 Task: 6. Company Research: Reference :- Research companies you are interested in working for using the LinkedIn company pages. Follow the company pages to stay updated on their latest news, events, and job opportunities. Engage with the companys content by liking, commenting, or sharing relevant posts.
Action: Mouse moved to (346, 66)
Screenshot: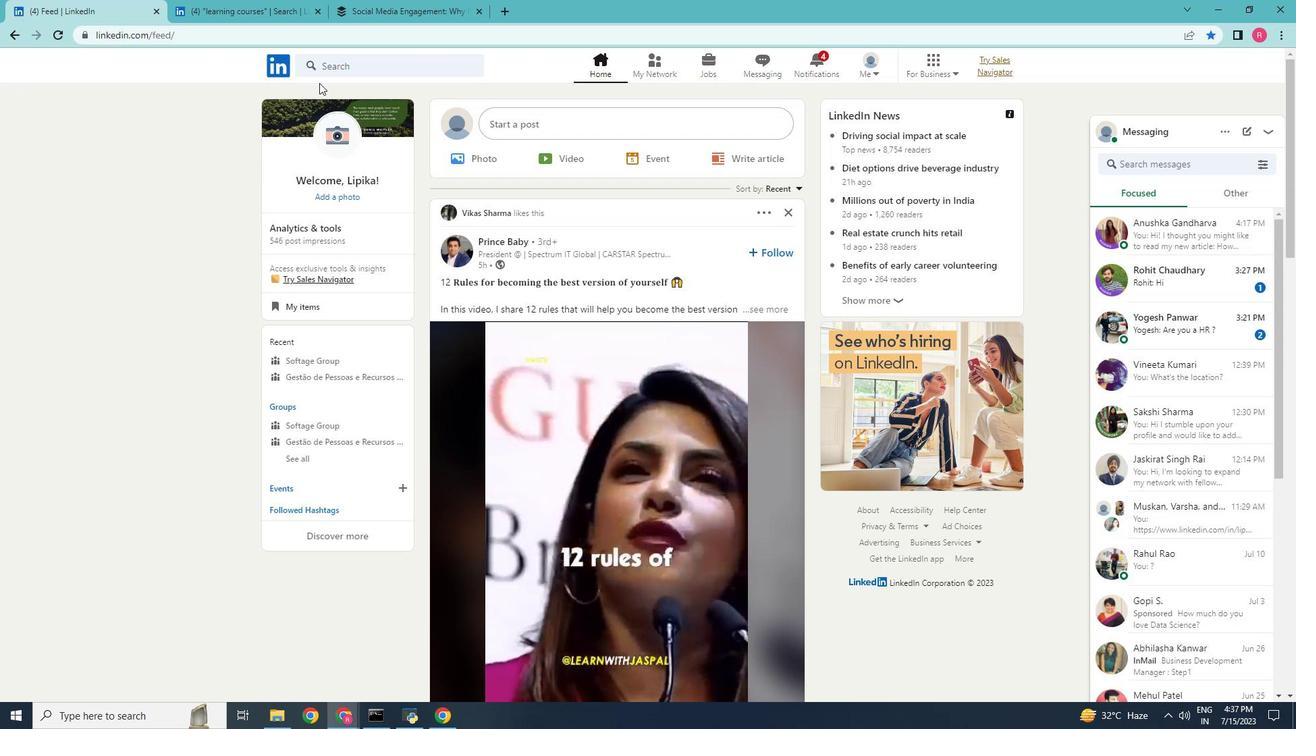 
Action: Mouse pressed left at (346, 66)
Screenshot: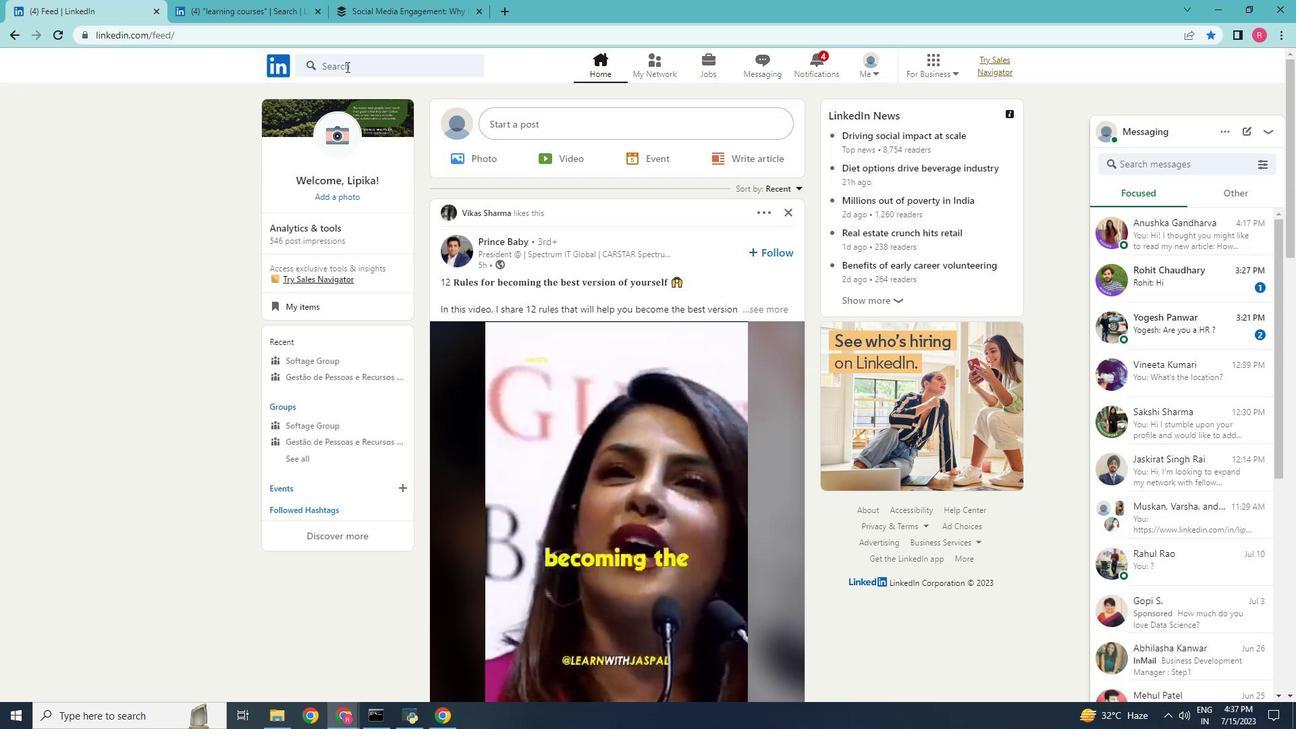 
Action: Key pressed softage
Screenshot: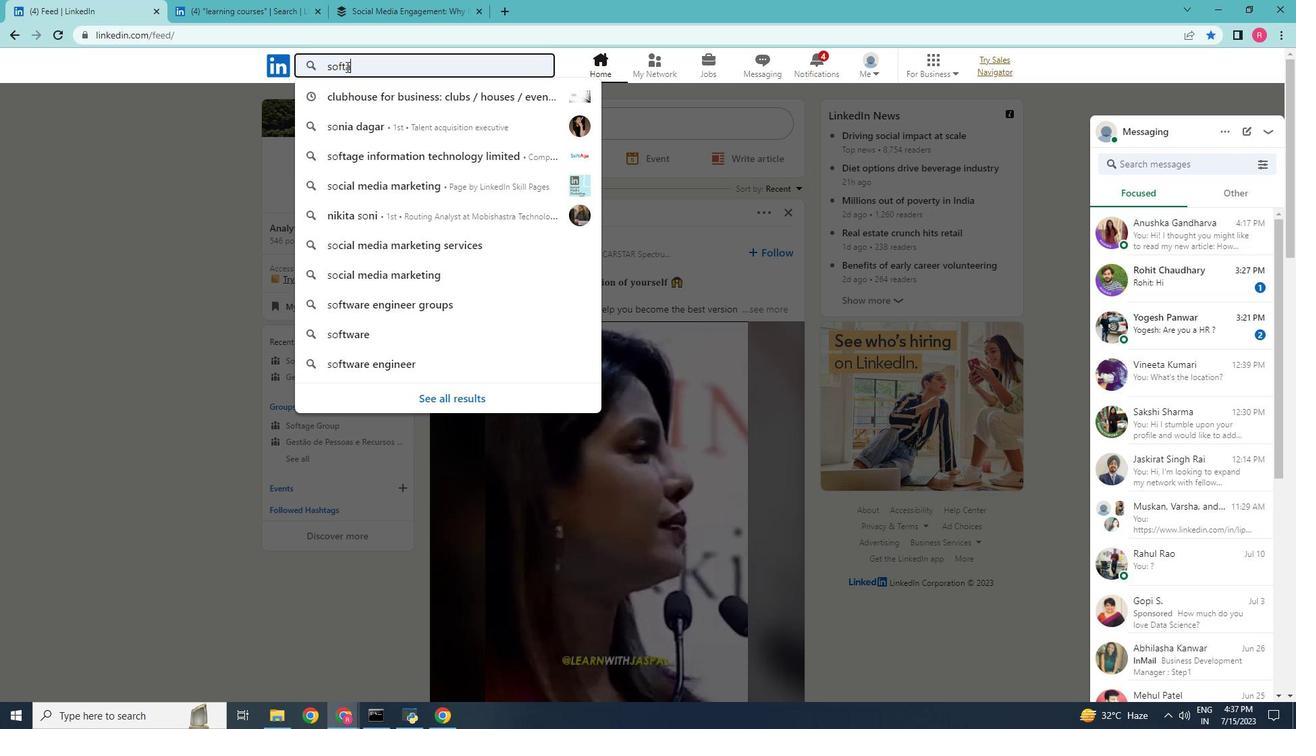 
Action: Mouse moved to (406, 174)
Screenshot: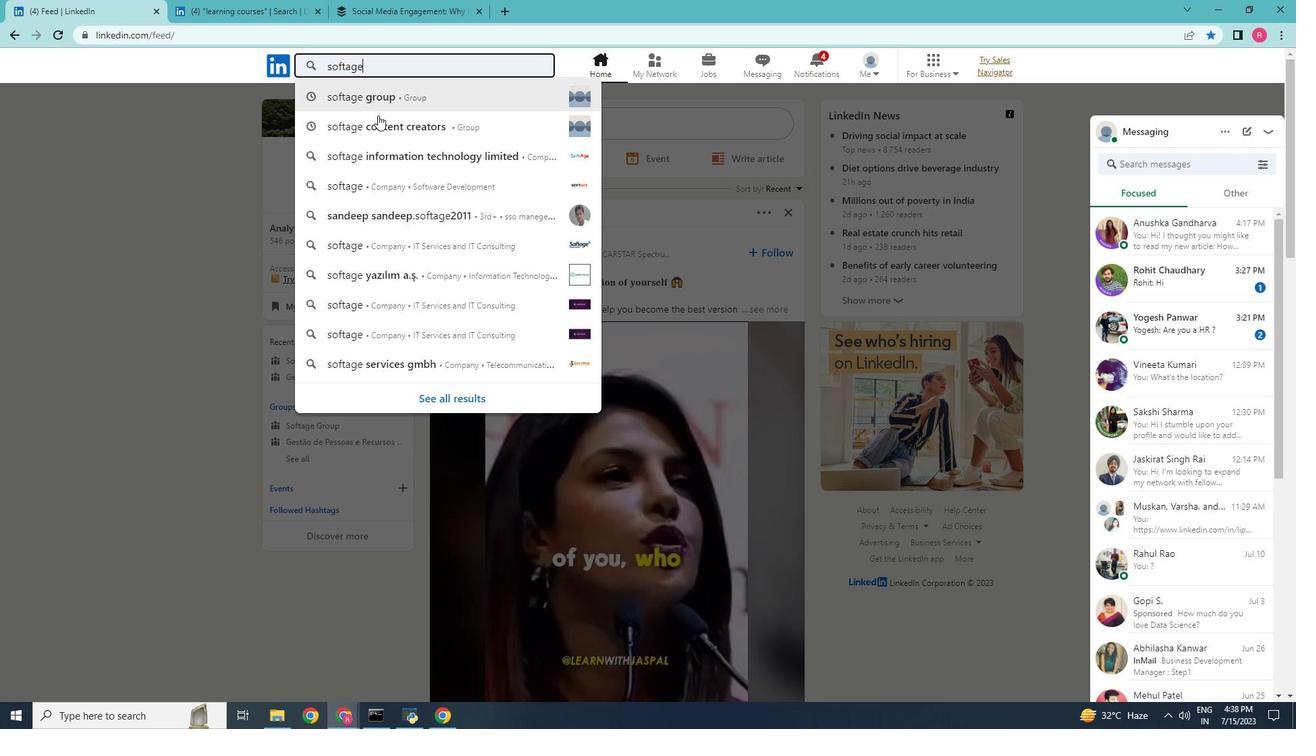 
Action: Mouse pressed left at (406, 174)
Screenshot: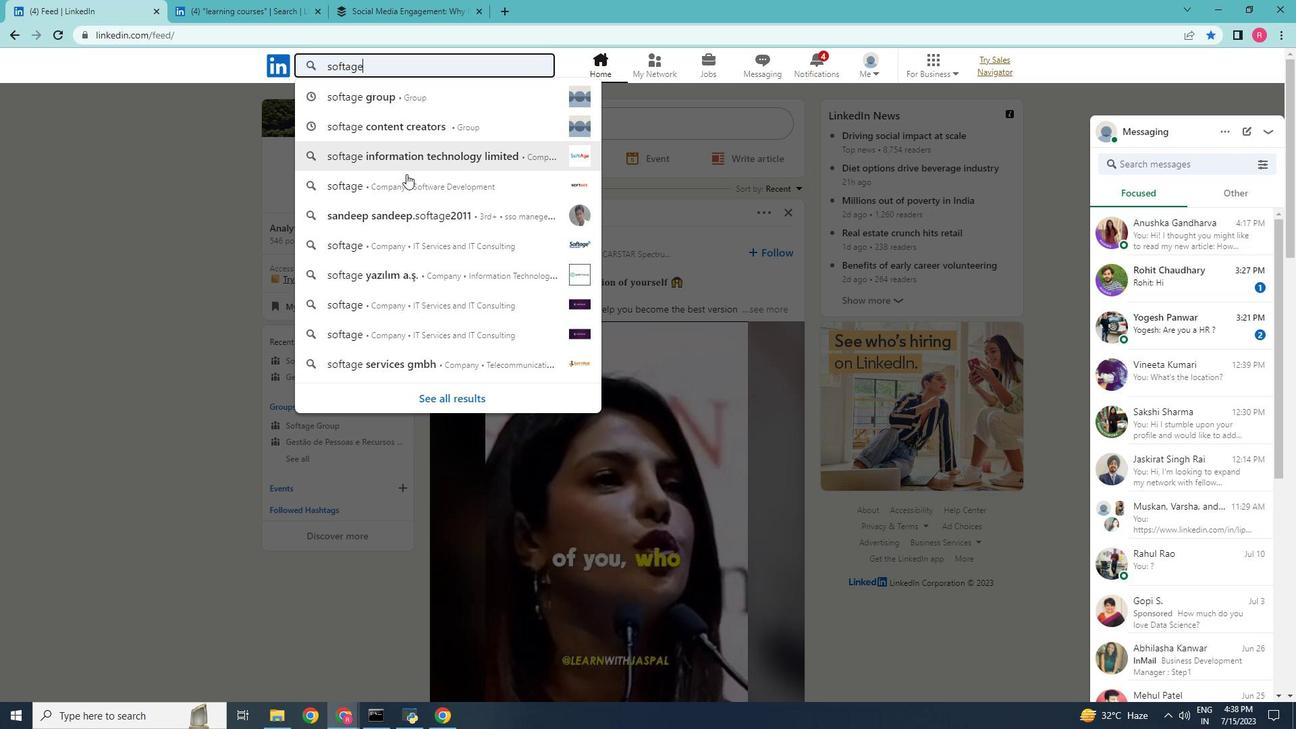 
Action: Mouse moved to (378, 68)
Screenshot: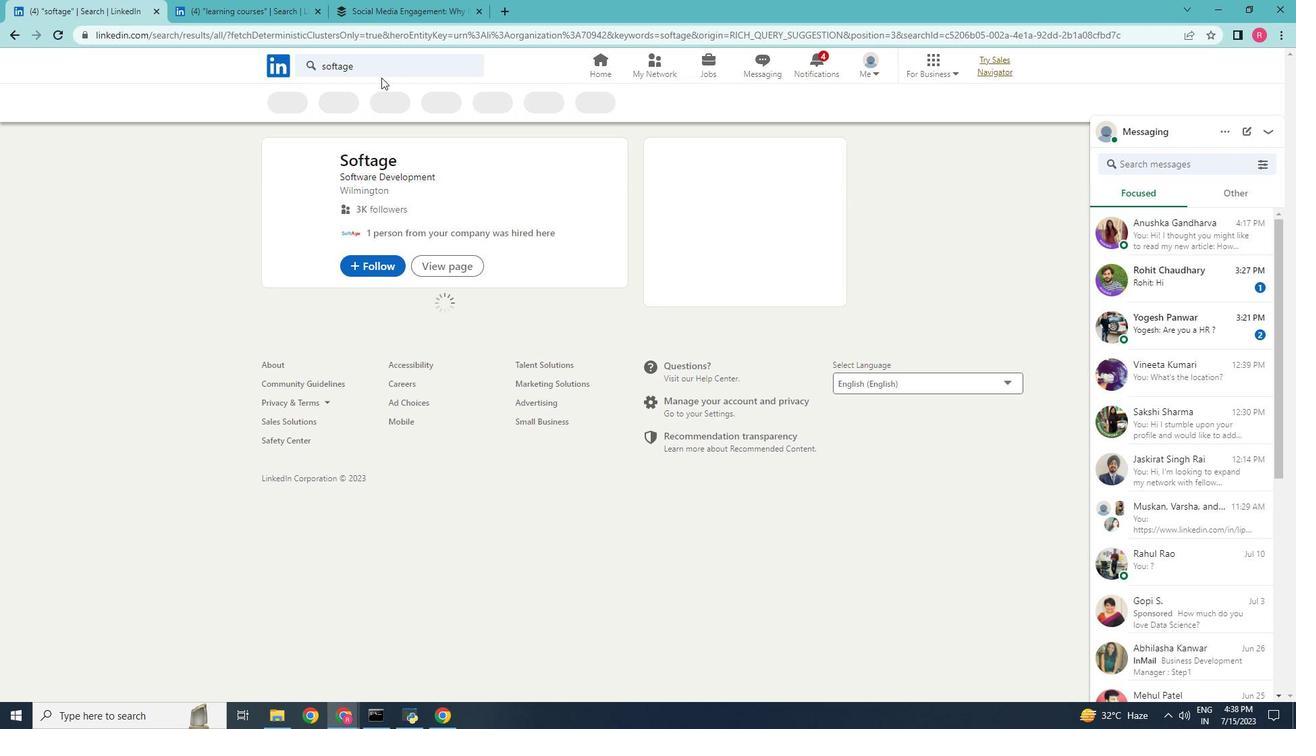 
Action: Mouse pressed left at (378, 68)
Screenshot: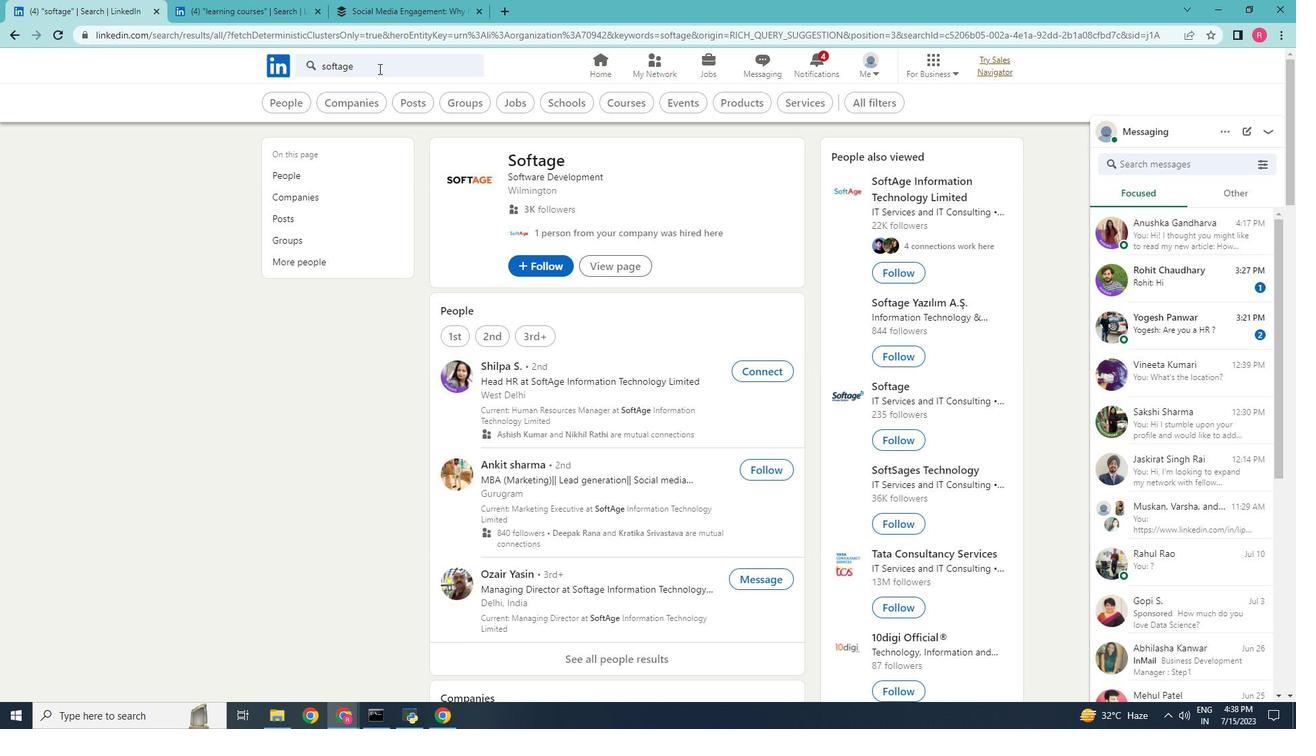 
Action: Mouse moved to (422, 147)
Screenshot: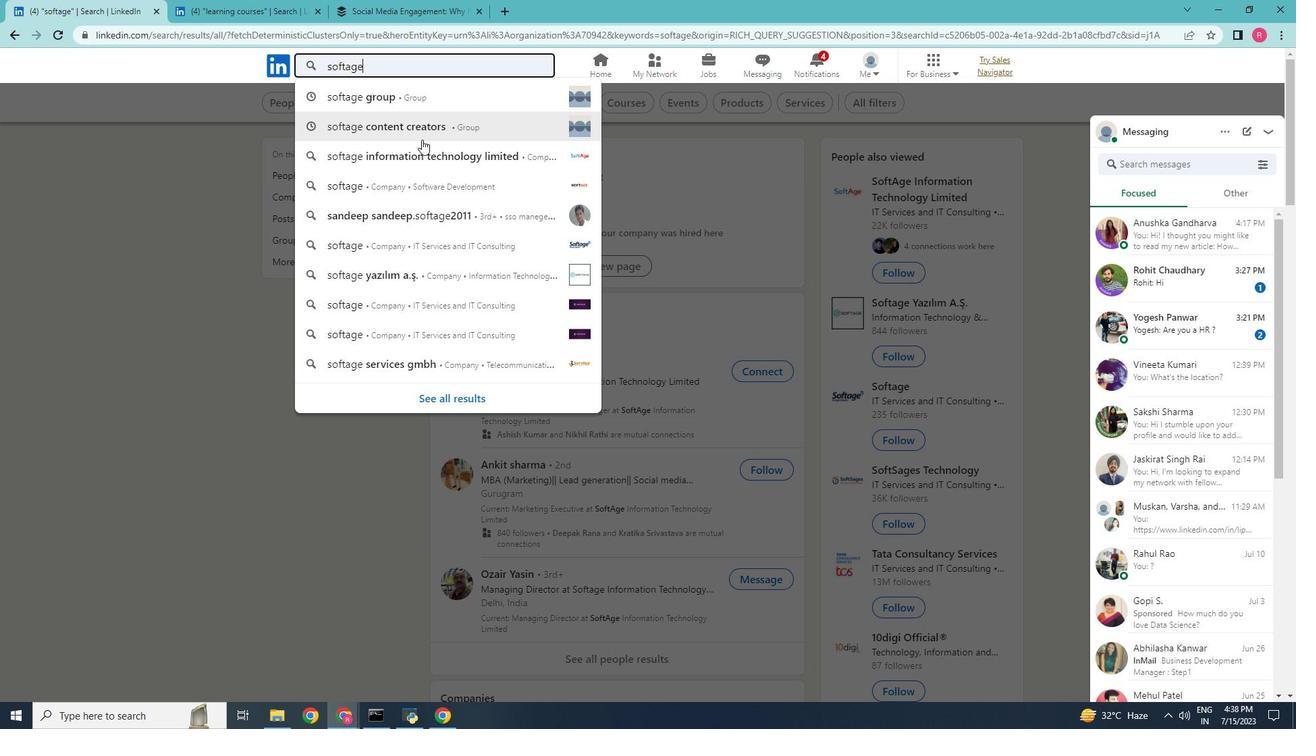
Action: Mouse pressed left at (422, 147)
Screenshot: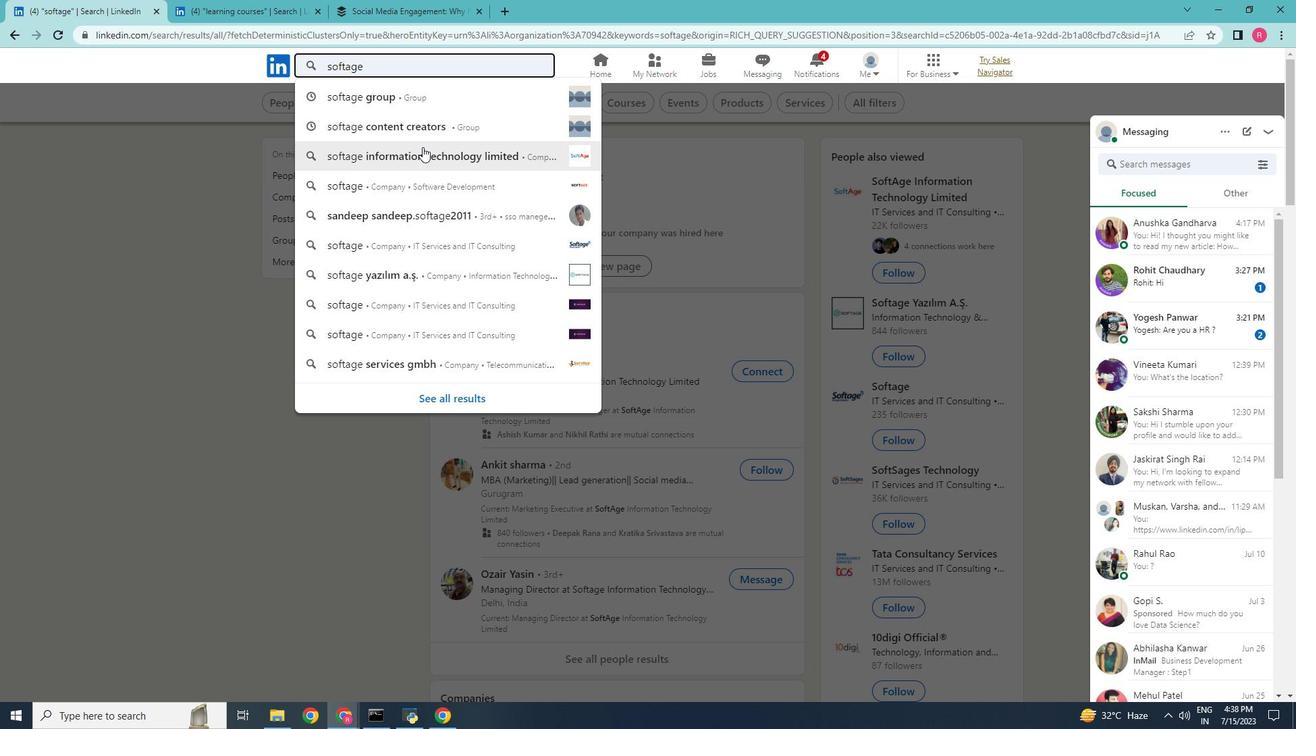 
Action: Mouse moved to (540, 290)
Screenshot: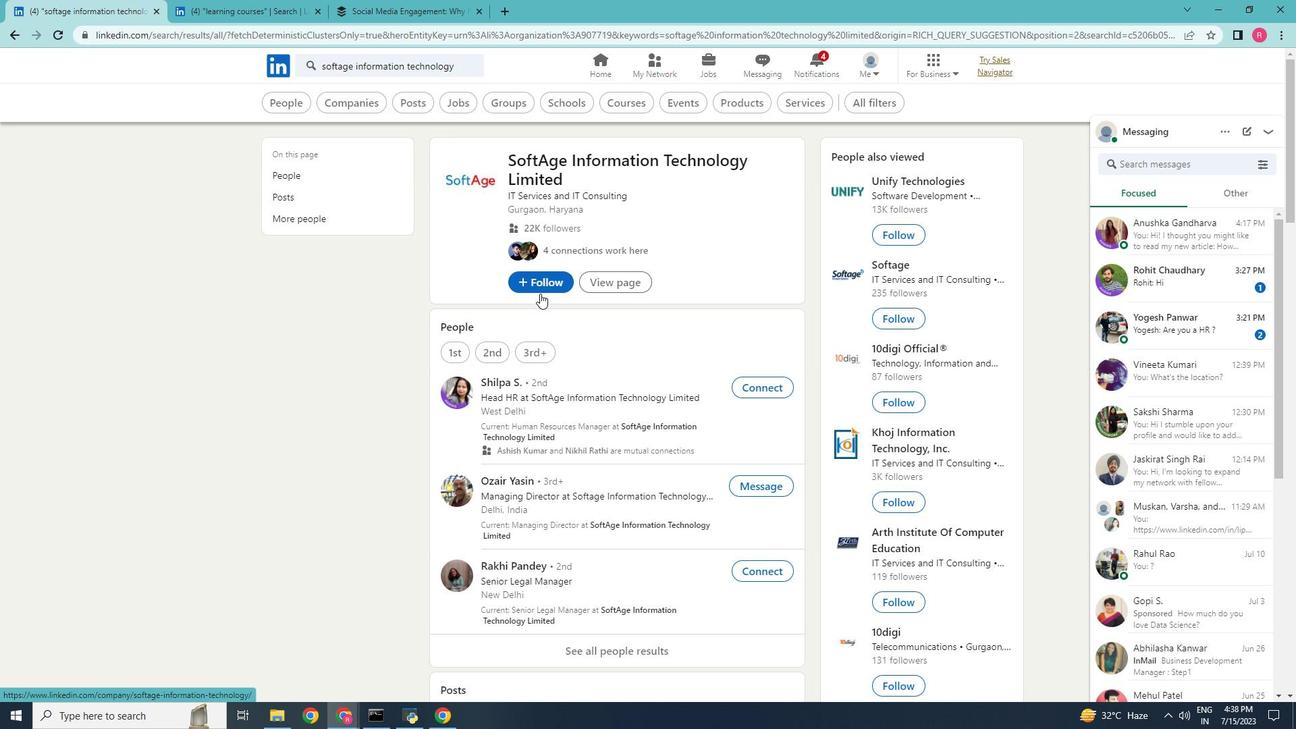 
Action: Mouse pressed left at (540, 290)
Screenshot: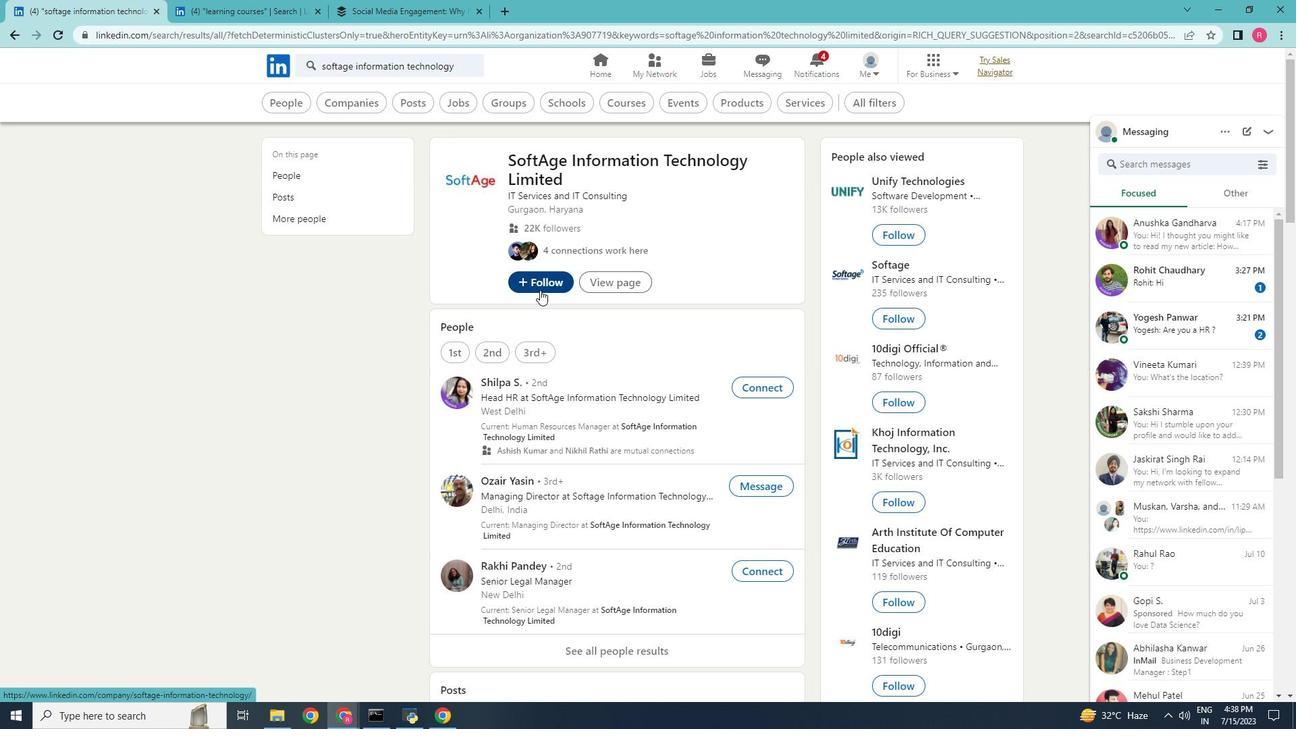 
Action: Mouse moved to (568, 172)
Screenshot: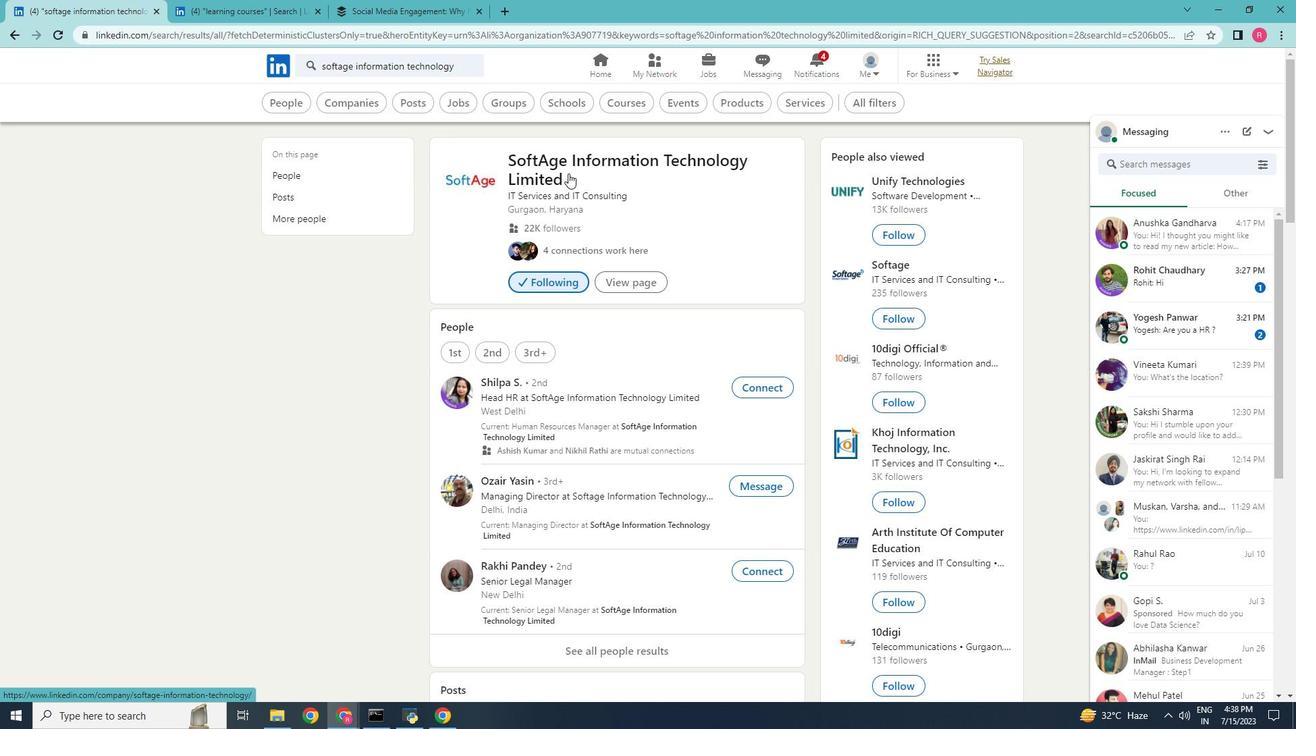 
Action: Mouse pressed left at (568, 172)
Screenshot: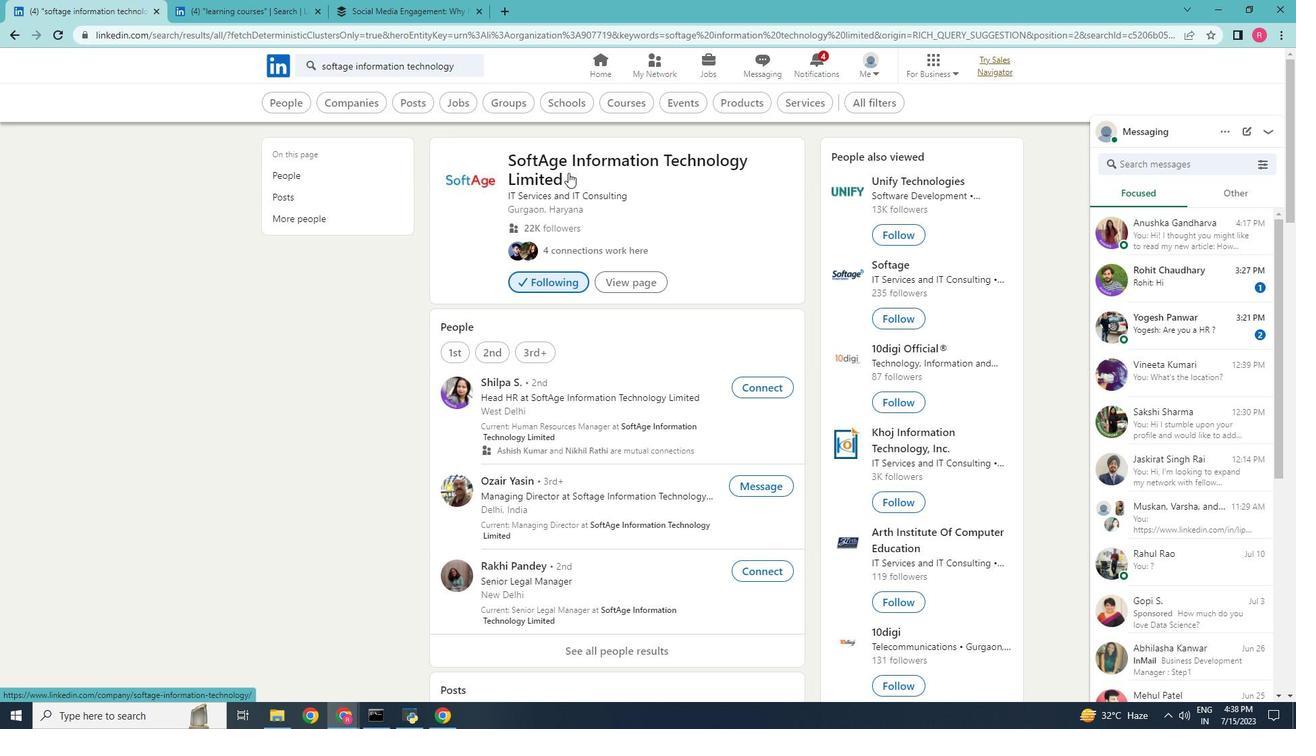 
Action: Mouse moved to (552, 167)
Screenshot: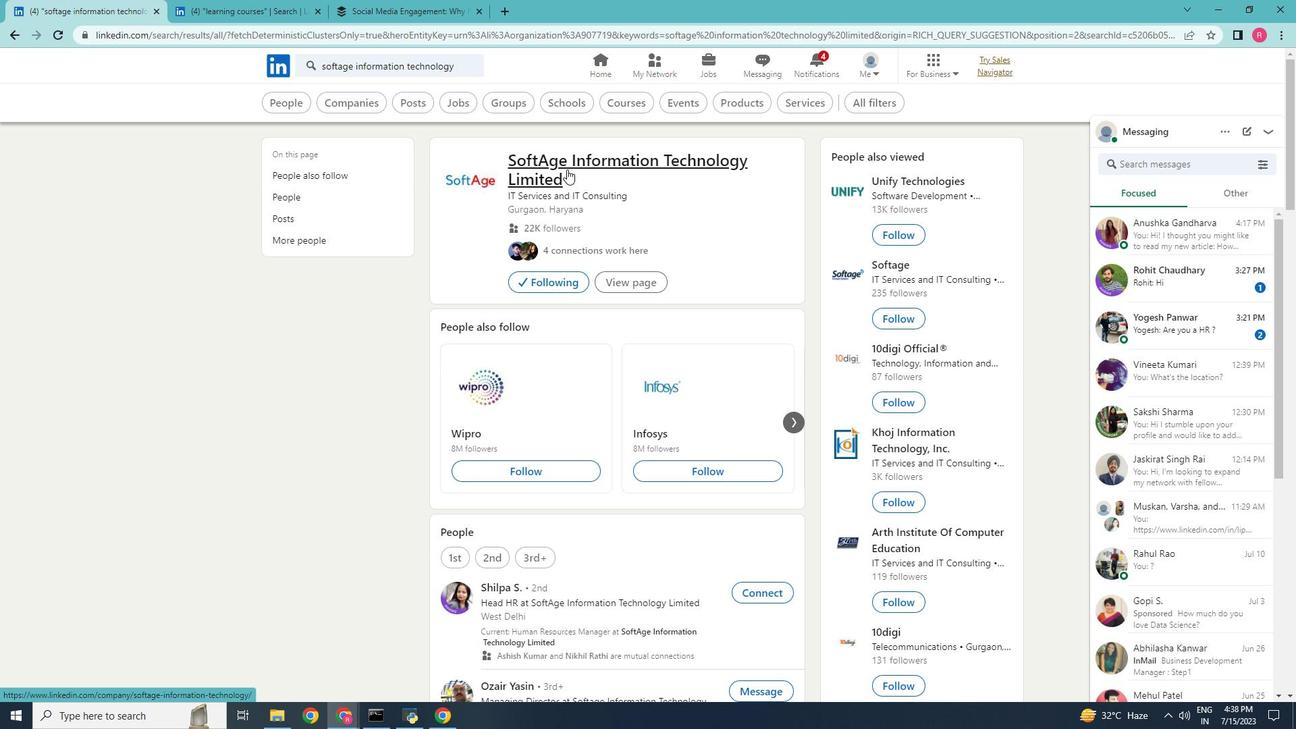 
Action: Mouse pressed left at (552, 167)
Screenshot: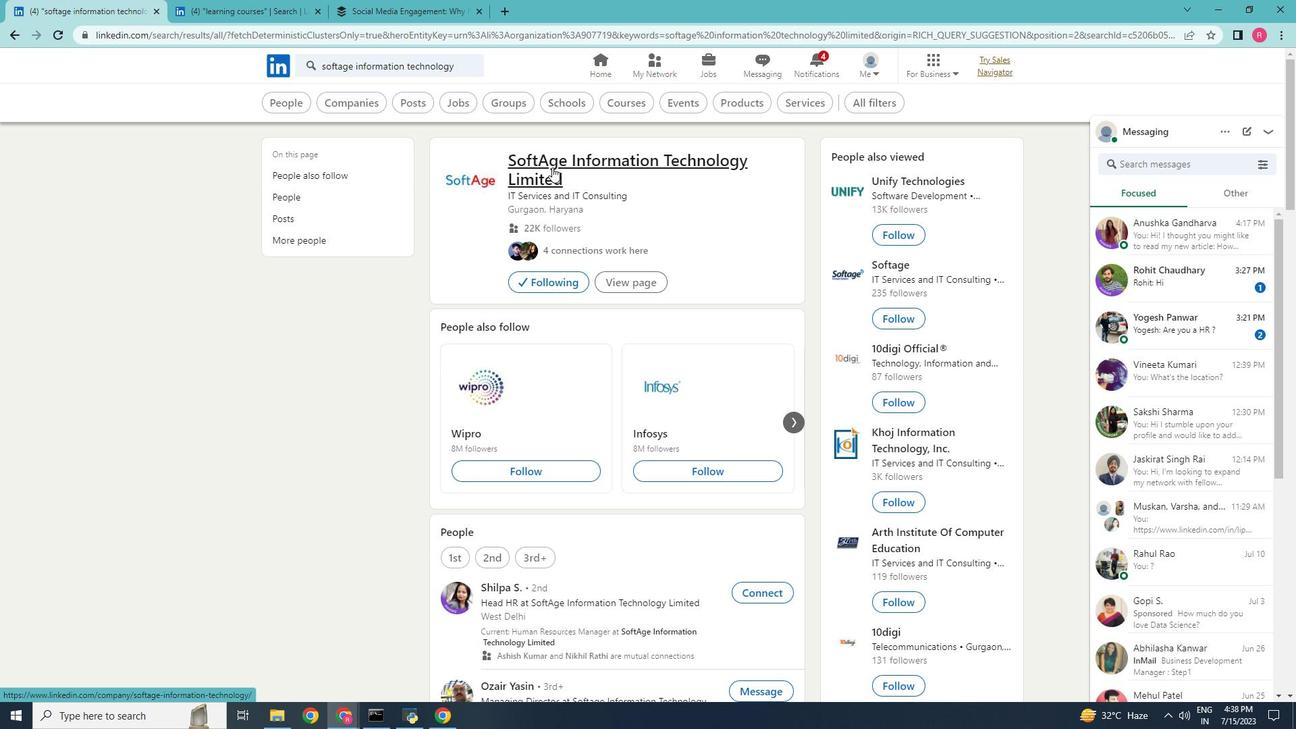 
Action: Mouse moved to (356, 313)
Screenshot: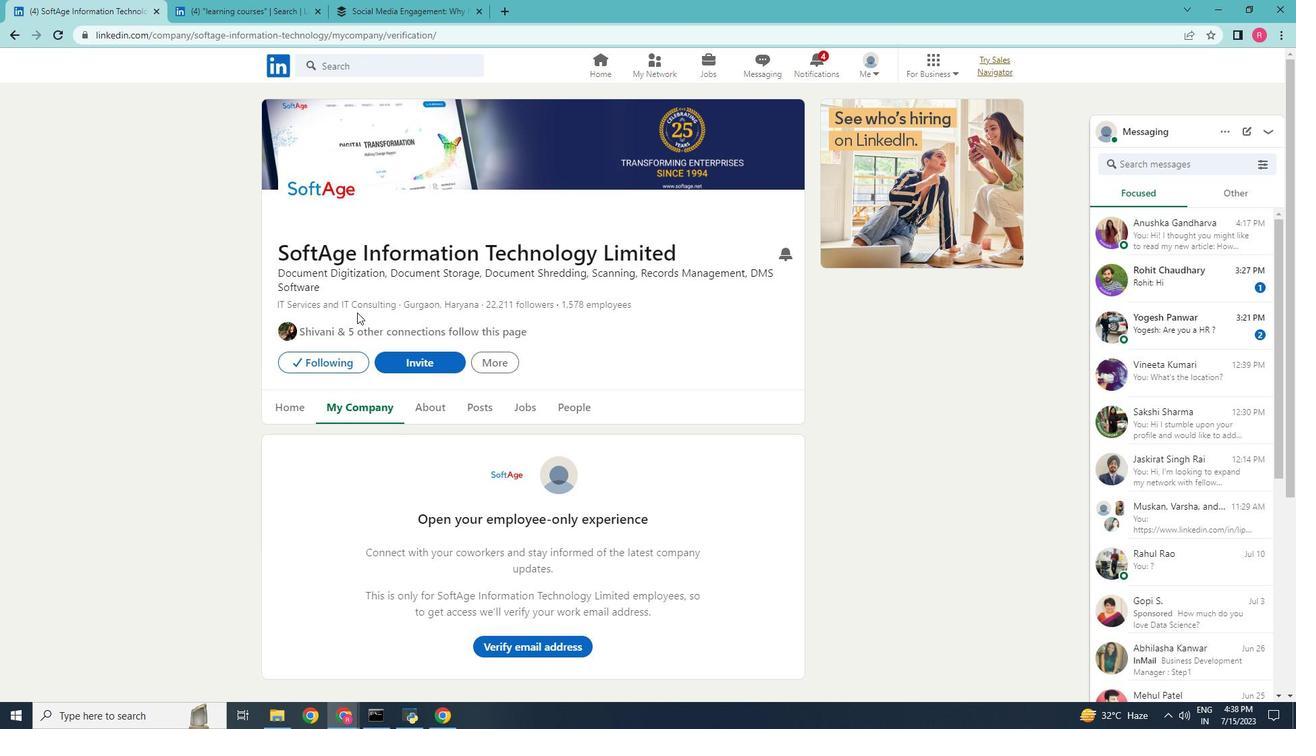 
Action: Mouse scrolled (356, 312) with delta (0, 0)
Screenshot: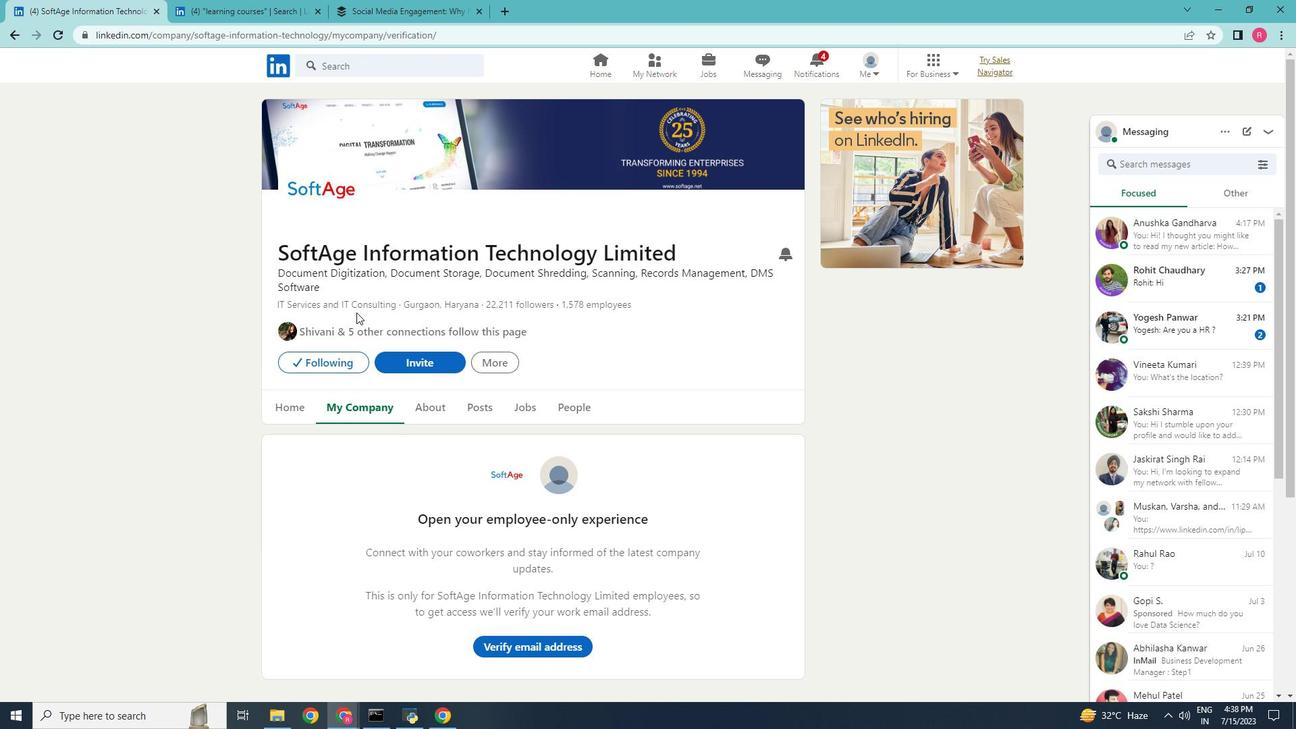 
Action: Mouse moved to (299, 349)
Screenshot: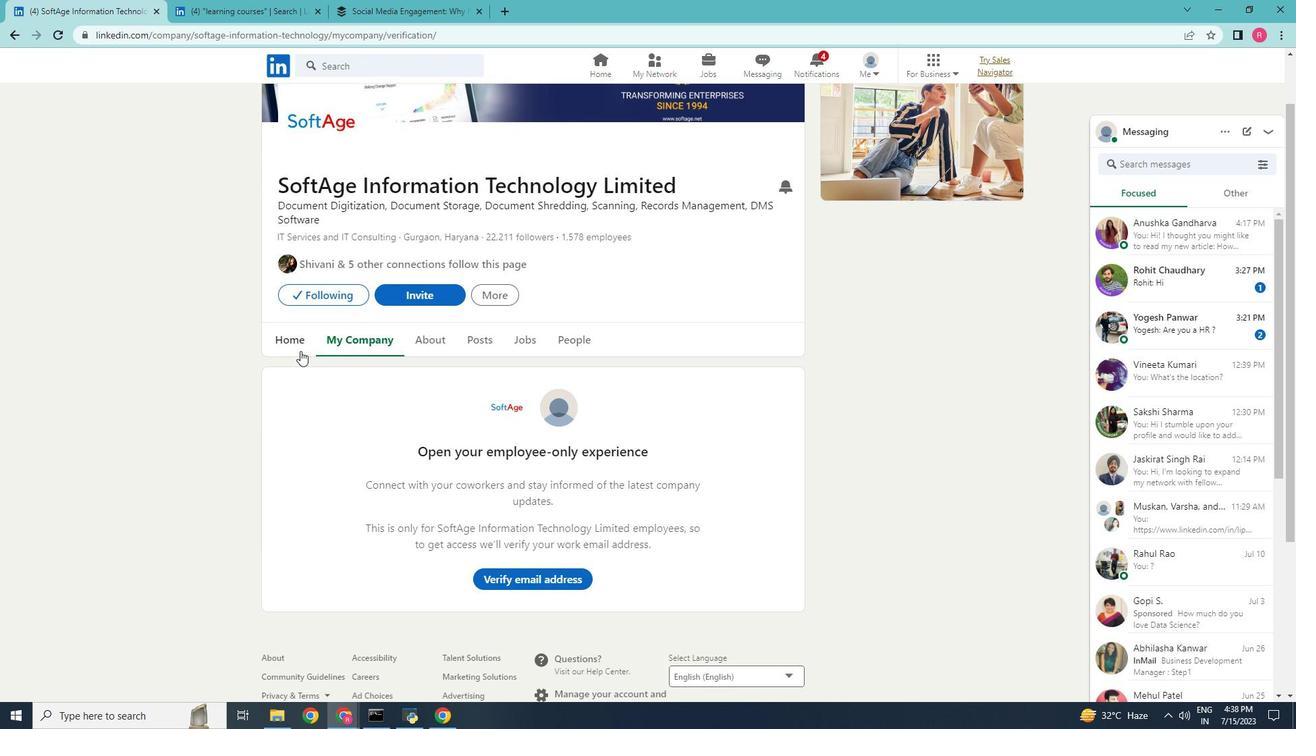 
Action: Mouse pressed left at (299, 349)
Screenshot: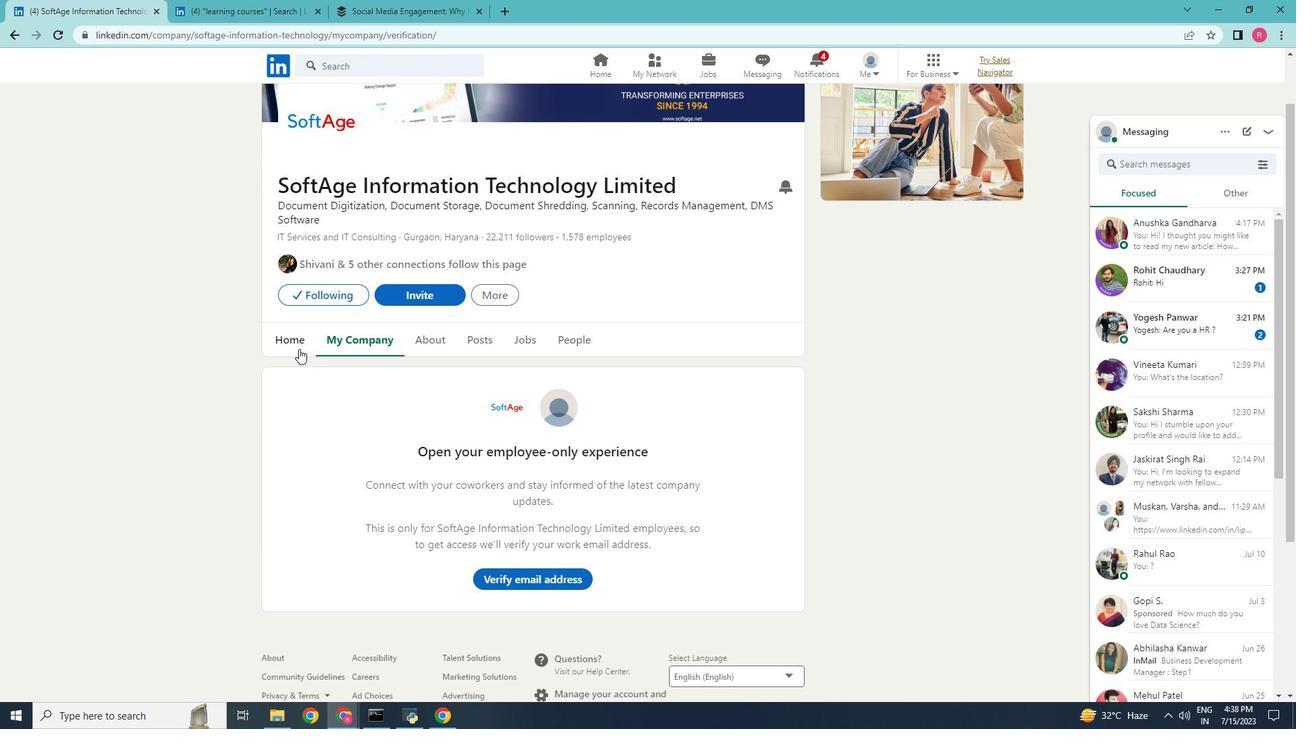 
Action: Mouse moved to (322, 345)
Screenshot: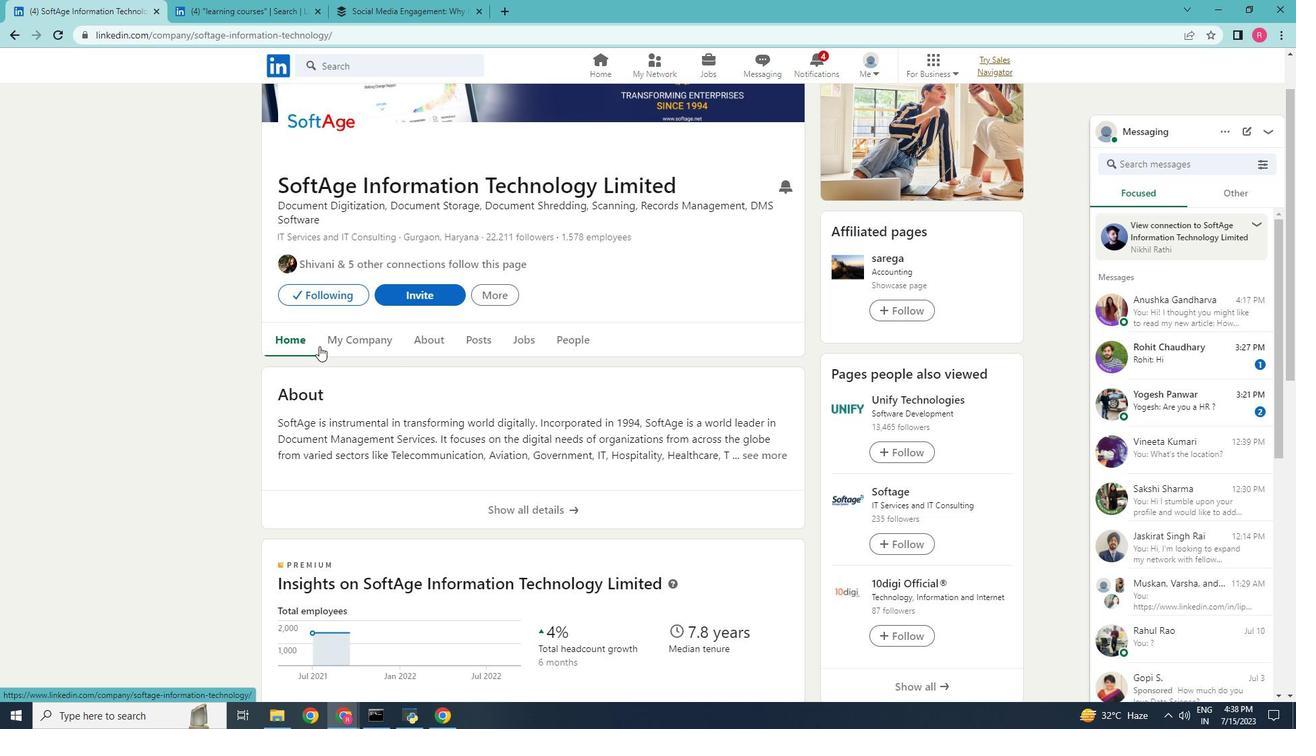 
Action: Mouse scrolled (322, 346) with delta (0, 0)
Screenshot: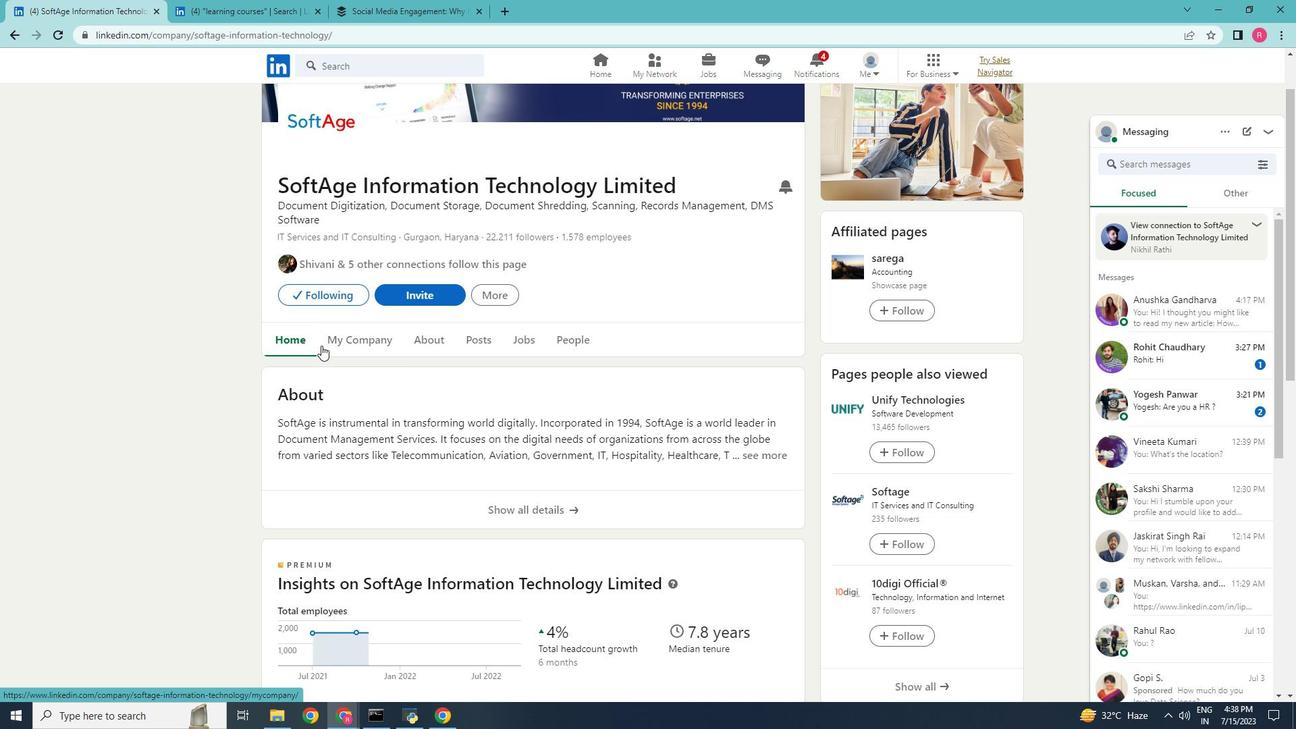 
Action: Mouse moved to (430, 388)
Screenshot: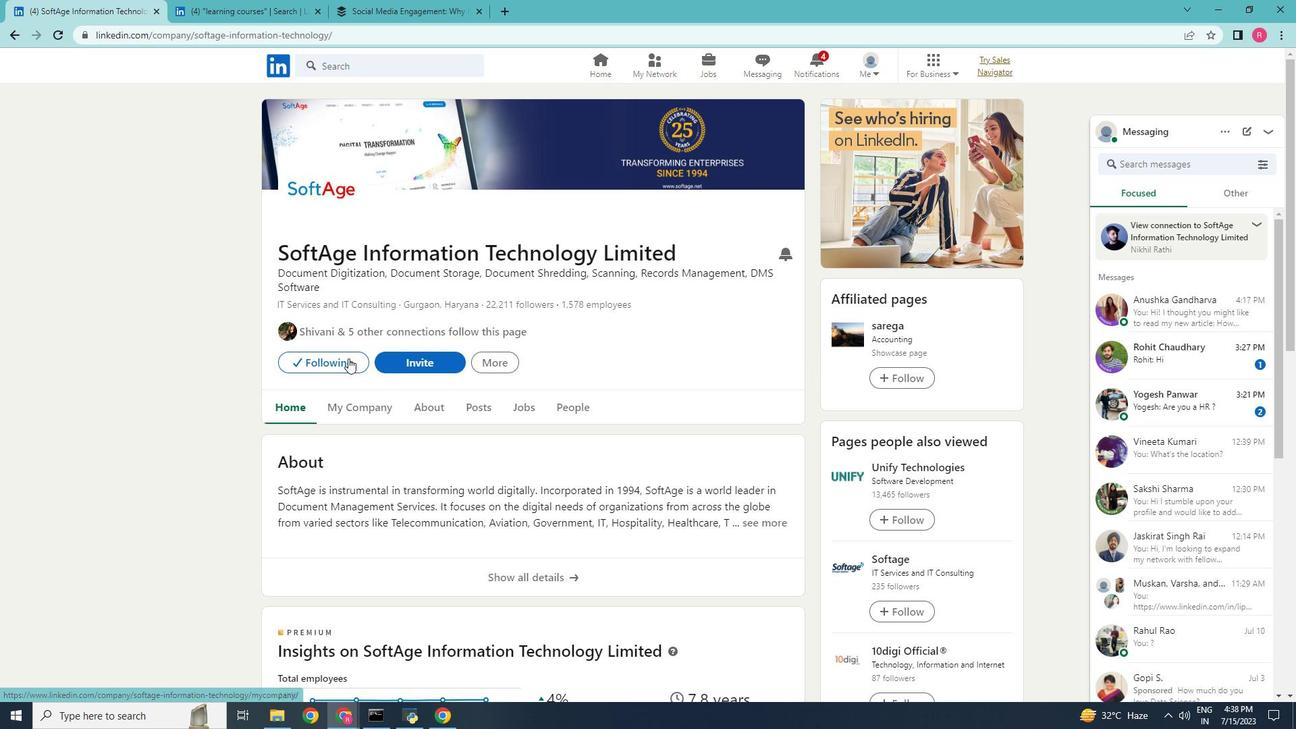
Action: Mouse scrolled (430, 388) with delta (0, 0)
Screenshot: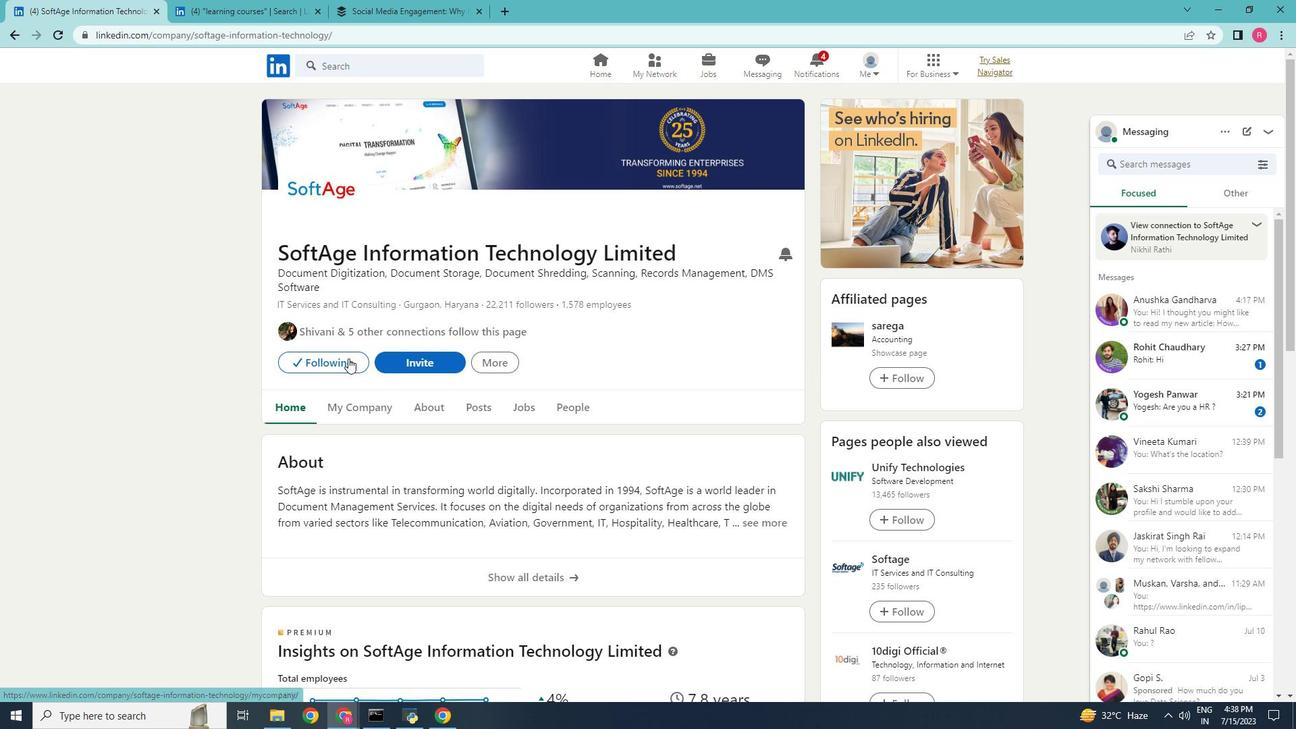 
Action: Mouse moved to (431, 390)
Screenshot: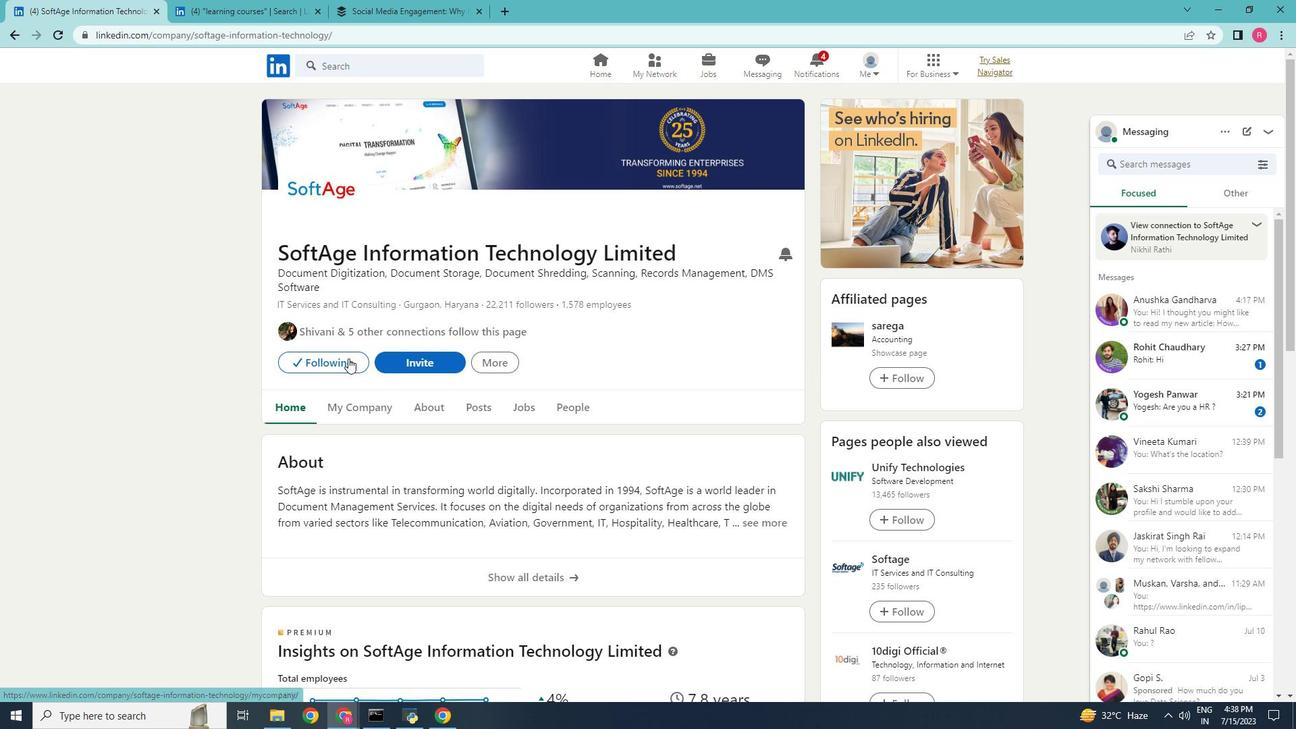 
Action: Mouse scrolled (431, 389) with delta (0, 0)
Screenshot: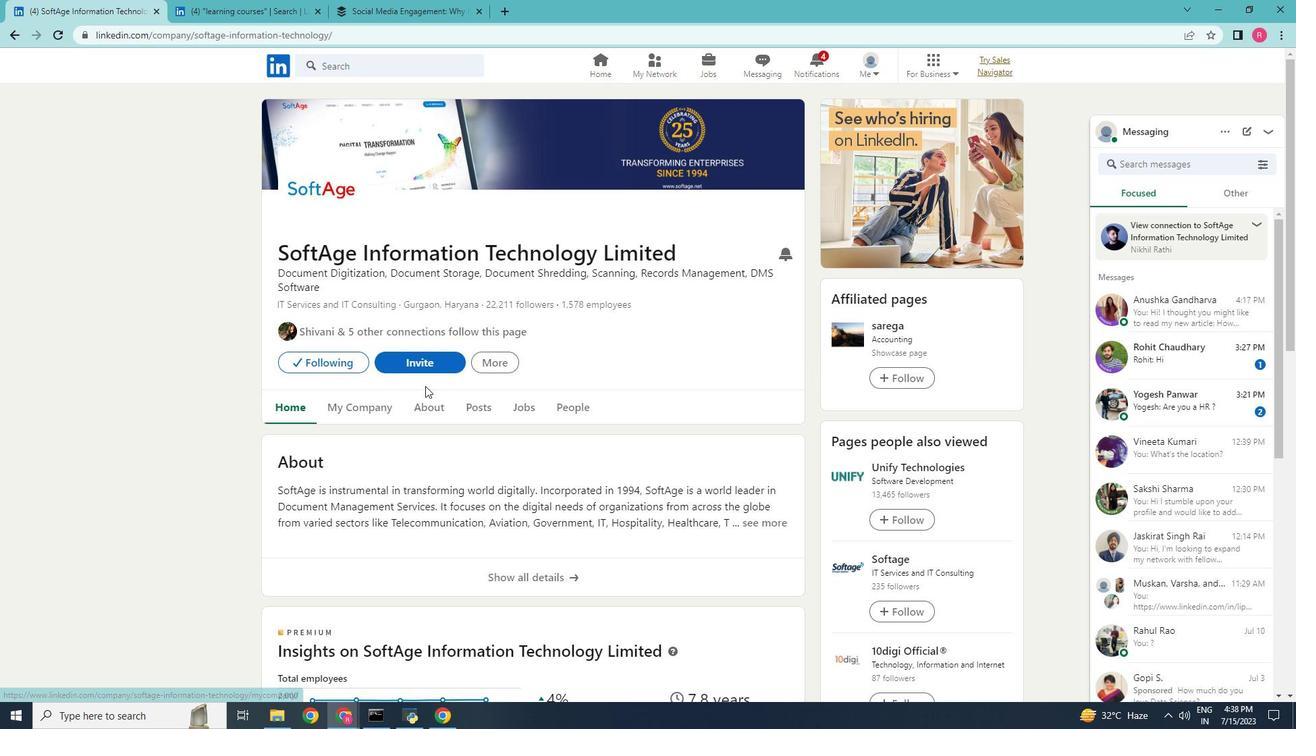 
Action: Mouse scrolled (431, 389) with delta (0, 0)
Screenshot: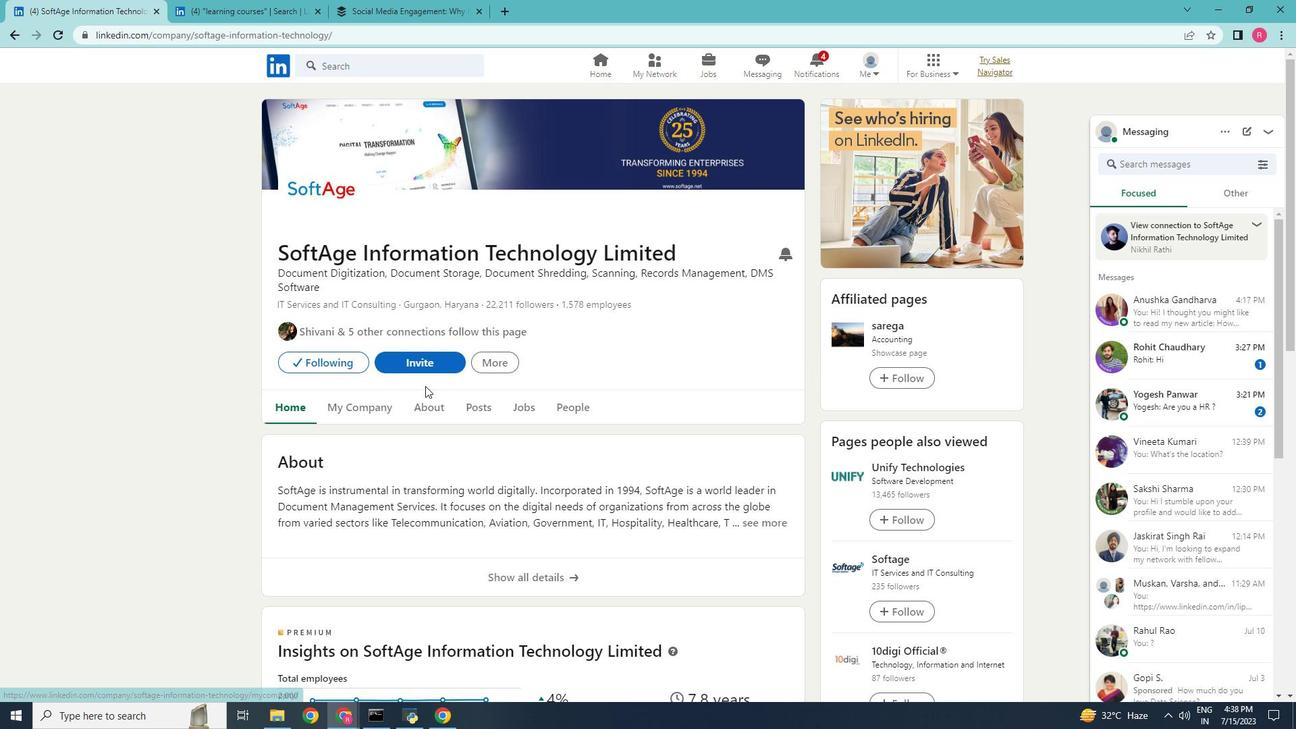 
Action: Mouse moved to (536, 380)
Screenshot: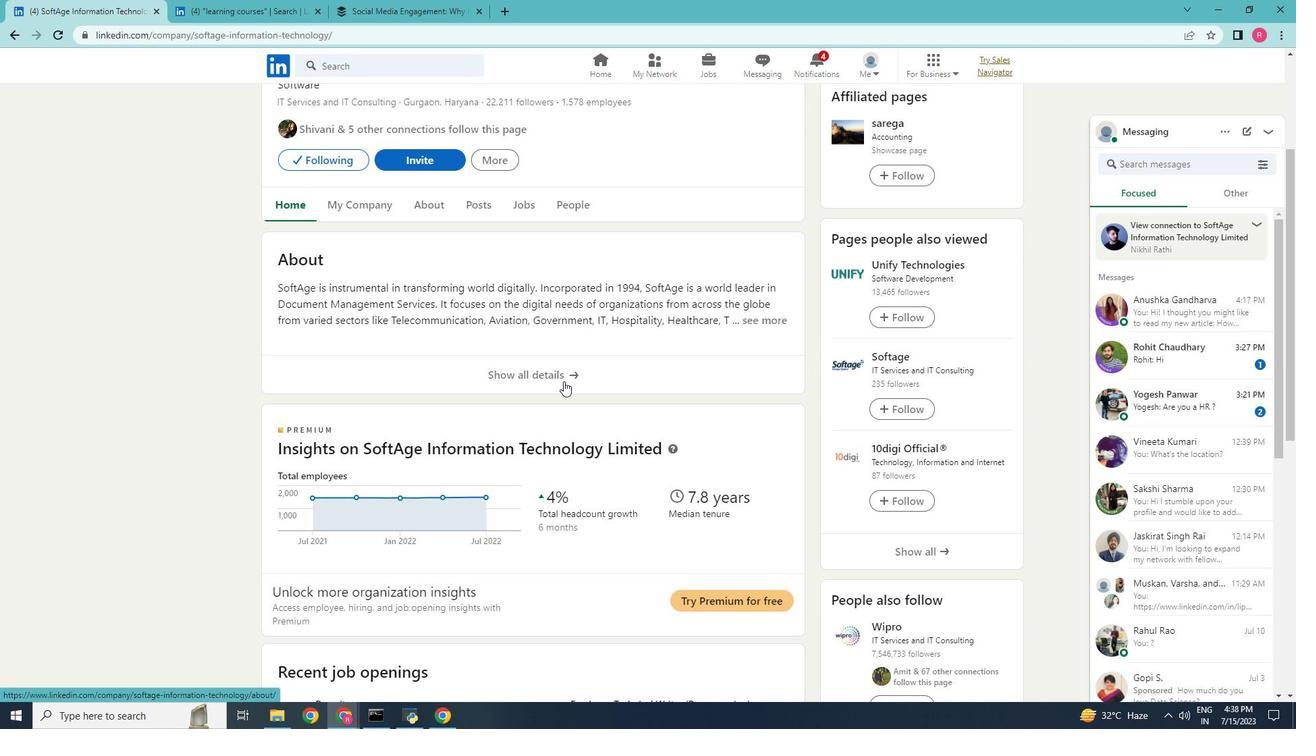 
Action: Mouse pressed left at (536, 380)
Screenshot: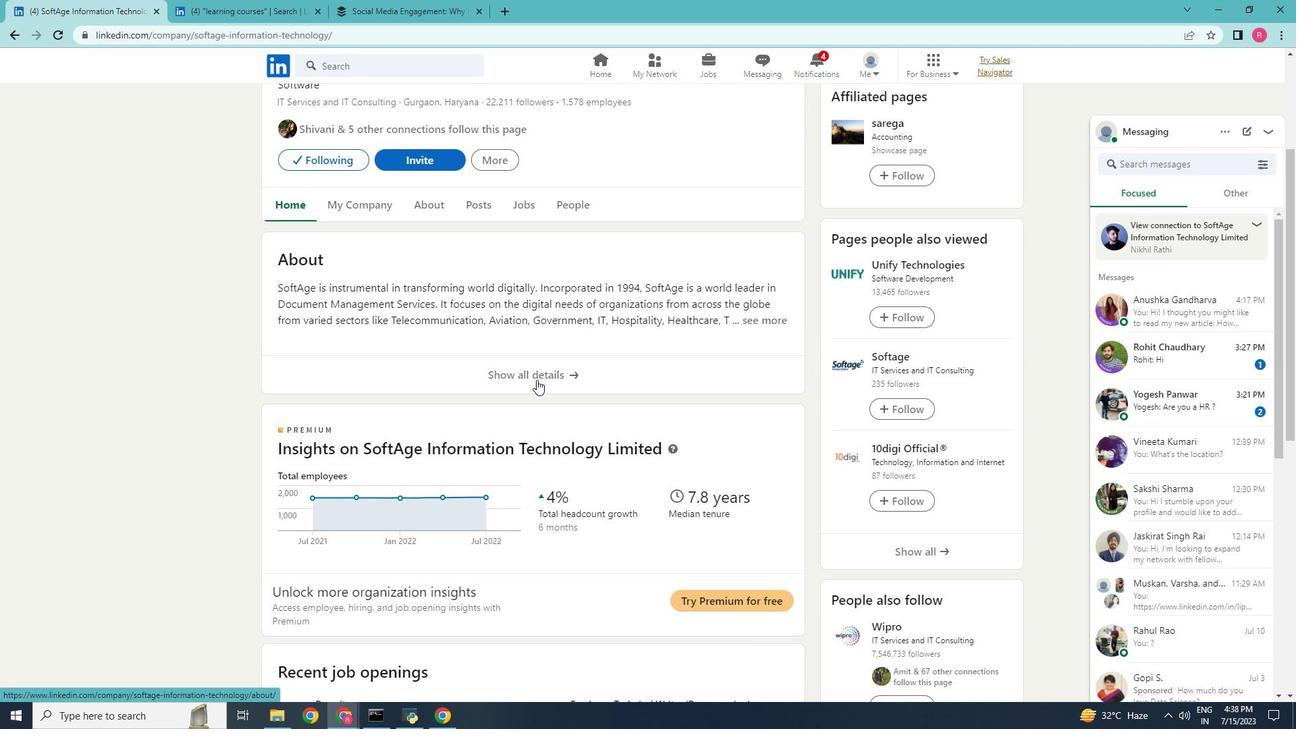 
Action: Mouse scrolled (536, 379) with delta (0, 0)
Screenshot: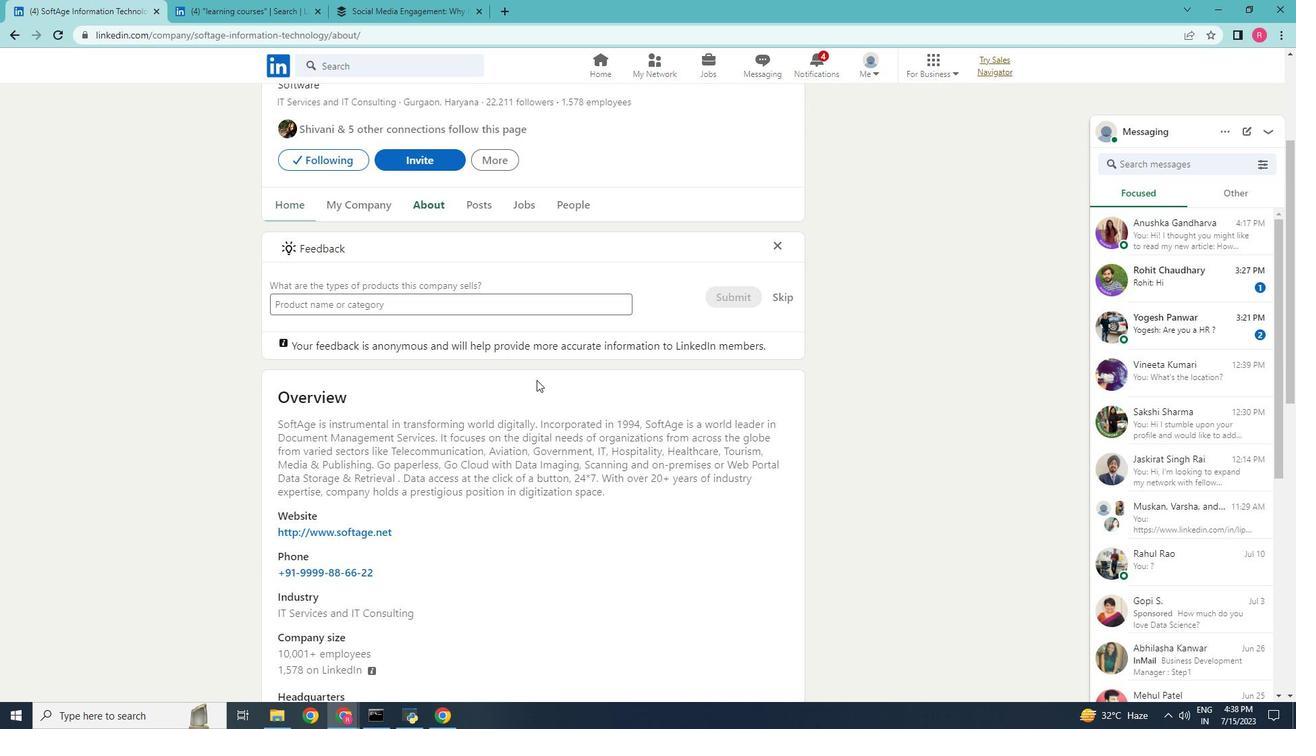 
Action: Mouse scrolled (536, 379) with delta (0, 0)
Screenshot: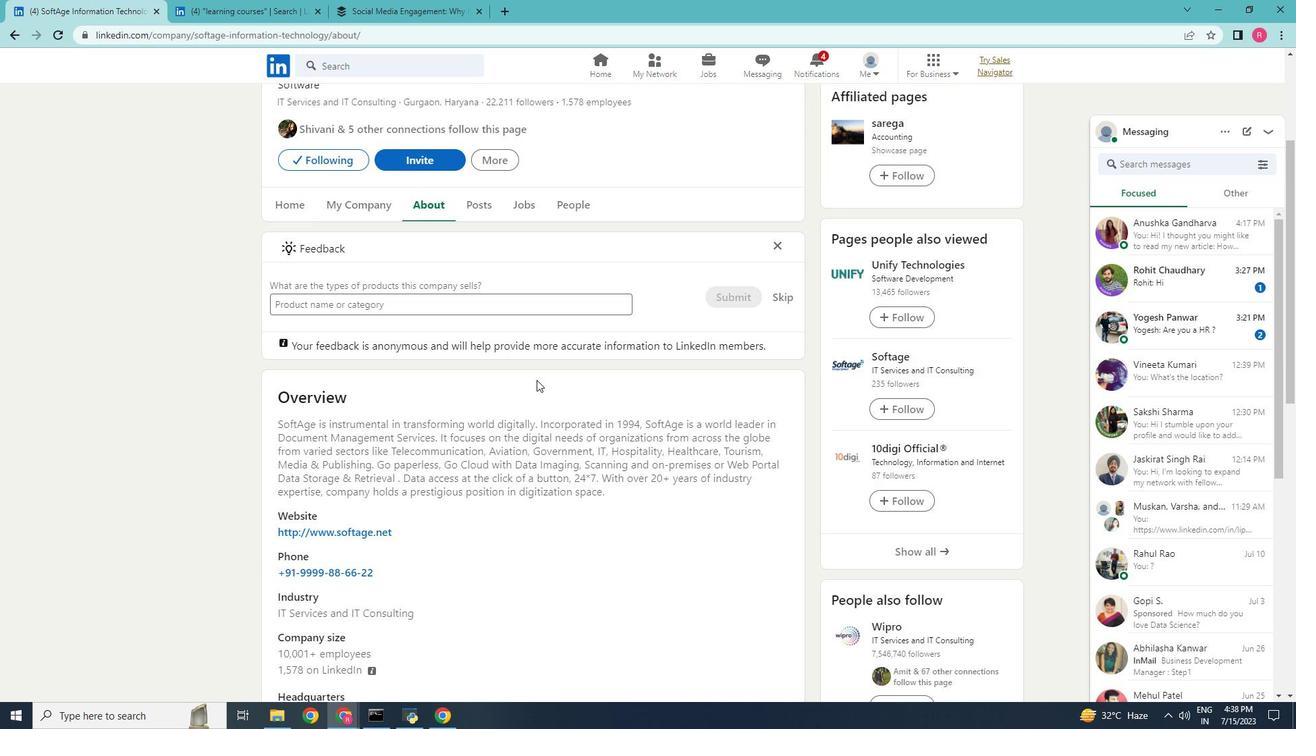 
Action: Mouse scrolled (536, 379) with delta (0, 0)
Screenshot: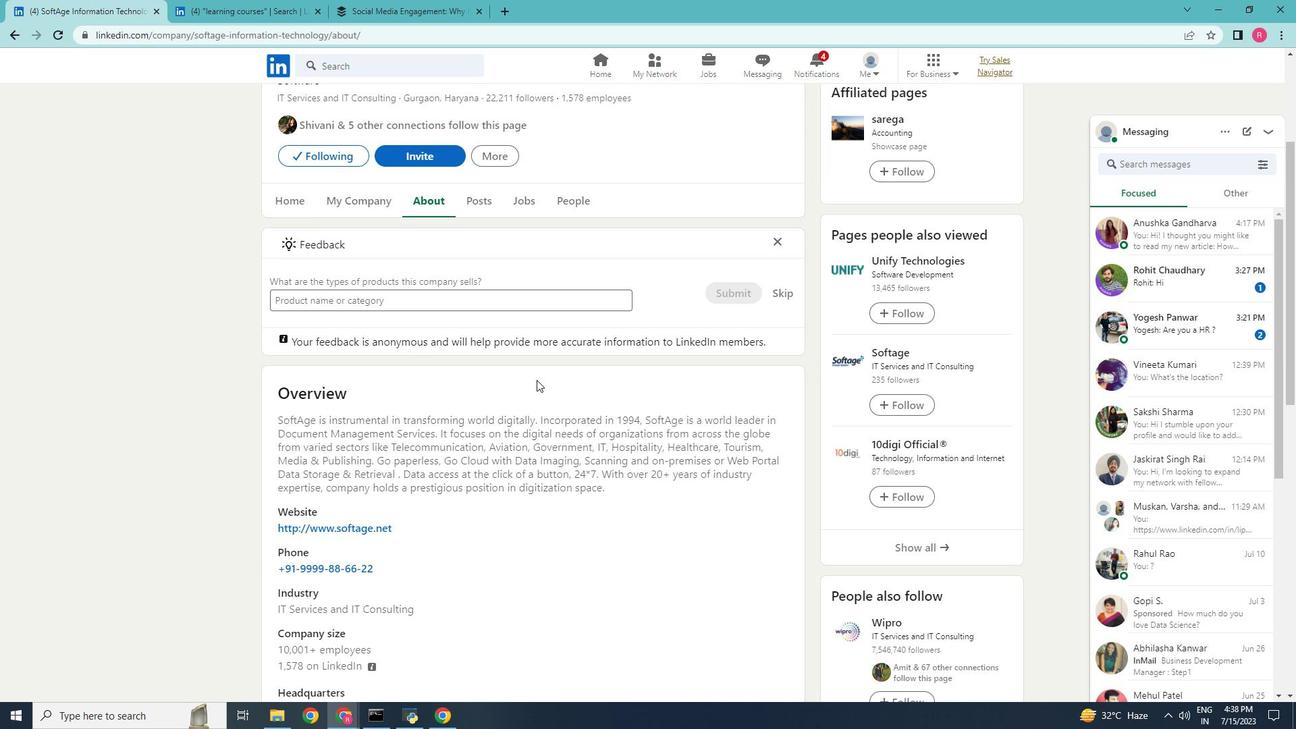 
Action: Mouse scrolled (536, 379) with delta (0, 0)
Screenshot: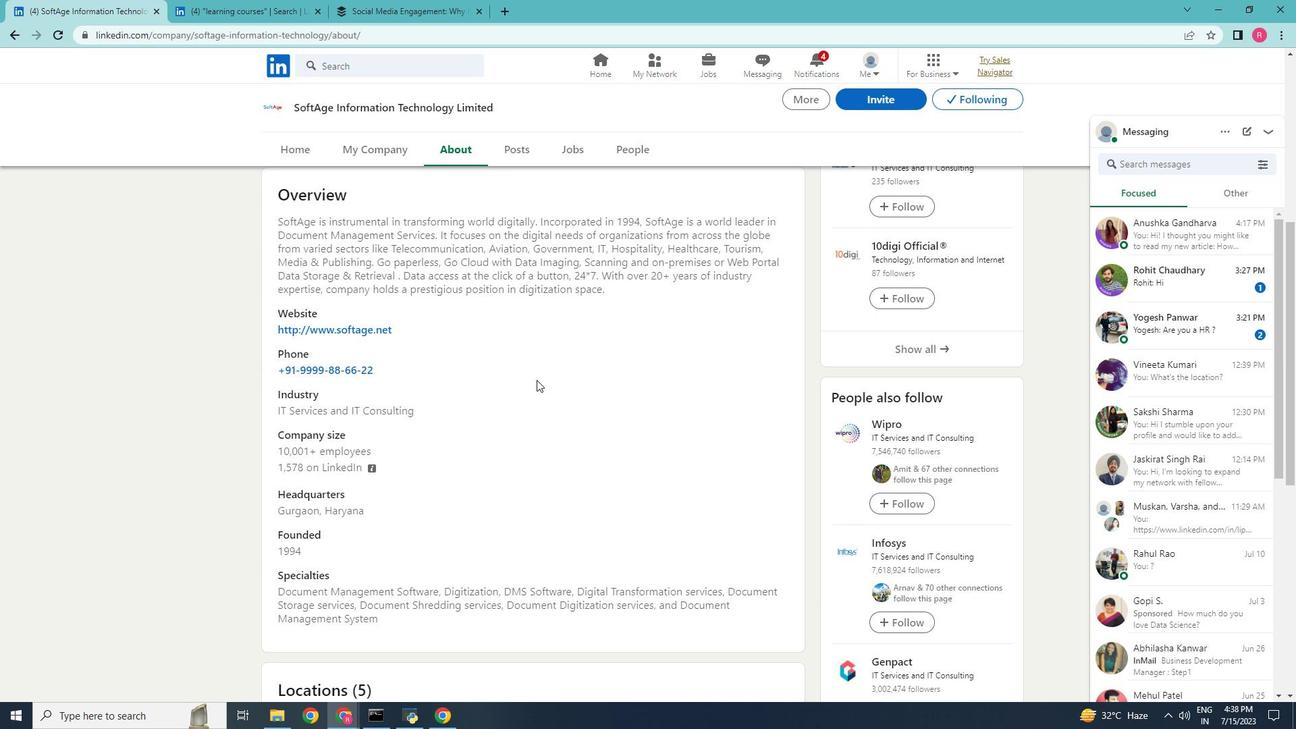 
Action: Mouse scrolled (536, 379) with delta (0, 0)
Screenshot: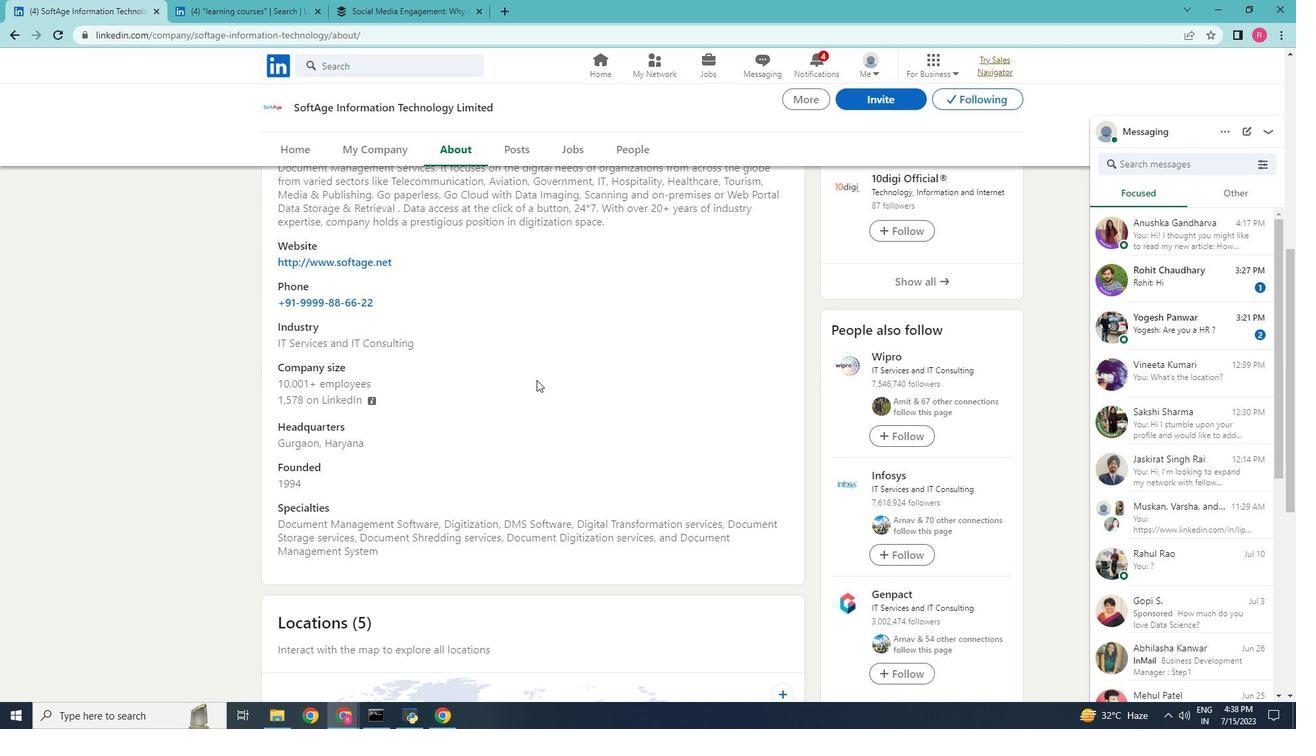 
Action: Mouse scrolled (536, 379) with delta (0, 0)
Screenshot: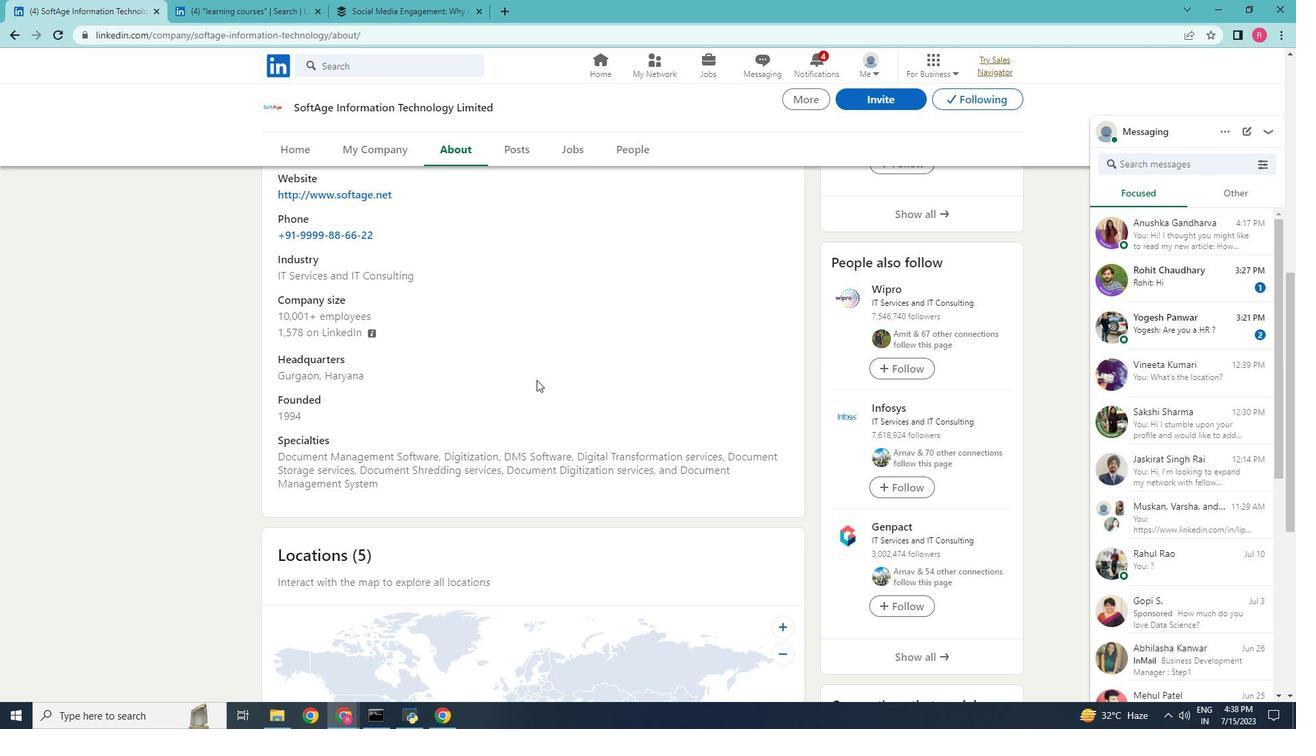 
Action: Mouse scrolled (536, 379) with delta (0, 0)
Screenshot: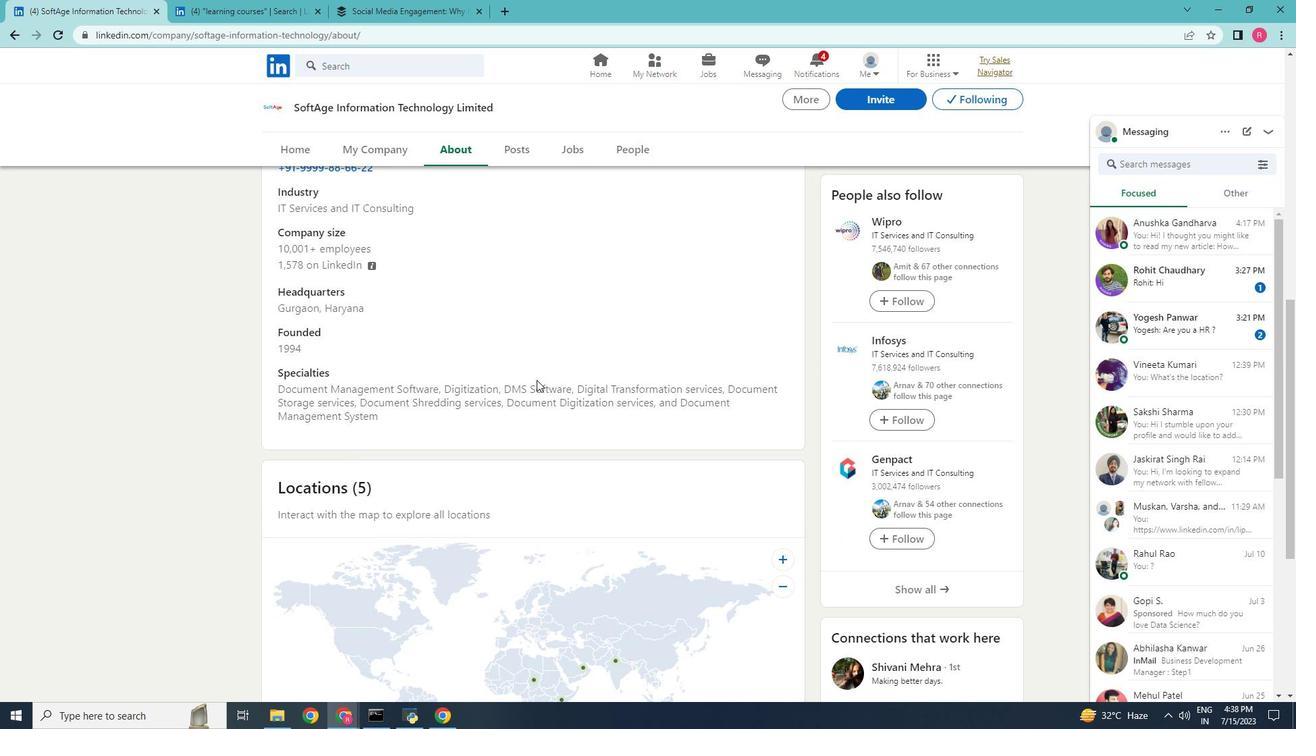 
Action: Mouse scrolled (536, 379) with delta (0, 0)
Screenshot: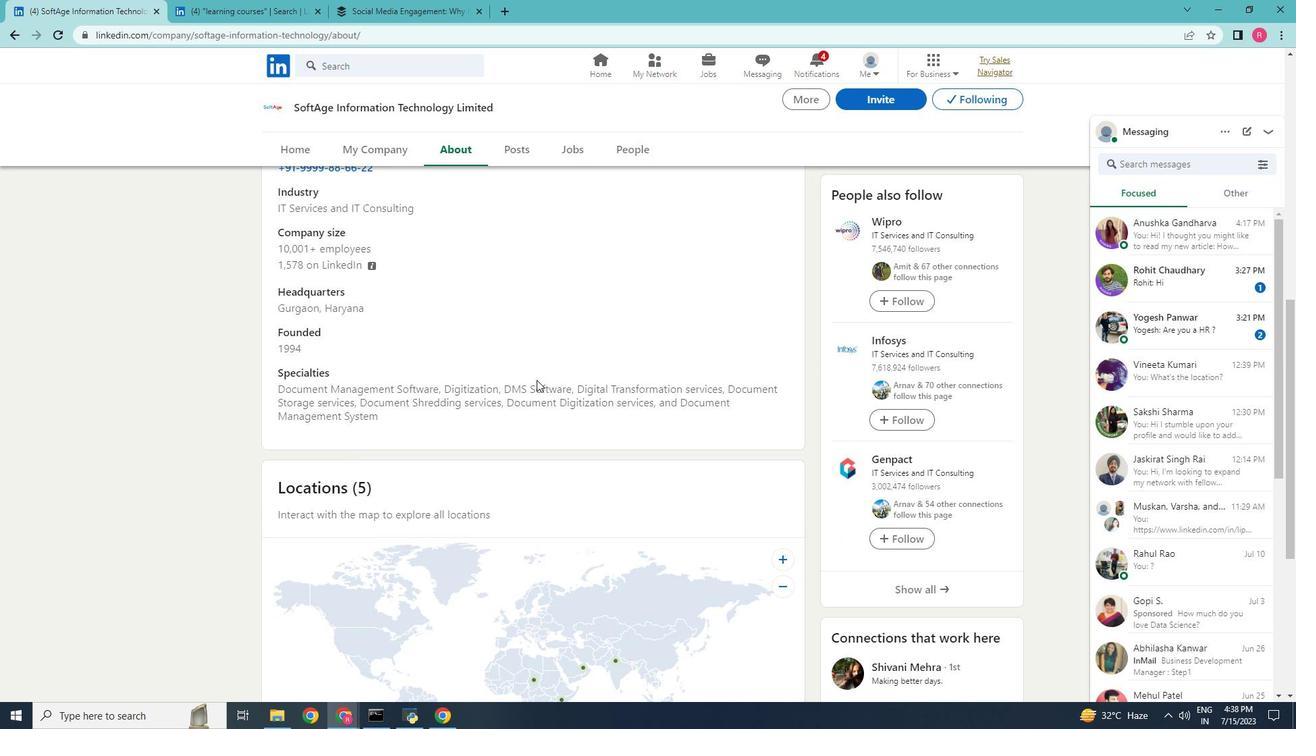
Action: Mouse scrolled (536, 379) with delta (0, 0)
Screenshot: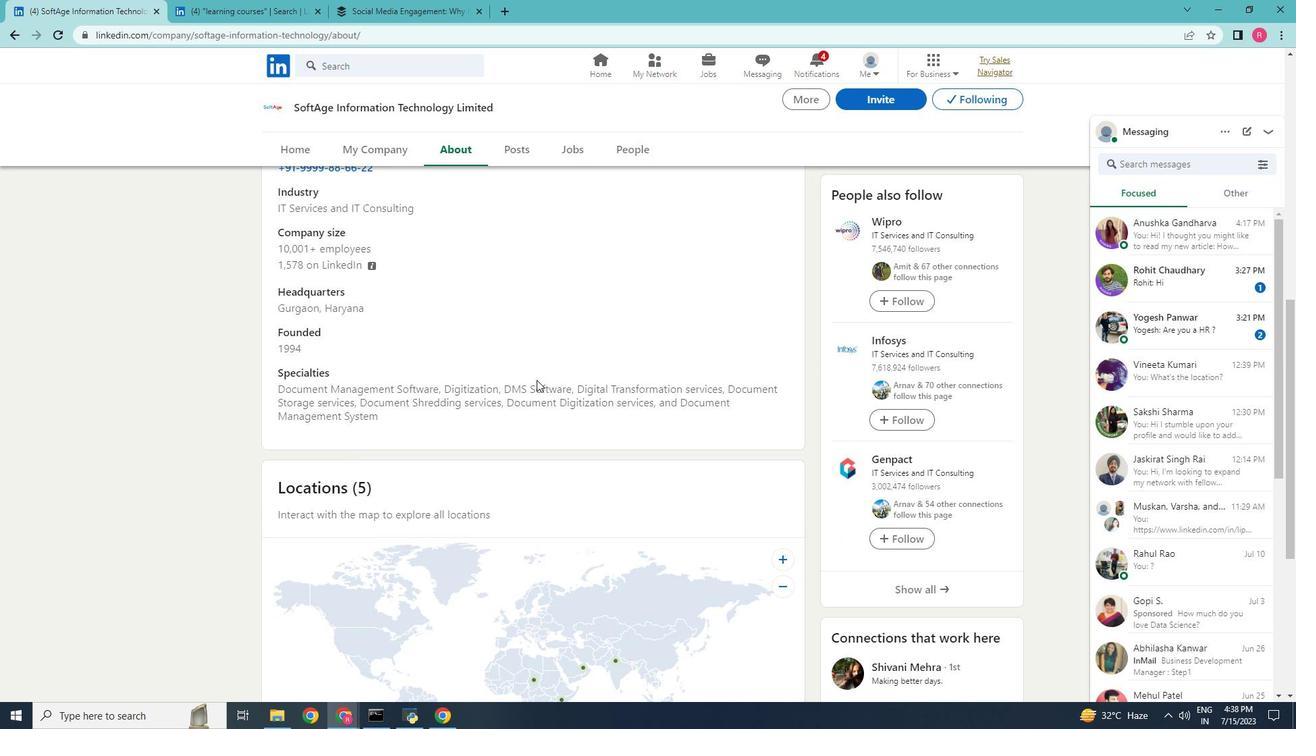 
Action: Mouse scrolled (536, 379) with delta (0, 0)
Screenshot: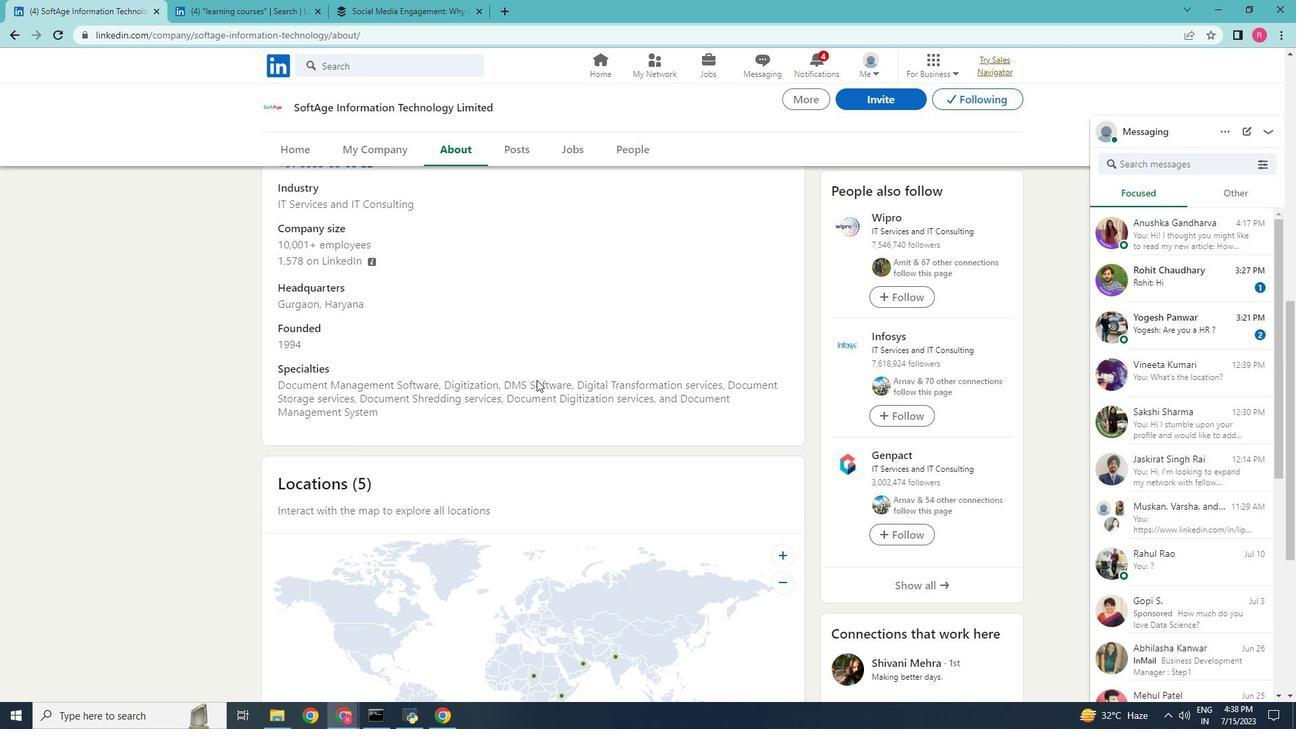 
Action: Mouse scrolled (536, 379) with delta (0, 0)
Screenshot: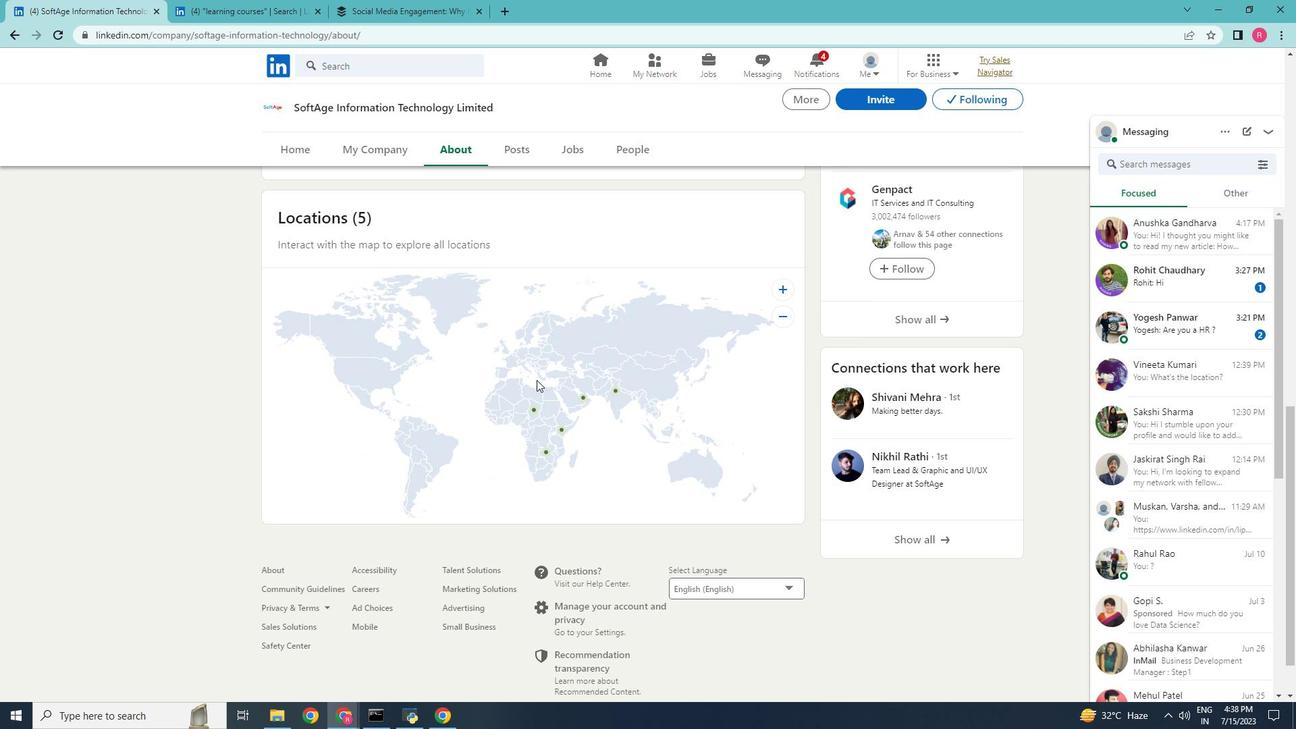 
Action: Mouse scrolled (536, 380) with delta (0, 0)
Screenshot: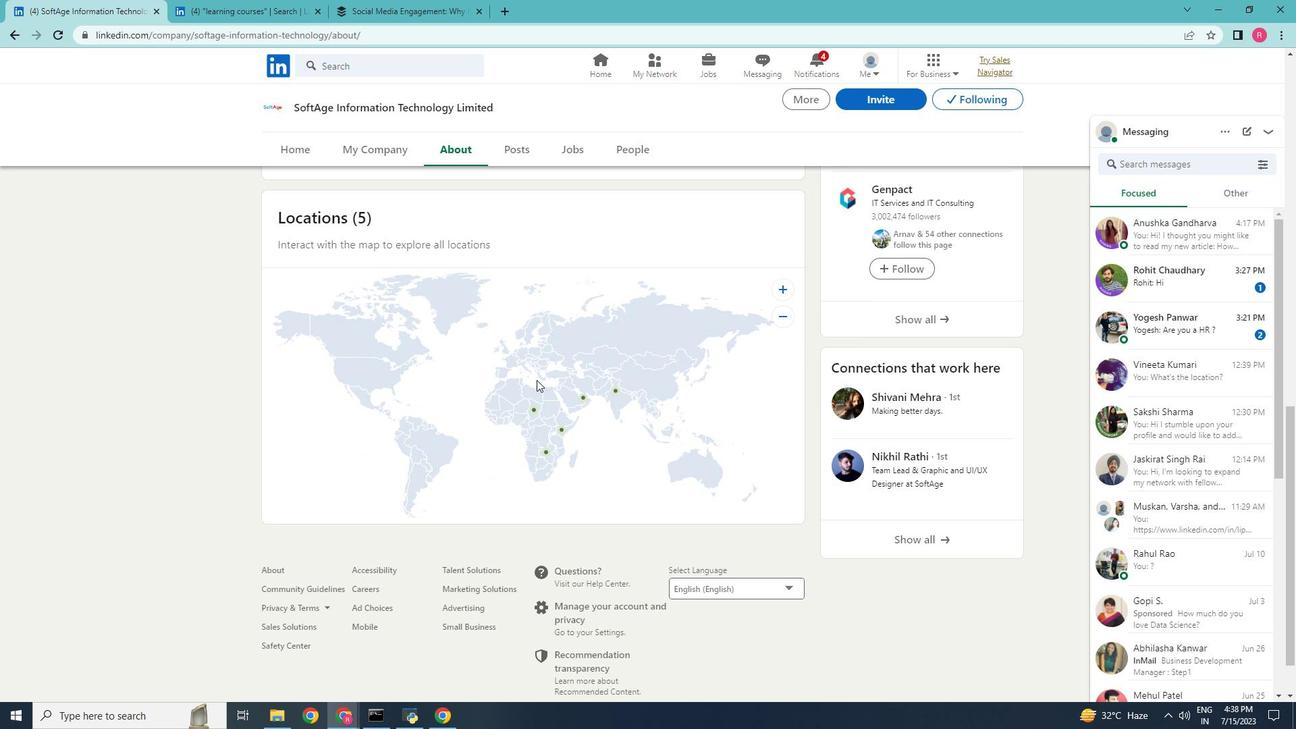 
Action: Mouse scrolled (536, 380) with delta (0, 0)
Screenshot: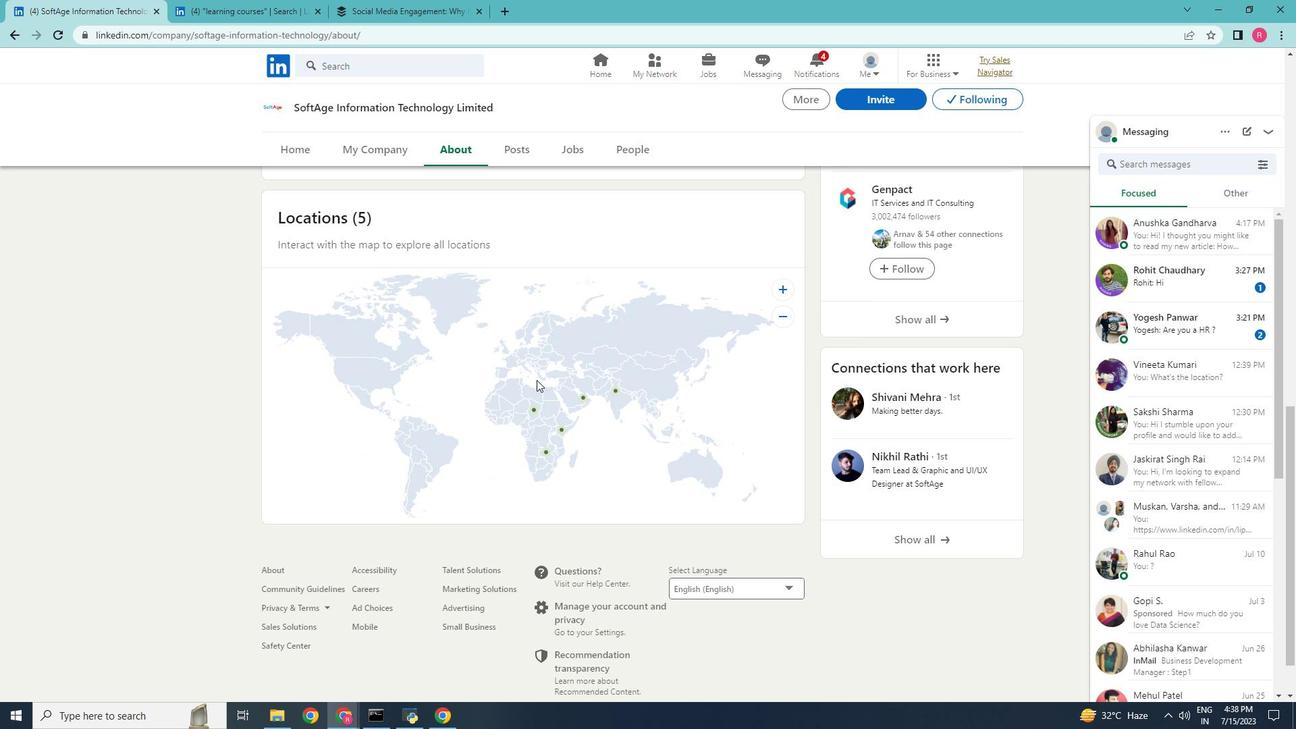 
Action: Mouse scrolled (536, 380) with delta (0, 0)
Screenshot: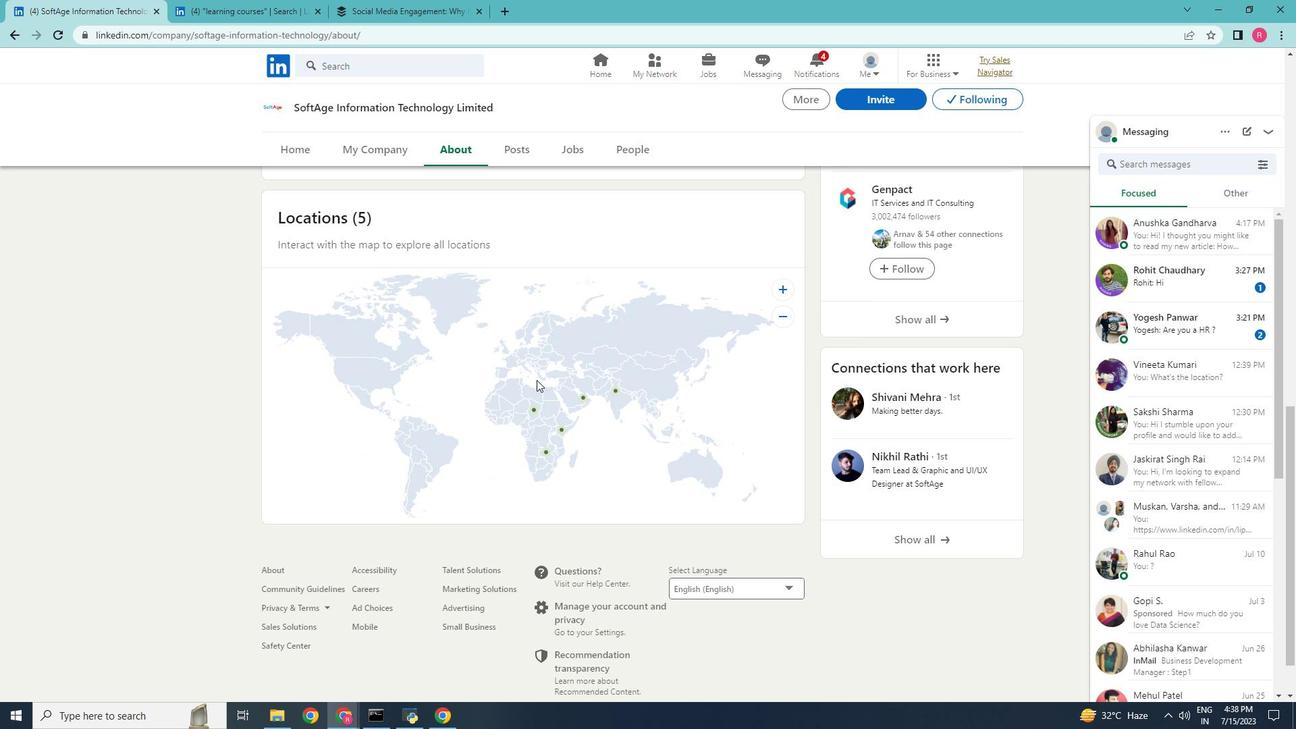 
Action: Mouse scrolled (536, 380) with delta (0, 0)
Screenshot: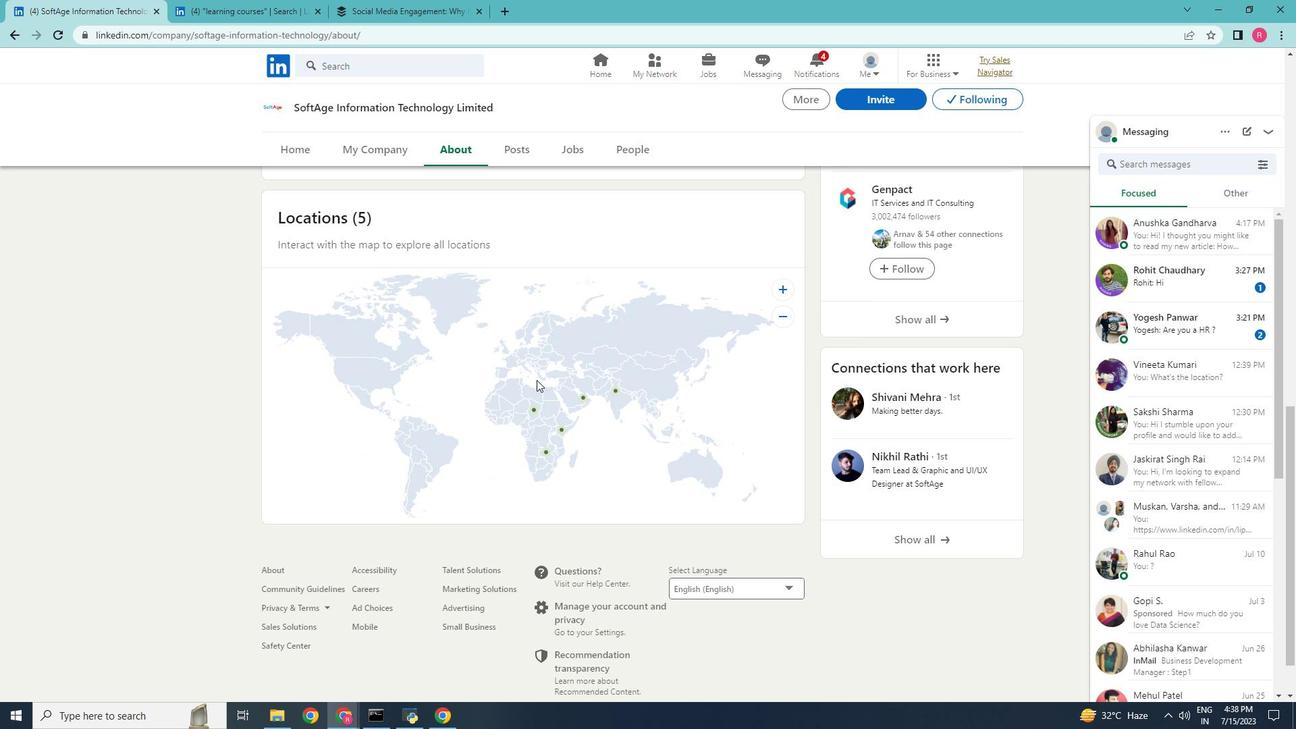 
Action: Mouse scrolled (536, 380) with delta (0, 0)
Screenshot: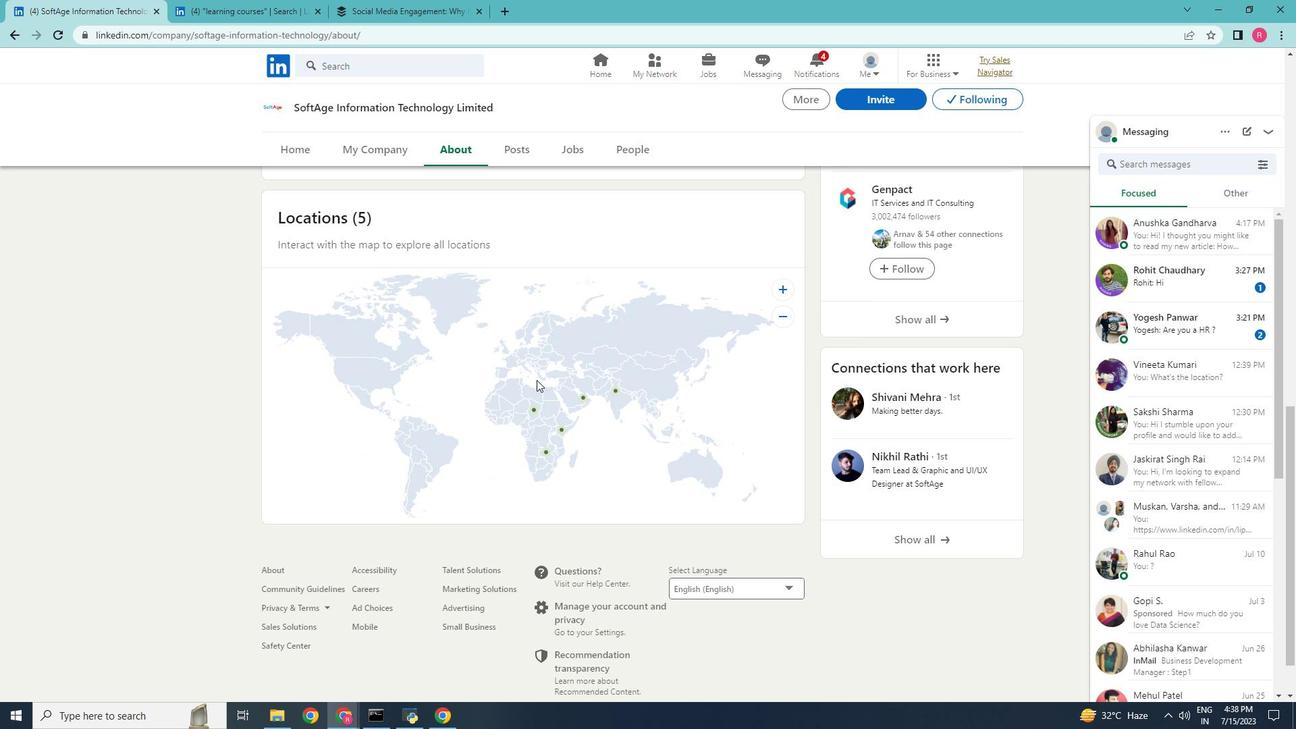 
Action: Mouse scrolled (536, 380) with delta (0, 0)
Screenshot: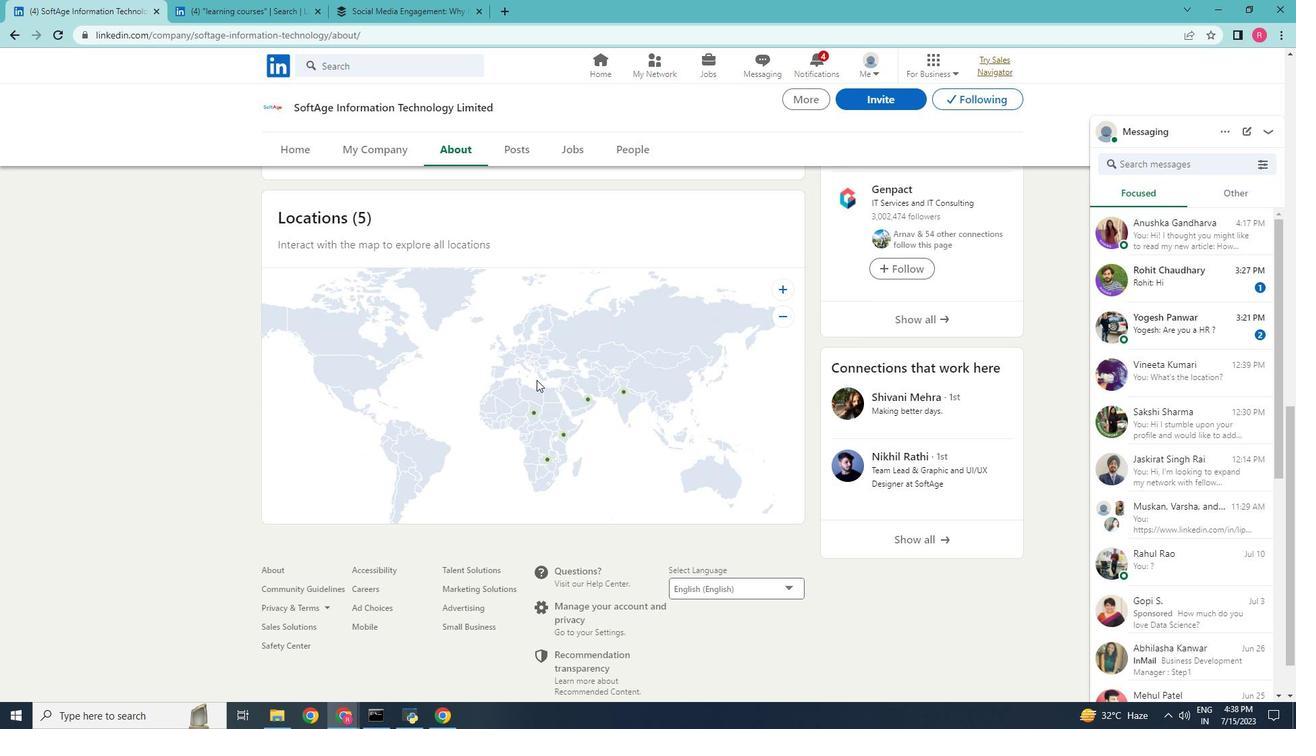 
Action: Mouse scrolled (536, 380) with delta (0, 0)
Screenshot: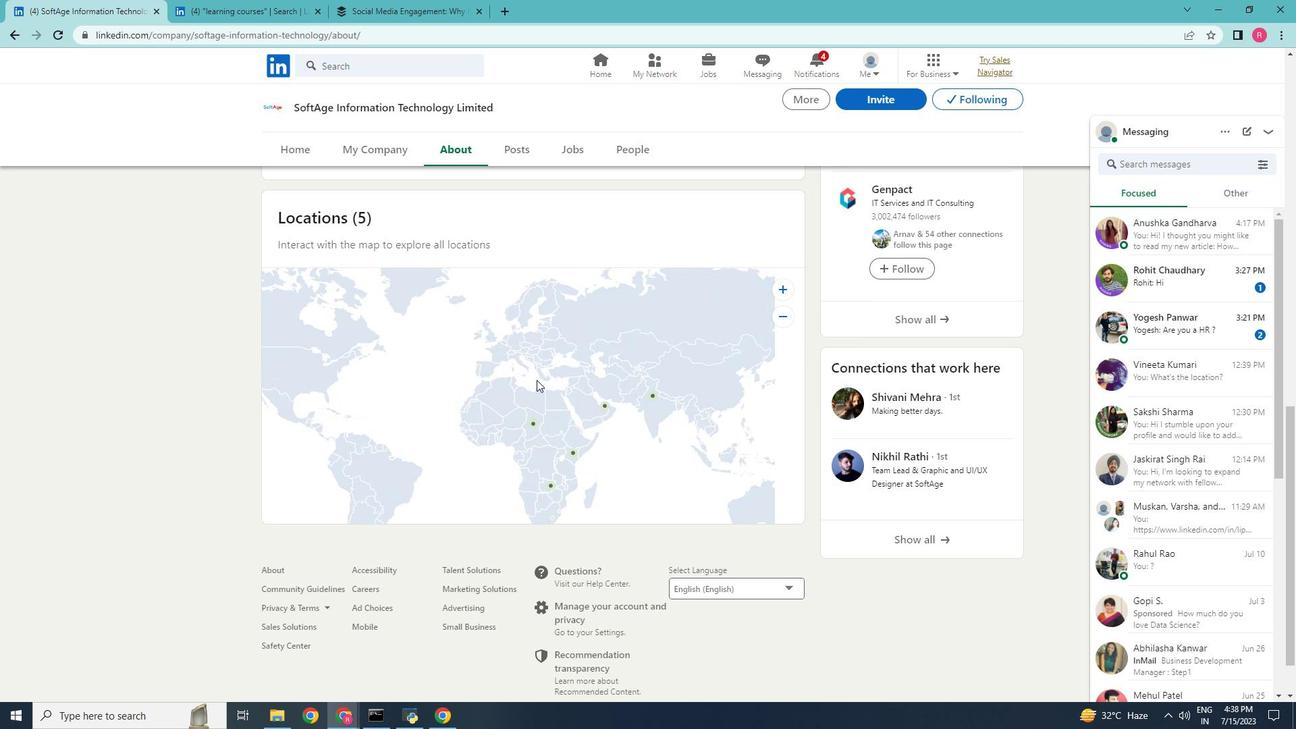 
Action: Mouse scrolled (536, 379) with delta (0, 0)
Screenshot: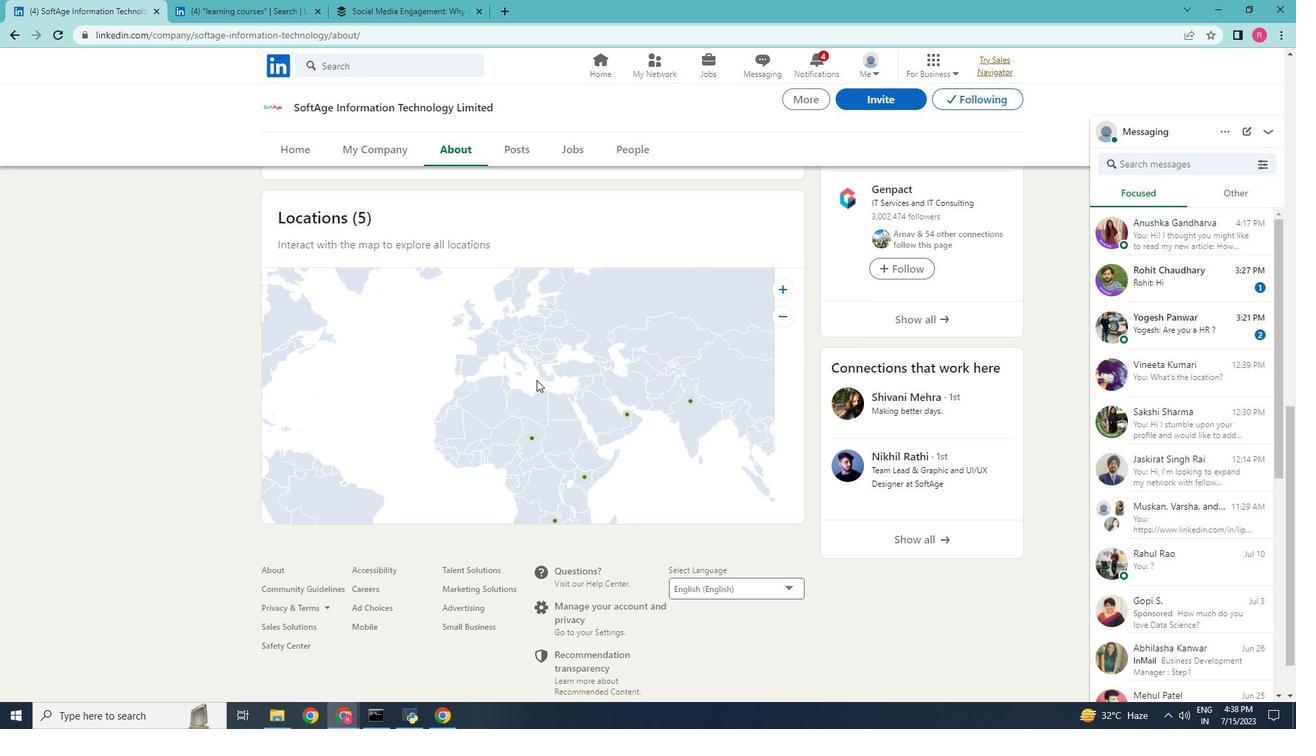 
Action: Mouse scrolled (536, 379) with delta (0, 0)
Screenshot: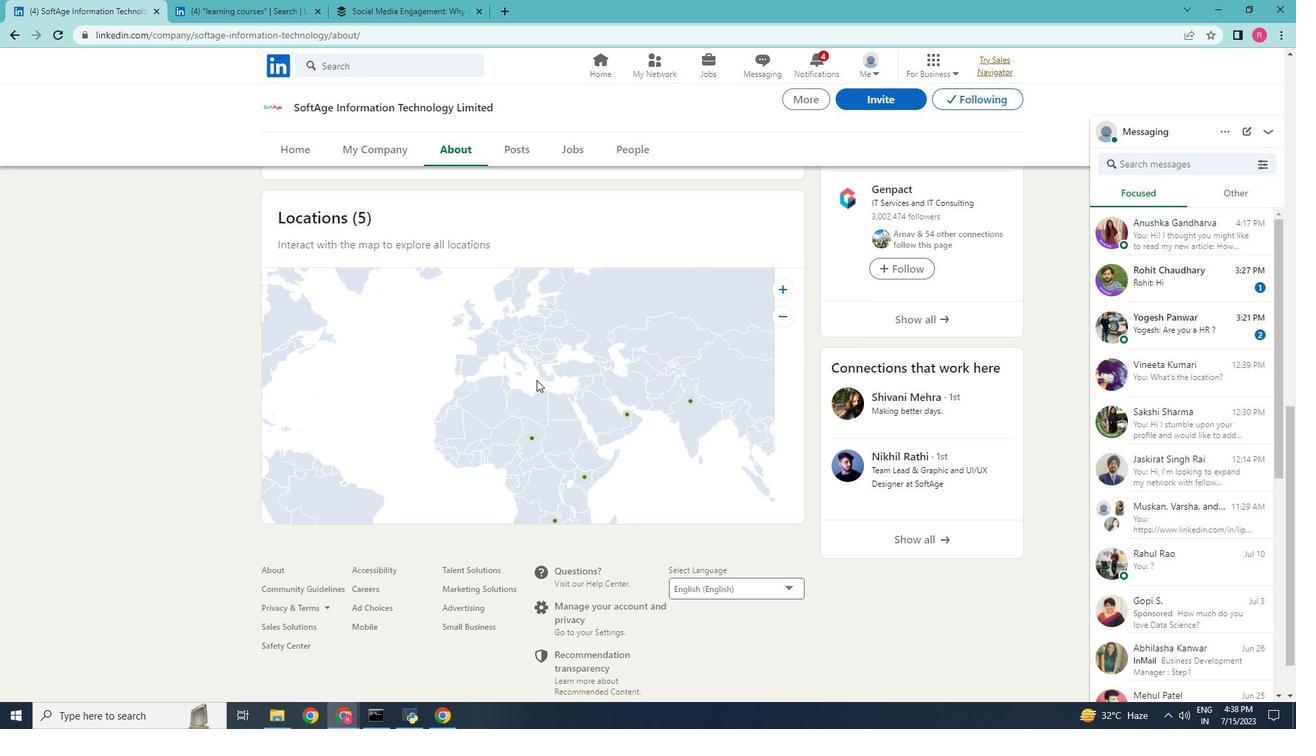 
Action: Mouse scrolled (536, 379) with delta (0, 0)
Screenshot: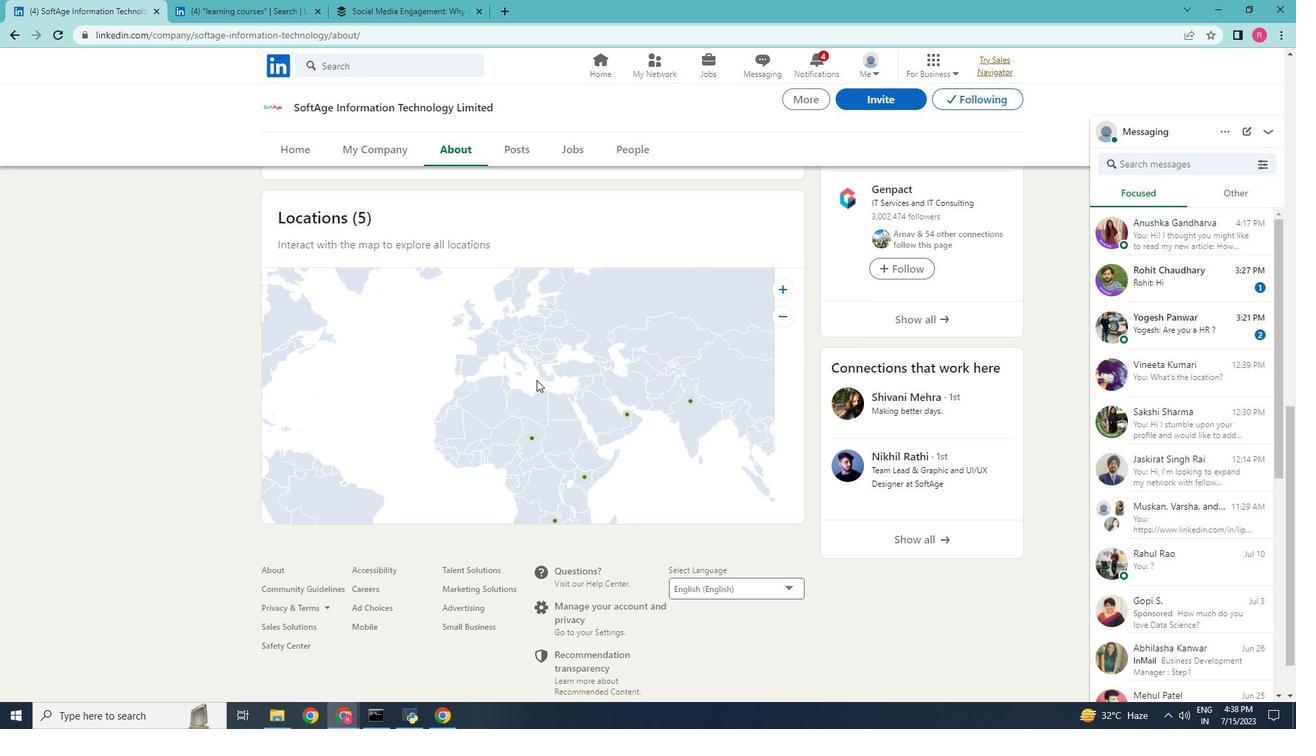 
Action: Mouse scrolled (536, 379) with delta (0, 0)
Screenshot: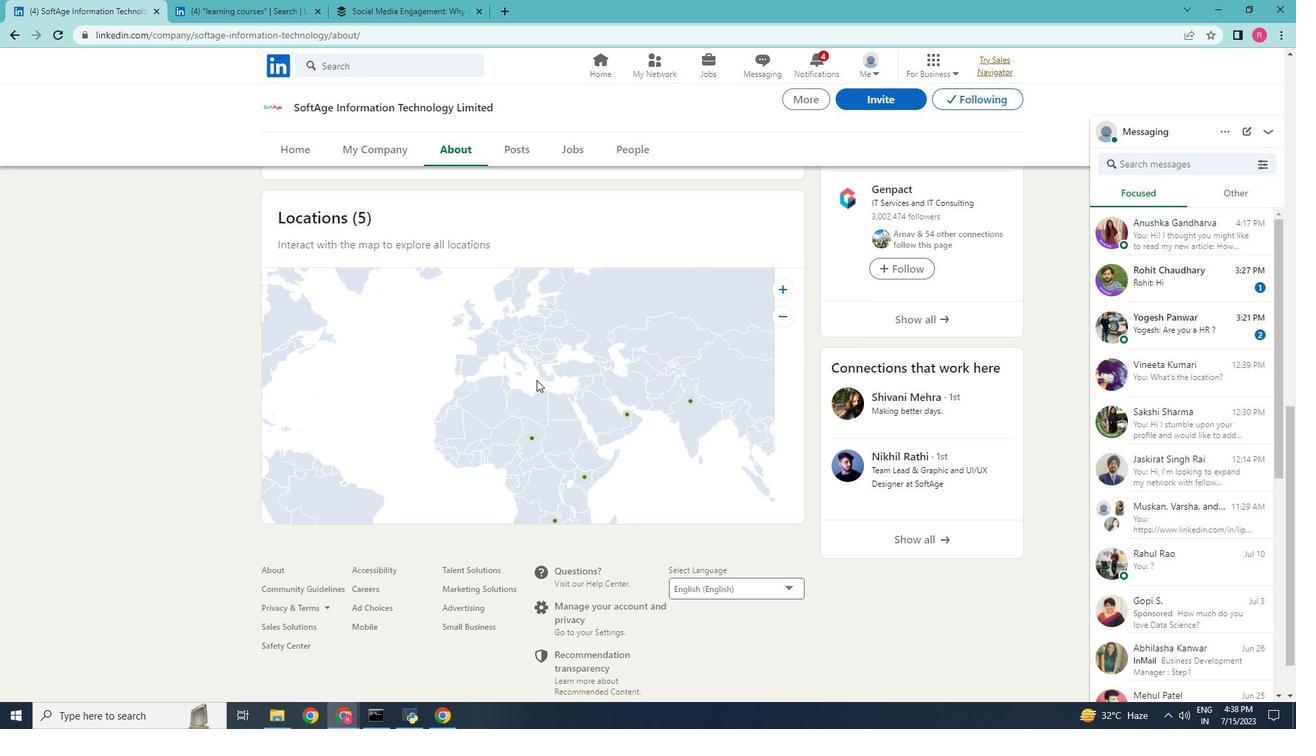 
Action: Mouse scrolled (536, 379) with delta (0, 0)
Screenshot: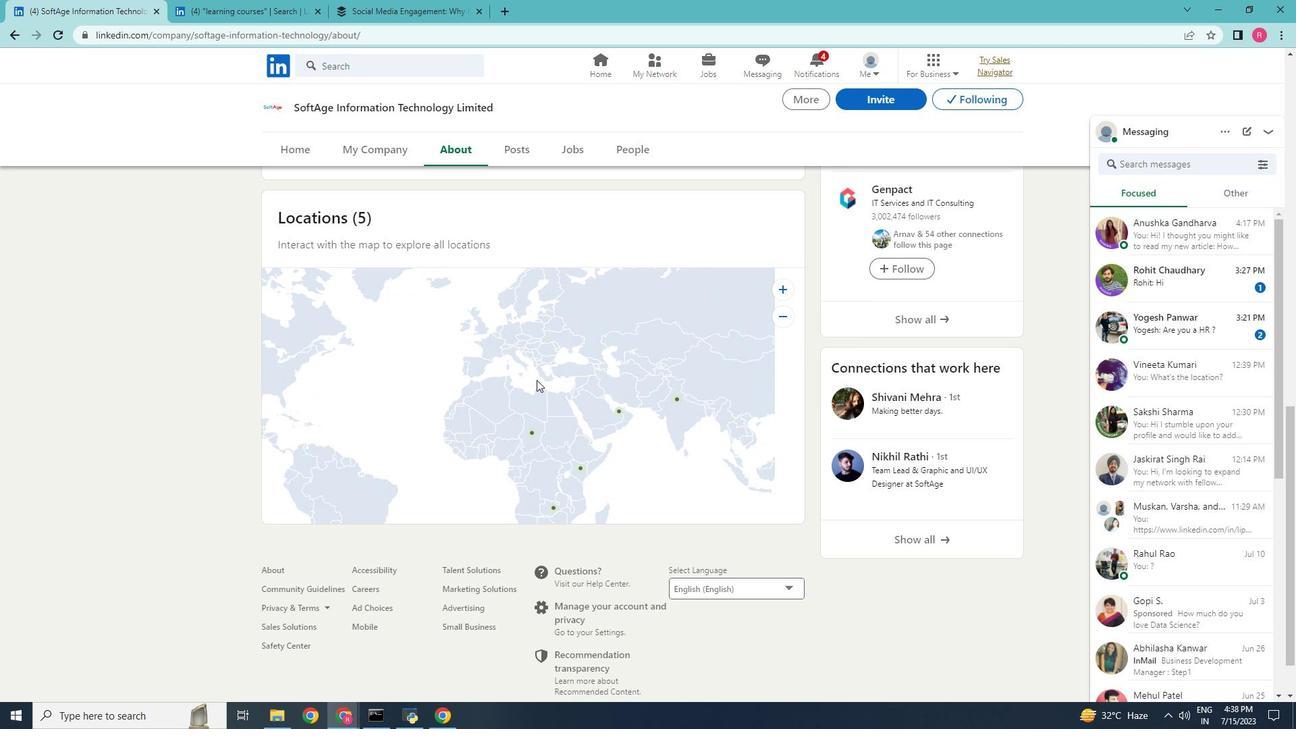 
Action: Mouse moved to (599, 263)
Screenshot: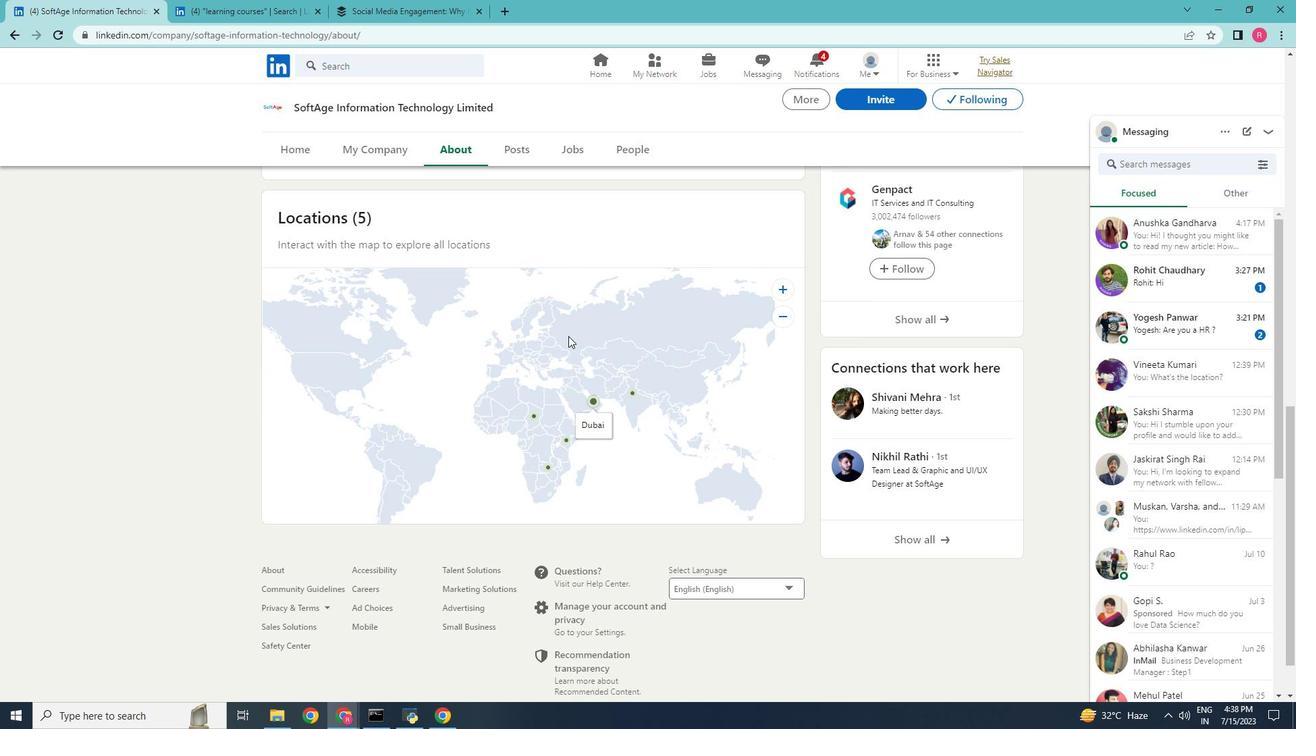 
Action: Mouse scrolled (599, 264) with delta (0, 0)
Screenshot: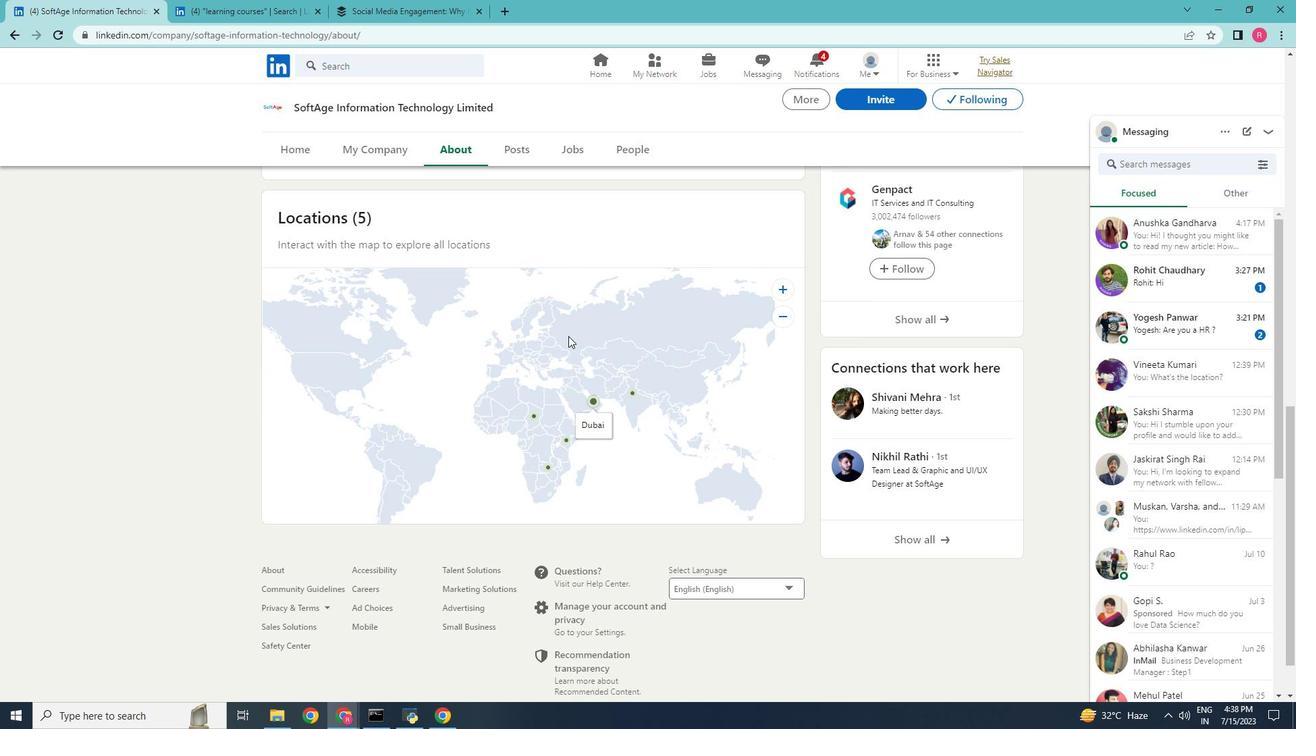 
Action: Mouse moved to (604, 247)
Screenshot: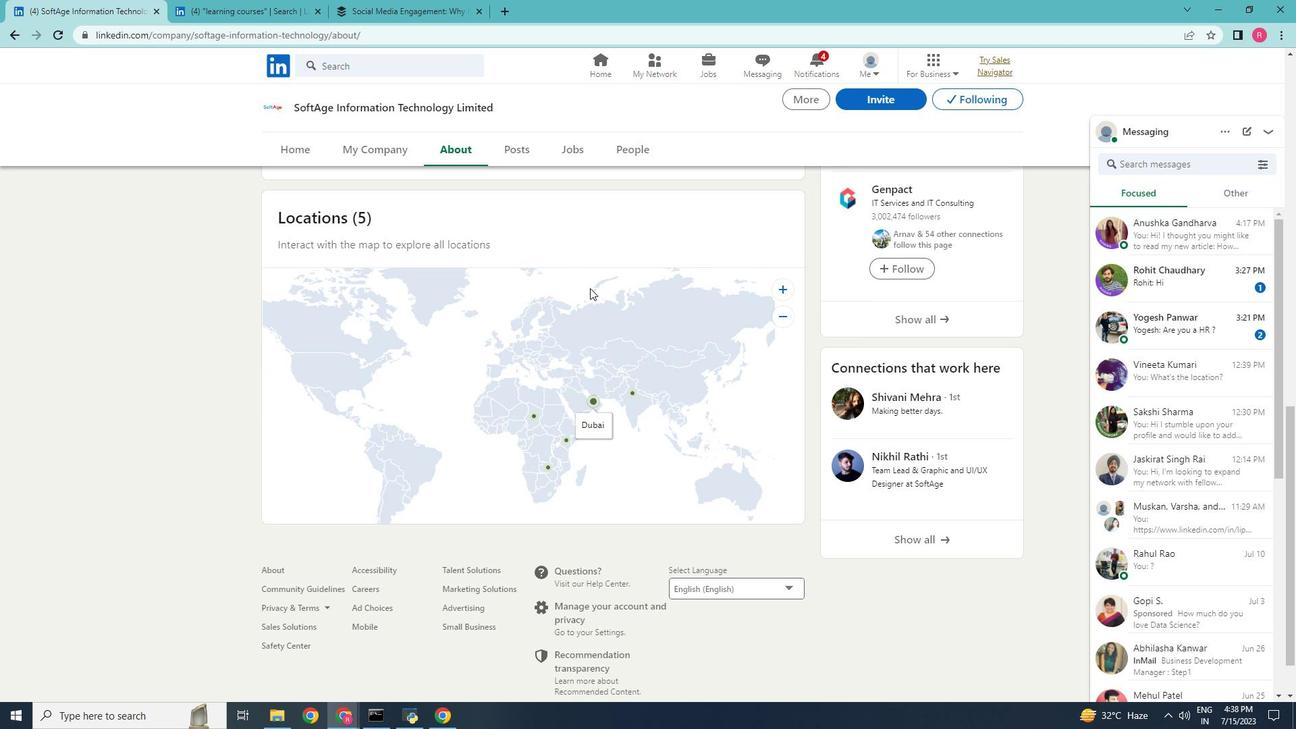 
Action: Mouse scrolled (604, 247) with delta (0, 0)
Screenshot: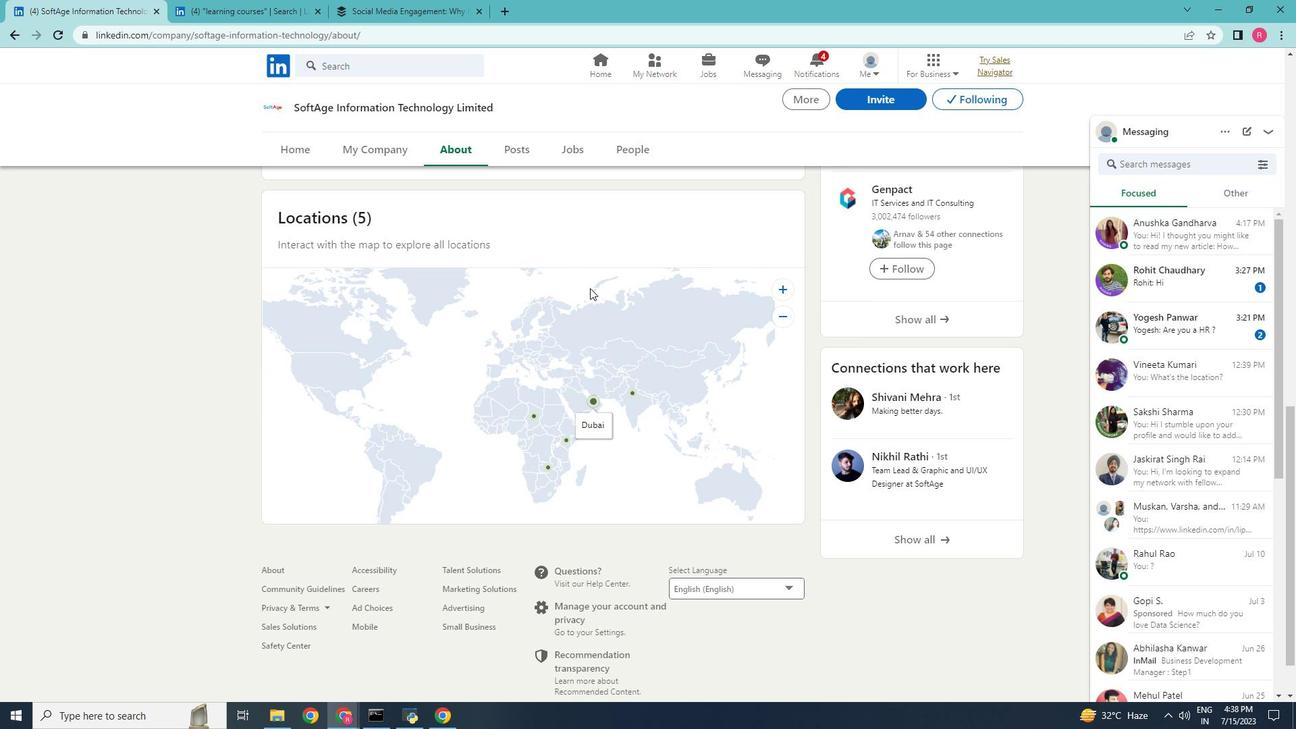 
Action: Mouse moved to (605, 242)
Screenshot: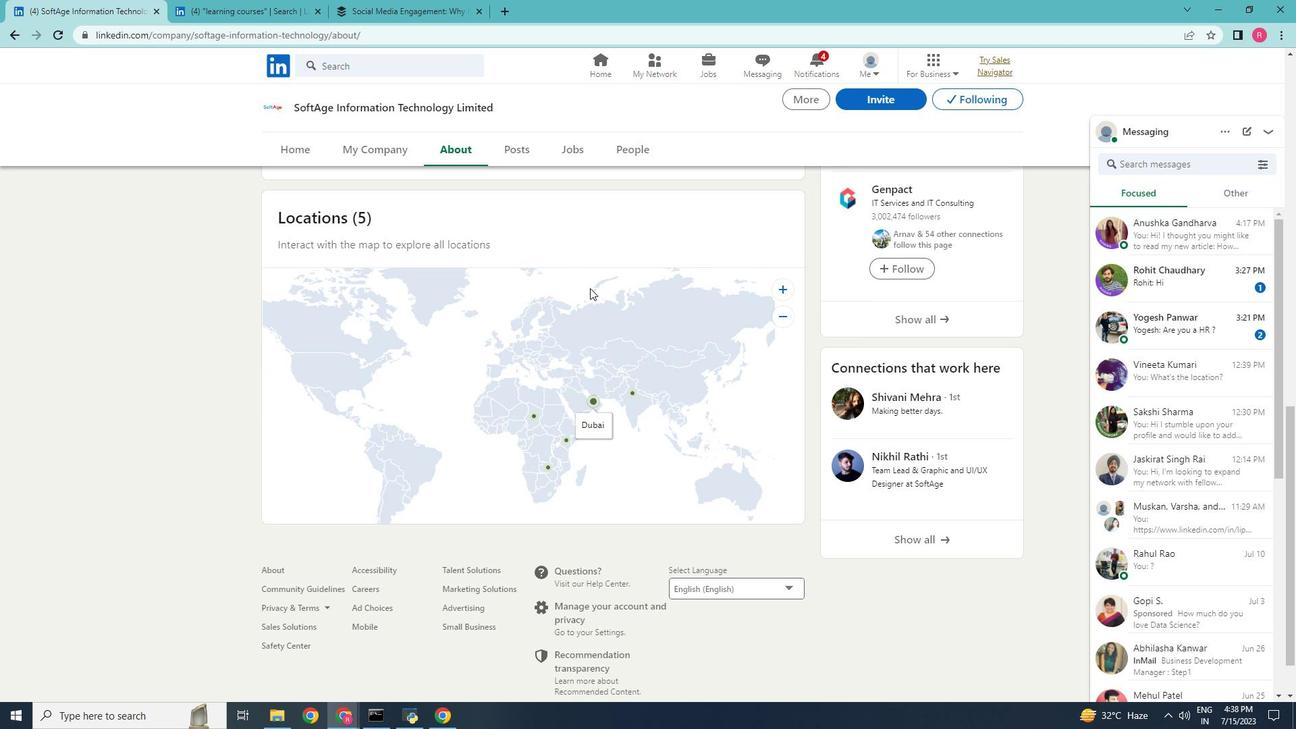 
Action: Mouse scrolled (605, 243) with delta (0, 0)
Screenshot: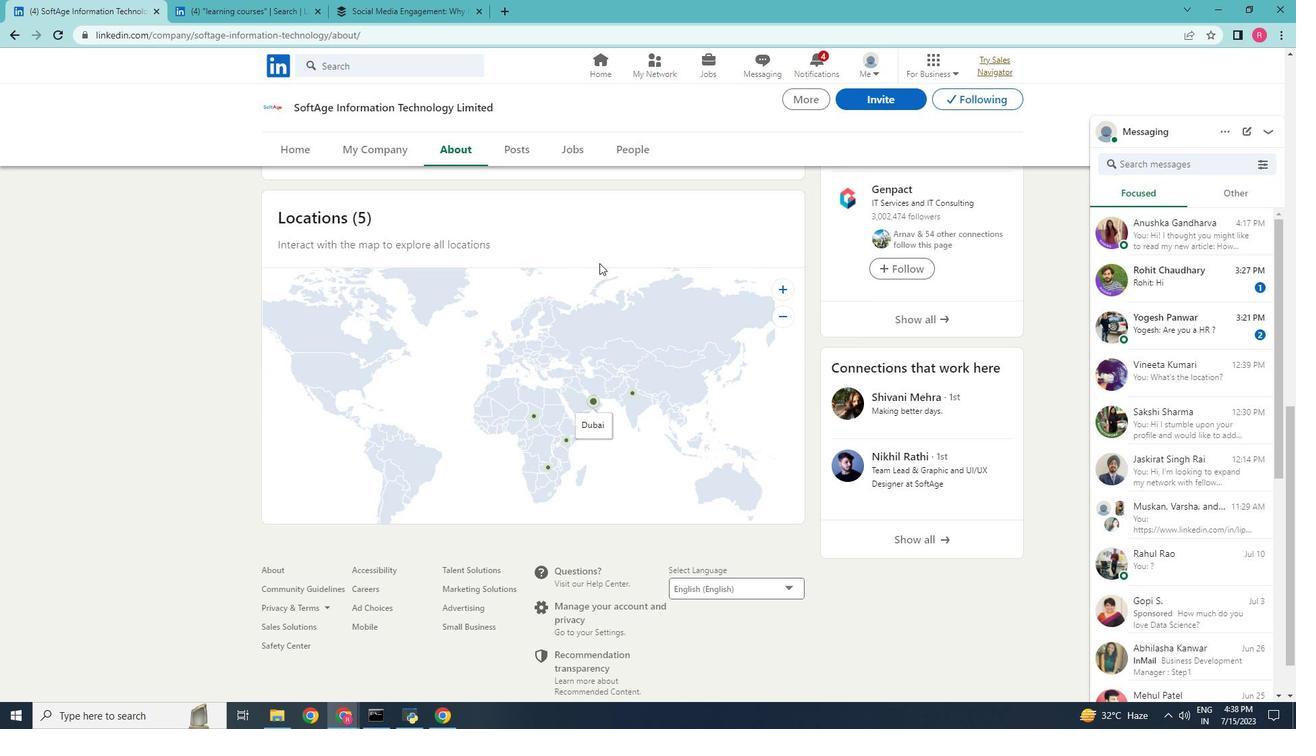 
Action: Mouse moved to (606, 239)
Screenshot: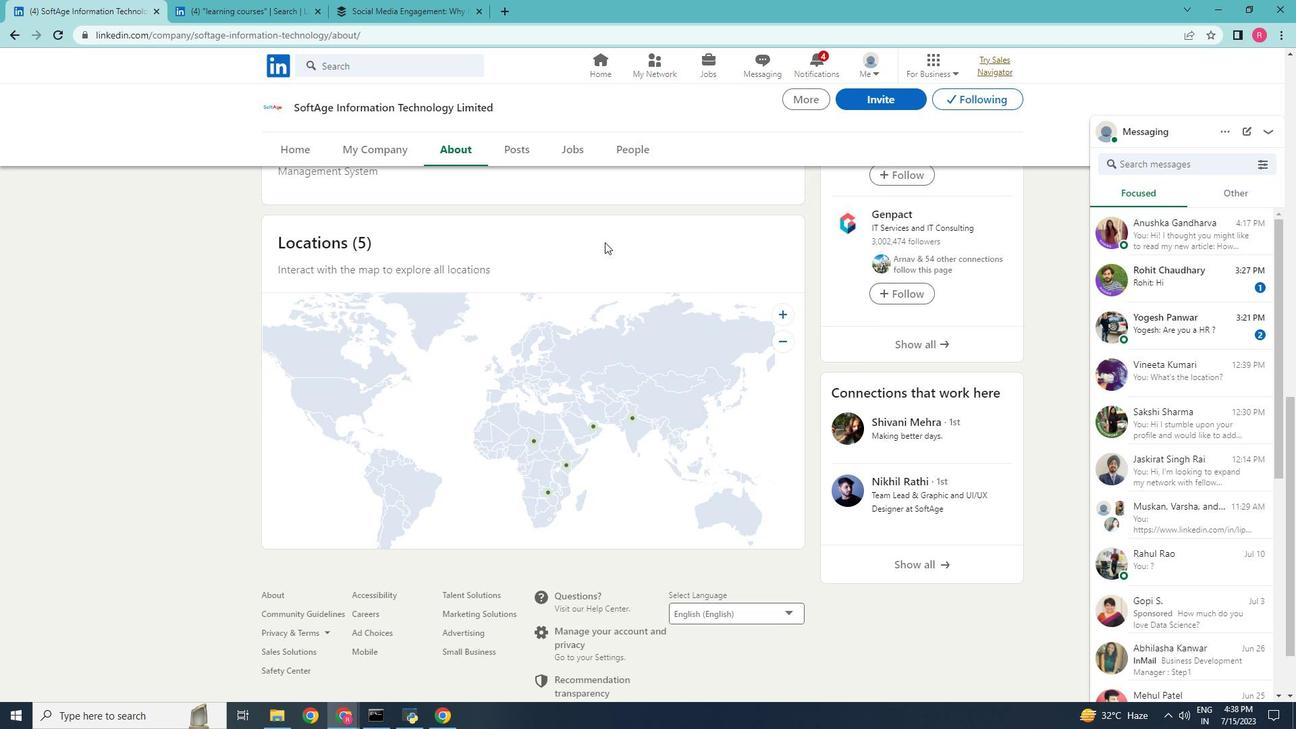 
Action: Mouse scrolled (606, 239) with delta (0, 0)
Screenshot: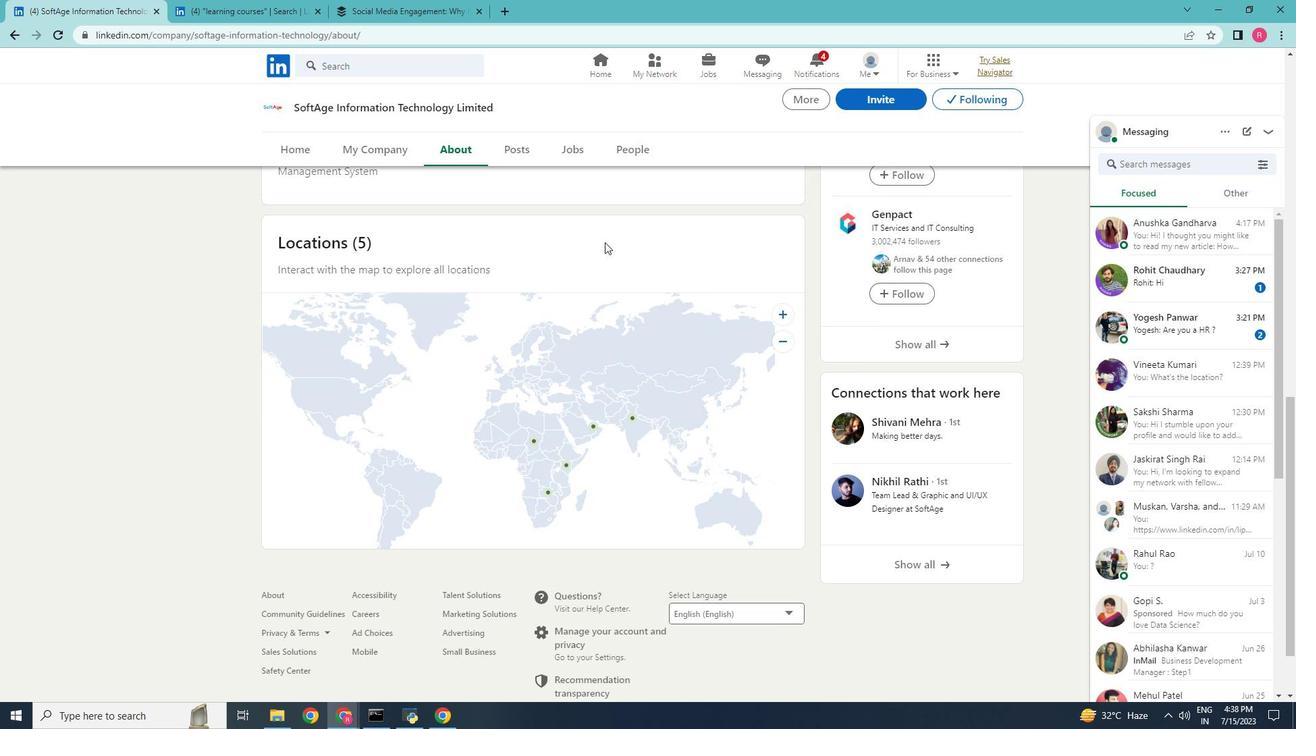 
Action: Mouse scrolled (606, 239) with delta (0, 0)
Screenshot: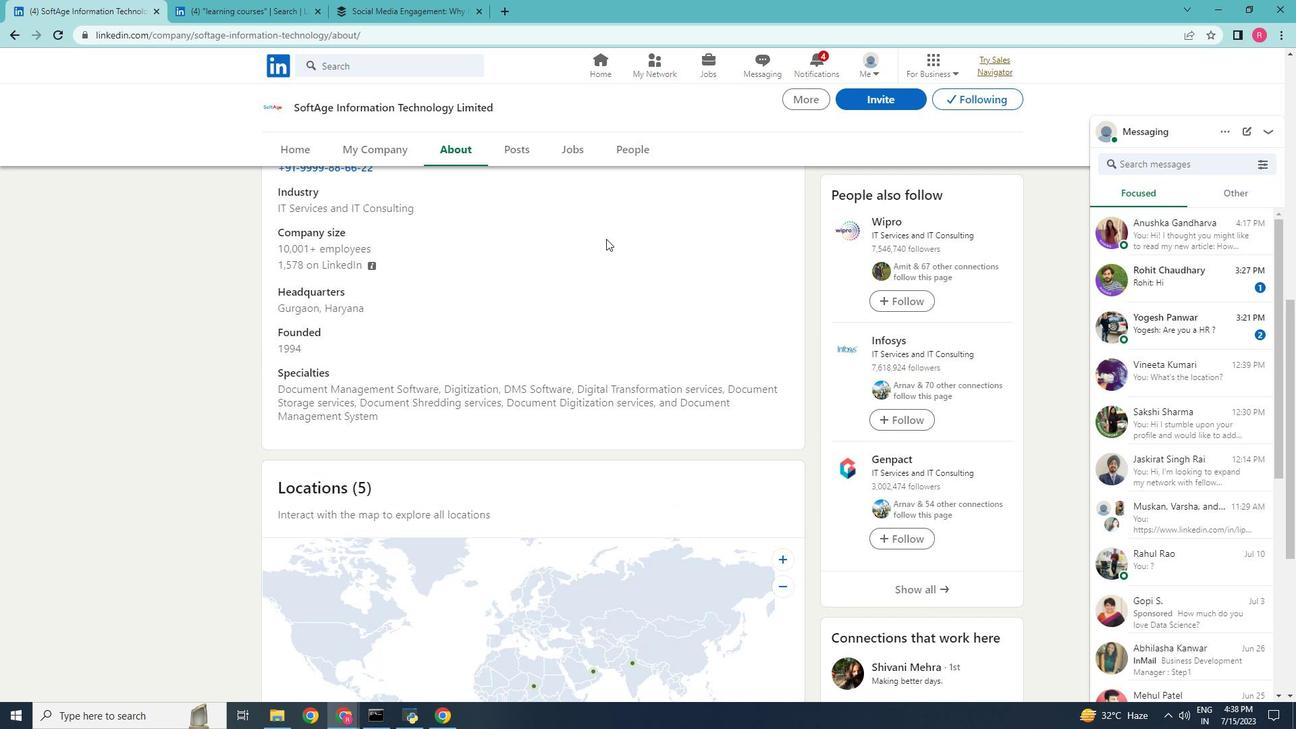 
Action: Mouse scrolled (606, 239) with delta (0, 0)
Screenshot: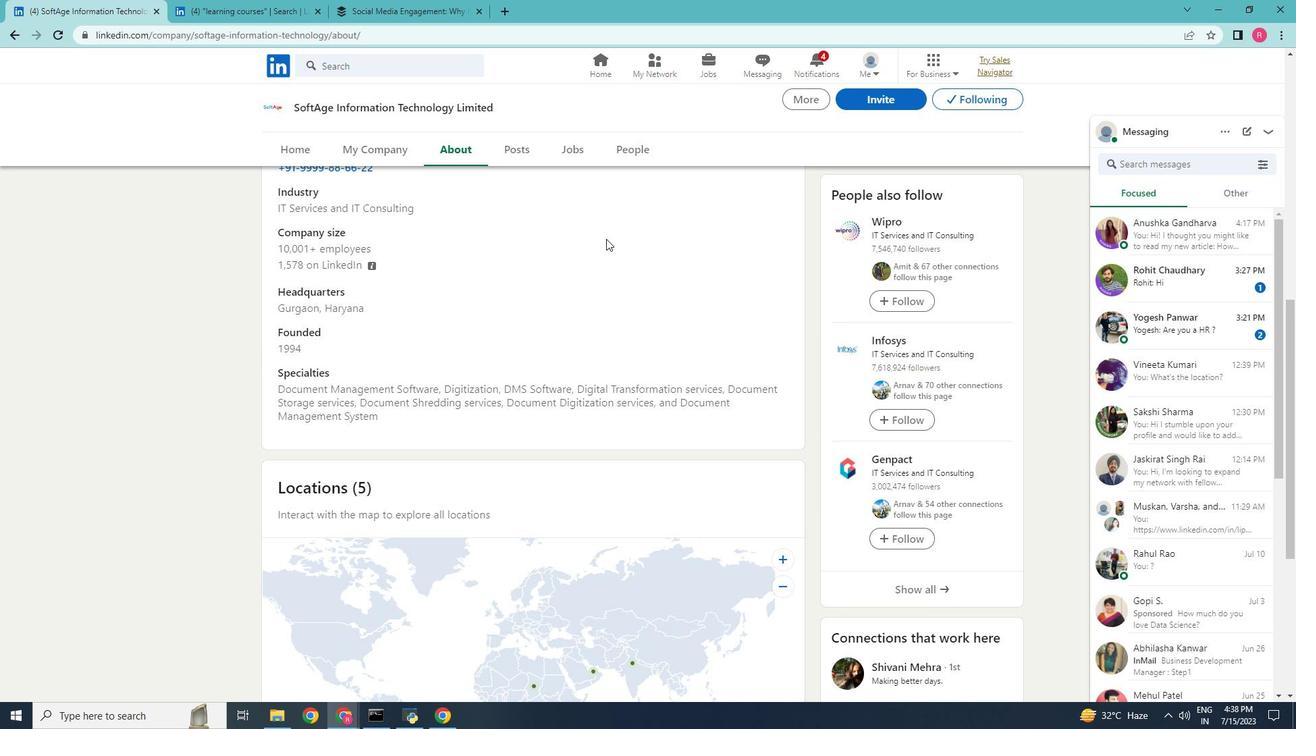 
Action: Mouse moved to (615, 322)
Screenshot: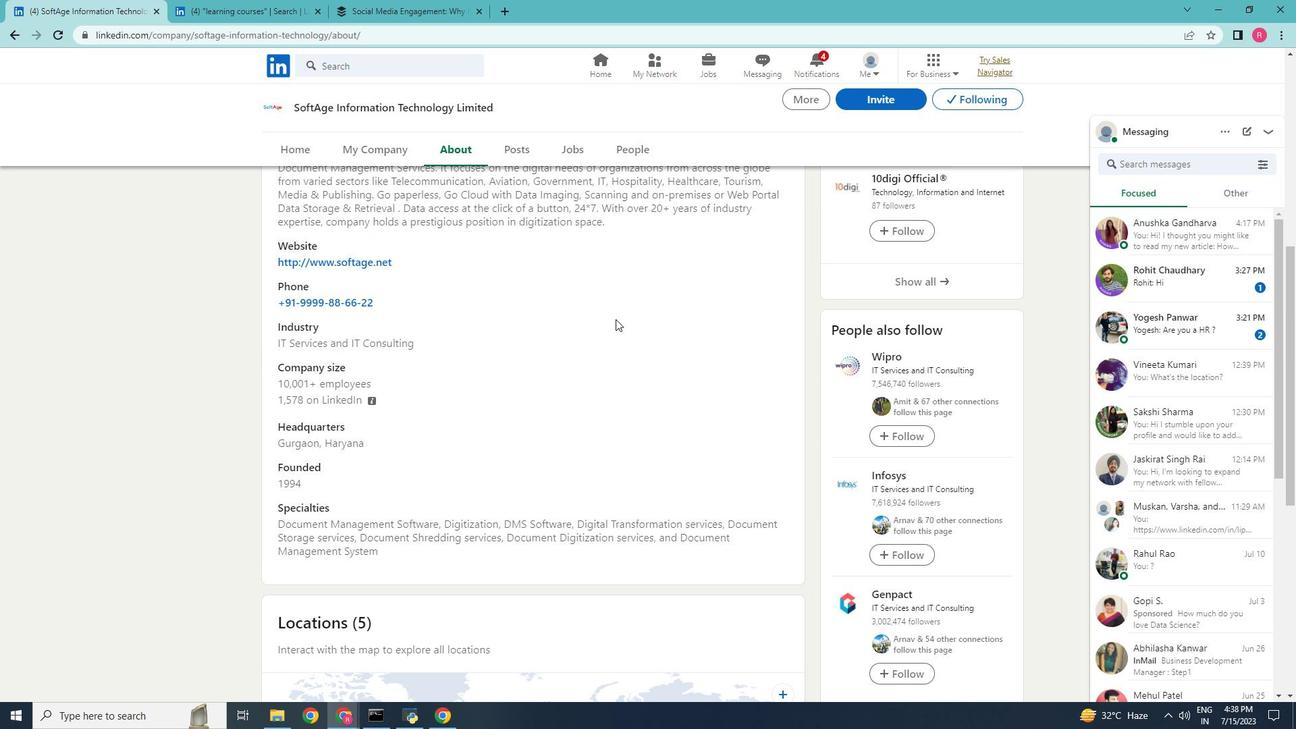 
Action: Mouse scrolled (615, 323) with delta (0, 0)
Screenshot: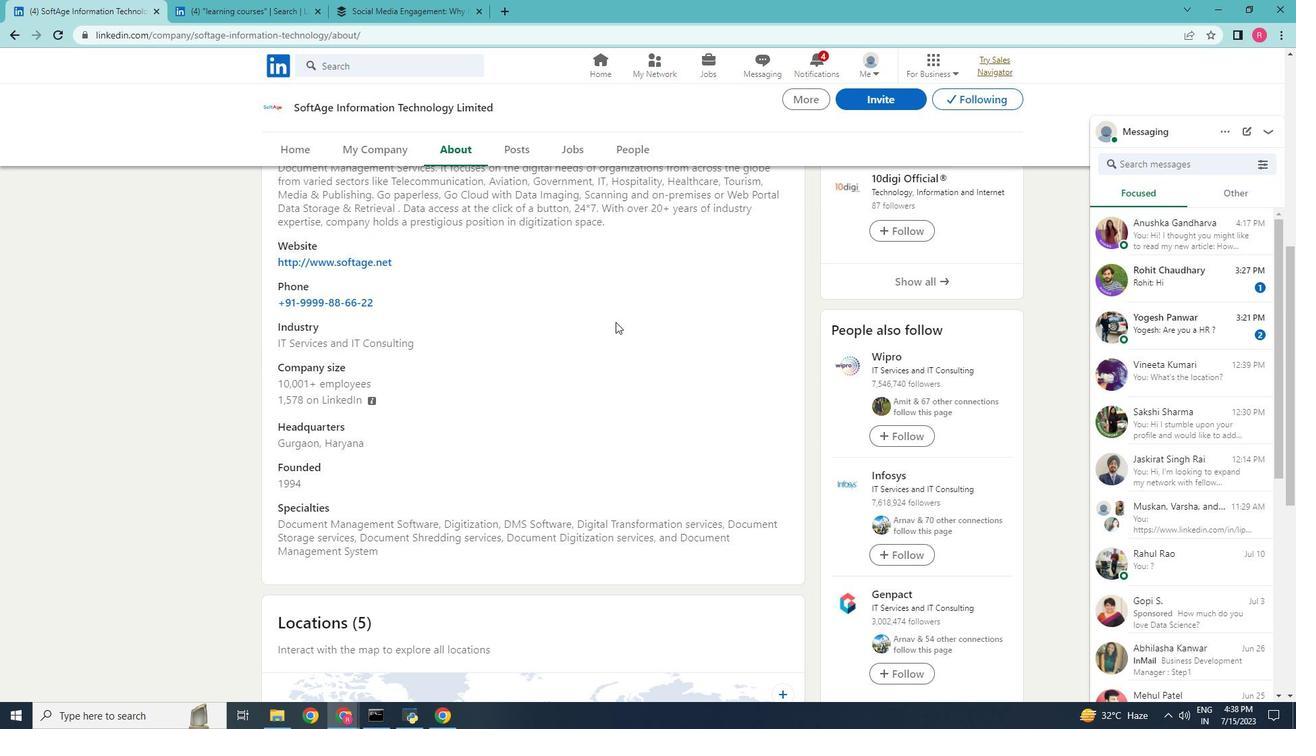 
Action: Mouse scrolled (615, 323) with delta (0, 0)
Screenshot: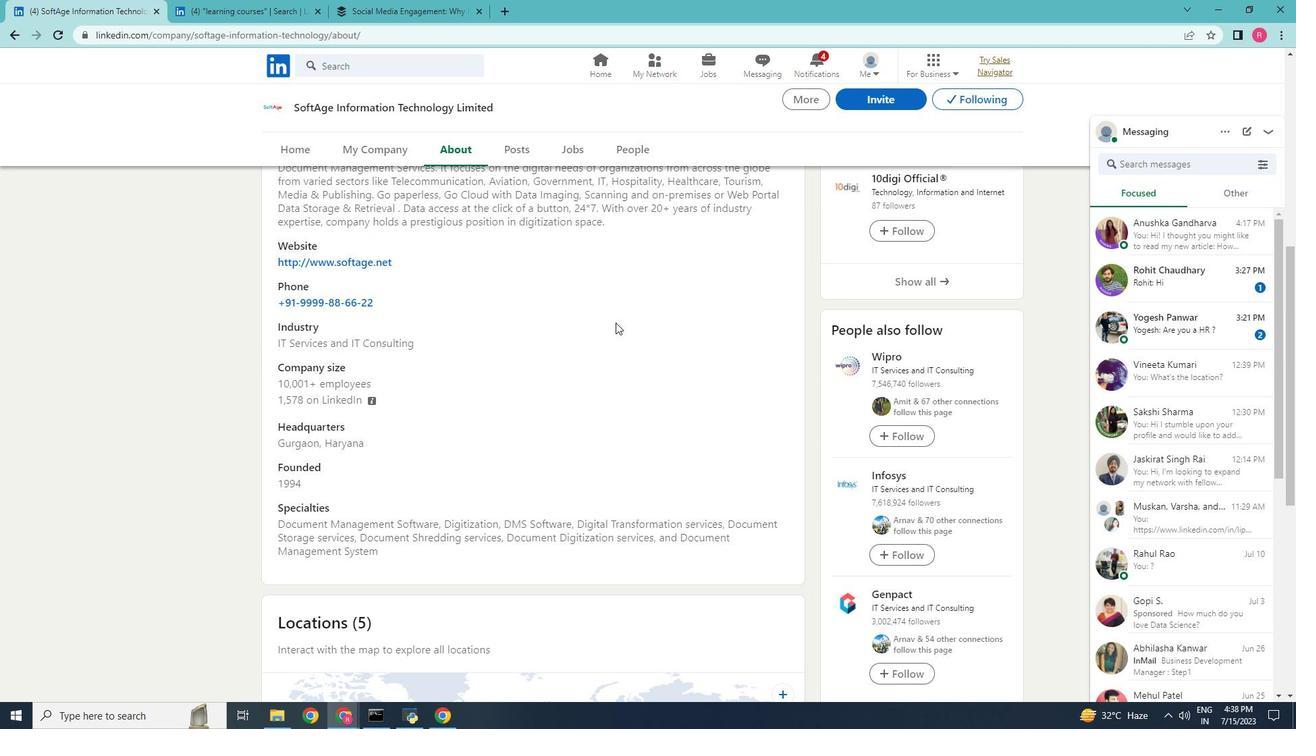
Action: Mouse scrolled (615, 323) with delta (0, 0)
Screenshot: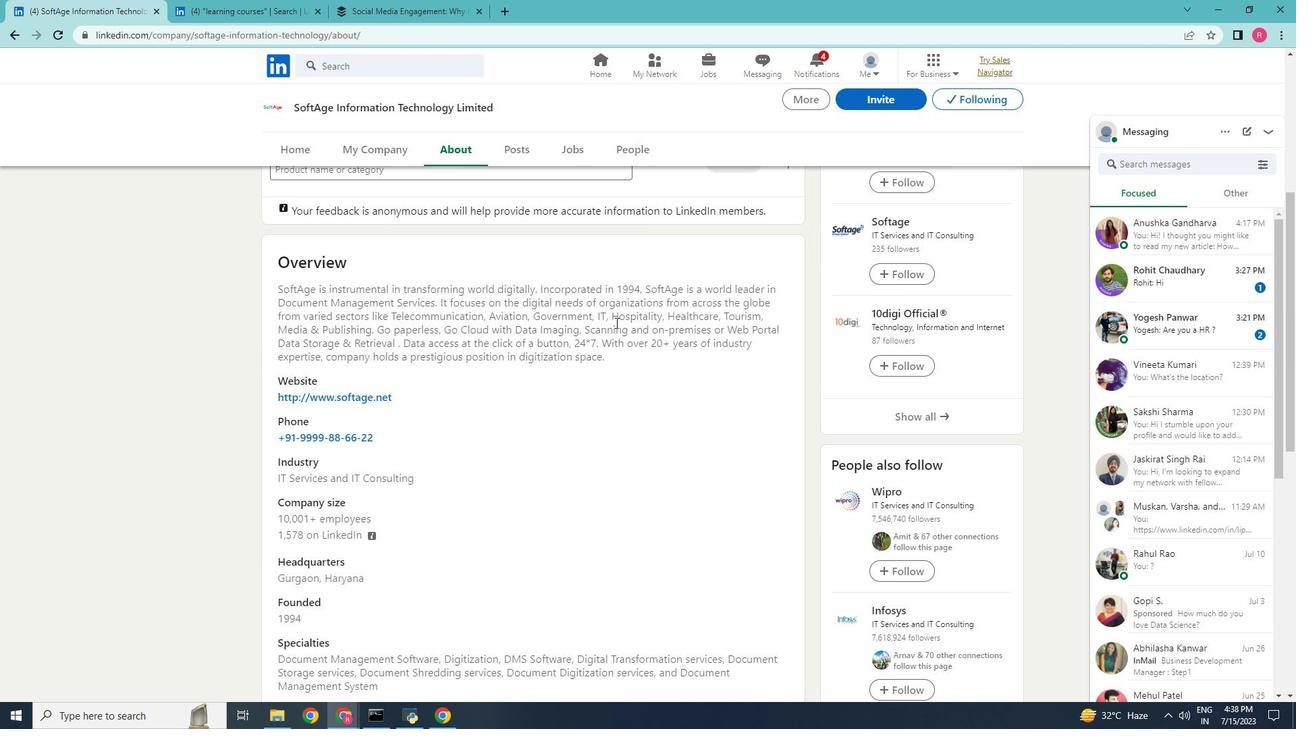 
Action: Mouse scrolled (615, 323) with delta (0, 0)
Screenshot: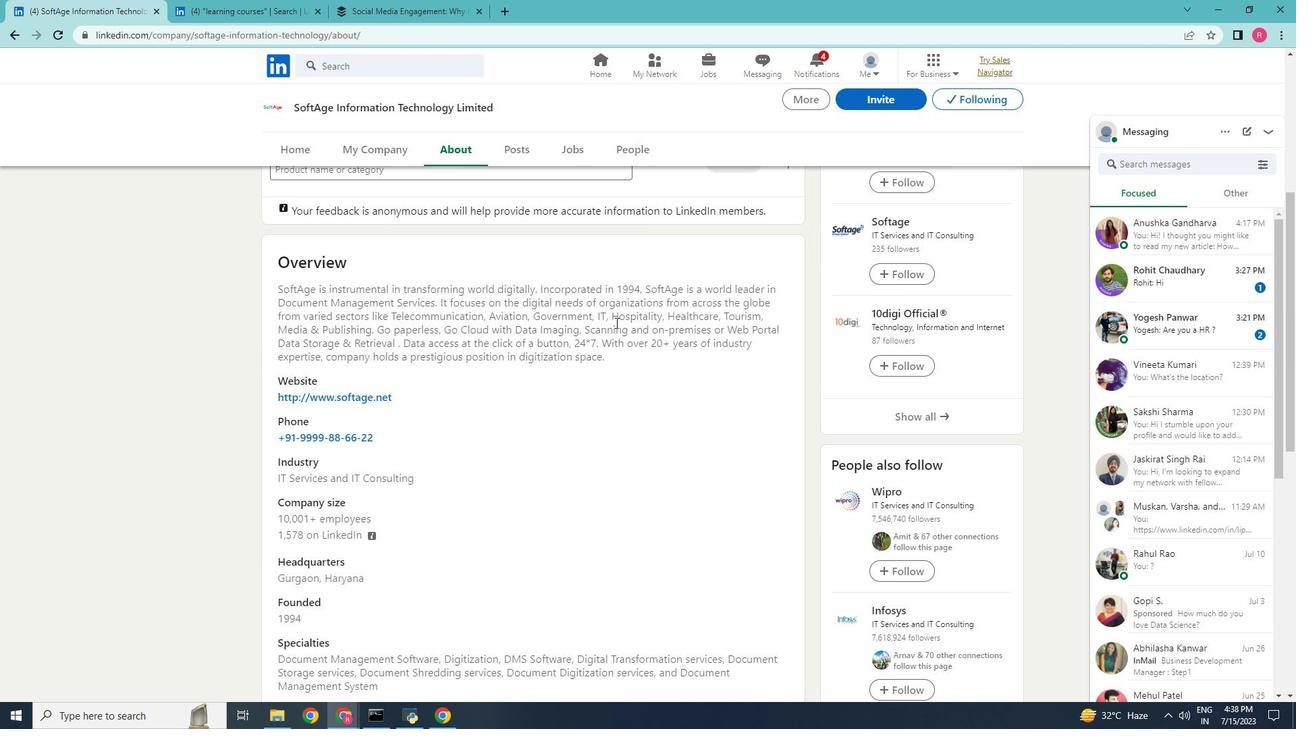 
Action: Mouse scrolled (615, 323) with delta (0, 0)
Screenshot: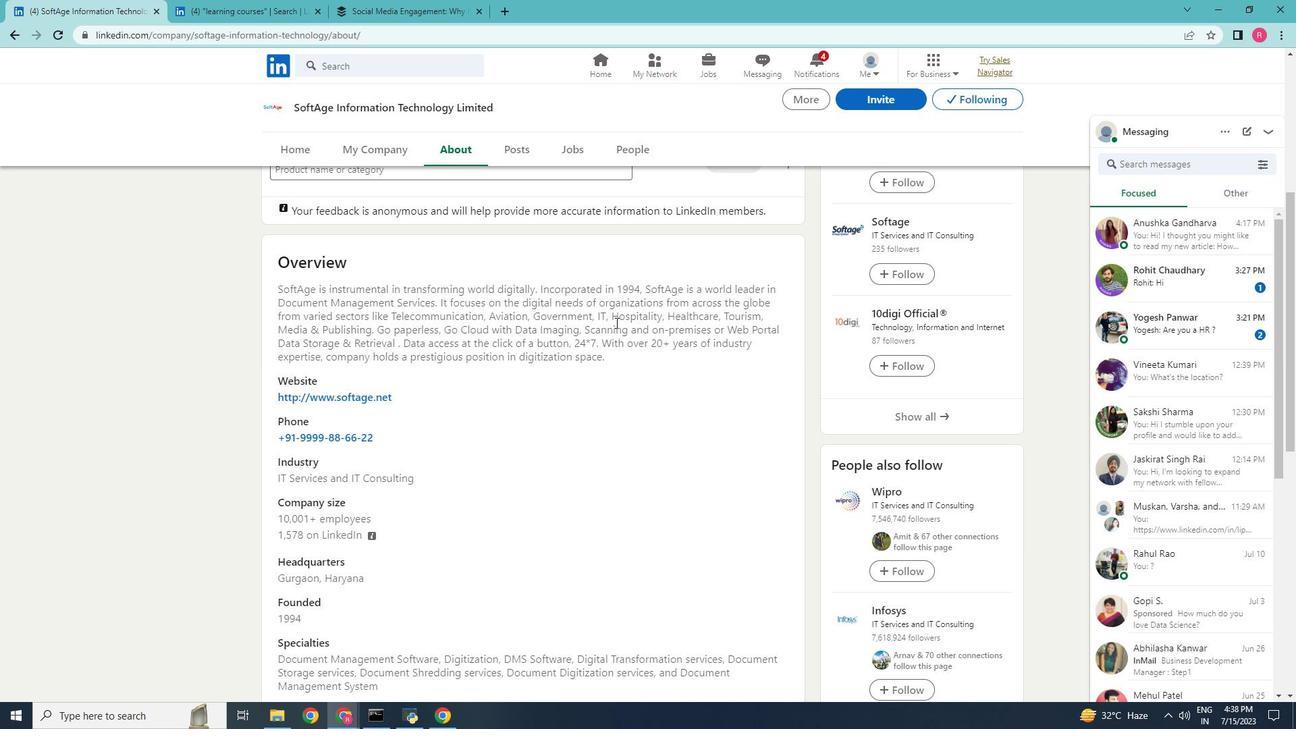 
Action: Mouse moved to (896, 559)
Screenshot: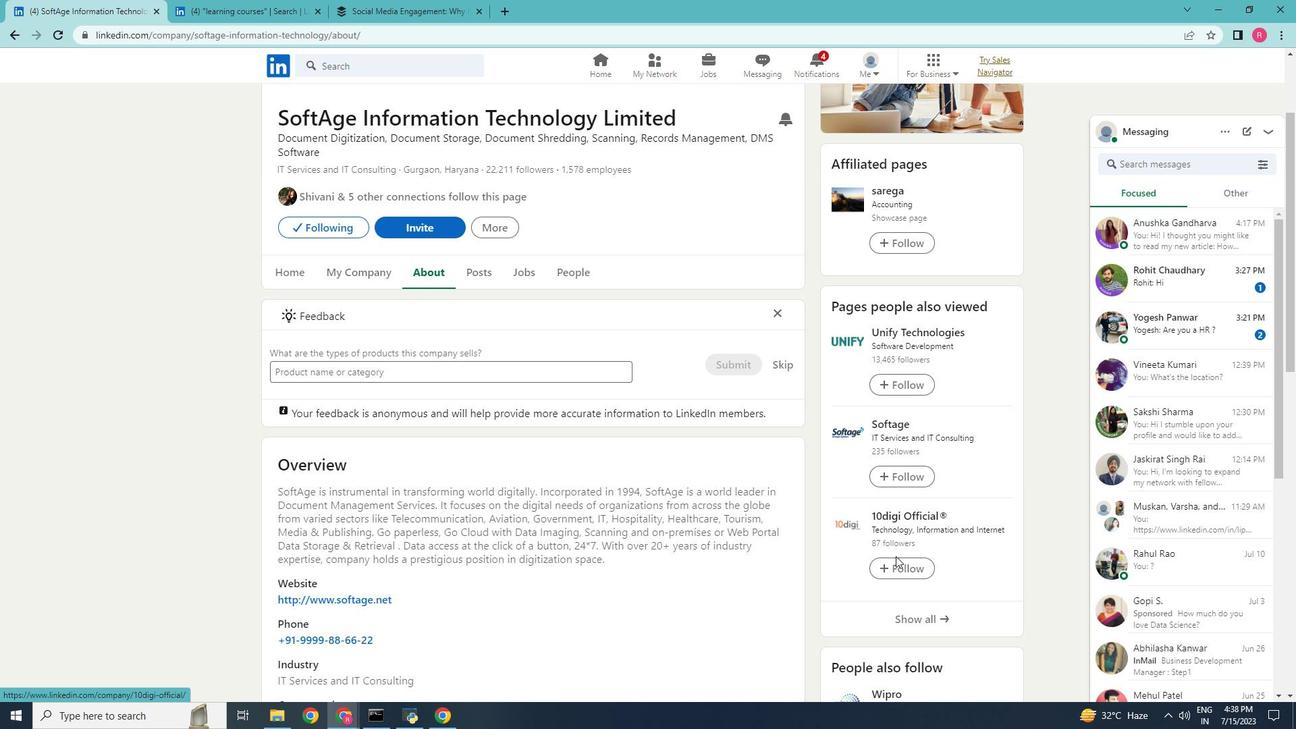 
Action: Mouse pressed left at (896, 559)
Screenshot: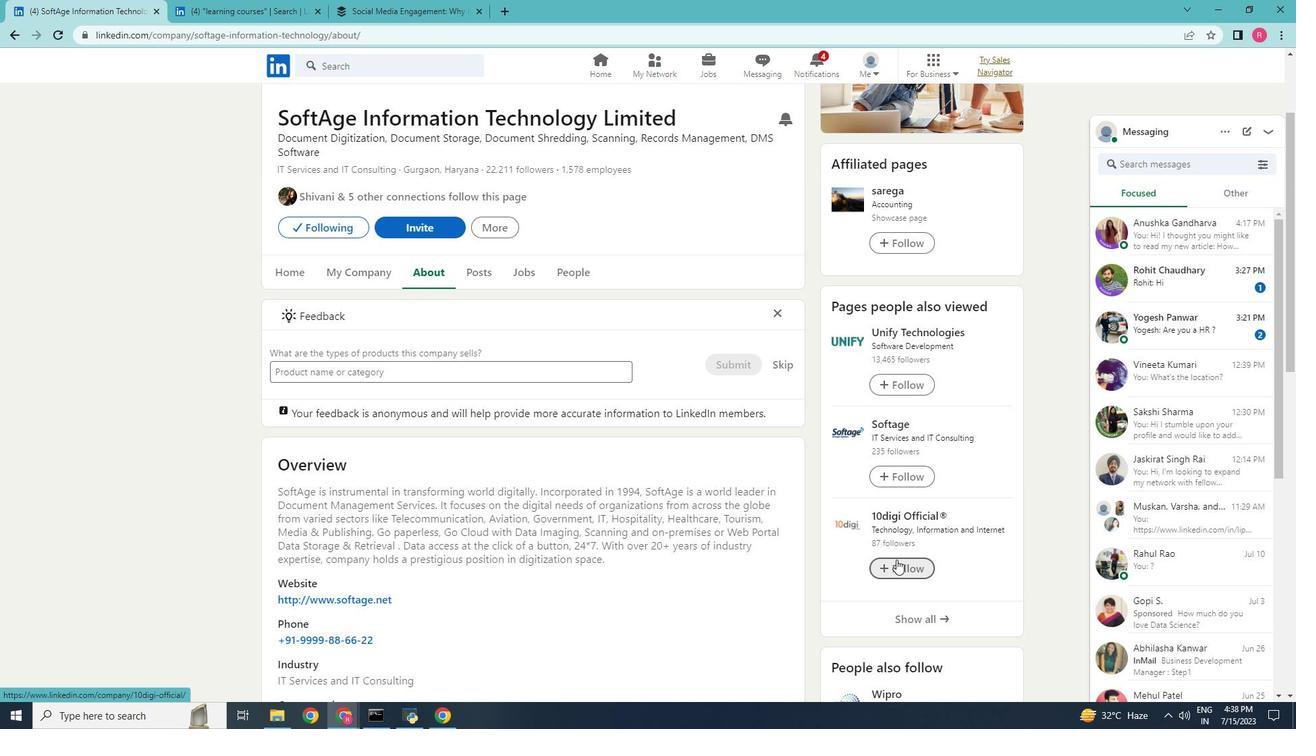 
Action: Mouse moved to (479, 269)
Screenshot: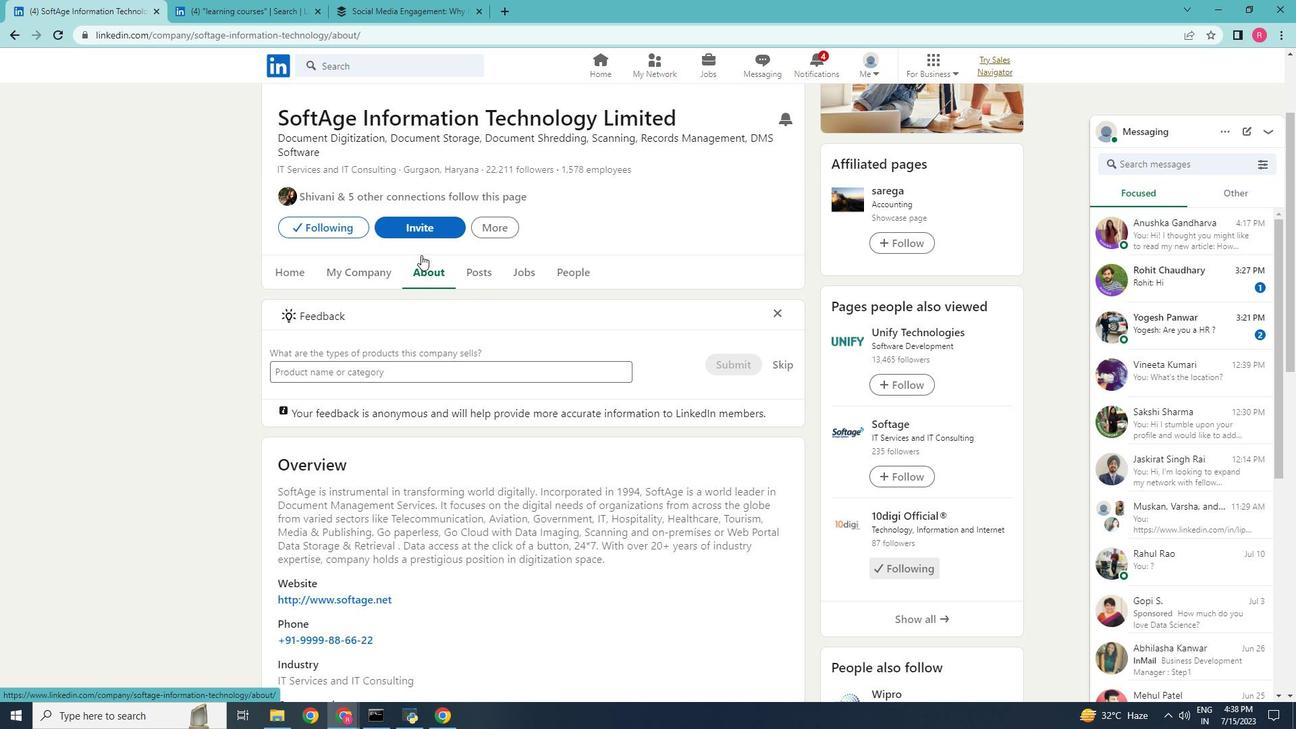 
Action: Mouse pressed left at (479, 269)
Screenshot: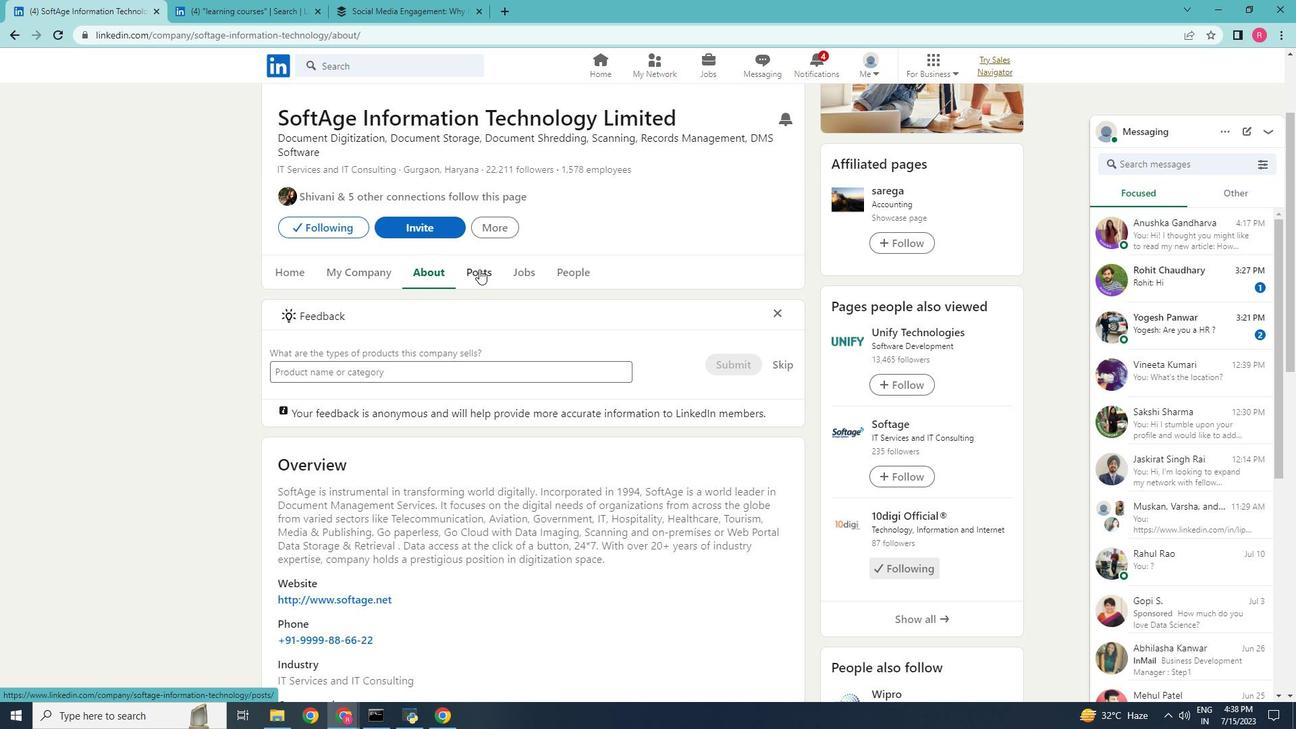 
Action: Mouse moved to (526, 275)
Screenshot: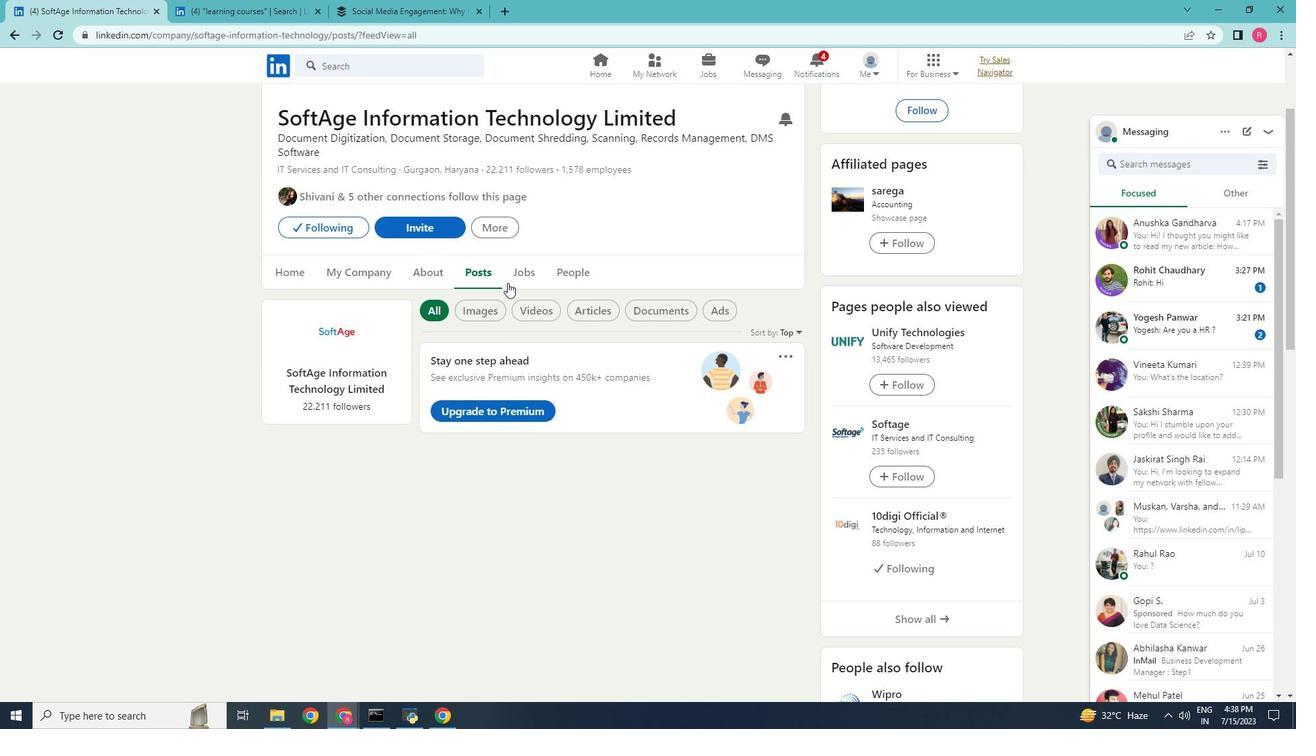 
Action: Mouse pressed left at (526, 275)
Screenshot: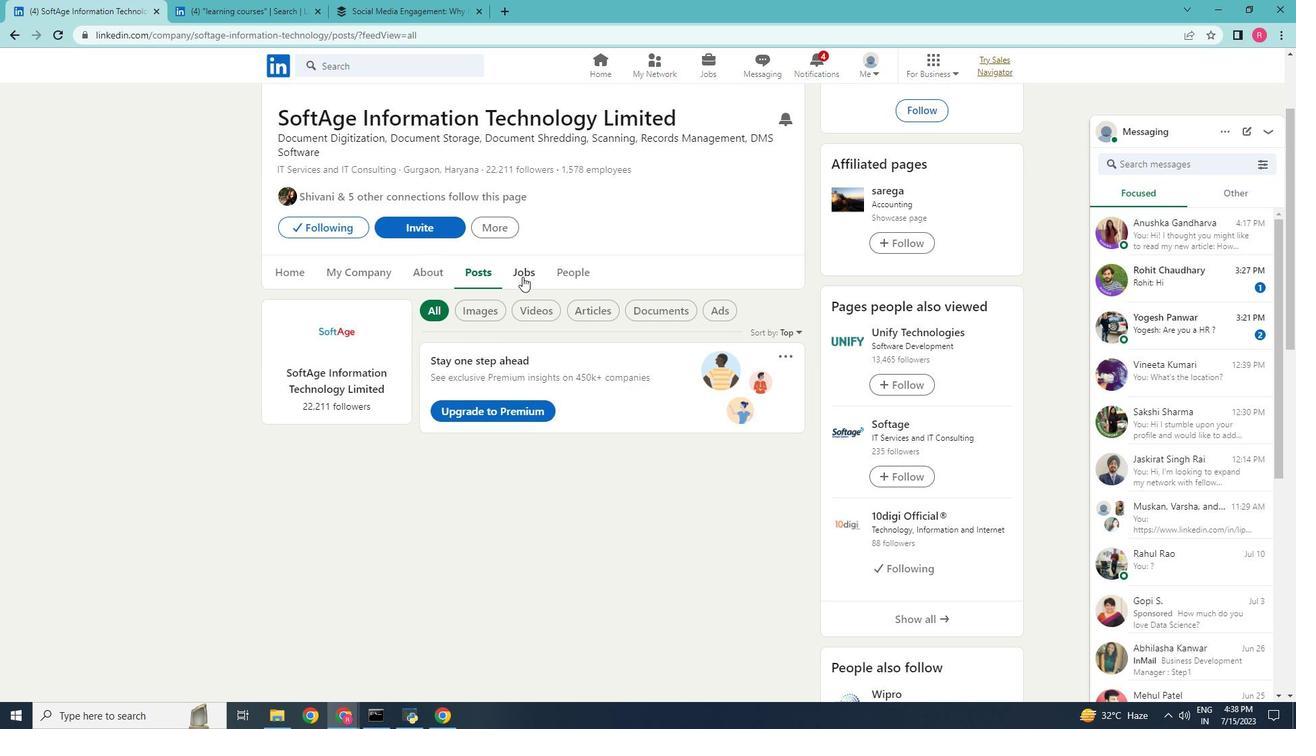 
Action: Mouse moved to (459, 419)
Screenshot: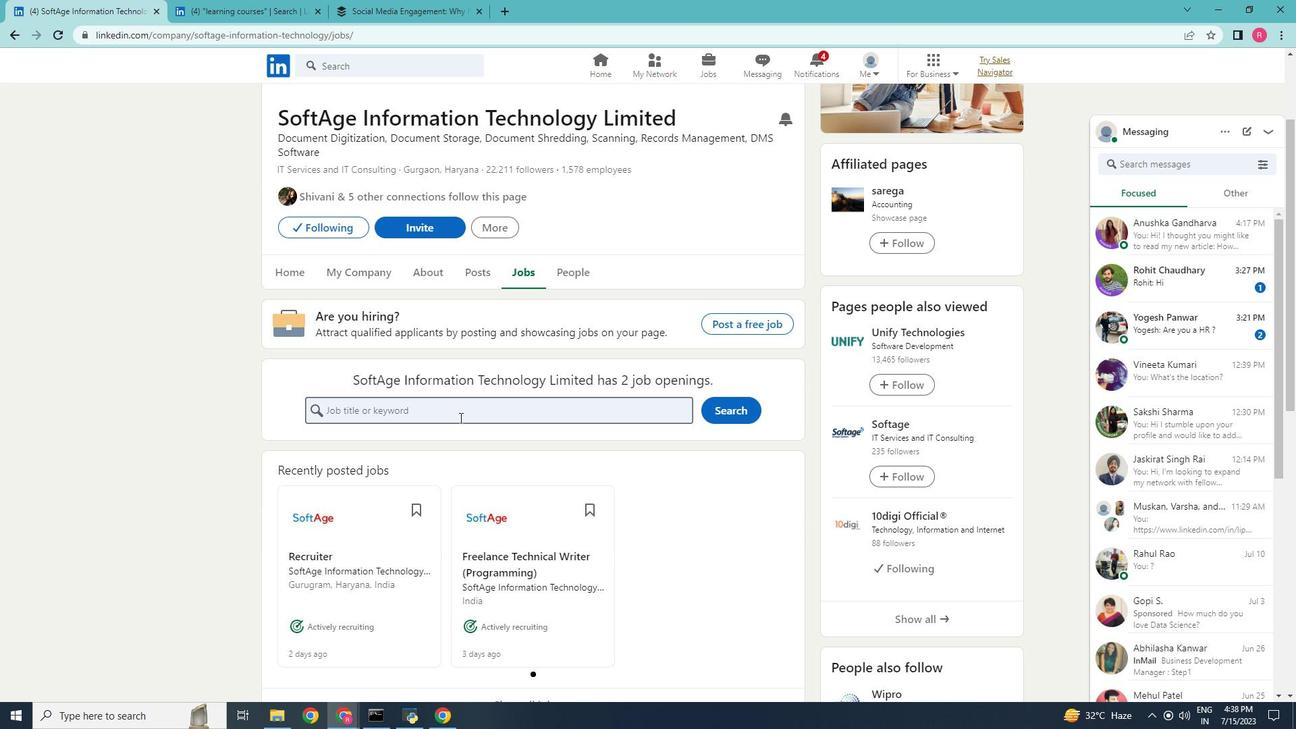 
Action: Mouse scrolled (459, 418) with delta (0, 0)
Screenshot: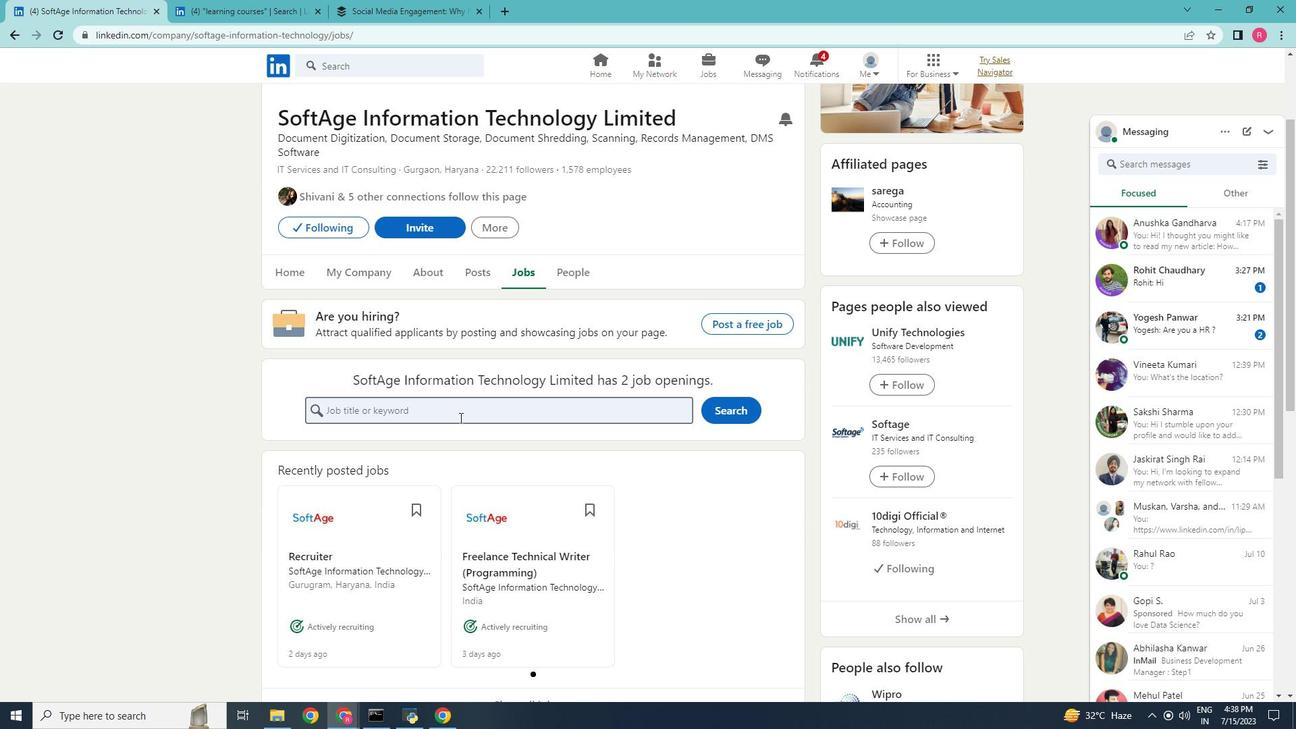 
Action: Mouse moved to (458, 420)
Screenshot: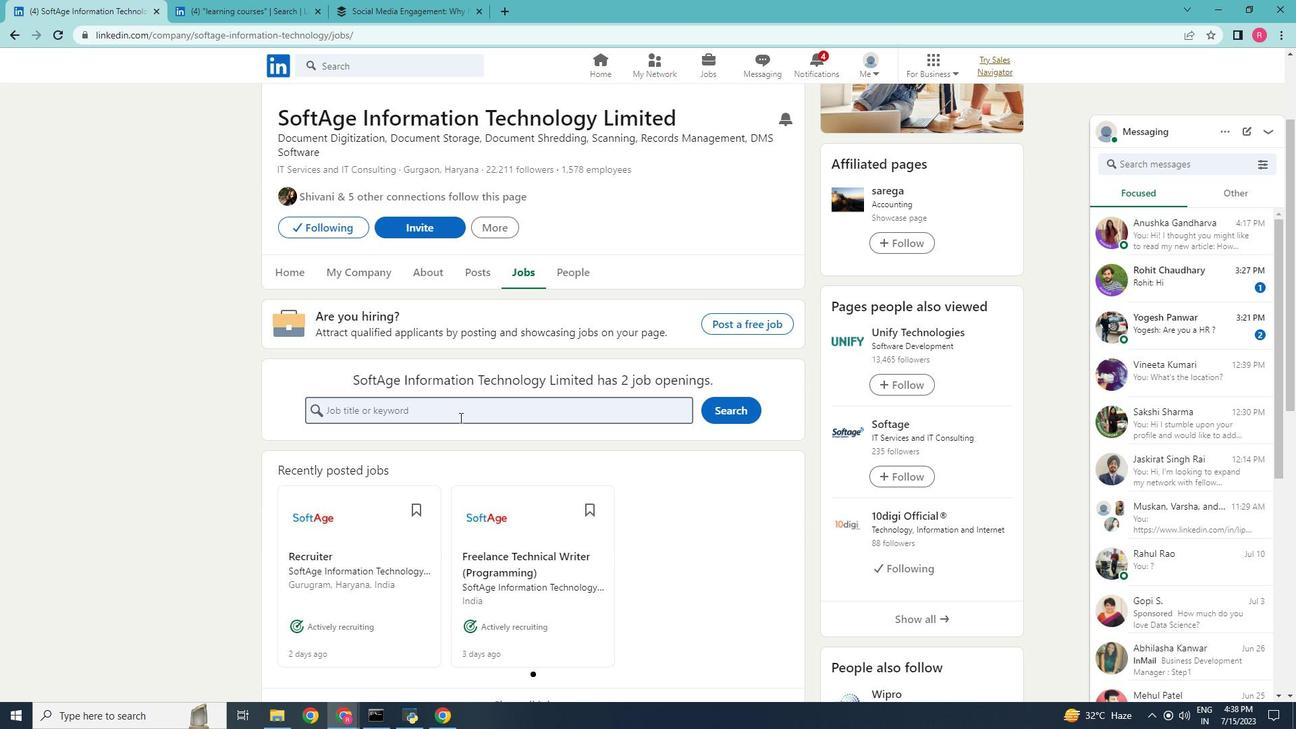 
Action: Mouse scrolled (458, 419) with delta (0, 0)
Screenshot: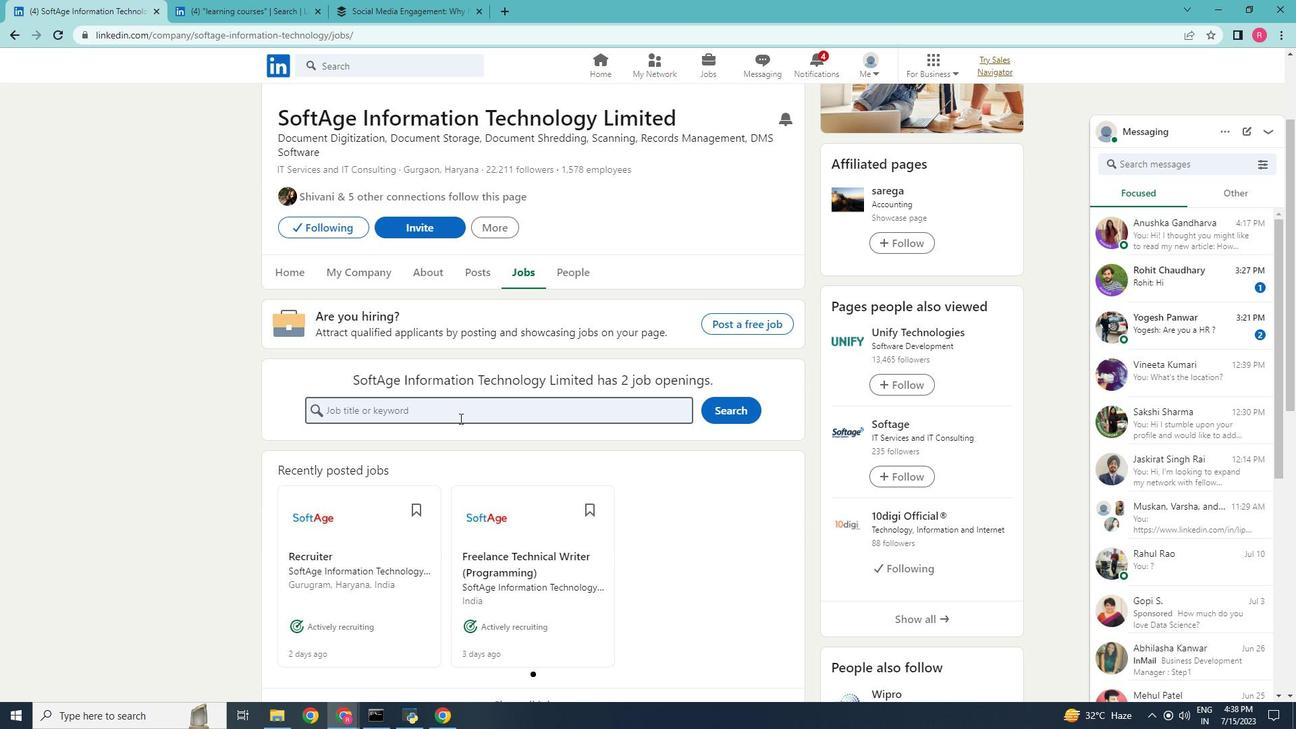 
Action: Mouse moved to (382, 436)
Screenshot: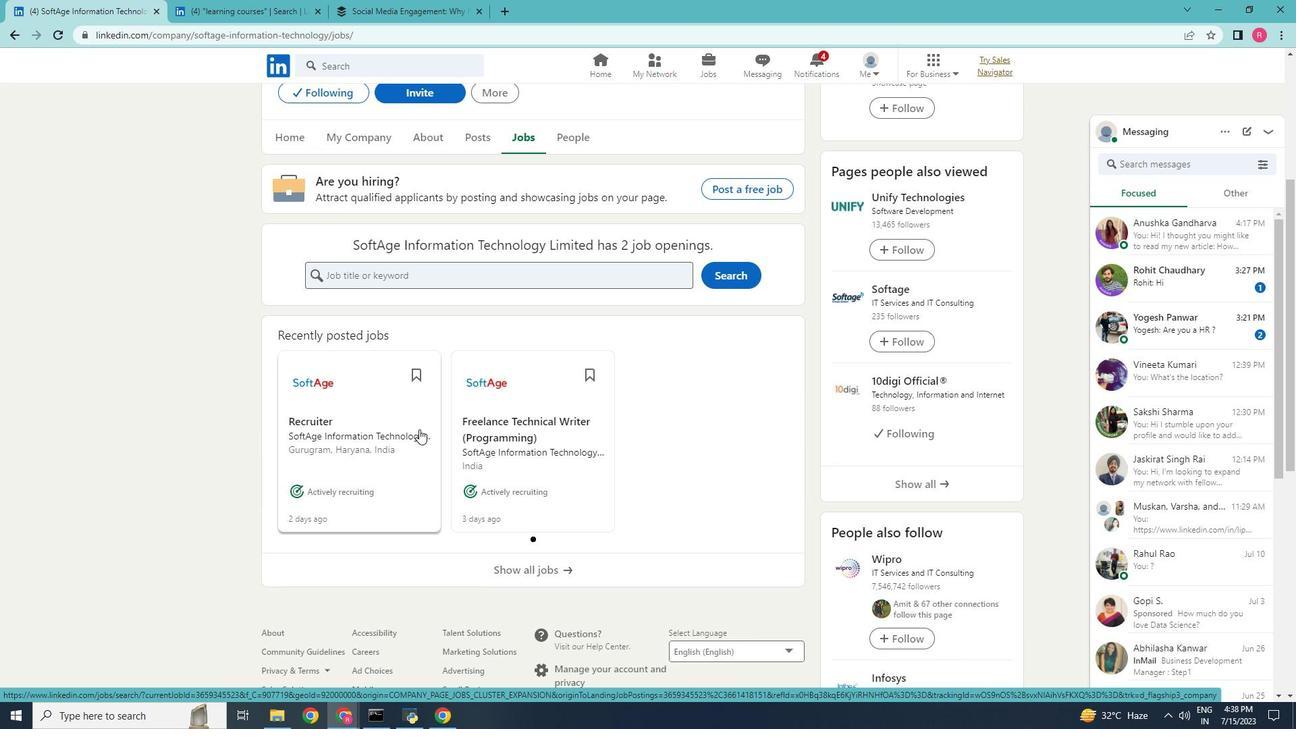 
Action: Mouse pressed left at (382, 436)
Screenshot: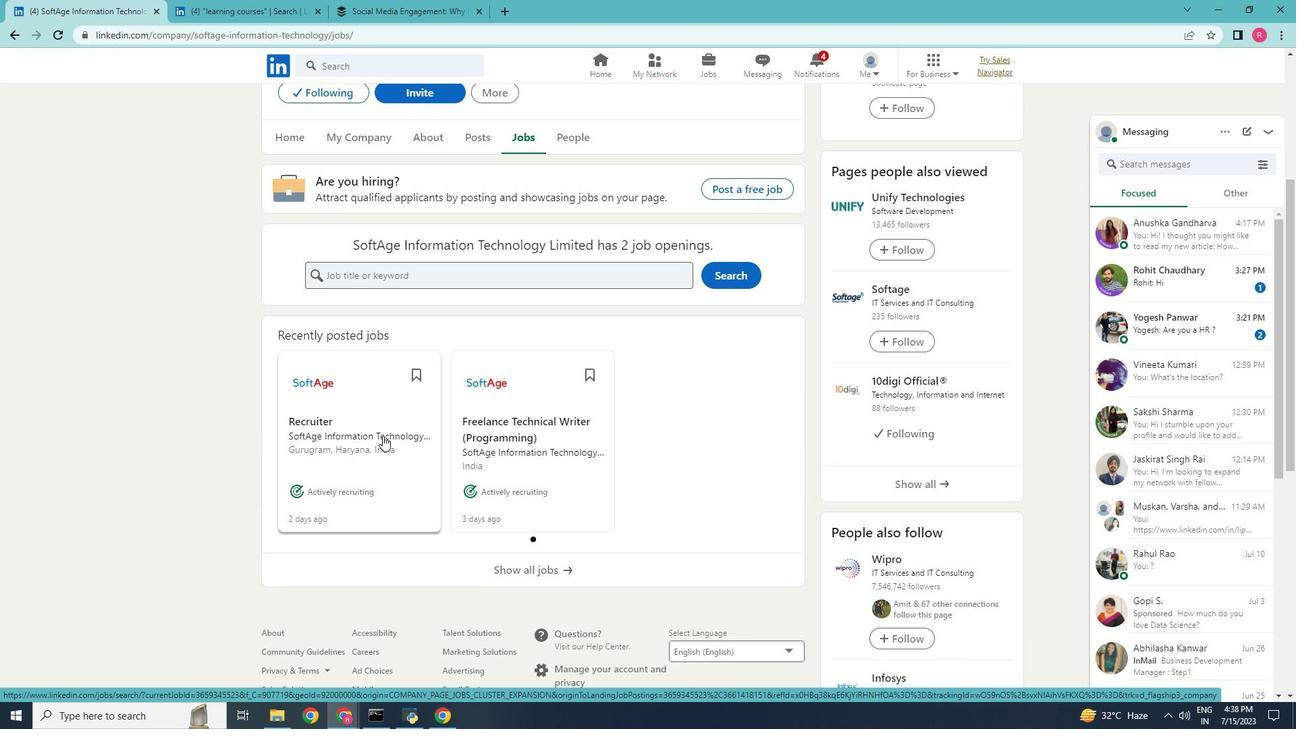 
Action: Mouse moved to (682, 449)
Screenshot: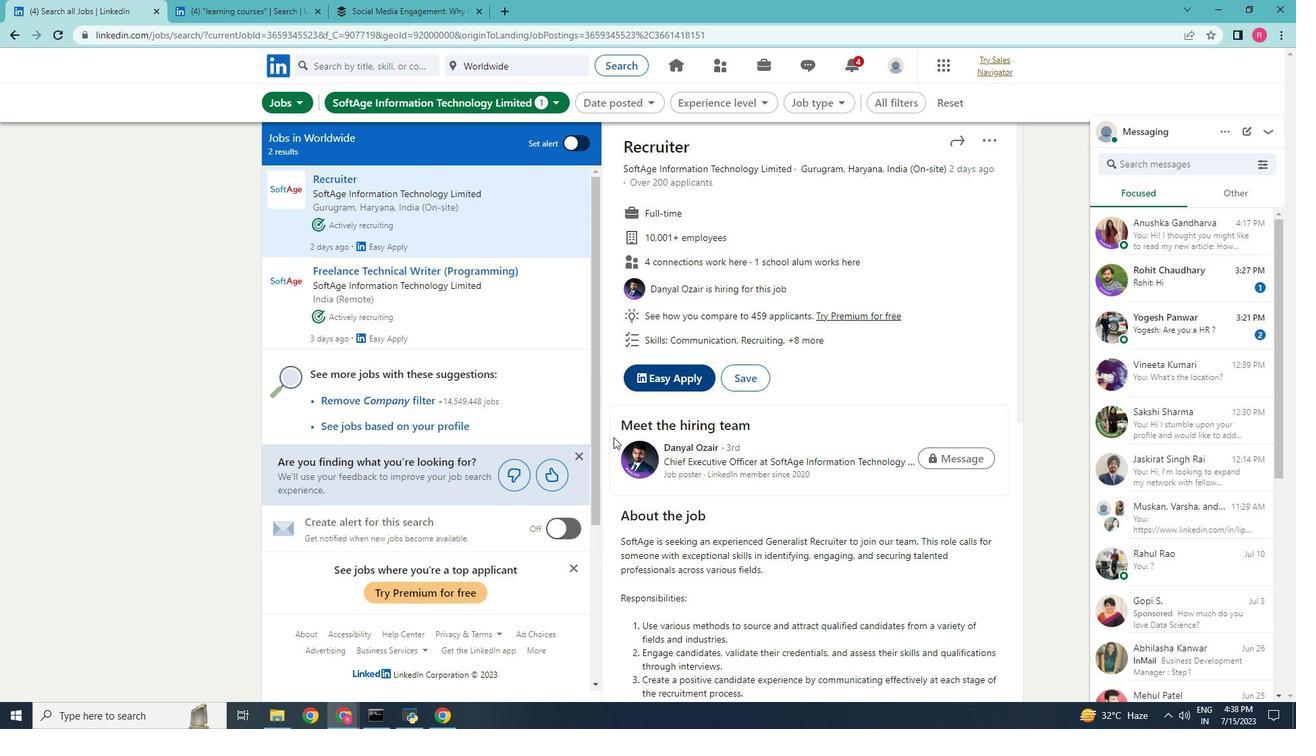 
Action: Mouse scrolled (682, 448) with delta (0, 0)
Screenshot: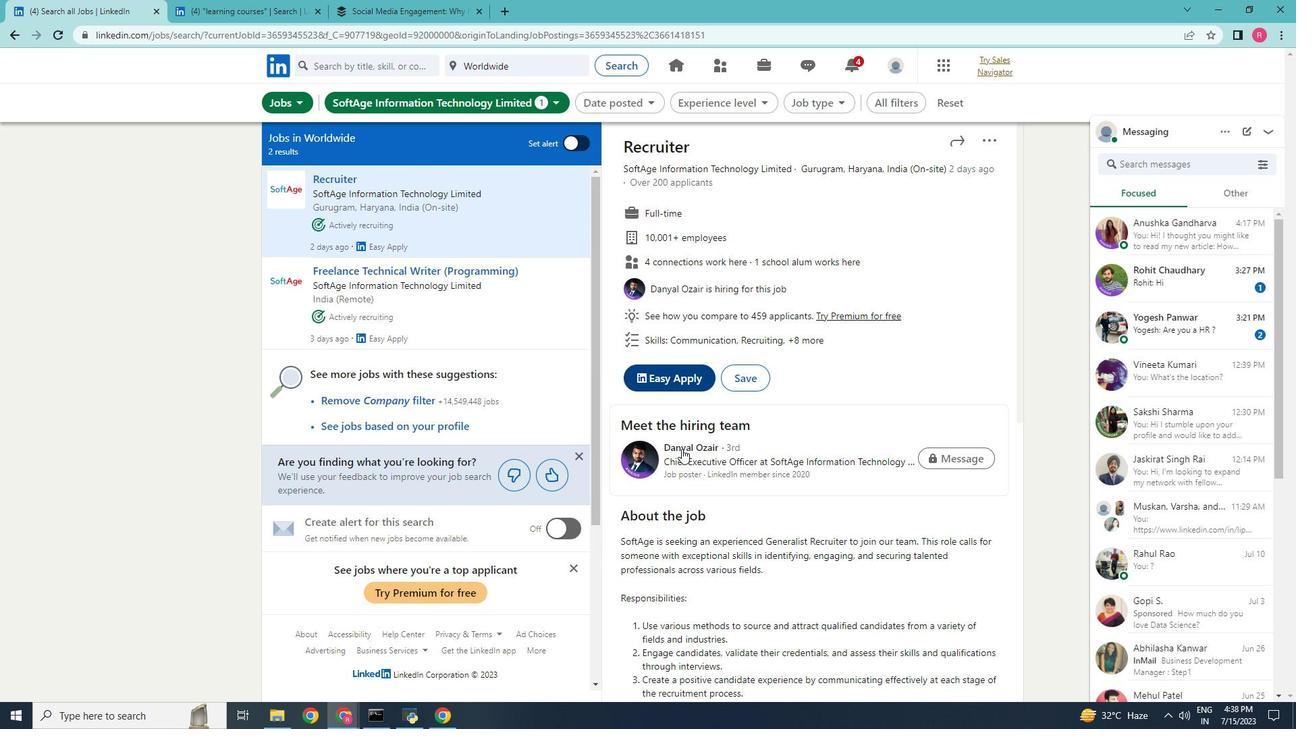 
Action: Mouse scrolled (682, 448) with delta (0, 0)
Screenshot: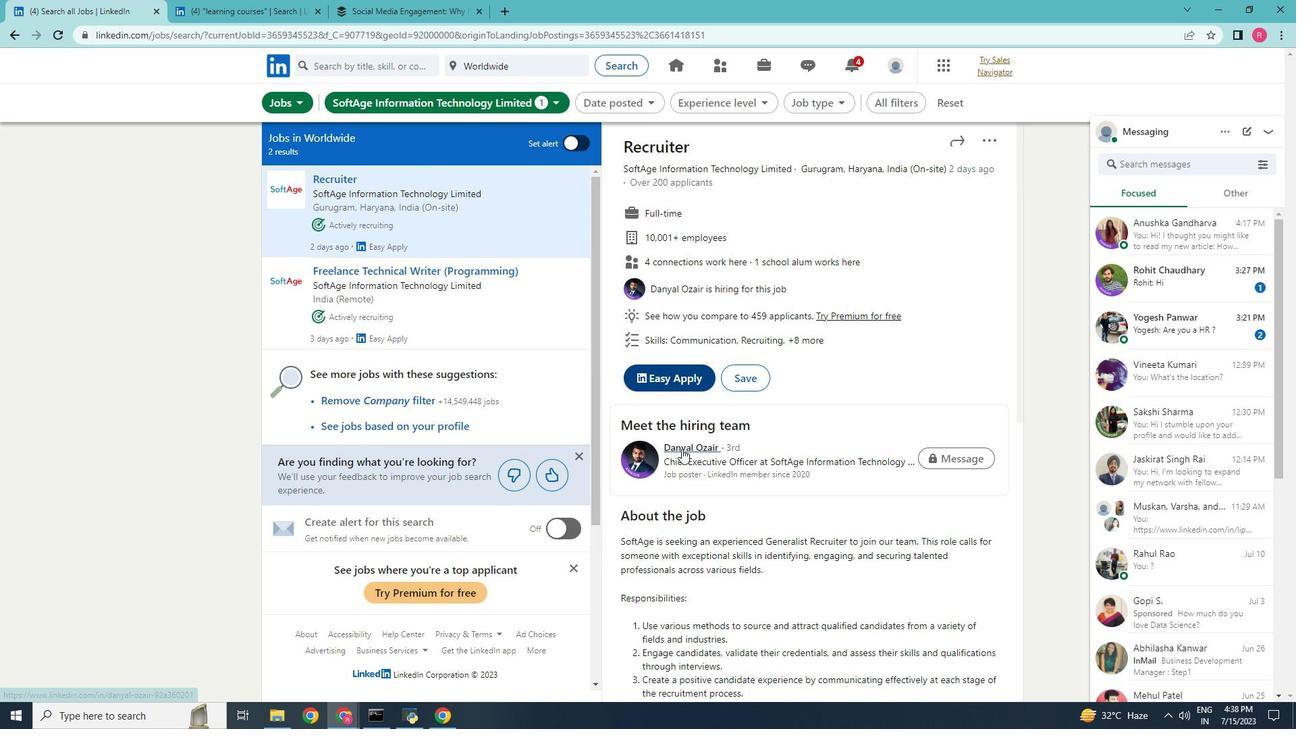 
Action: Mouse scrolled (682, 448) with delta (0, 0)
Screenshot: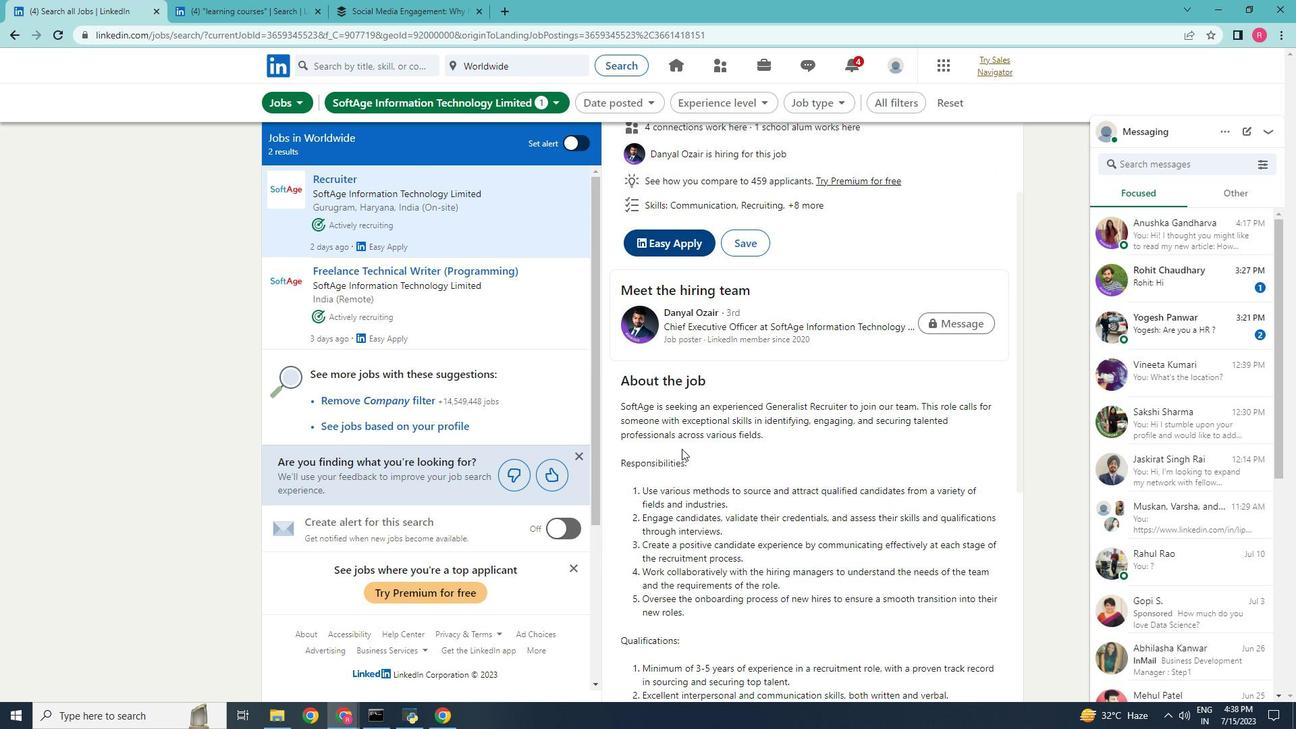 
Action: Mouse scrolled (682, 448) with delta (0, 0)
Screenshot: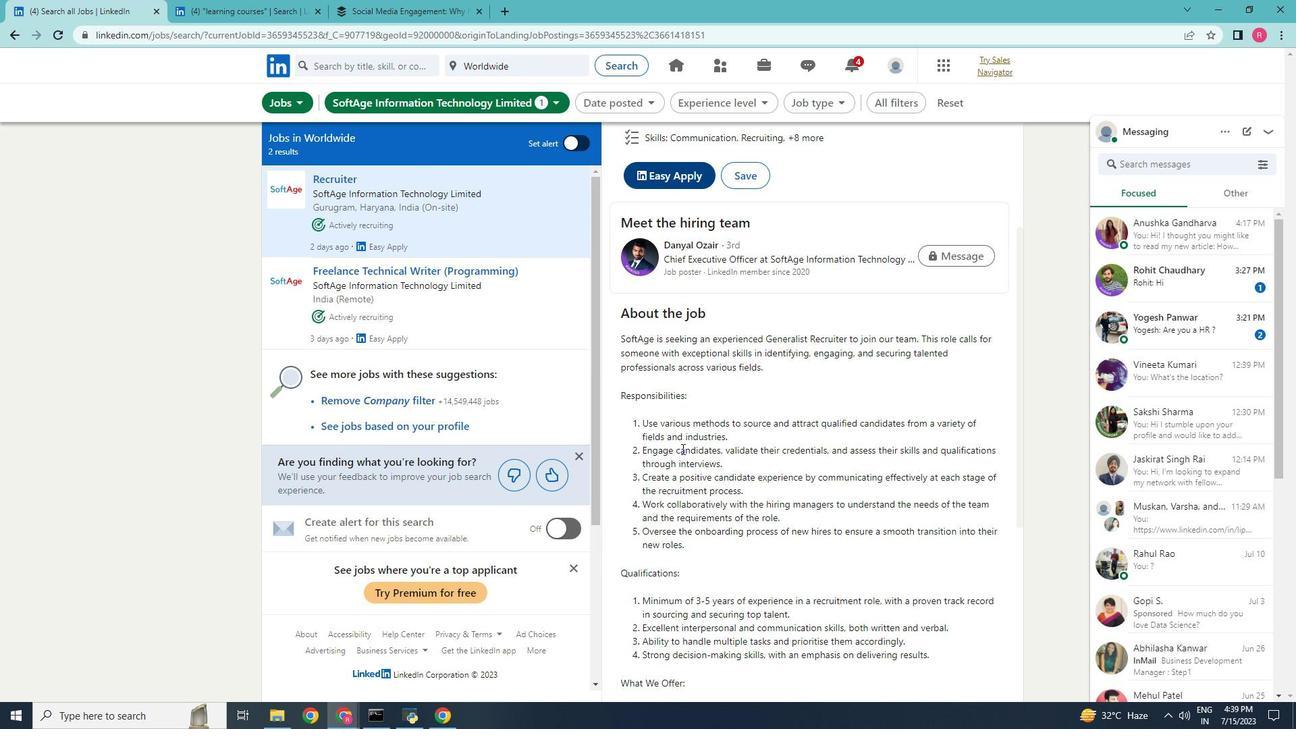 
Action: Mouse moved to (794, 455)
Screenshot: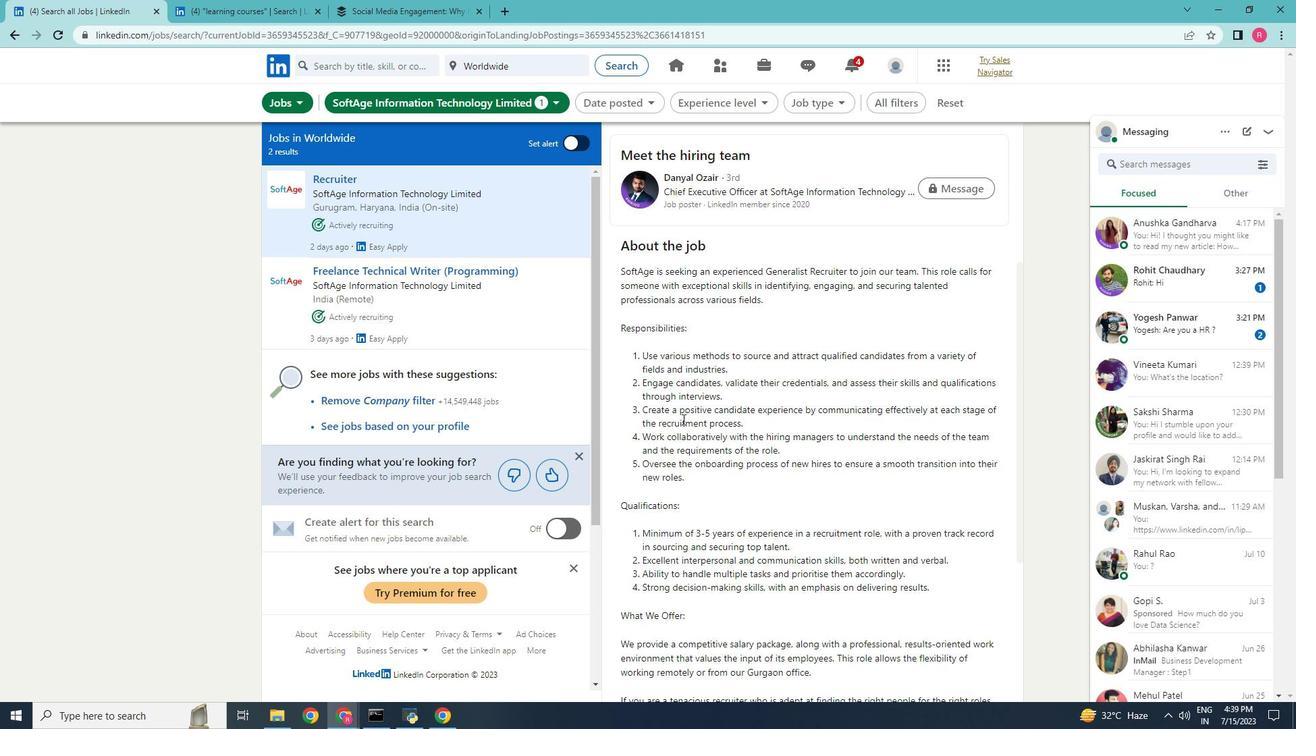 
Action: Mouse scrolled (794, 455) with delta (0, 0)
Screenshot: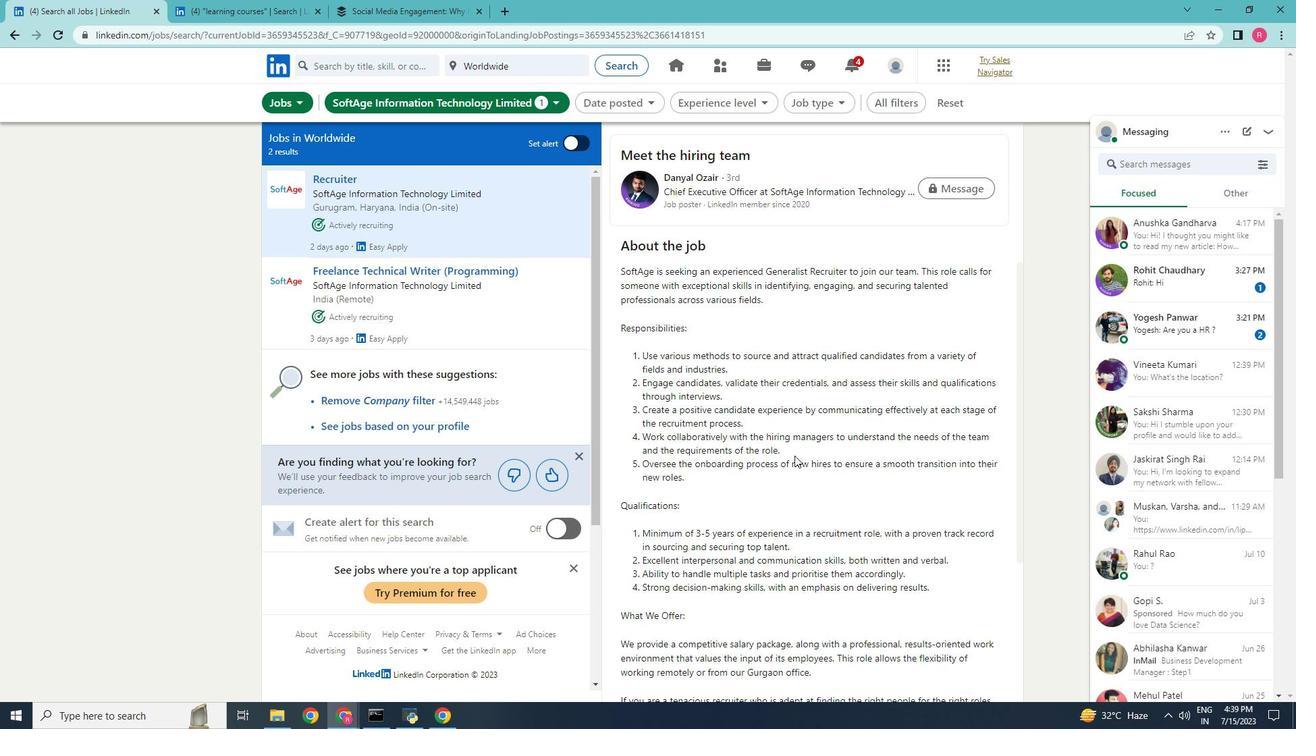
Action: Mouse scrolled (794, 456) with delta (0, 0)
Screenshot: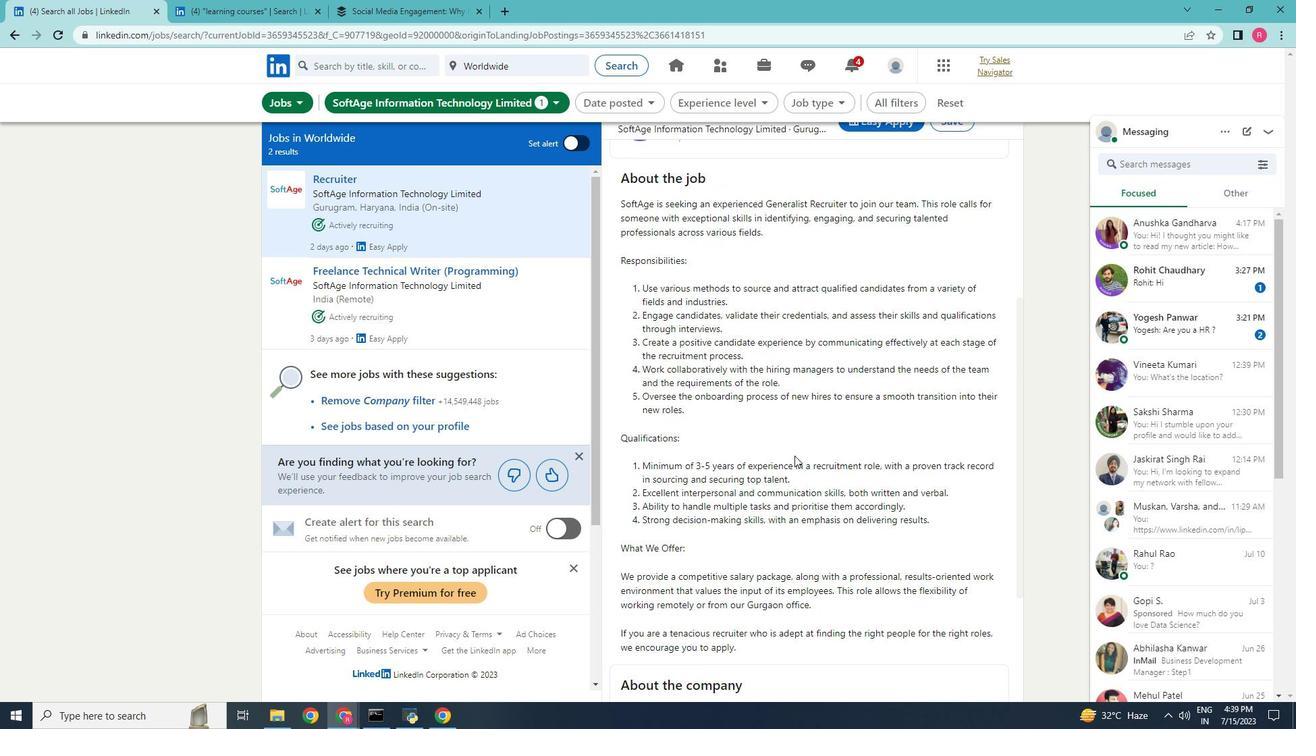 
Action: Mouse scrolled (794, 456) with delta (0, 0)
Screenshot: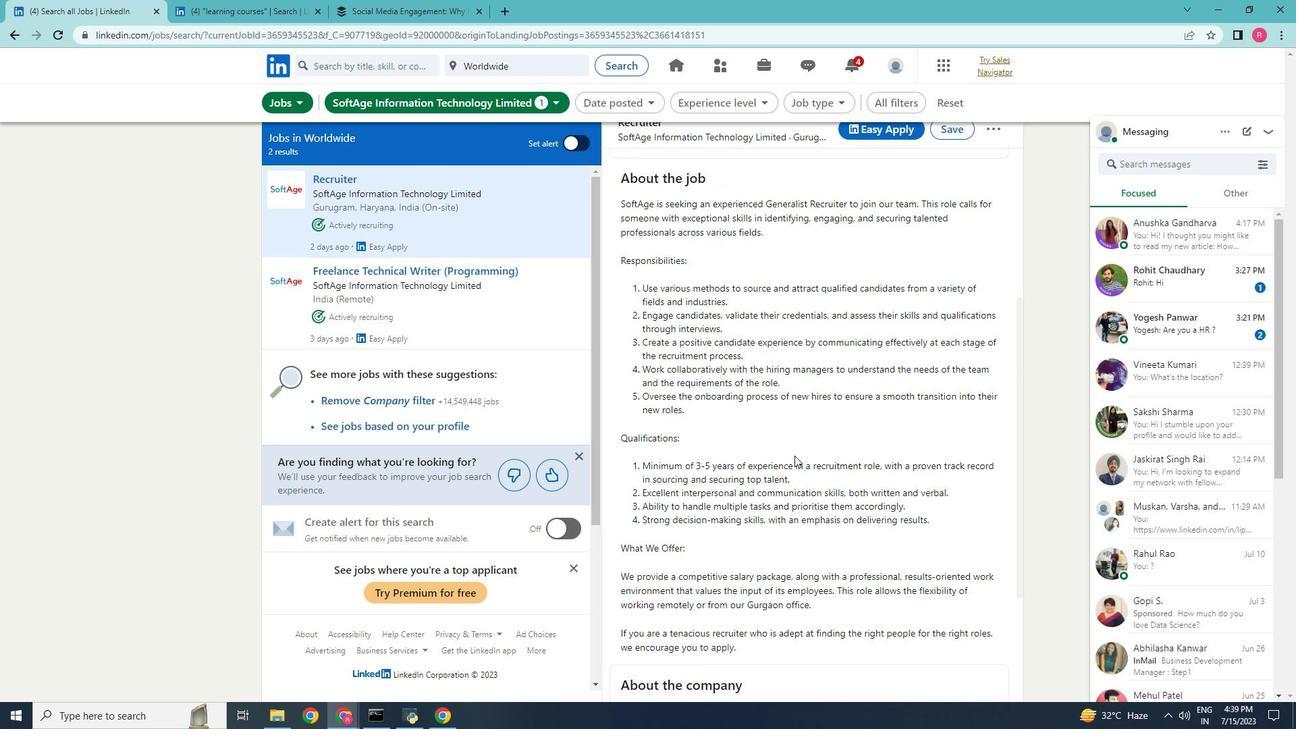 
Action: Mouse scrolled (794, 456) with delta (0, 0)
Screenshot: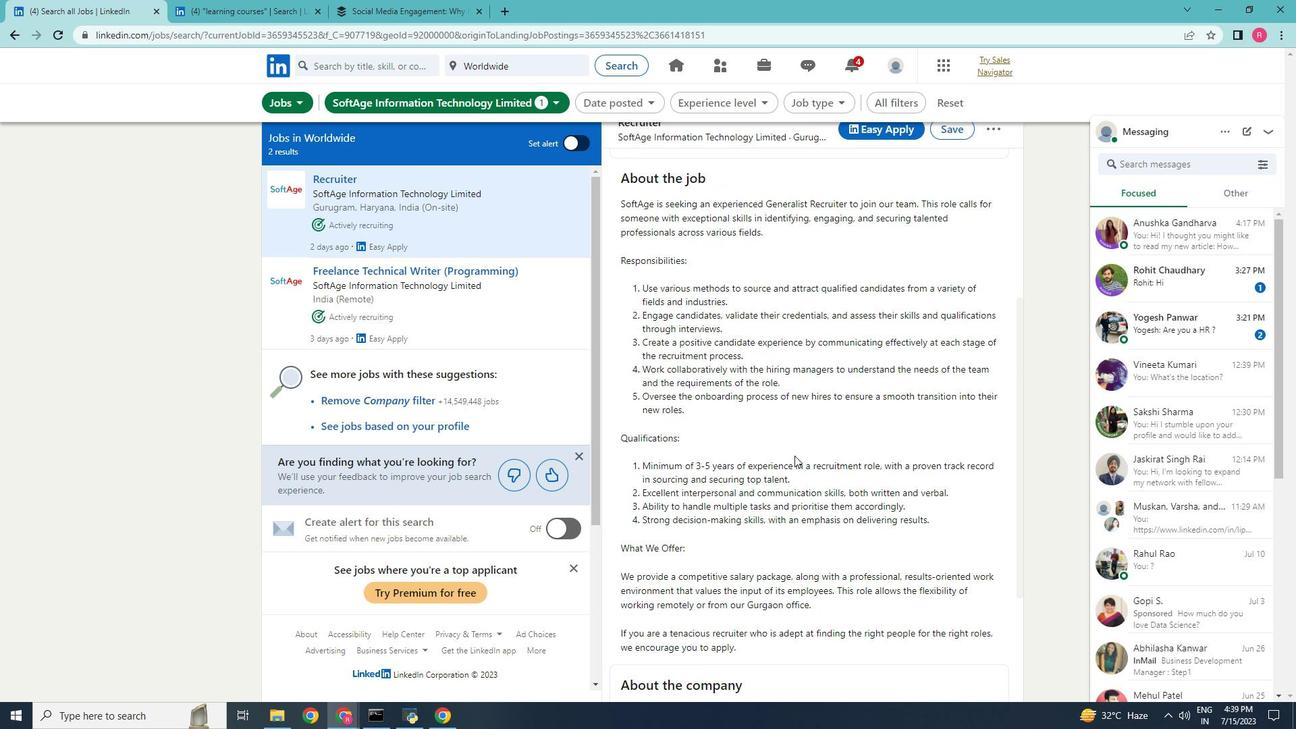 
Action: Mouse scrolled (794, 456) with delta (0, 0)
Screenshot: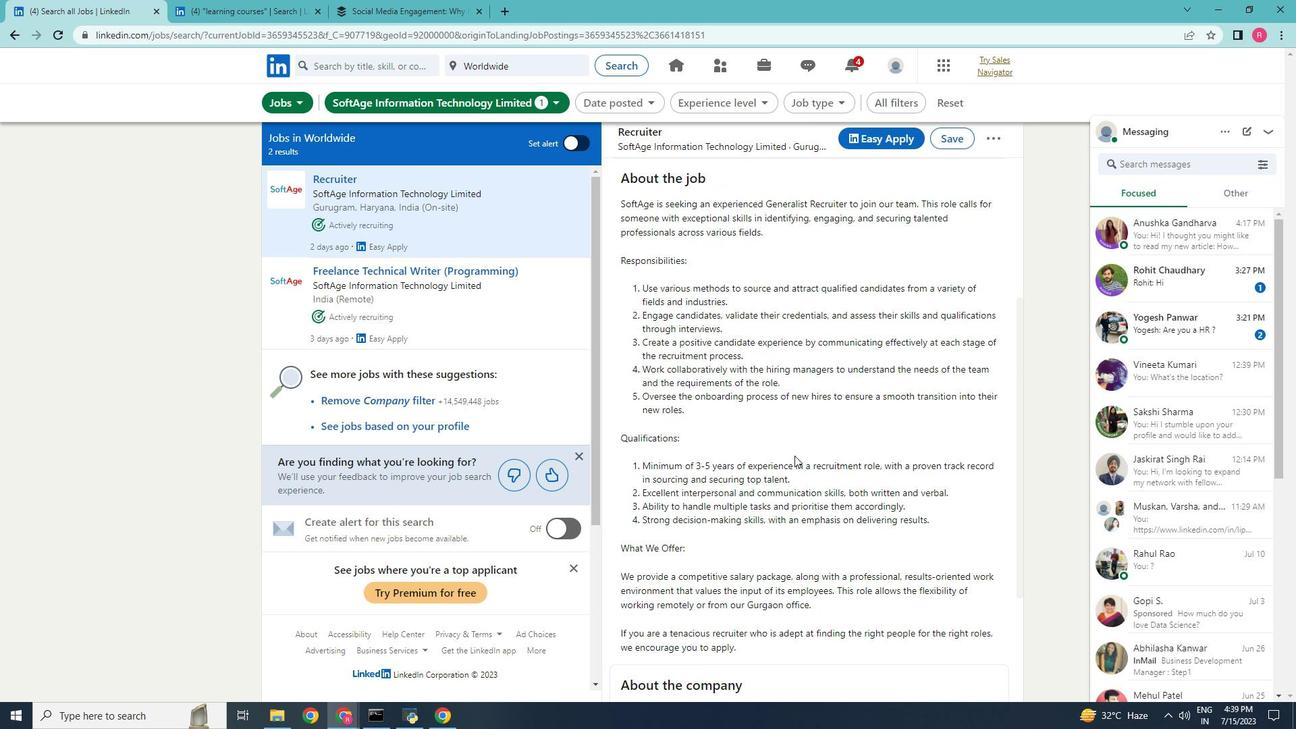 
Action: Mouse scrolled (794, 456) with delta (0, 0)
Screenshot: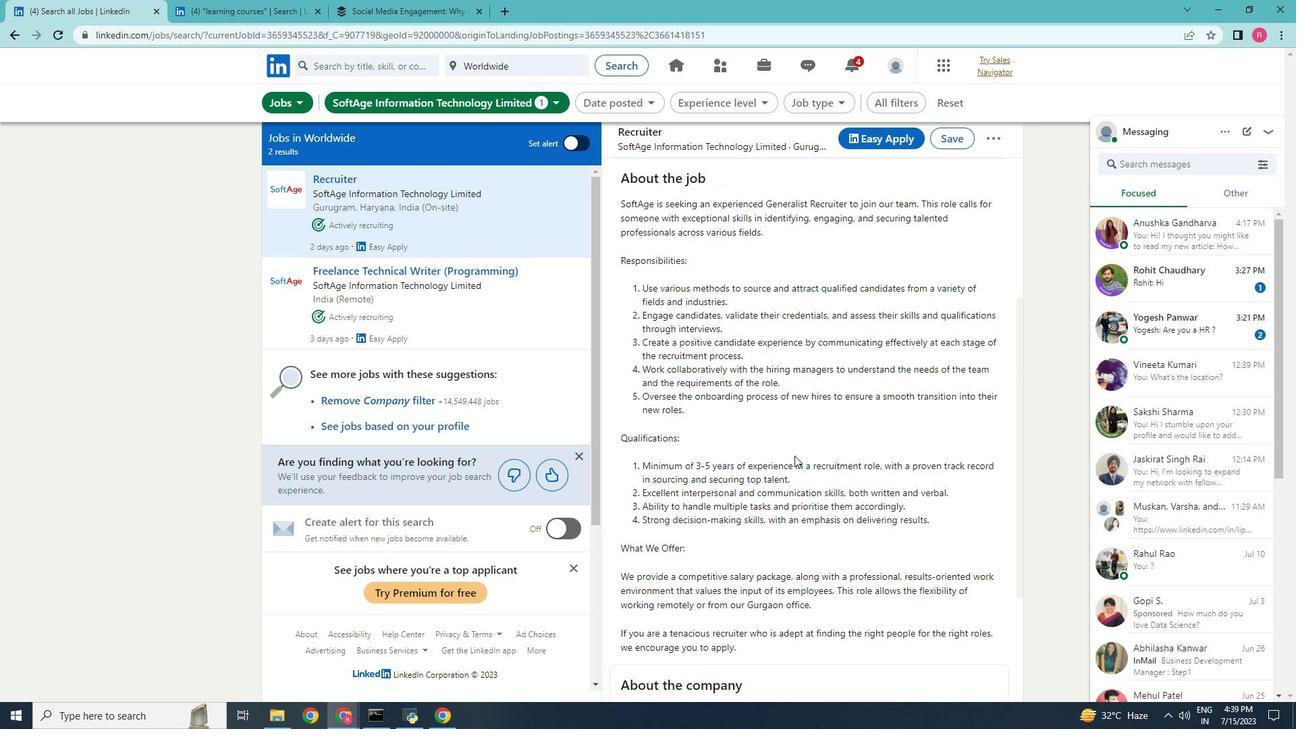 
Action: Mouse moved to (216, 155)
Screenshot: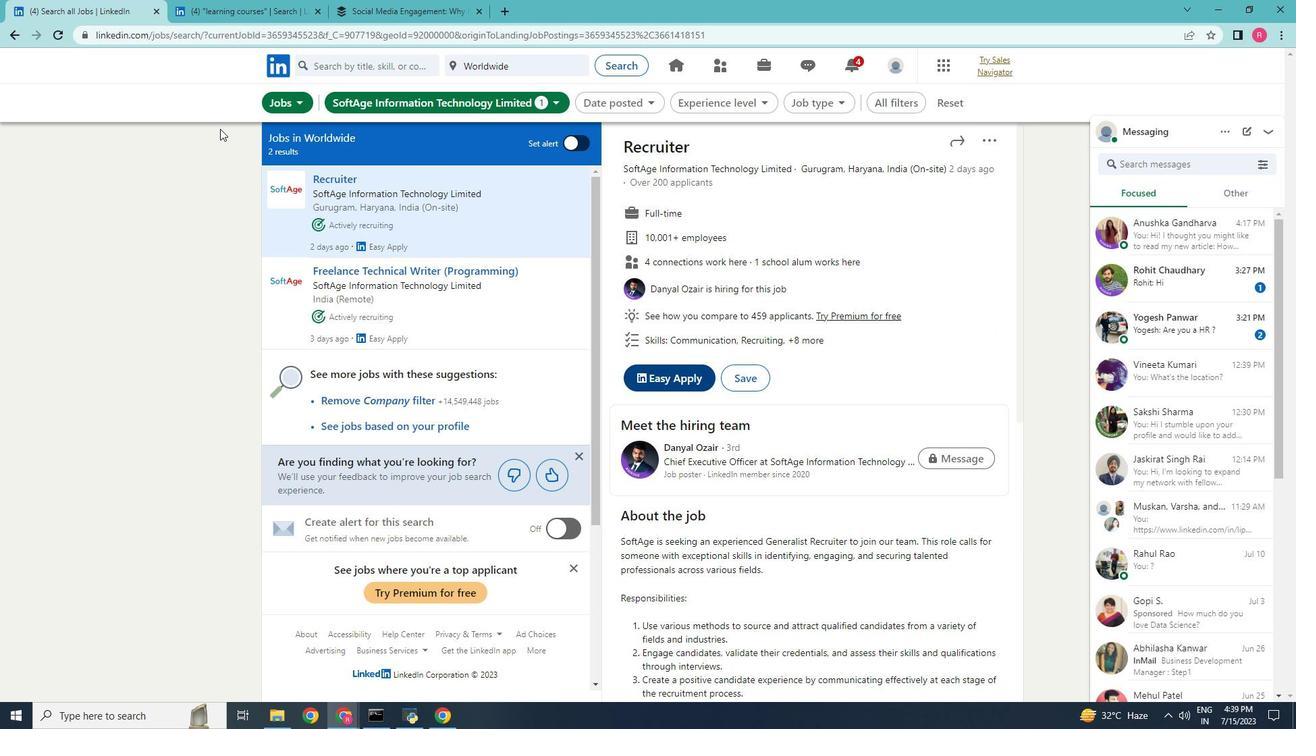 
Action: Mouse scrolled (216, 155) with delta (0, 0)
Screenshot: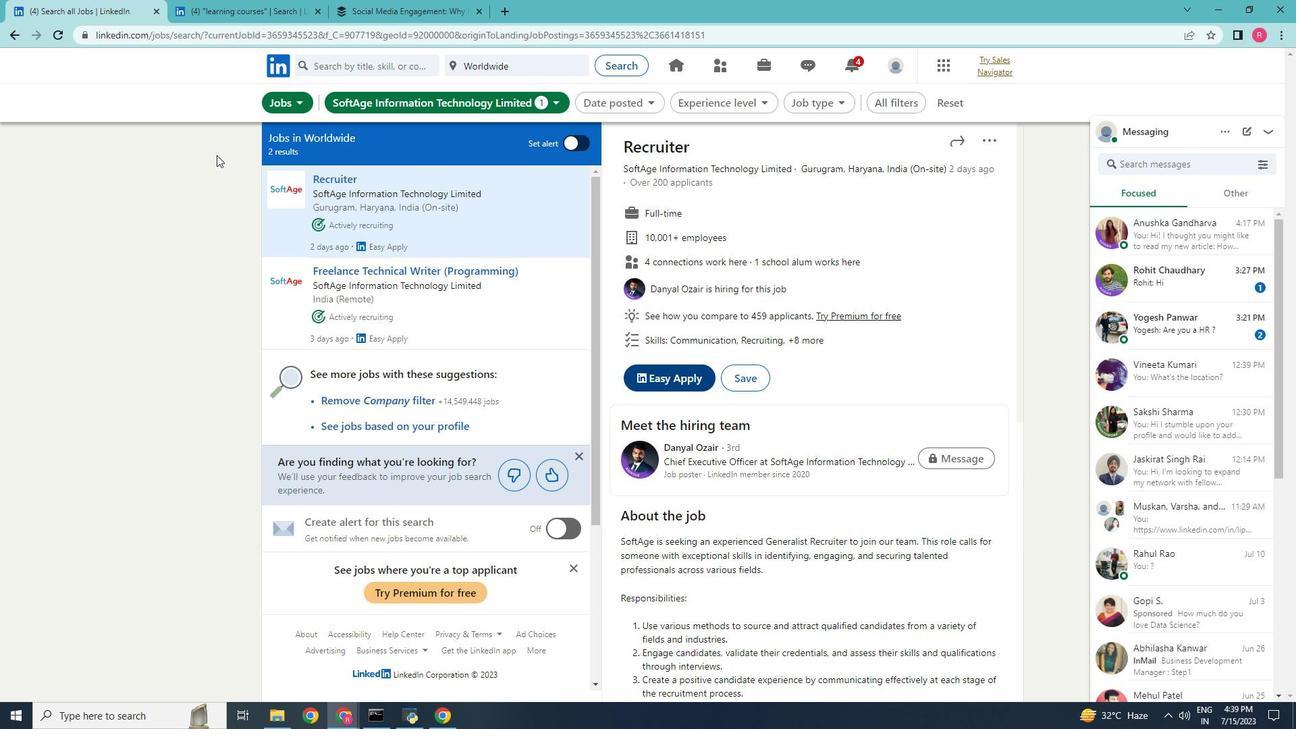 
Action: Mouse scrolled (216, 155) with delta (0, 0)
Screenshot: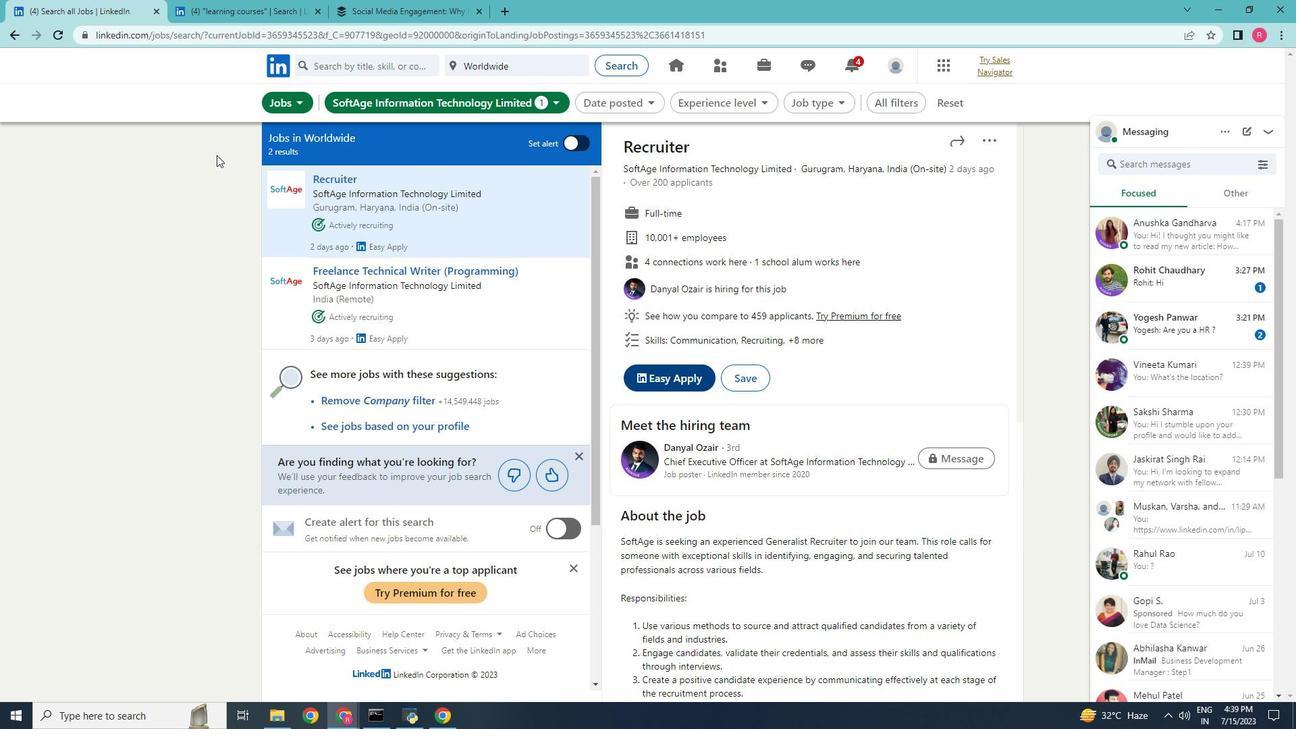 
Action: Mouse scrolled (216, 155) with delta (0, 0)
Screenshot: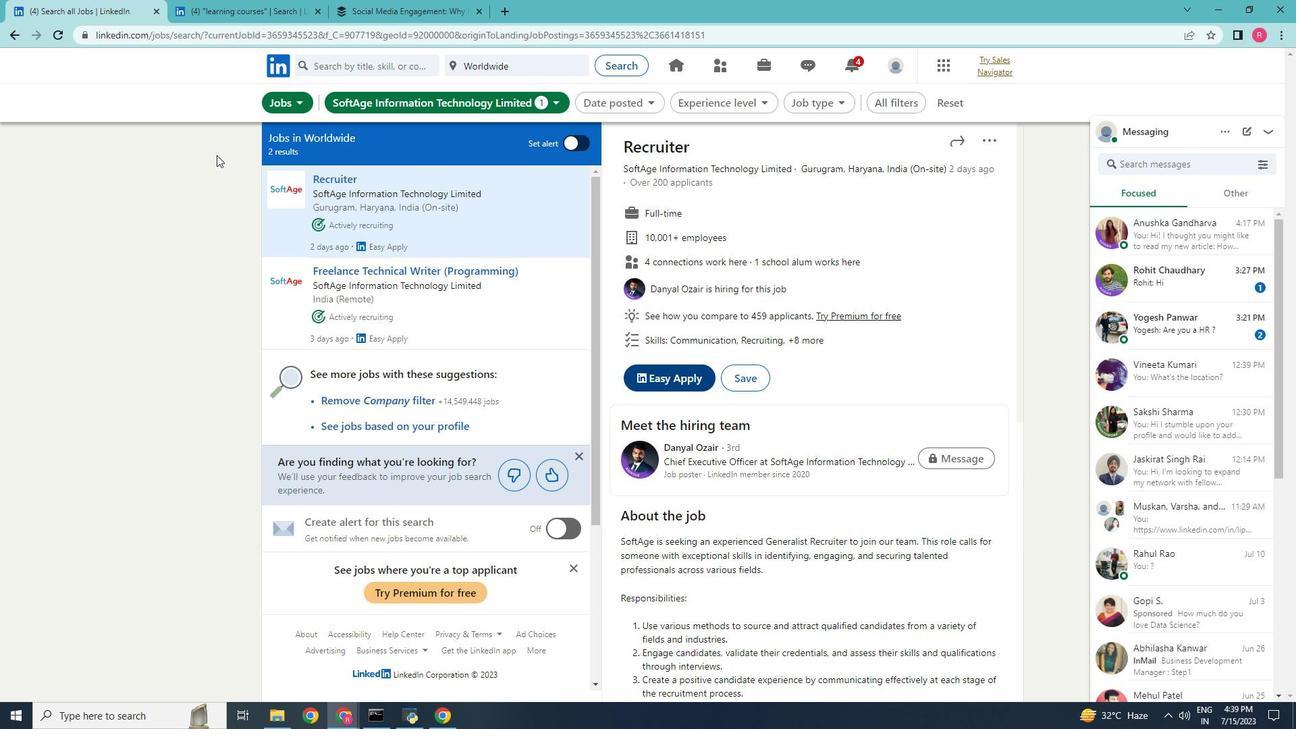 
Action: Mouse moved to (644, 337)
Screenshot: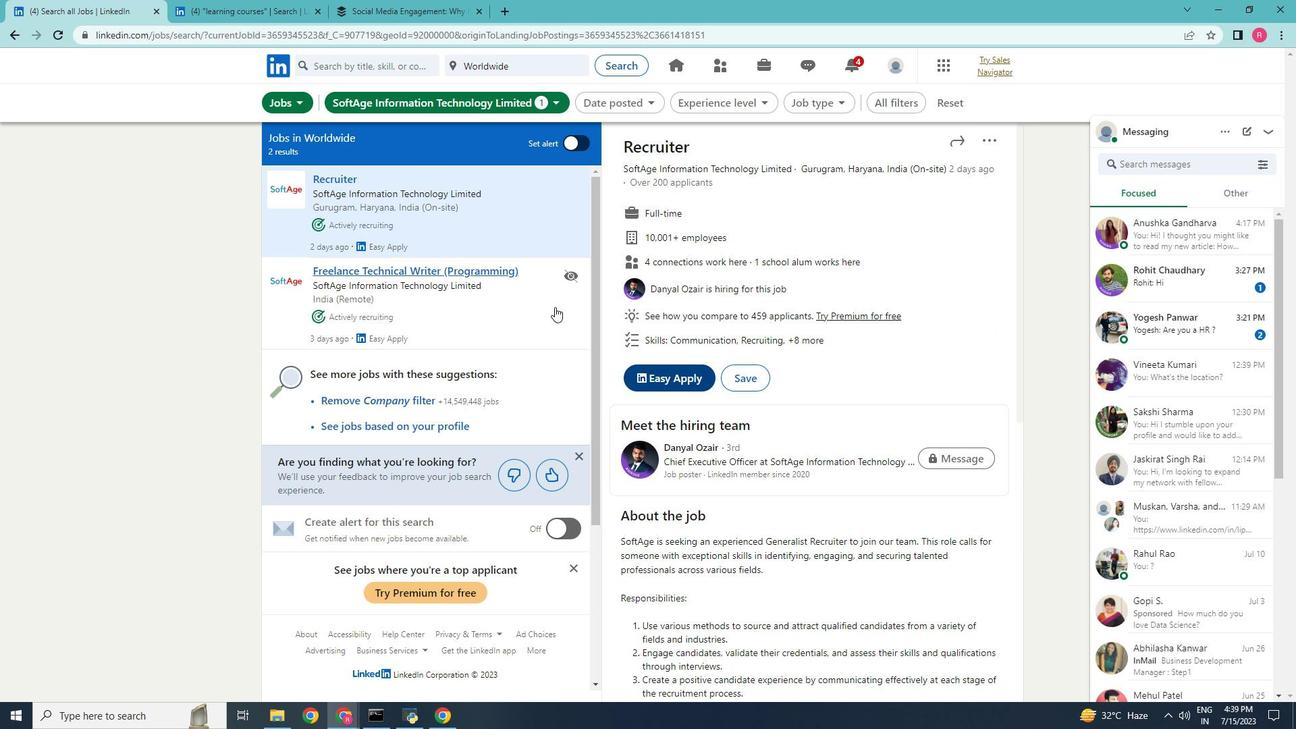
Action: Mouse scrolled (644, 338) with delta (0, 0)
Screenshot: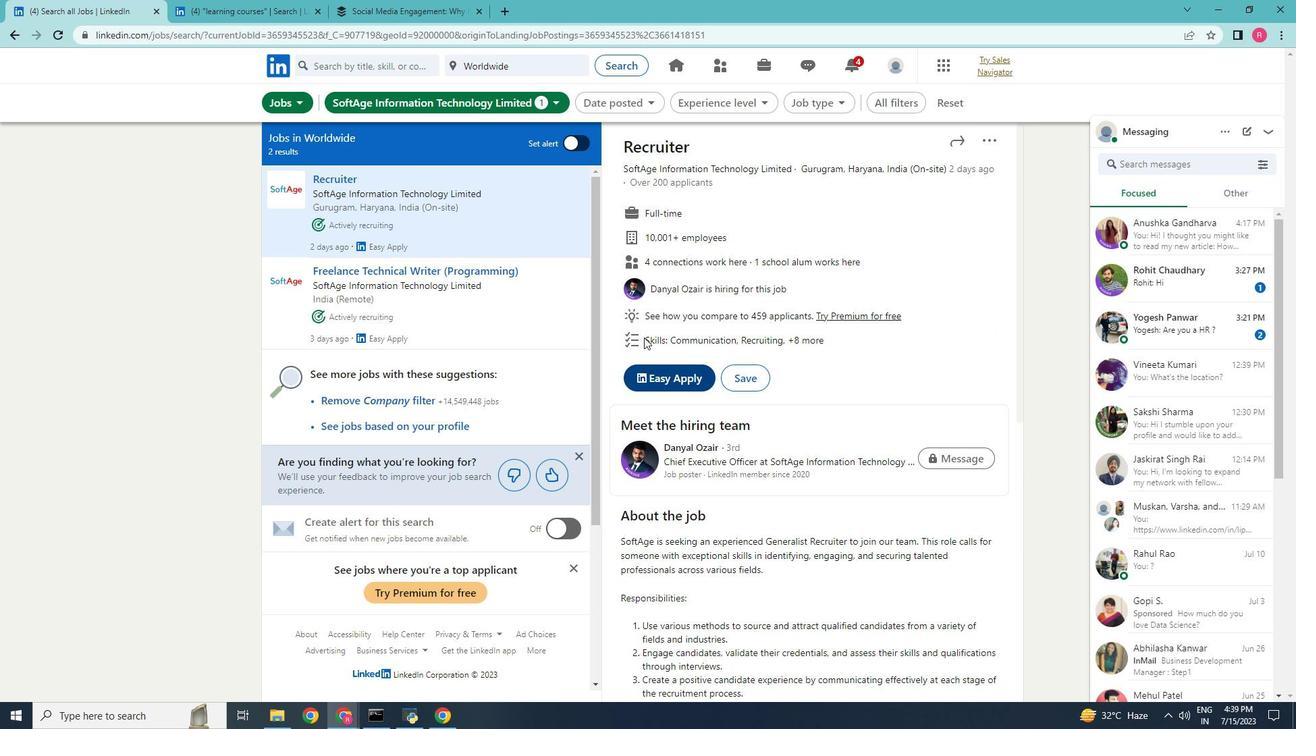 
Action: Mouse scrolled (644, 338) with delta (0, 0)
Screenshot: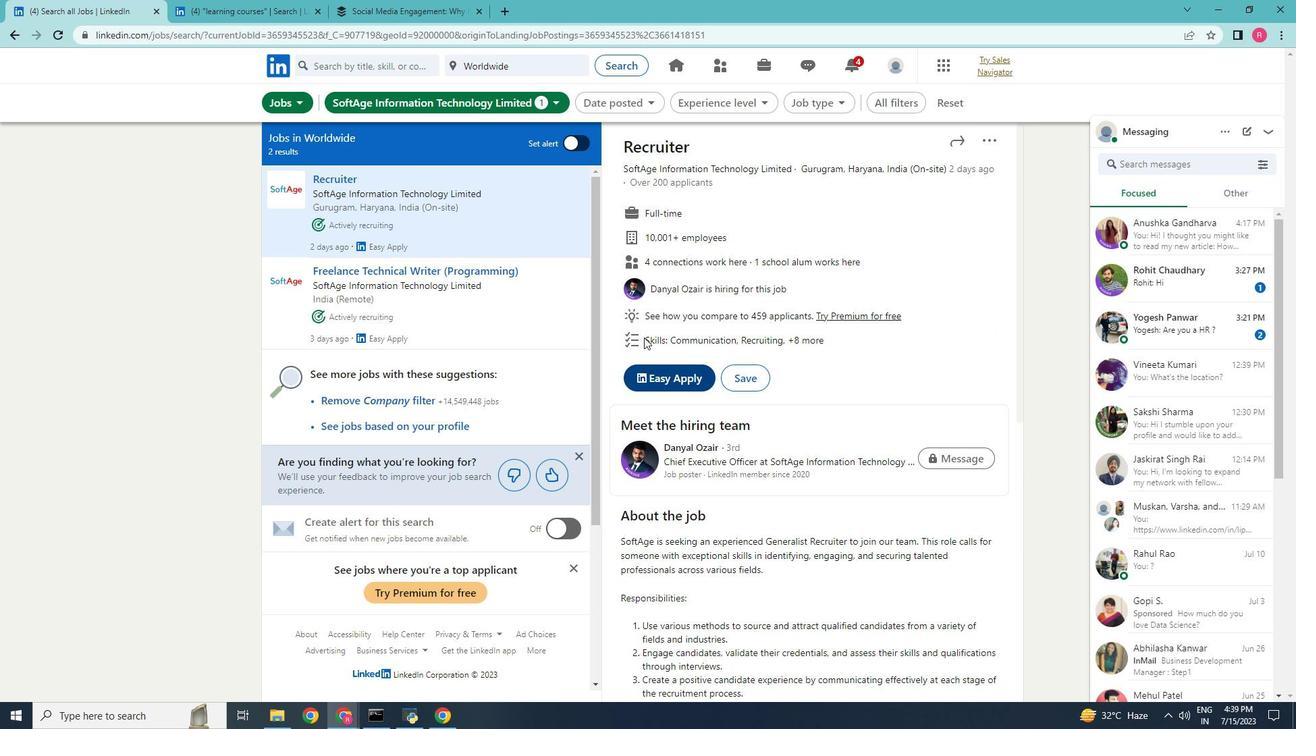 
Action: Mouse scrolled (644, 338) with delta (0, 0)
Screenshot: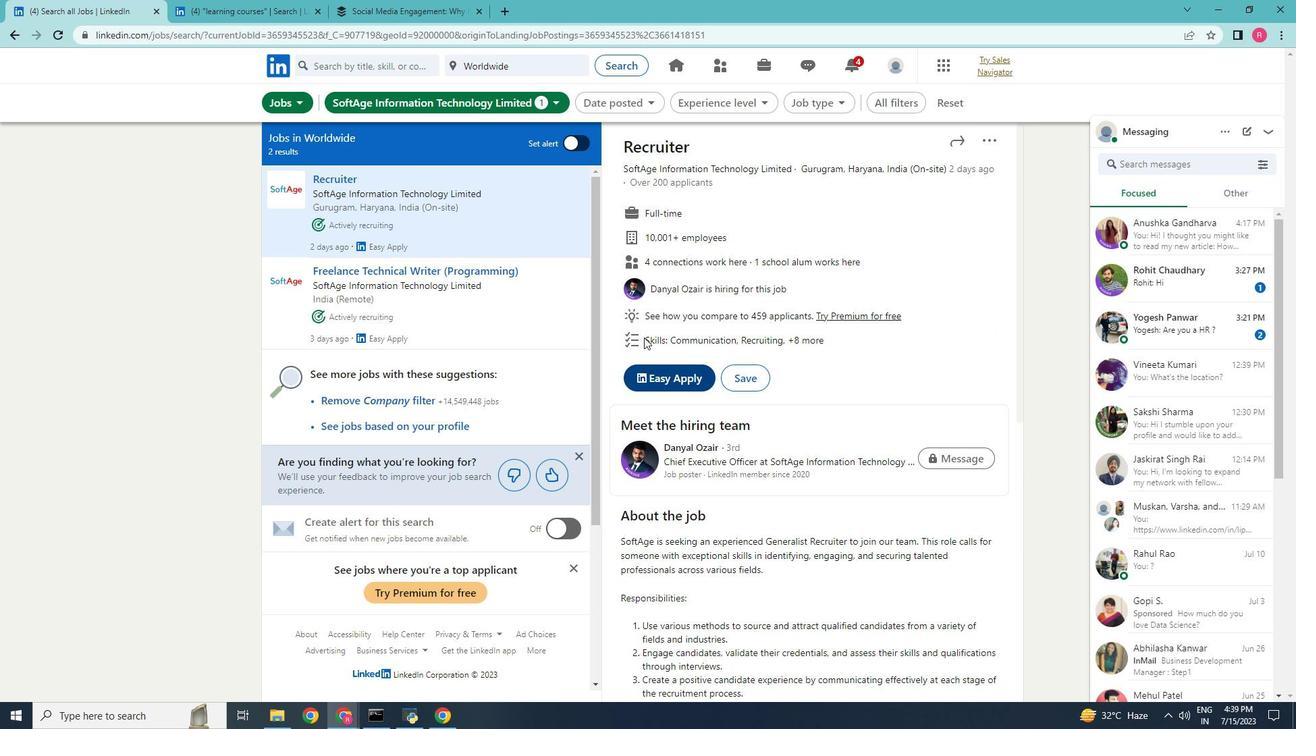 
Action: Mouse moved to (20, 37)
Screenshot: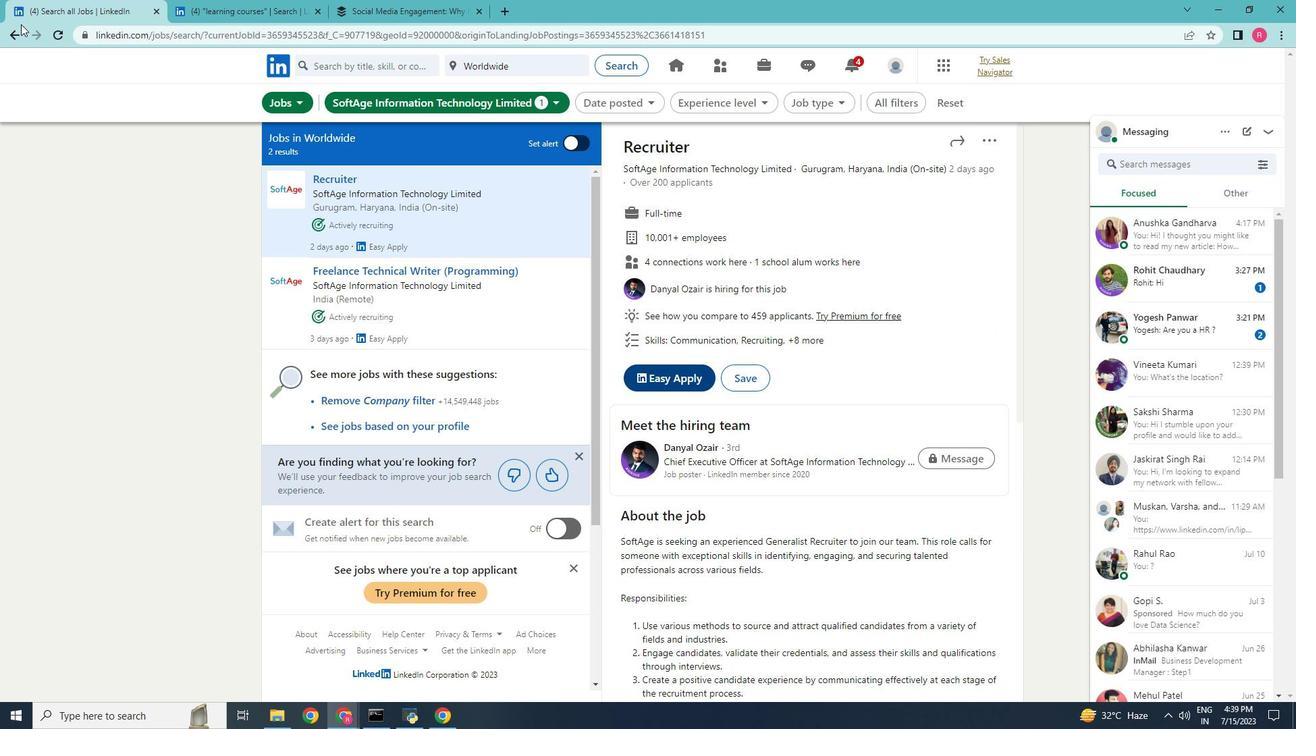
Action: Mouse pressed left at (20, 37)
Screenshot: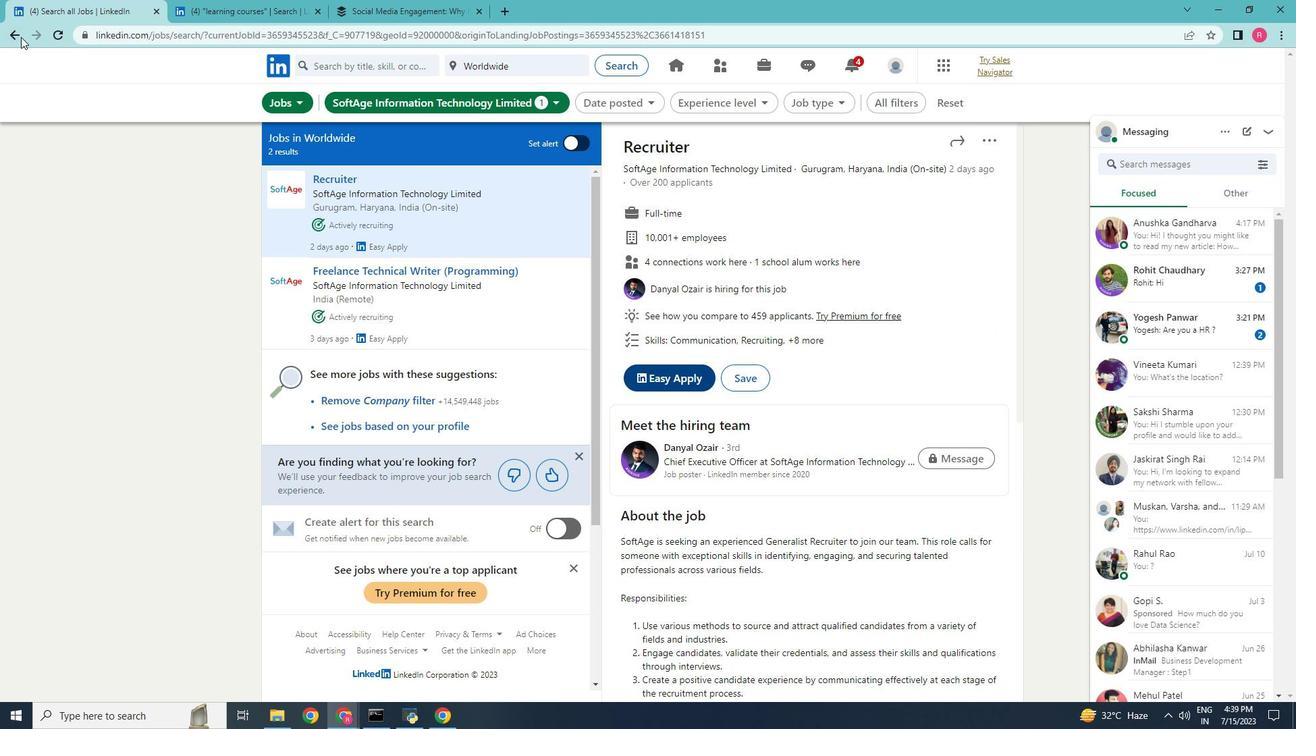 
Action: Mouse moved to (418, 305)
Screenshot: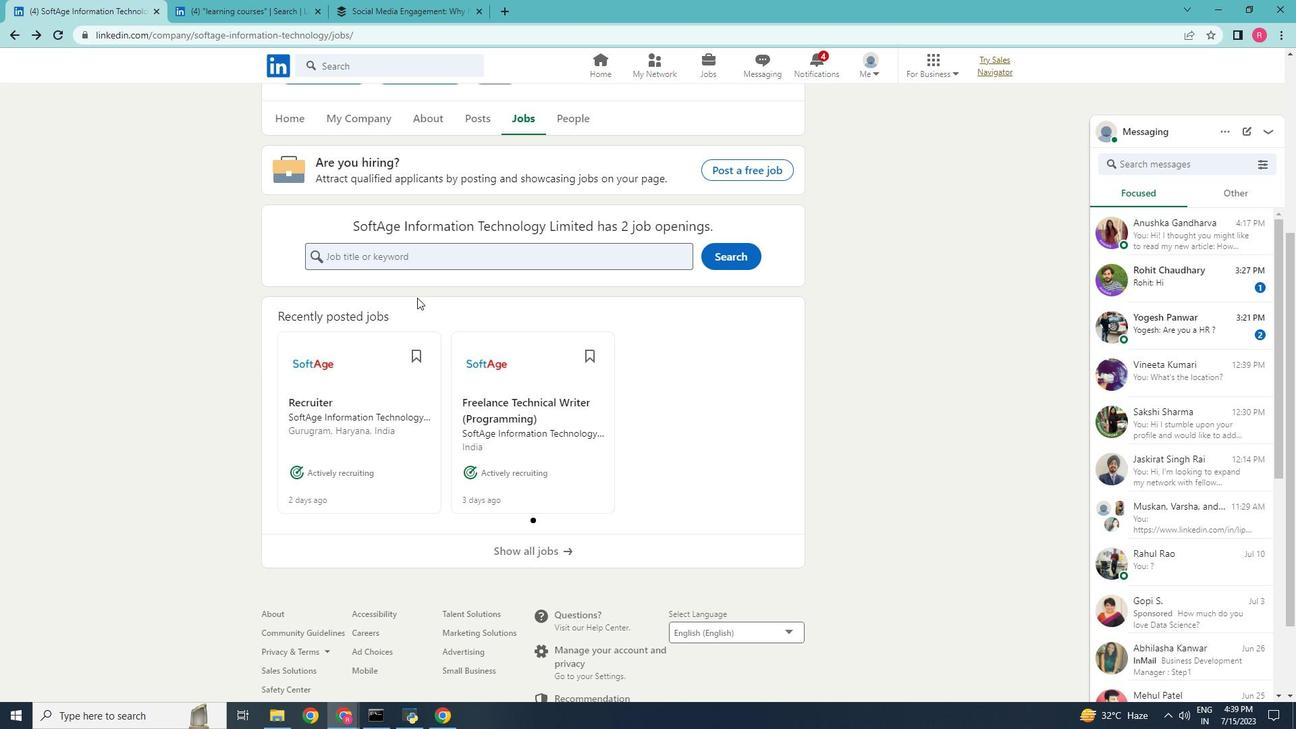 
Action: Mouse scrolled (418, 306) with delta (0, 0)
Screenshot: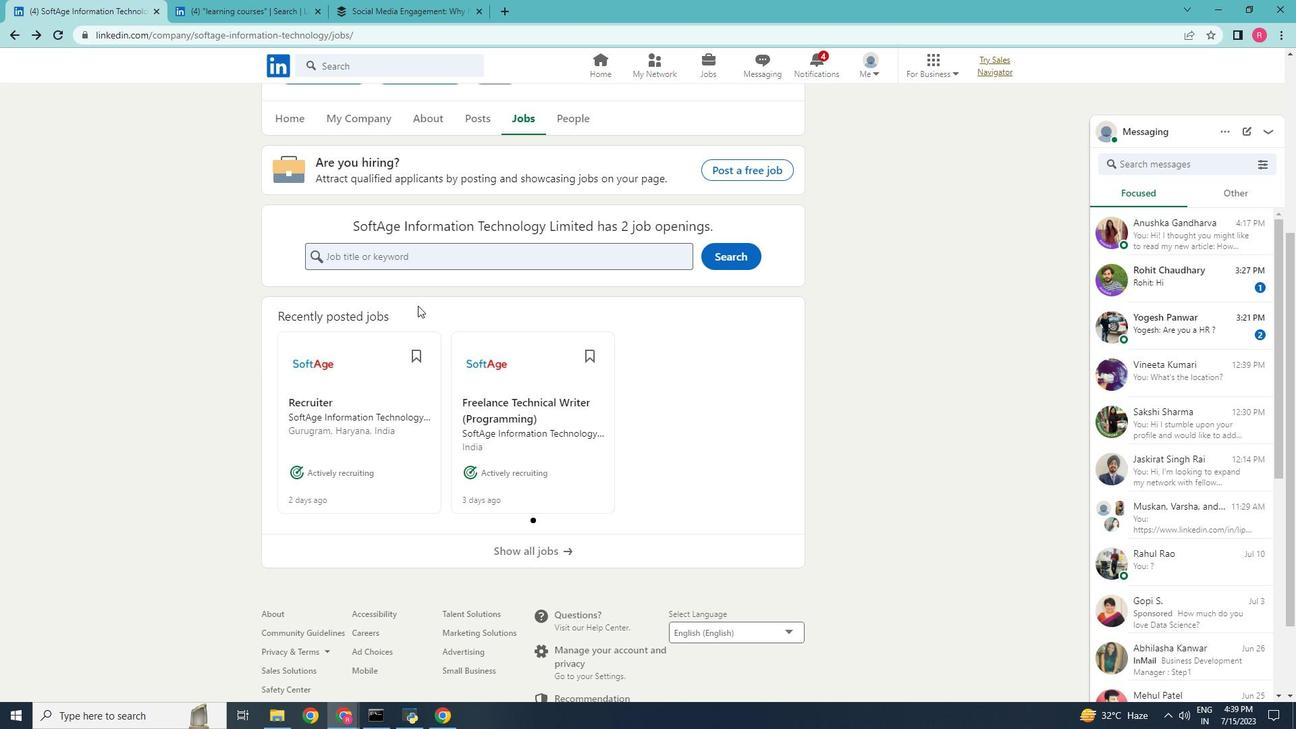 
Action: Mouse scrolled (418, 306) with delta (0, 0)
Screenshot: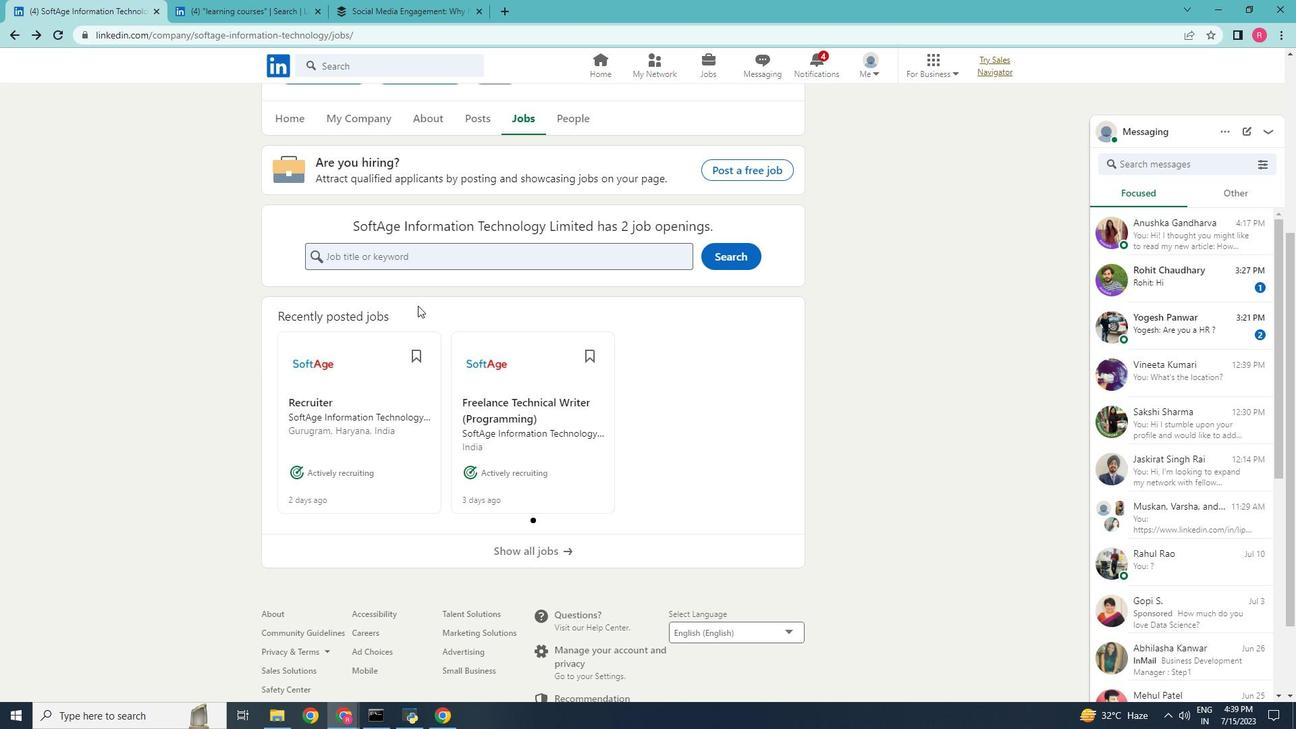 
Action: Mouse scrolled (418, 306) with delta (0, 0)
Screenshot: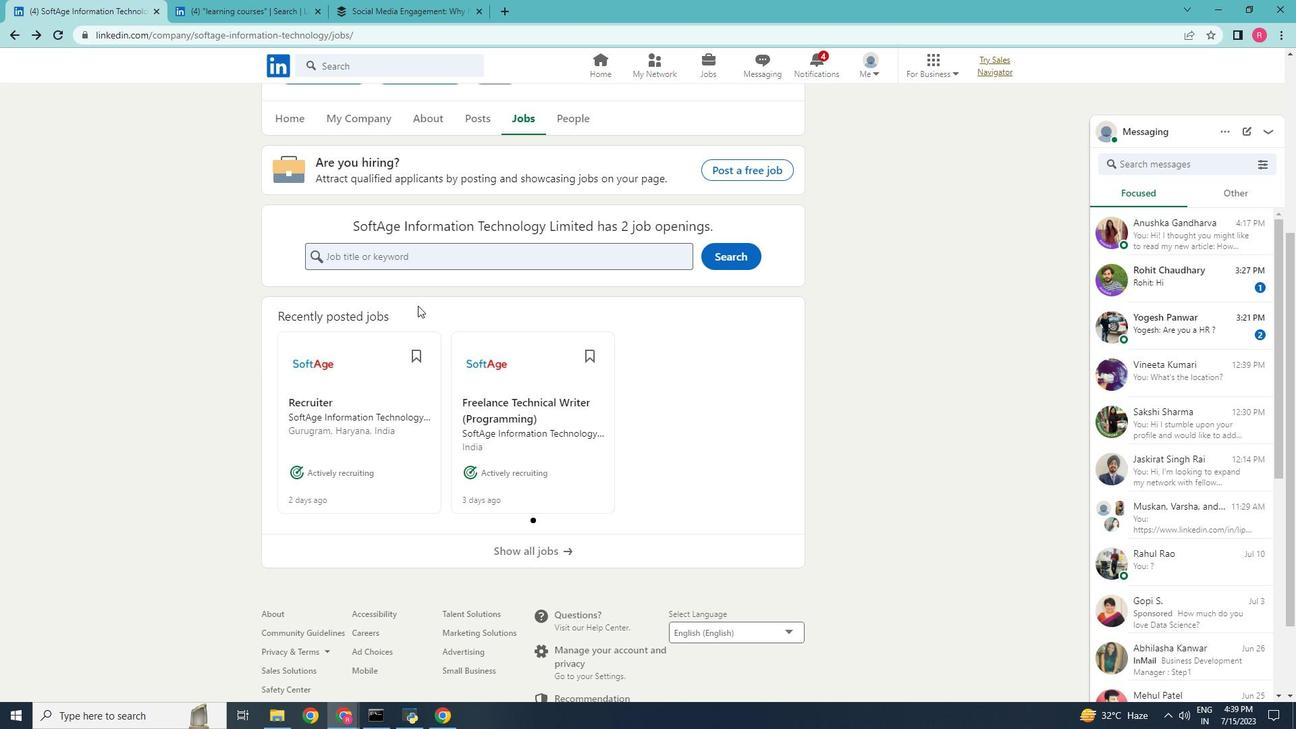 
Action: Mouse scrolled (418, 306) with delta (0, 0)
Screenshot: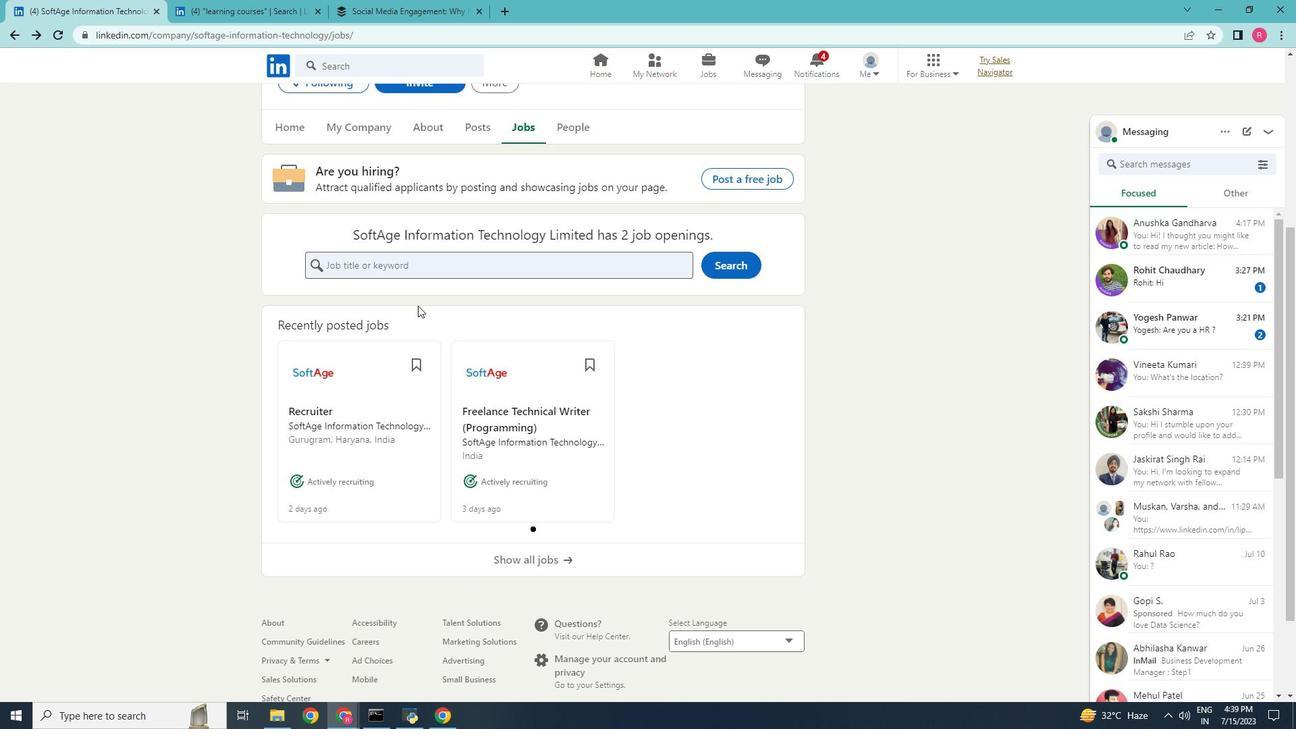 
Action: Mouse scrolled (418, 306) with delta (0, 0)
Screenshot: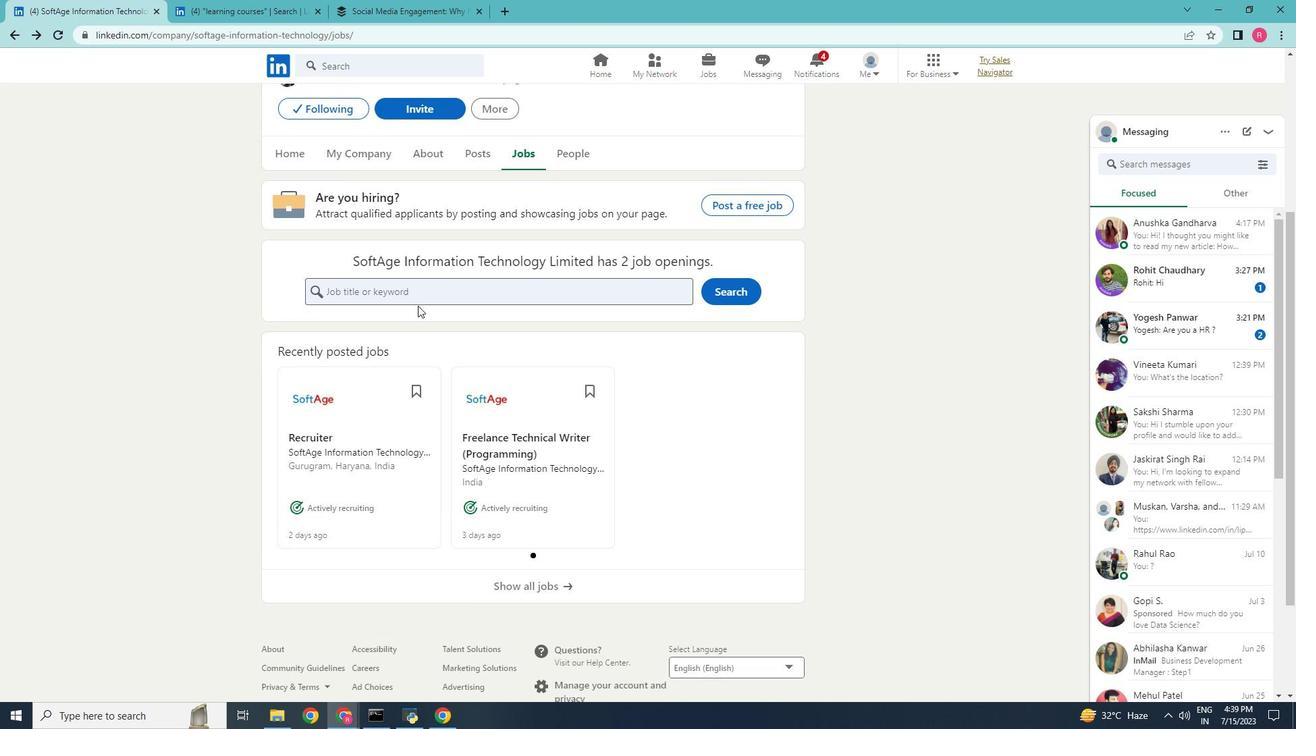 
Action: Mouse scrolled (418, 306) with delta (0, 0)
Screenshot: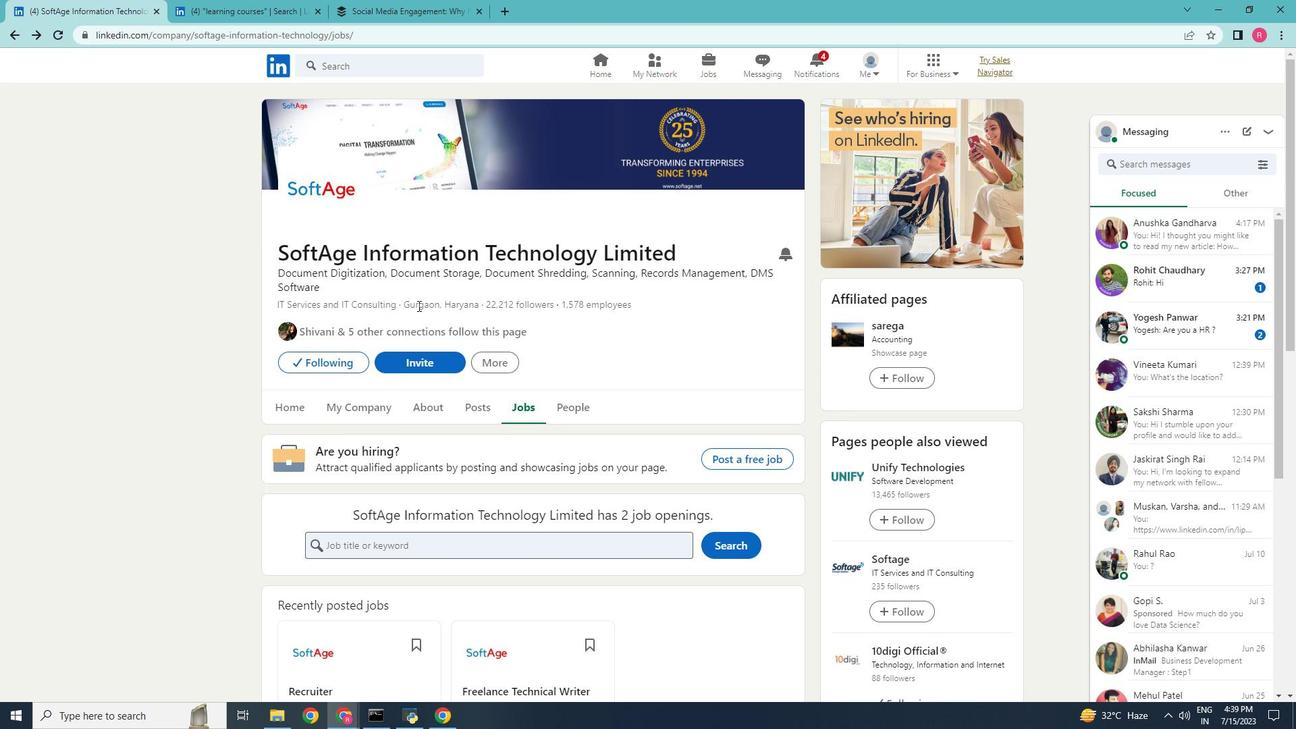 
Action: Mouse scrolled (418, 306) with delta (0, 0)
Screenshot: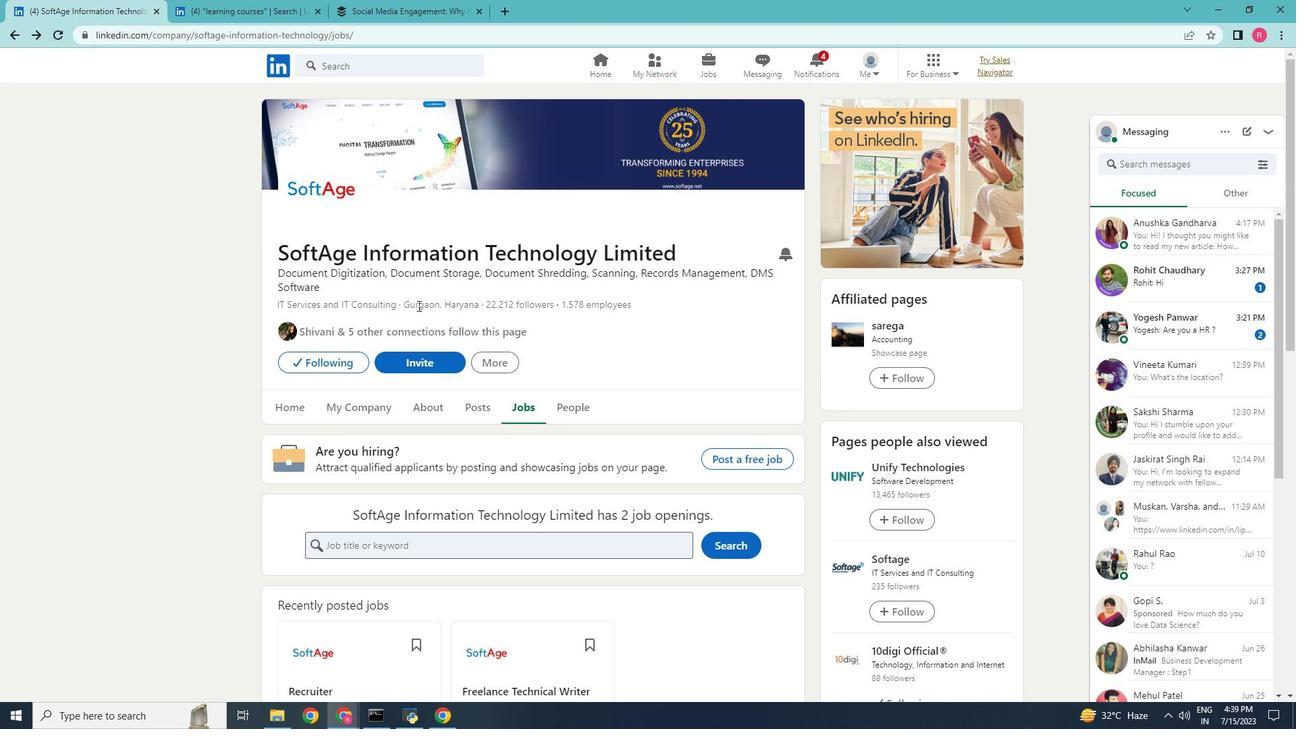 
Action: Mouse scrolled (418, 306) with delta (0, 0)
Screenshot: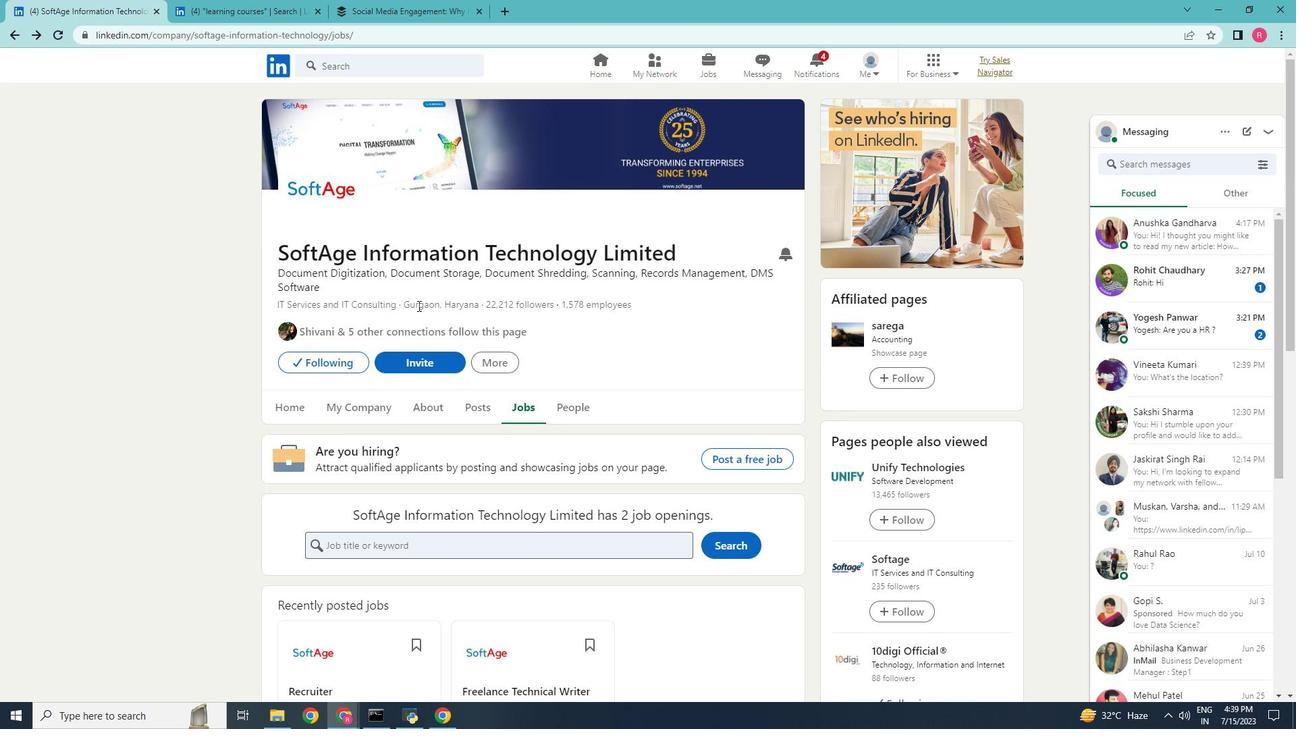 
Action: Mouse moved to (419, 306)
Screenshot: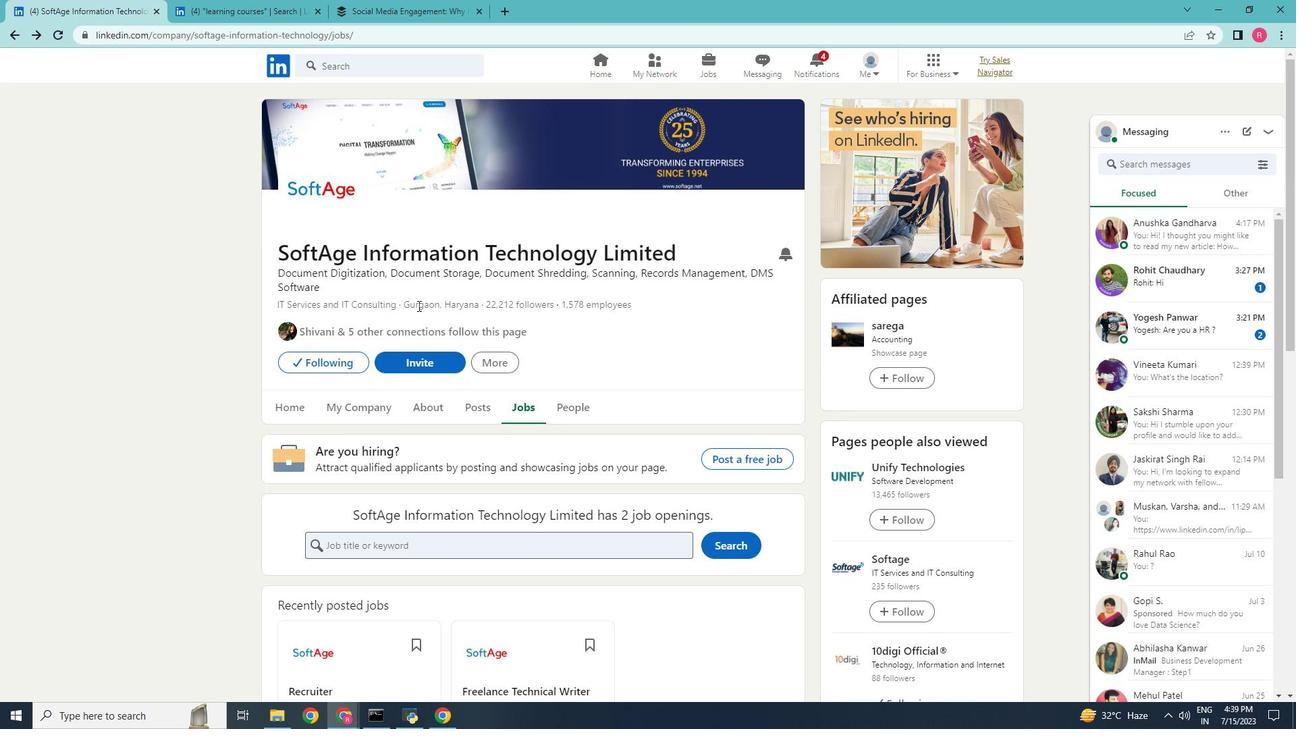 
Action: Mouse scrolled (419, 307) with delta (0, 0)
Screenshot: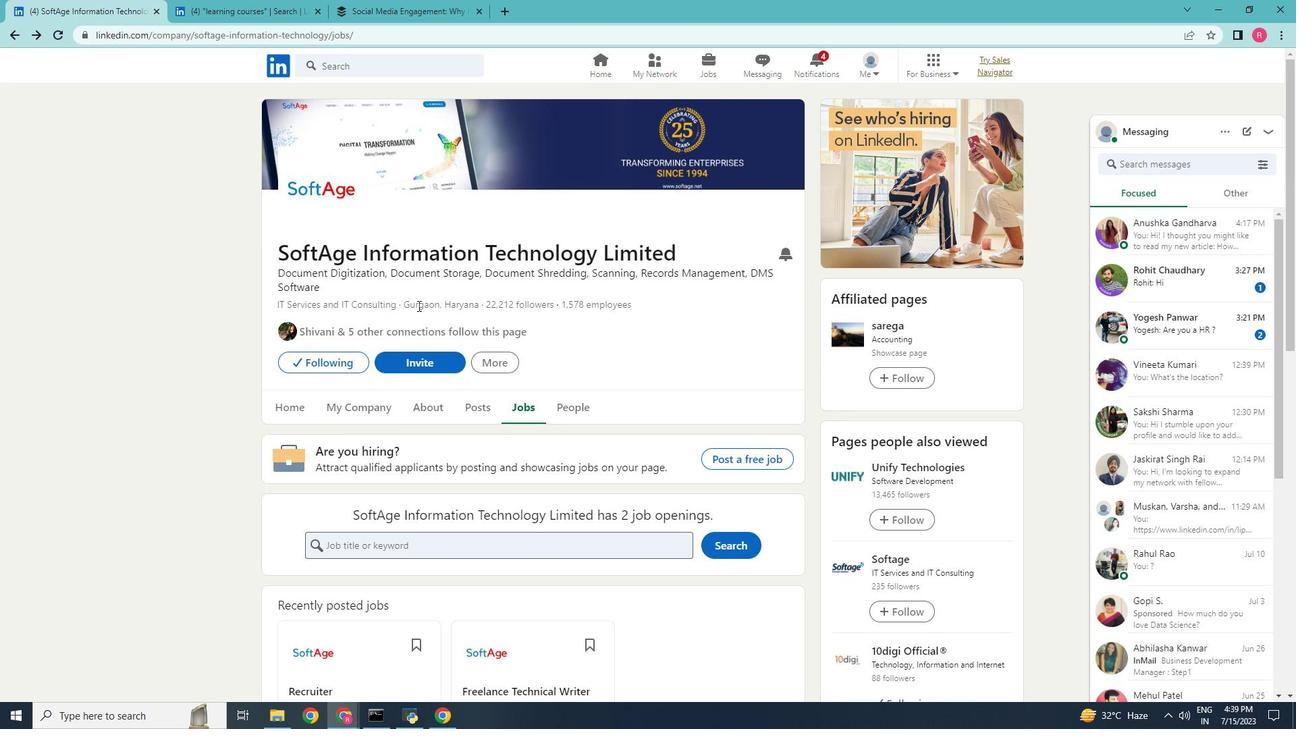 
Action: Mouse moved to (934, 451)
Screenshot: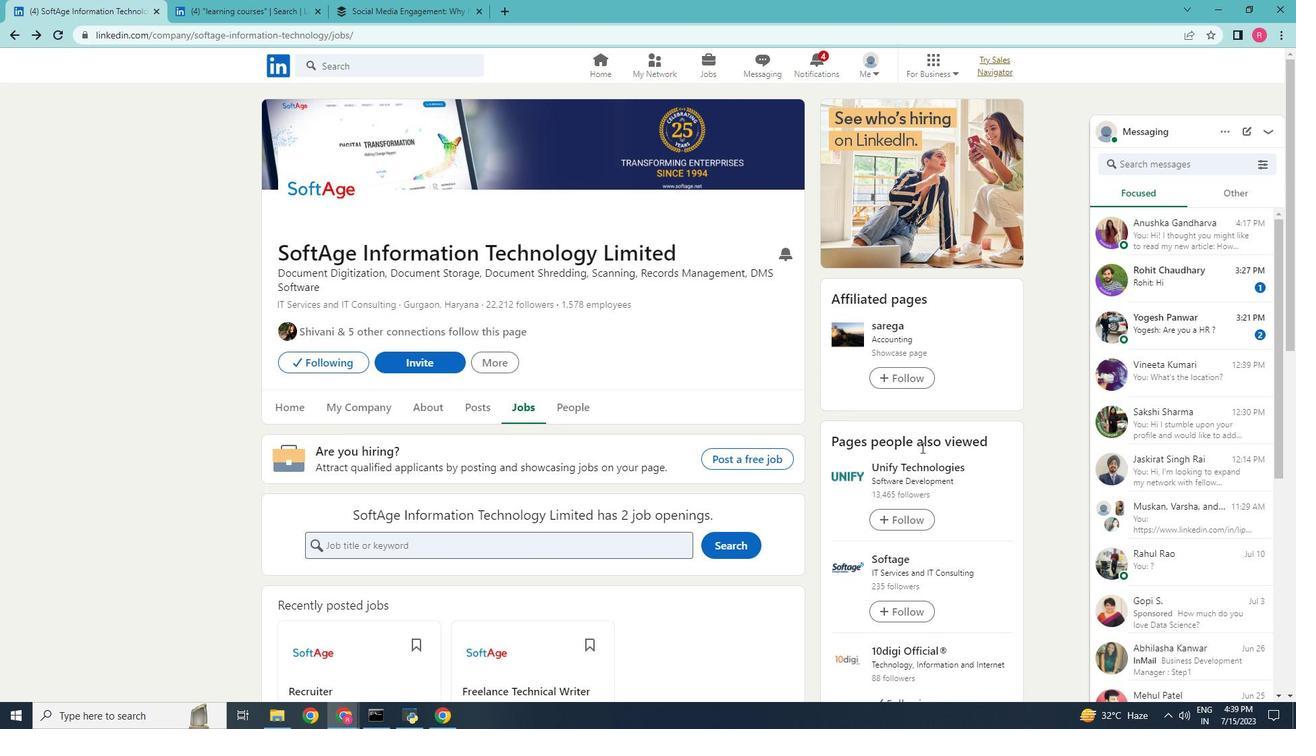 
Action: Mouse scrolled (934, 451) with delta (0, 0)
Screenshot: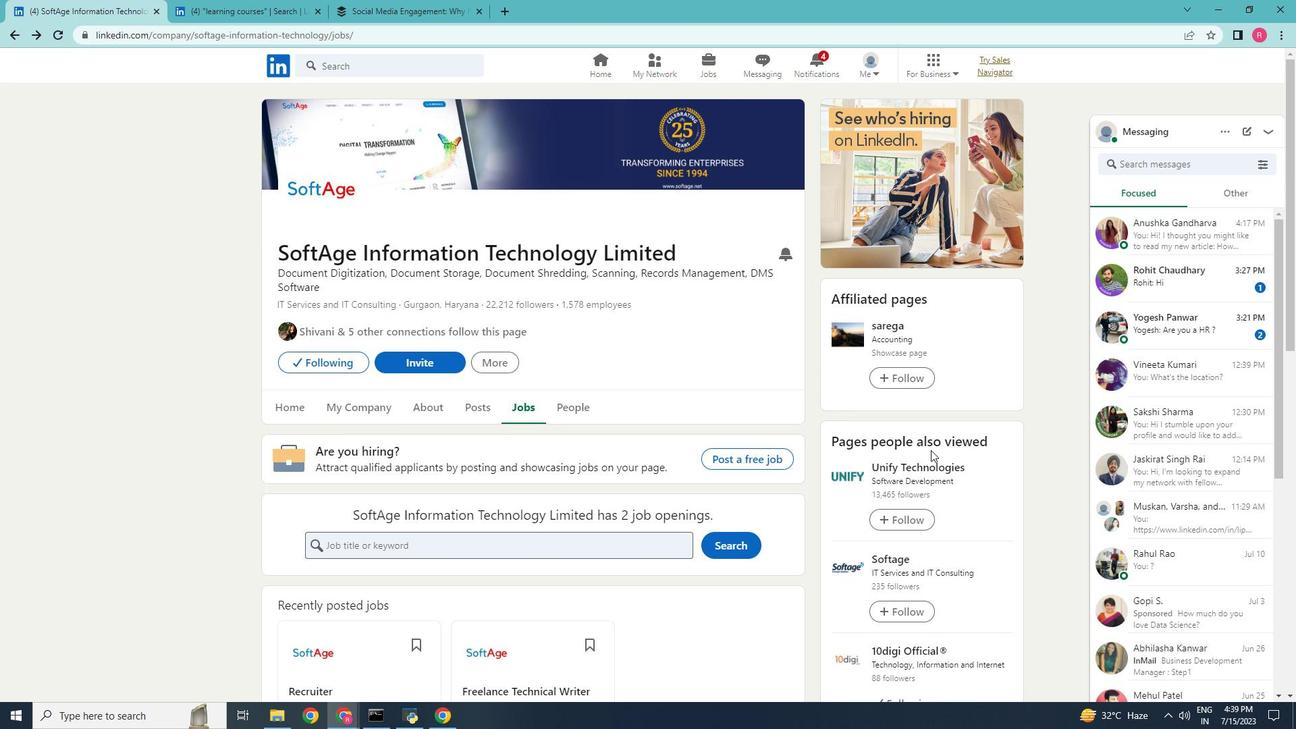 
Action: Mouse moved to (935, 452)
Screenshot: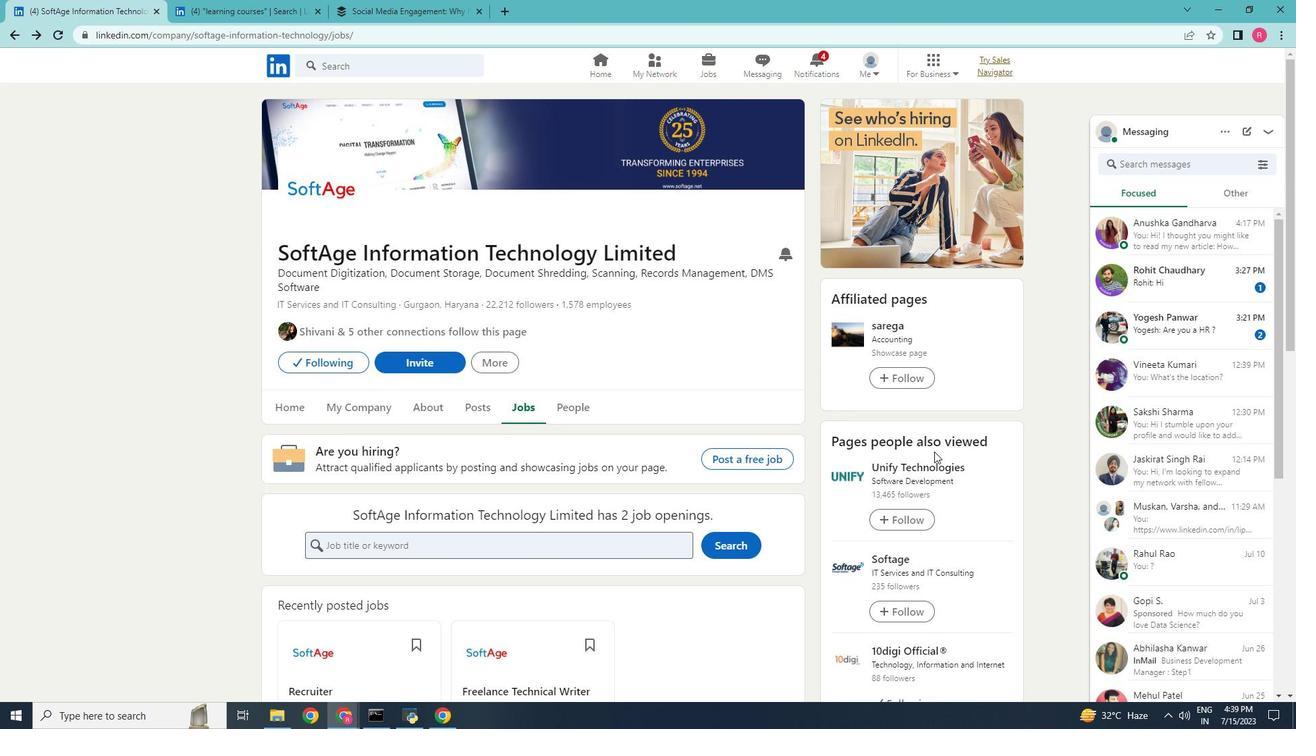 
Action: Mouse scrolled (935, 451) with delta (0, 0)
Screenshot: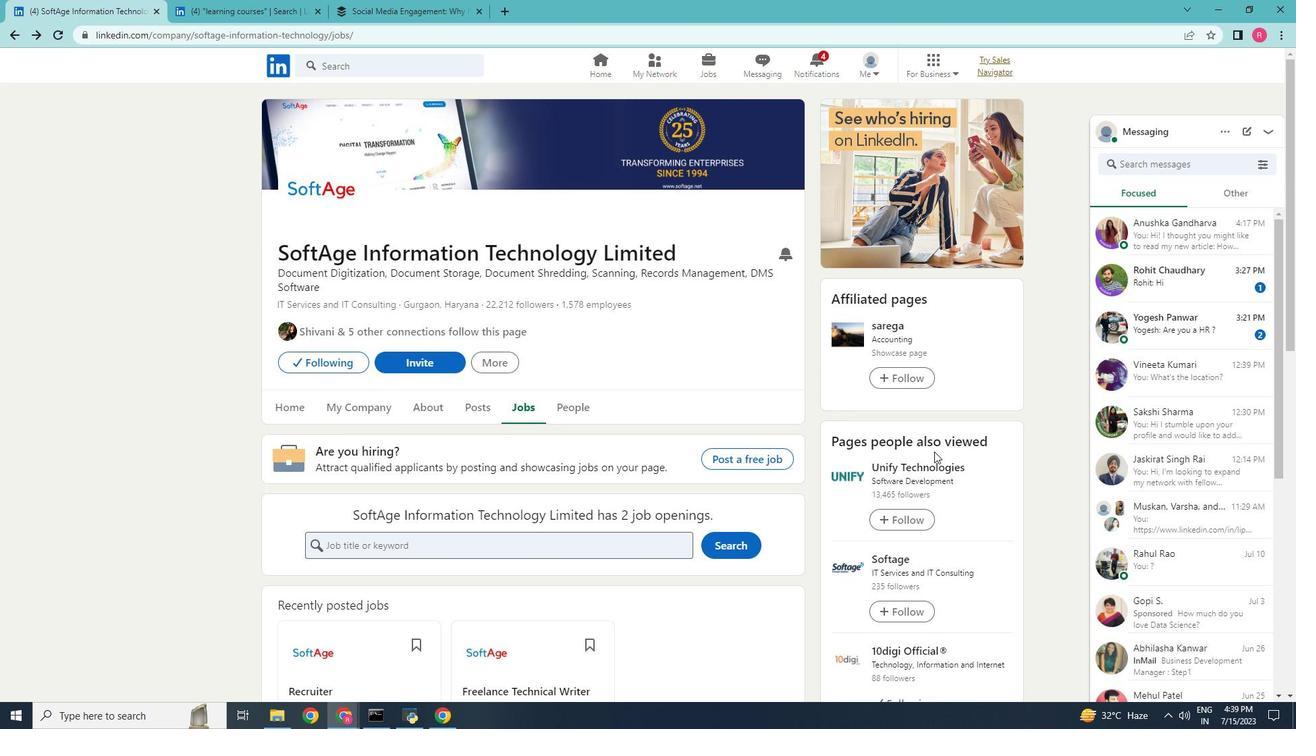 
Action: Mouse moved to (878, 515)
Screenshot: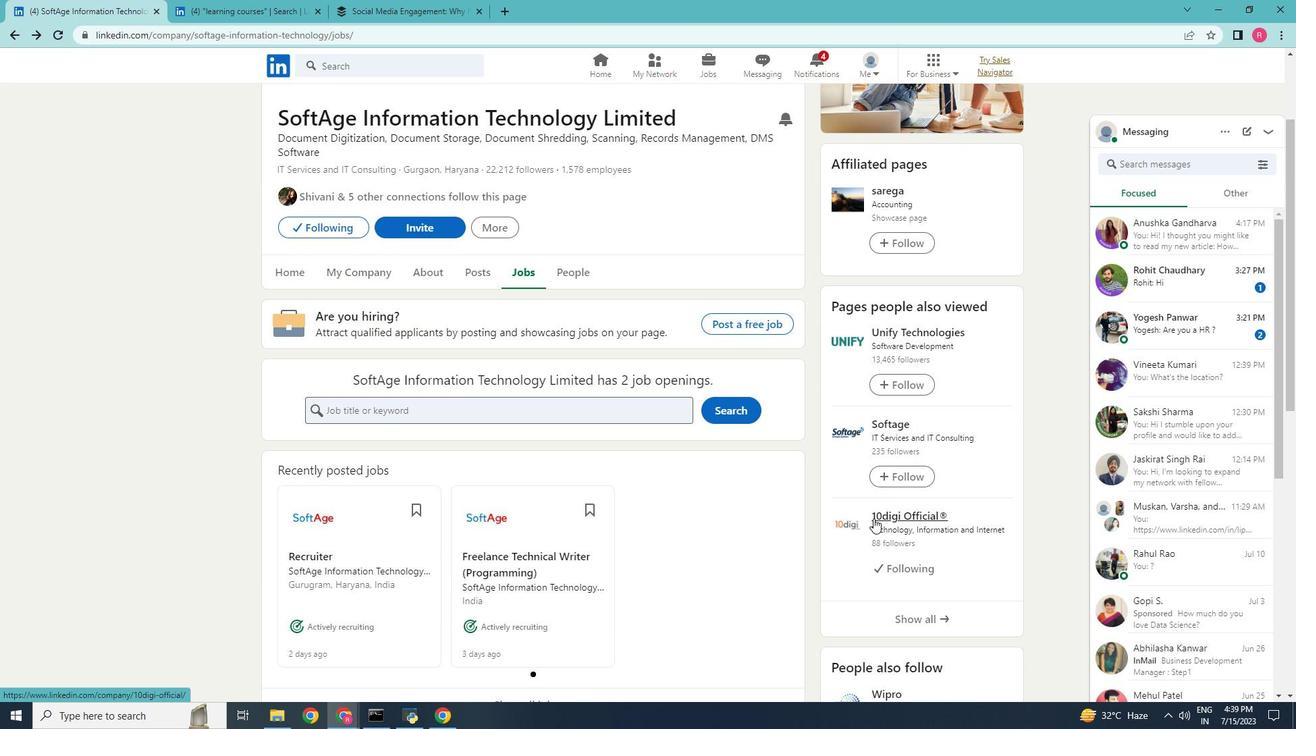 
Action: Mouse pressed left at (878, 515)
Screenshot: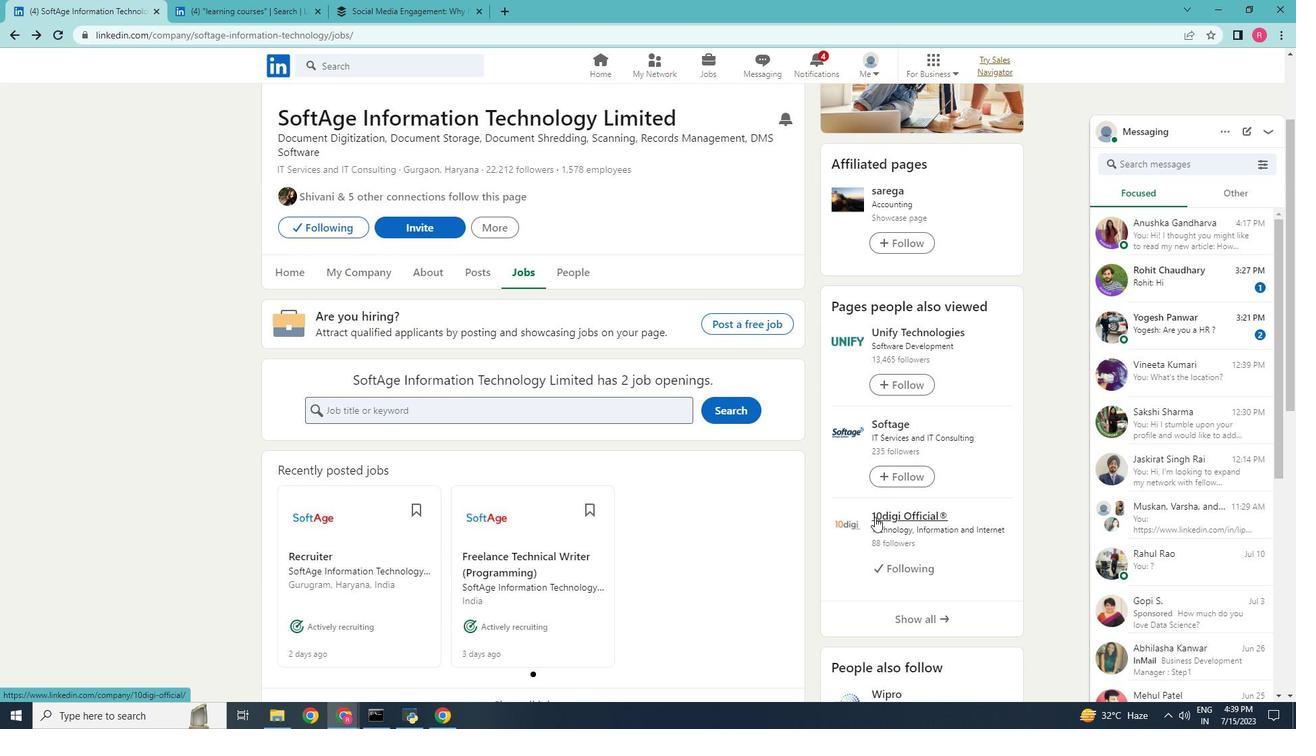 
Action: Mouse moved to (305, 366)
Screenshot: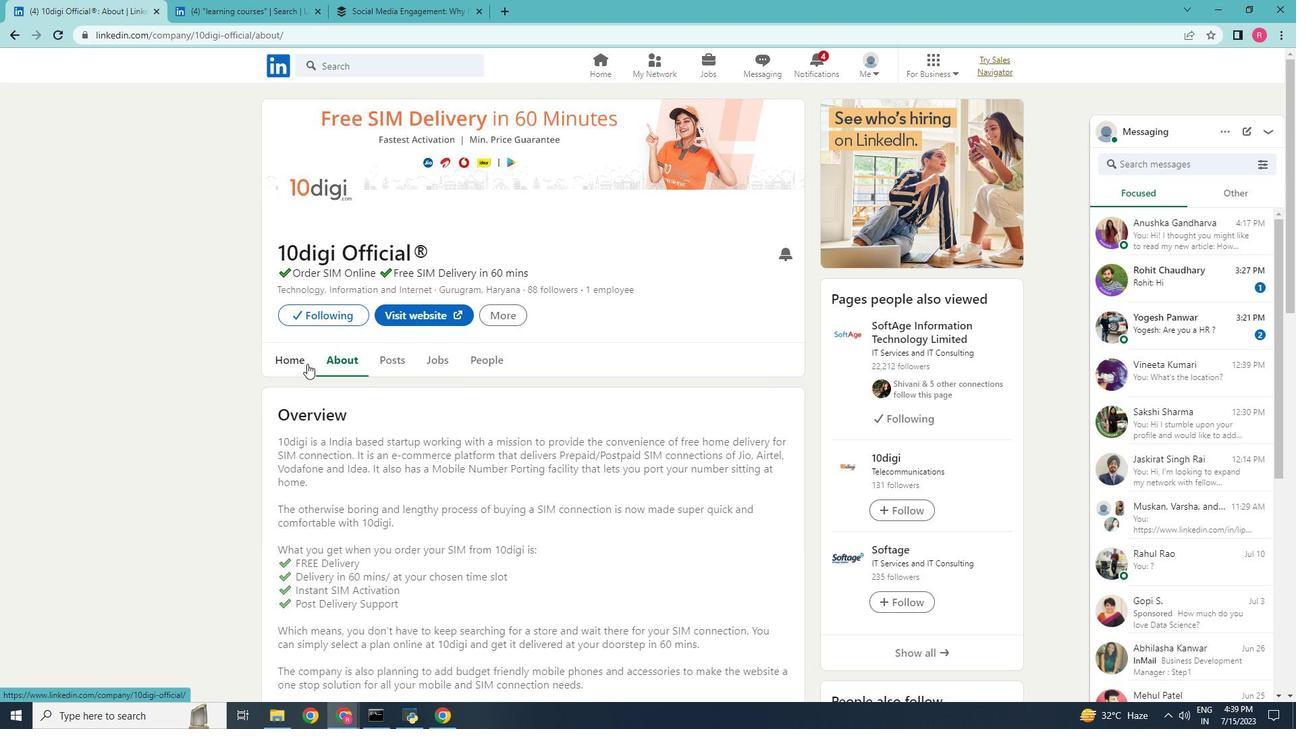 
Action: Mouse pressed left at (305, 365)
Screenshot: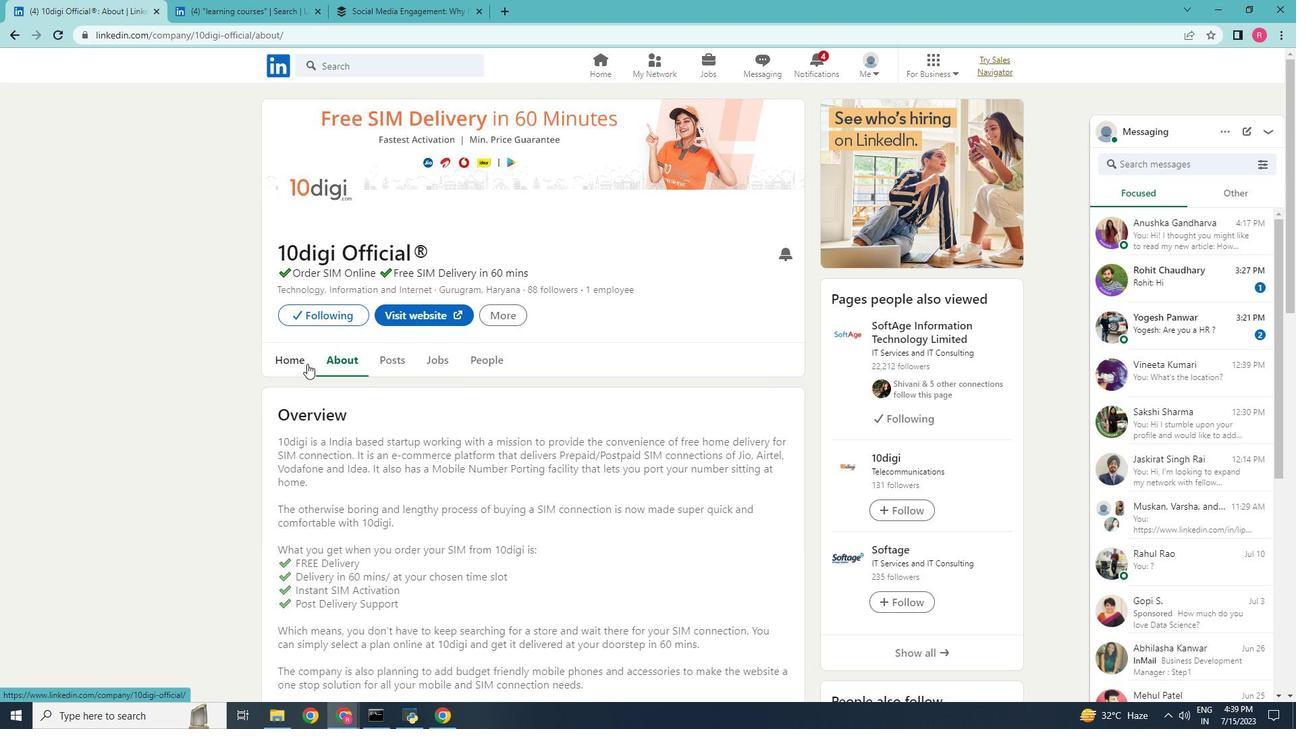 
Action: Mouse moved to (386, 411)
Screenshot: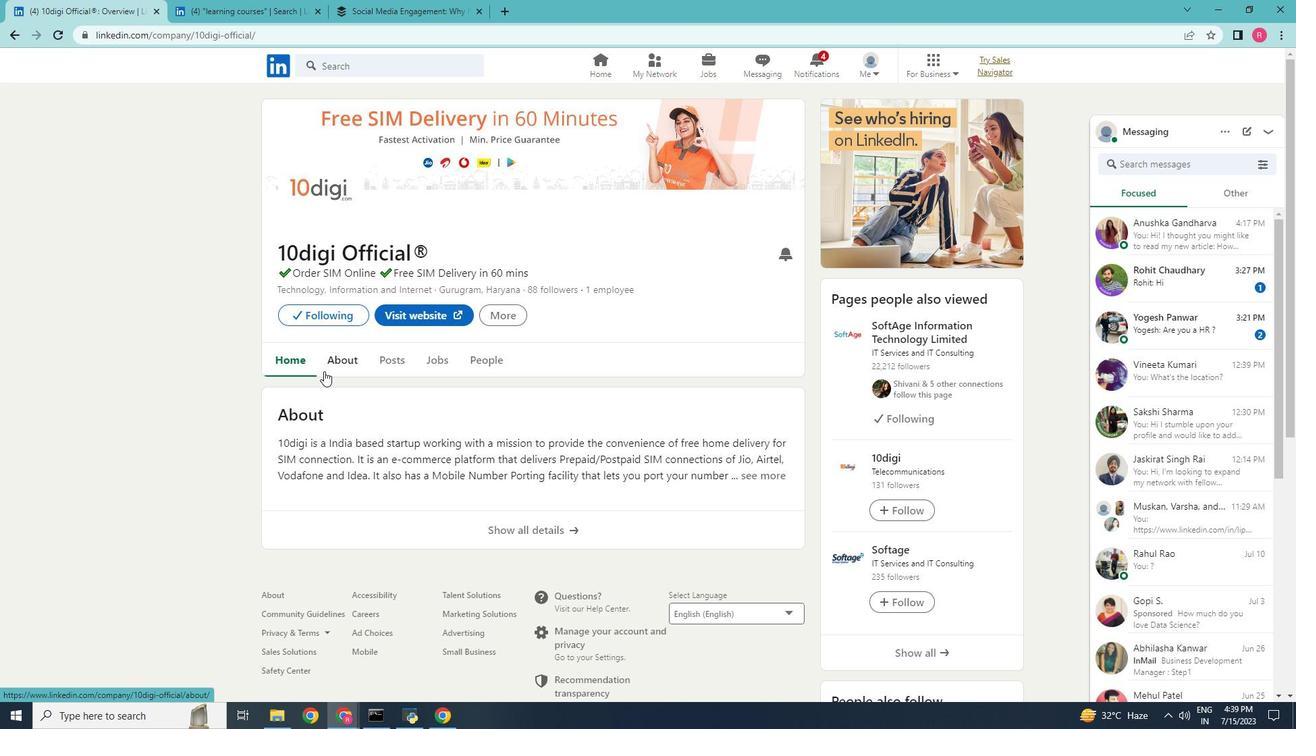
Action: Mouse scrolled (386, 411) with delta (0, 0)
Screenshot: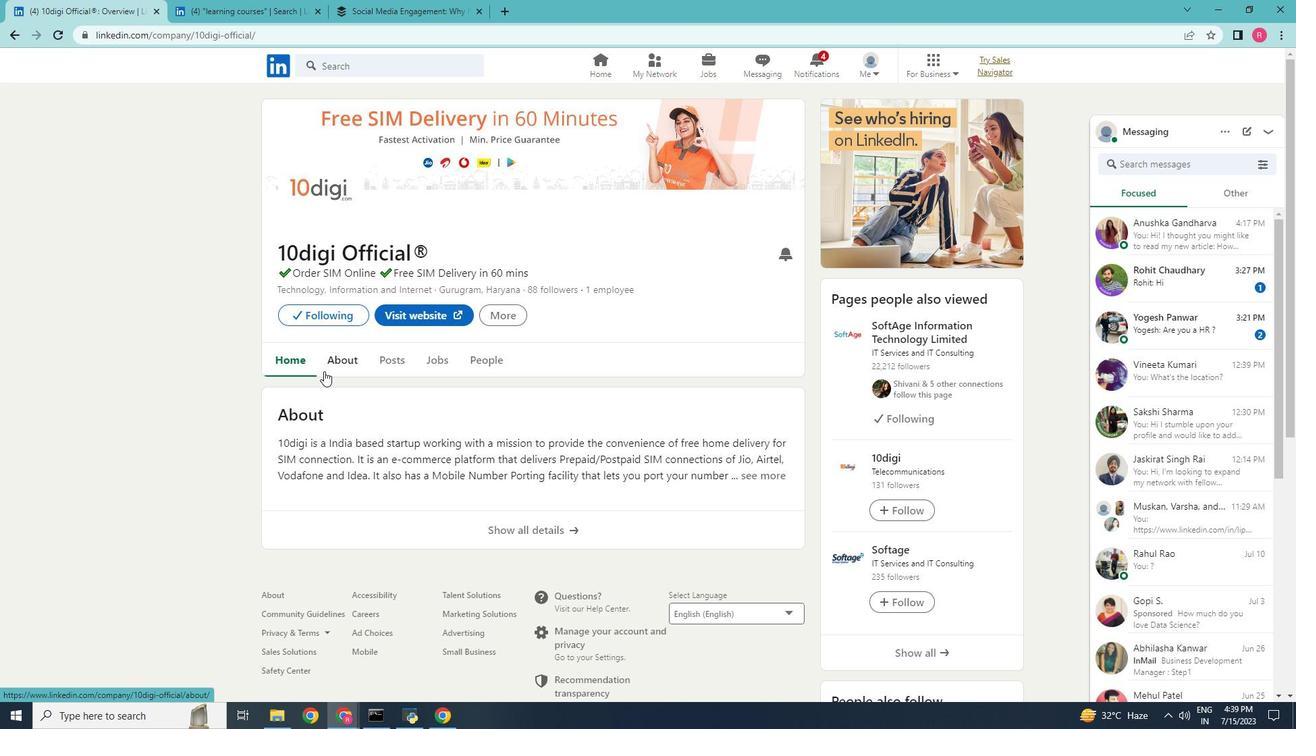
Action: Mouse moved to (486, 452)
Screenshot: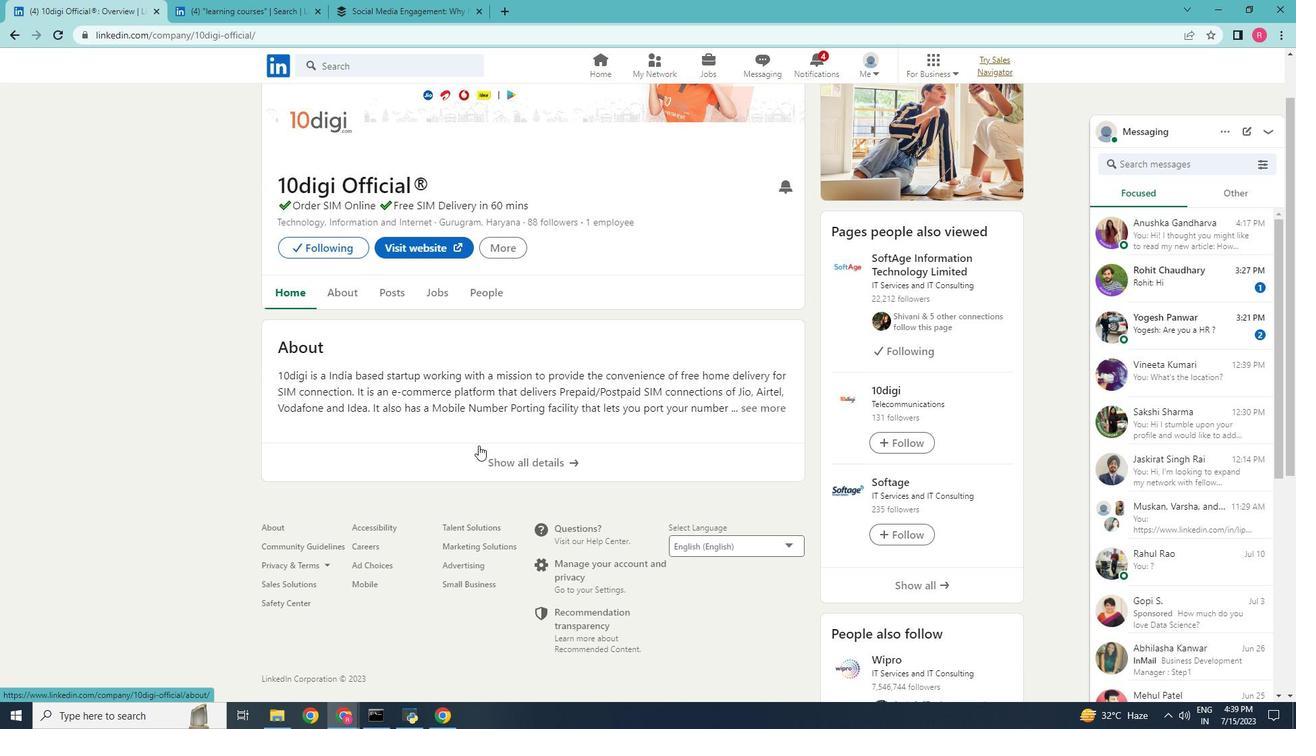 
Action: Mouse pressed left at (486, 452)
Screenshot: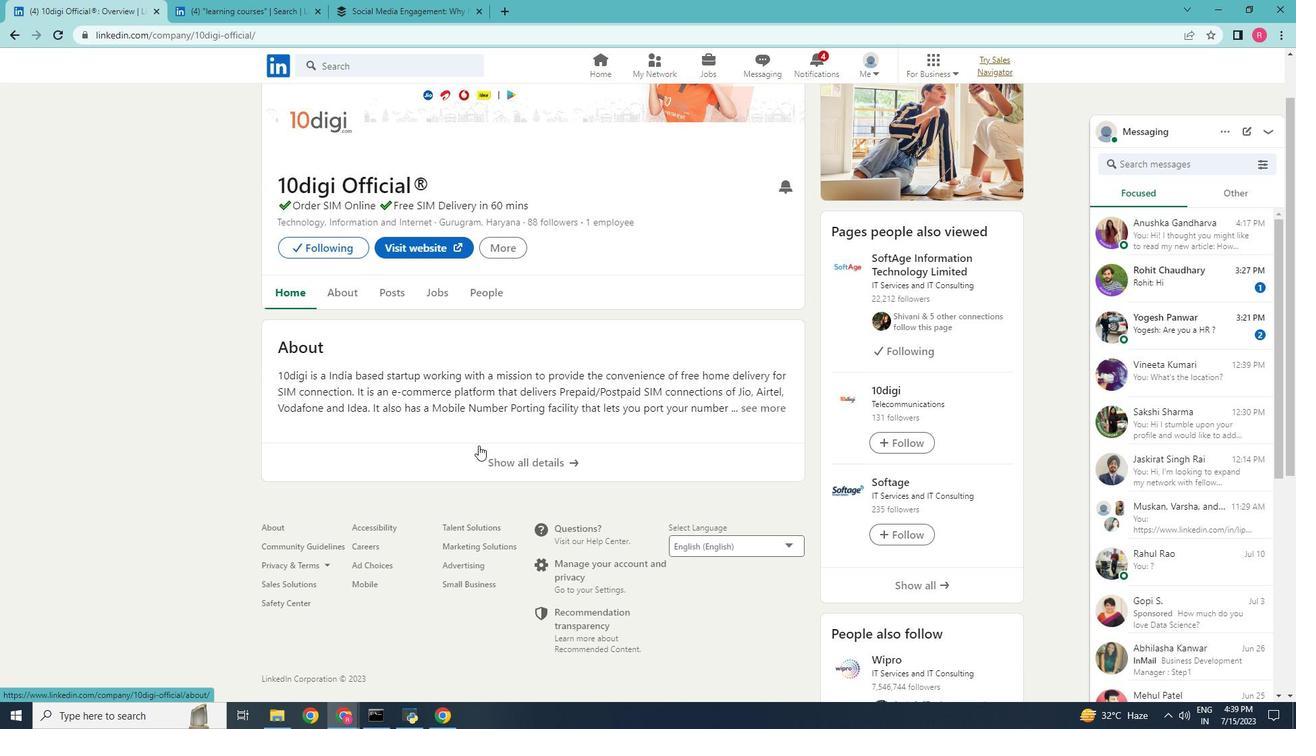 
Action: Mouse moved to (379, 420)
Screenshot: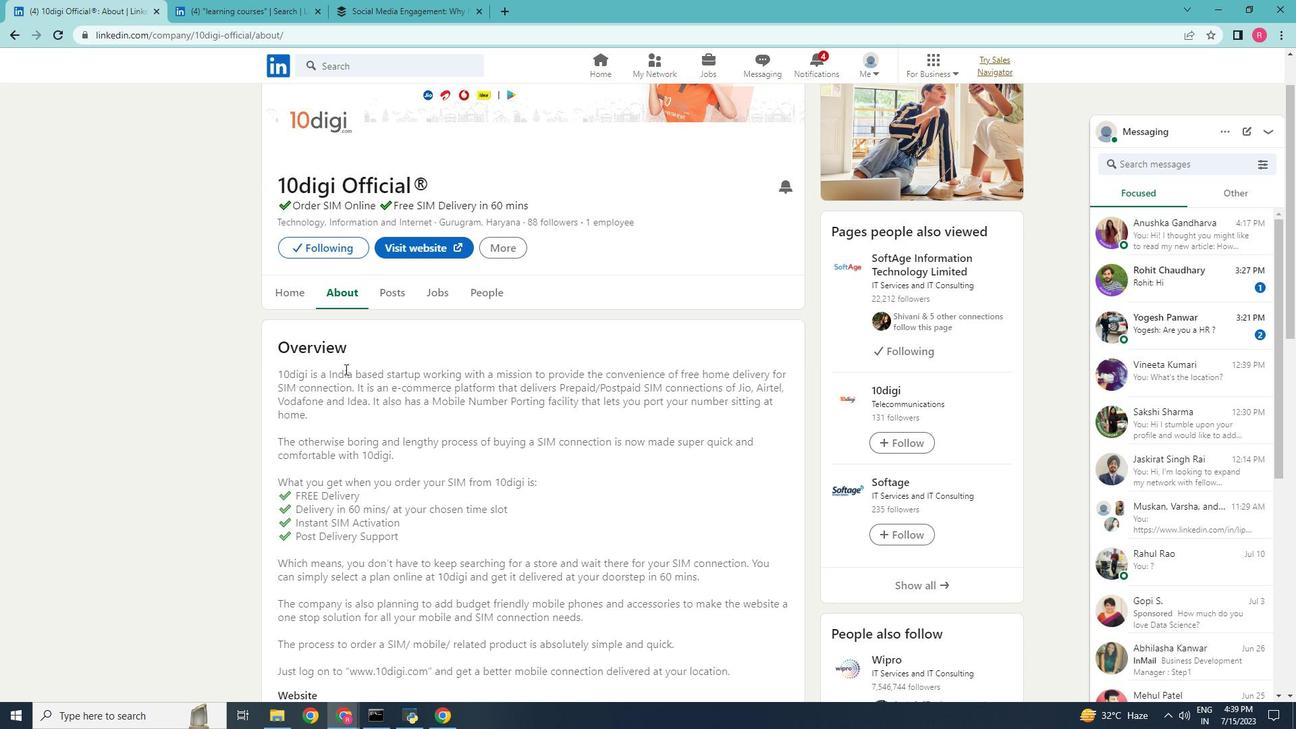 
Action: Mouse scrolled (379, 419) with delta (0, 0)
Screenshot: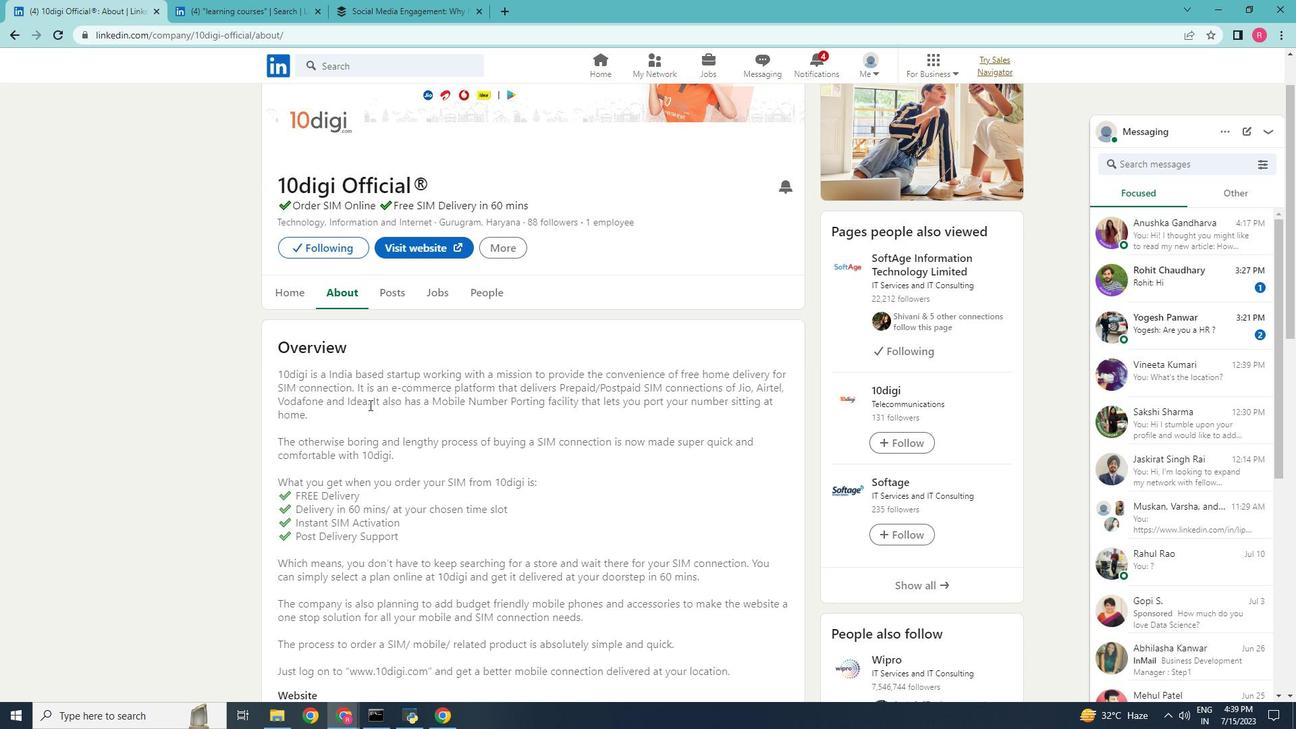 
Action: Mouse scrolled (379, 419) with delta (0, 0)
Screenshot: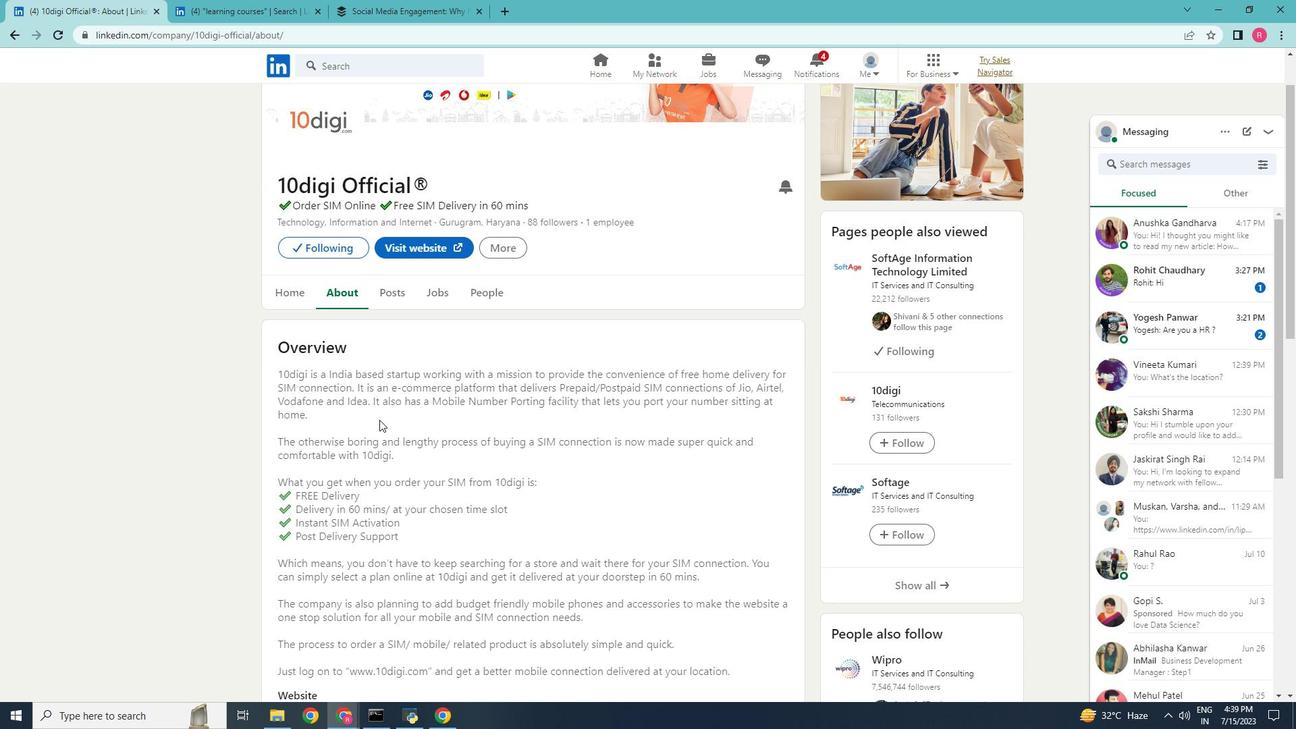 
Action: Mouse scrolled (379, 419) with delta (0, 0)
Screenshot: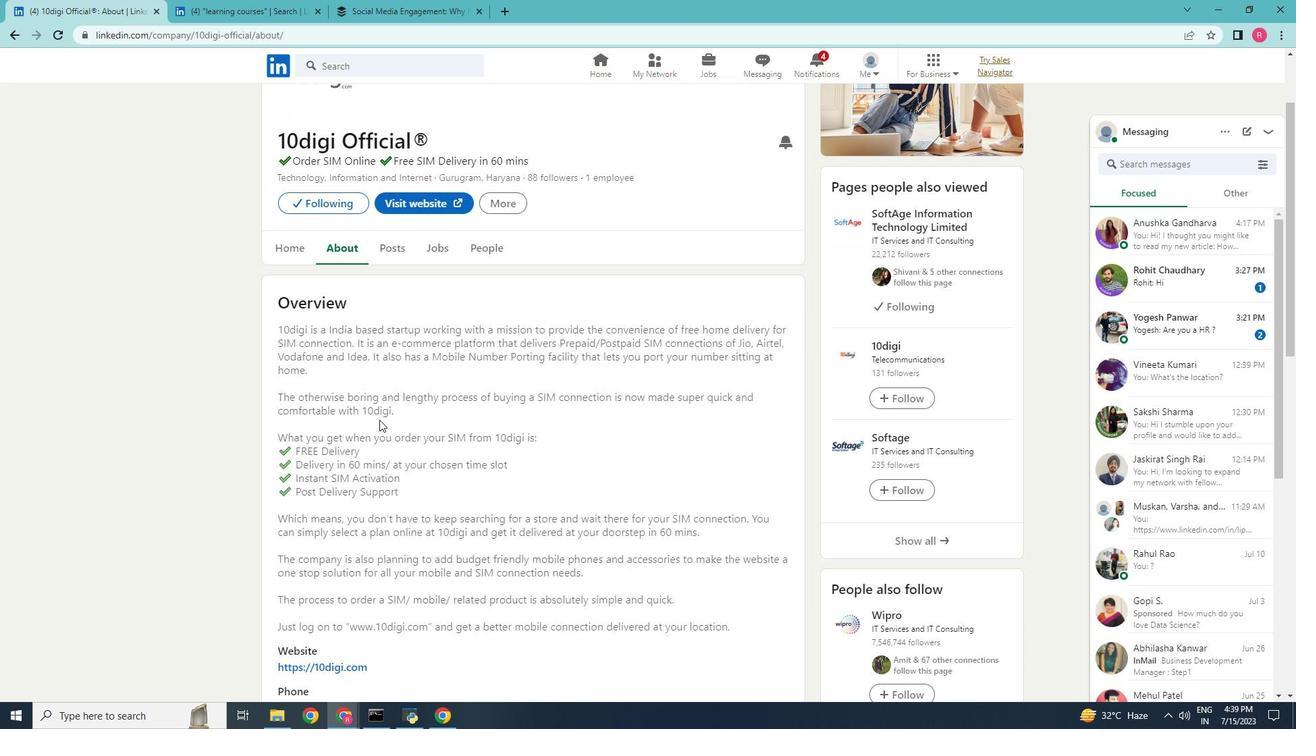 
Action: Mouse scrolled (379, 419) with delta (0, 0)
Screenshot: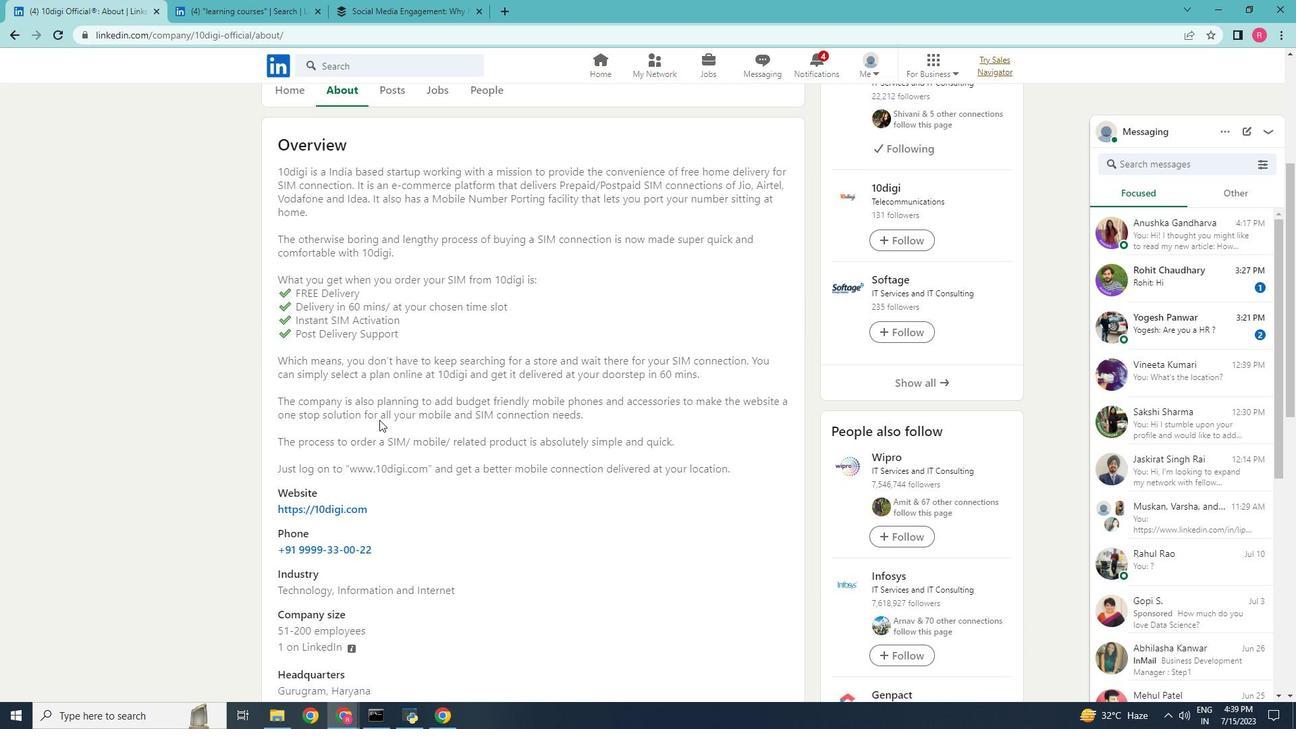 
Action: Mouse scrolled (379, 419) with delta (0, 0)
Screenshot: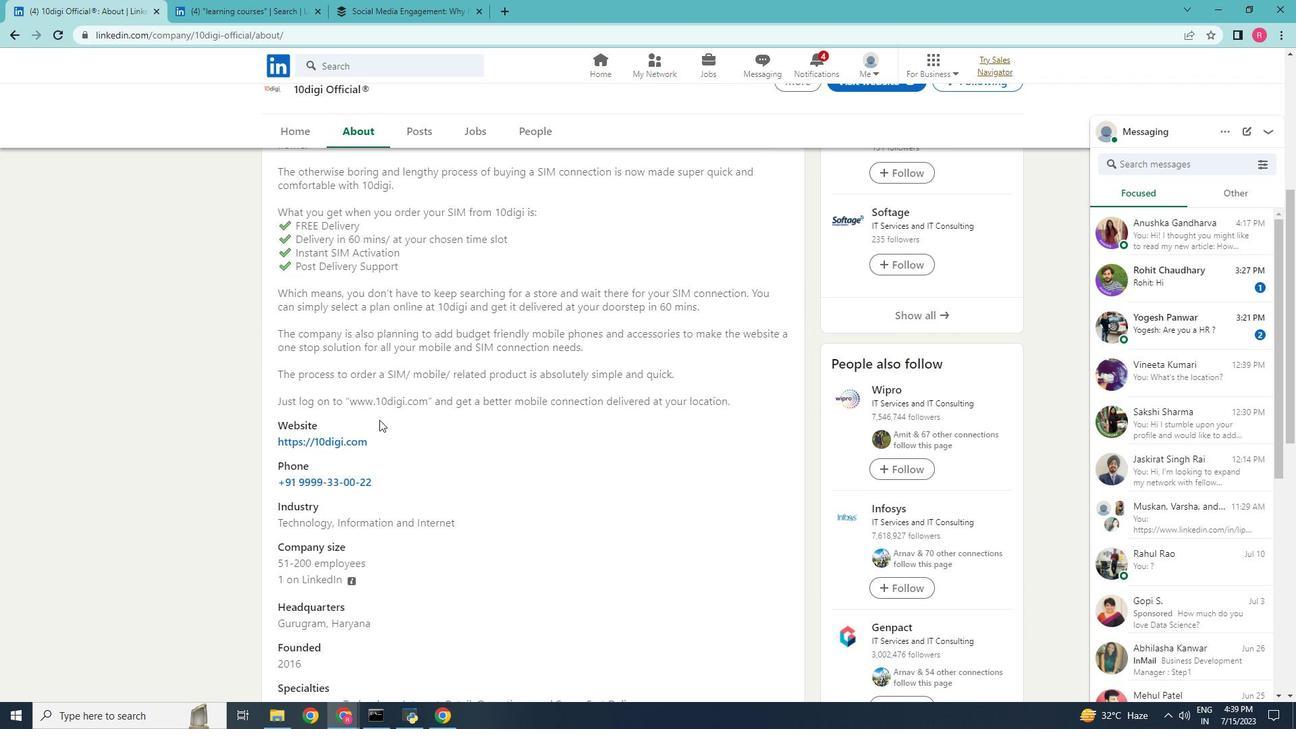 
Action: Mouse scrolled (379, 419) with delta (0, 0)
Screenshot: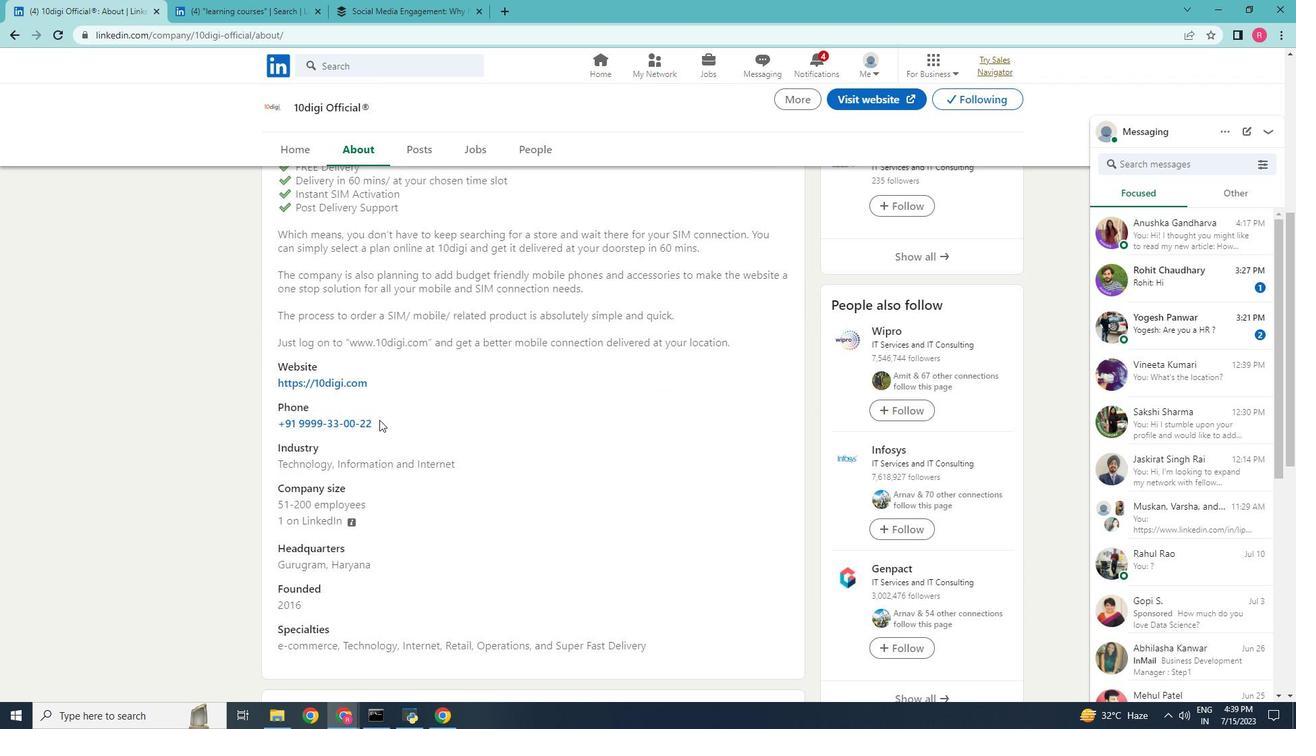 
Action: Mouse scrolled (379, 419) with delta (0, 0)
Screenshot: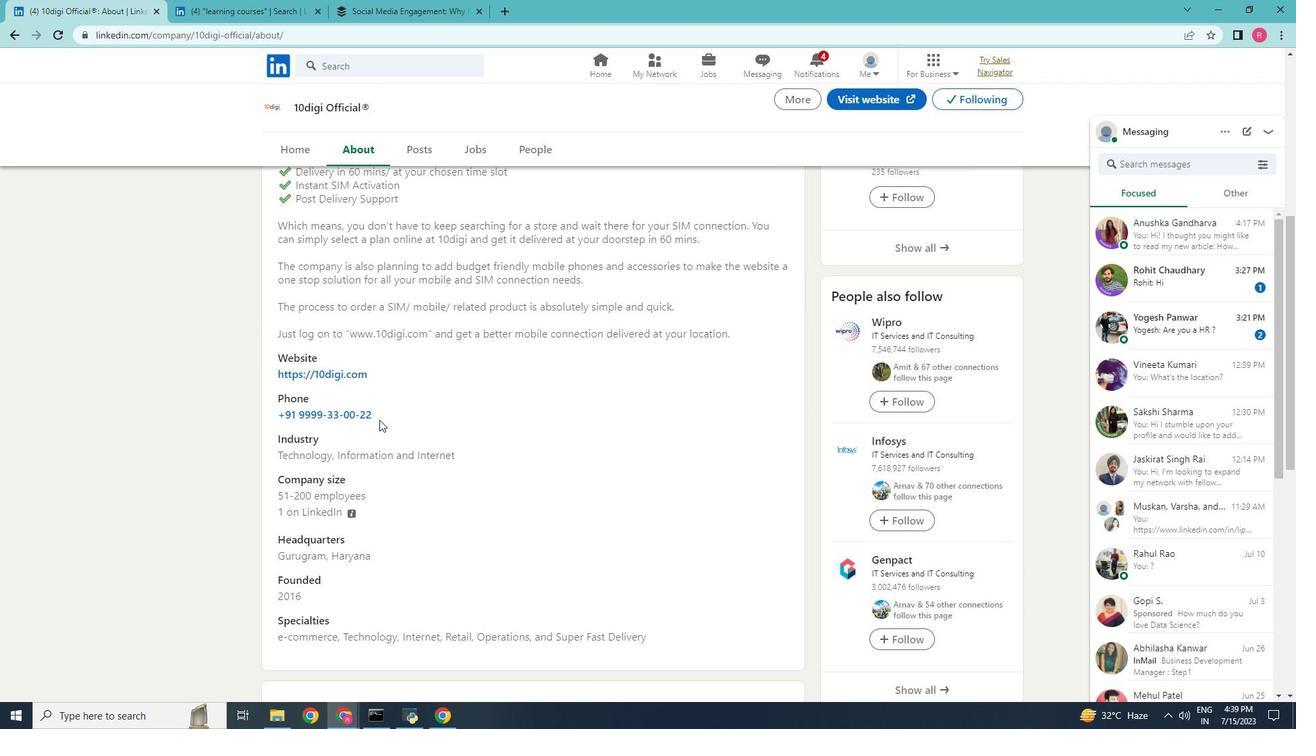 
Action: Mouse scrolled (379, 419) with delta (0, 0)
Screenshot: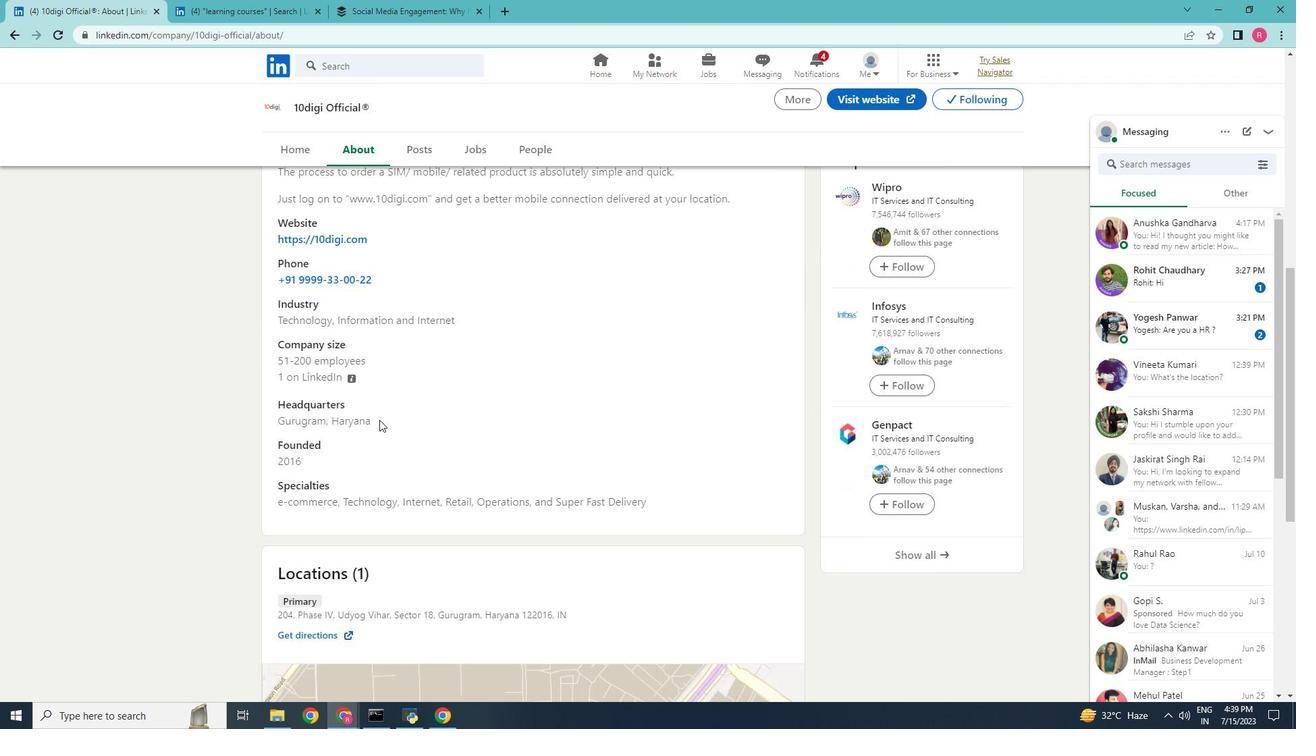 
Action: Mouse scrolled (379, 419) with delta (0, 0)
Screenshot: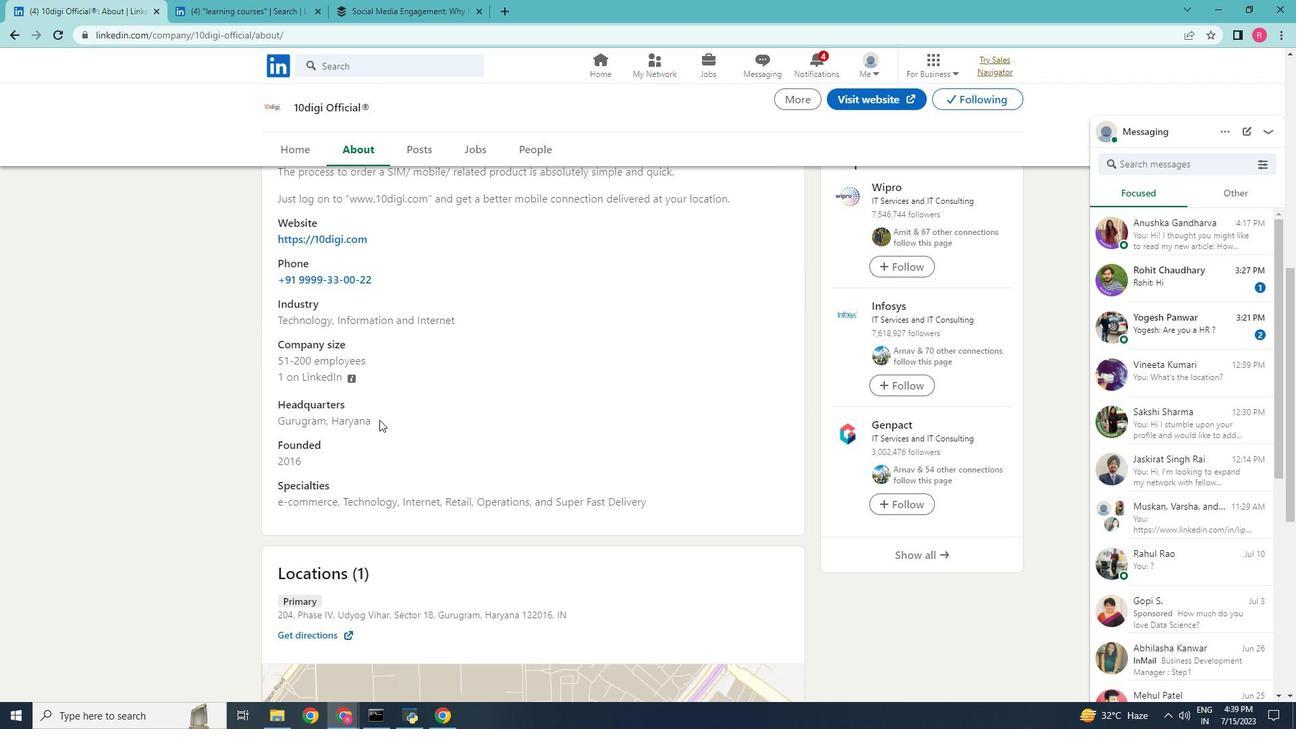 
Action: Mouse scrolled (379, 419) with delta (0, 0)
Screenshot: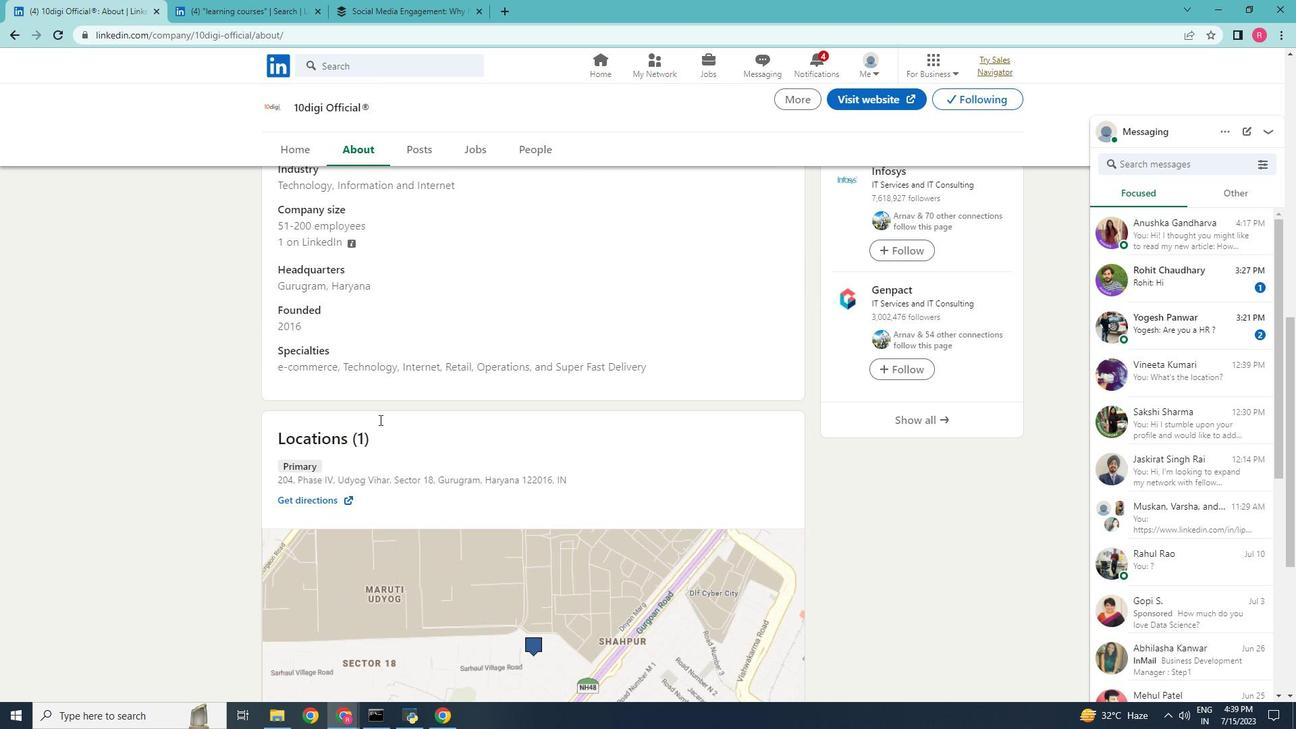 
Action: Mouse scrolled (379, 419) with delta (0, 0)
Screenshot: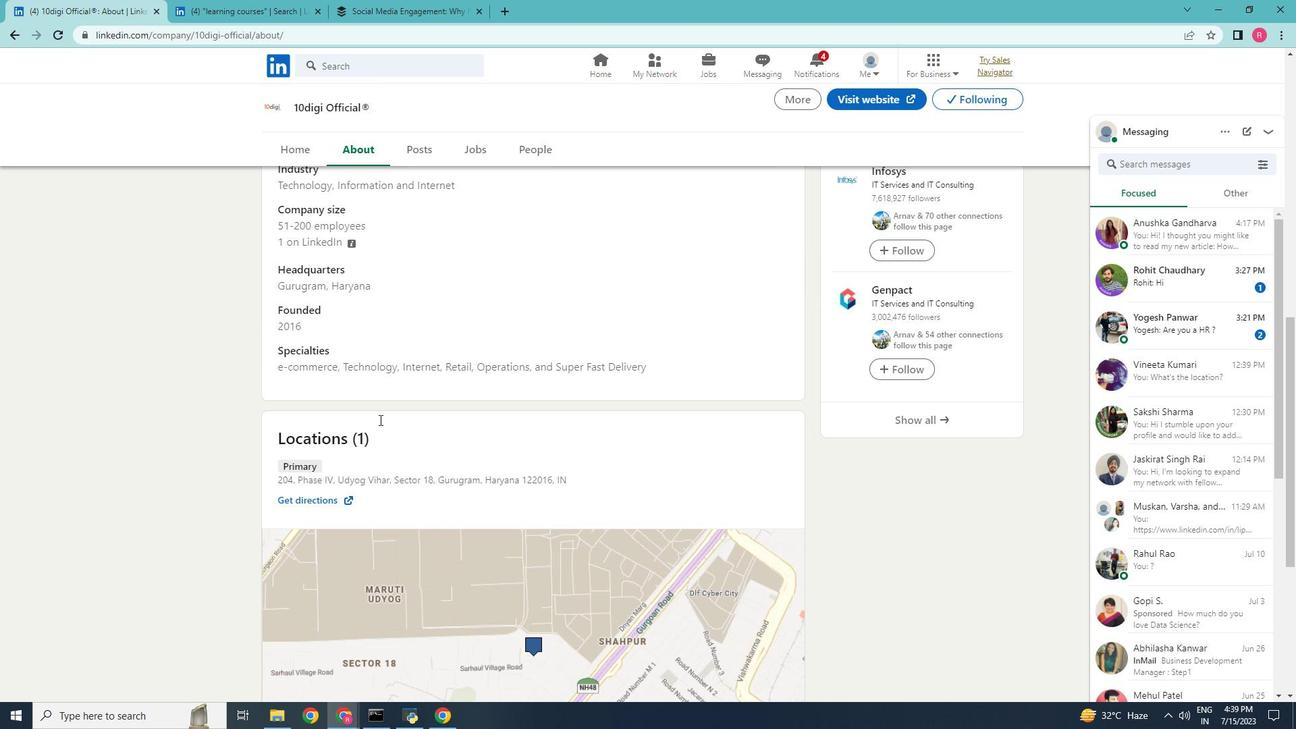 
Action: Mouse scrolled (379, 420) with delta (0, 0)
Screenshot: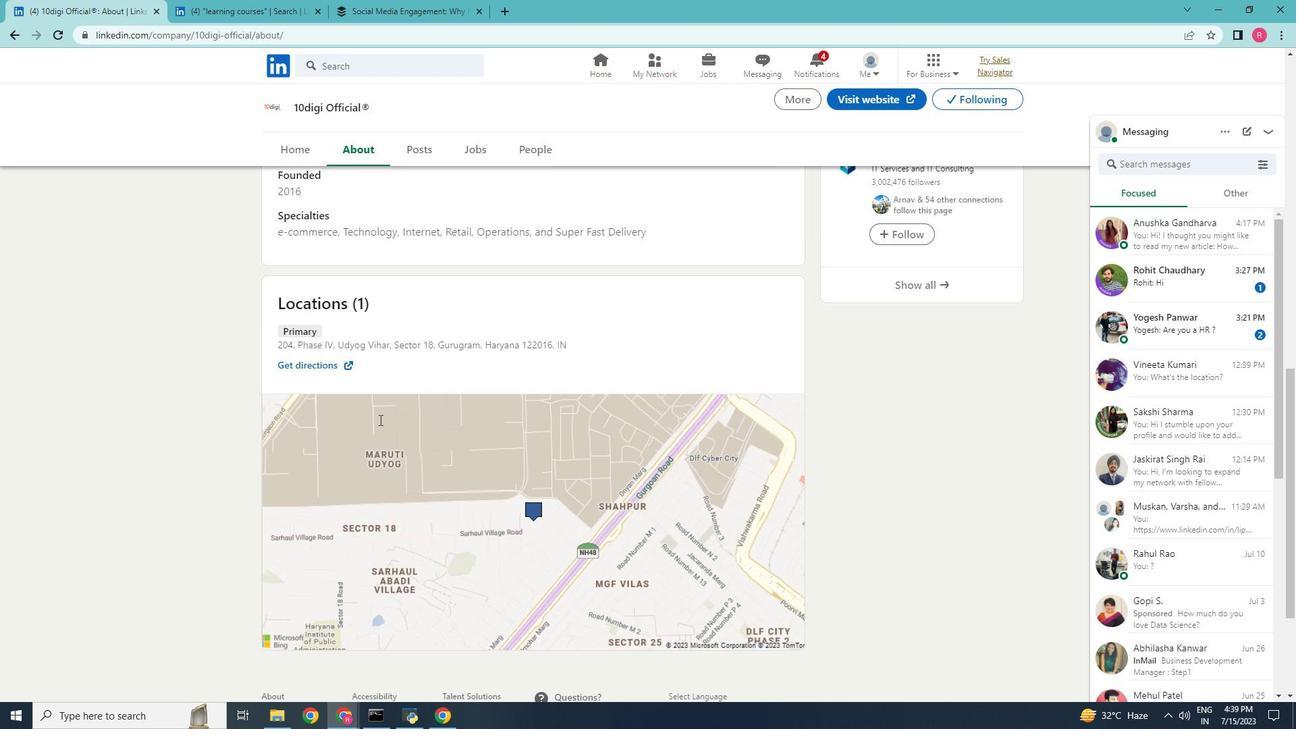 
Action: Mouse scrolled (379, 420) with delta (0, 0)
Screenshot: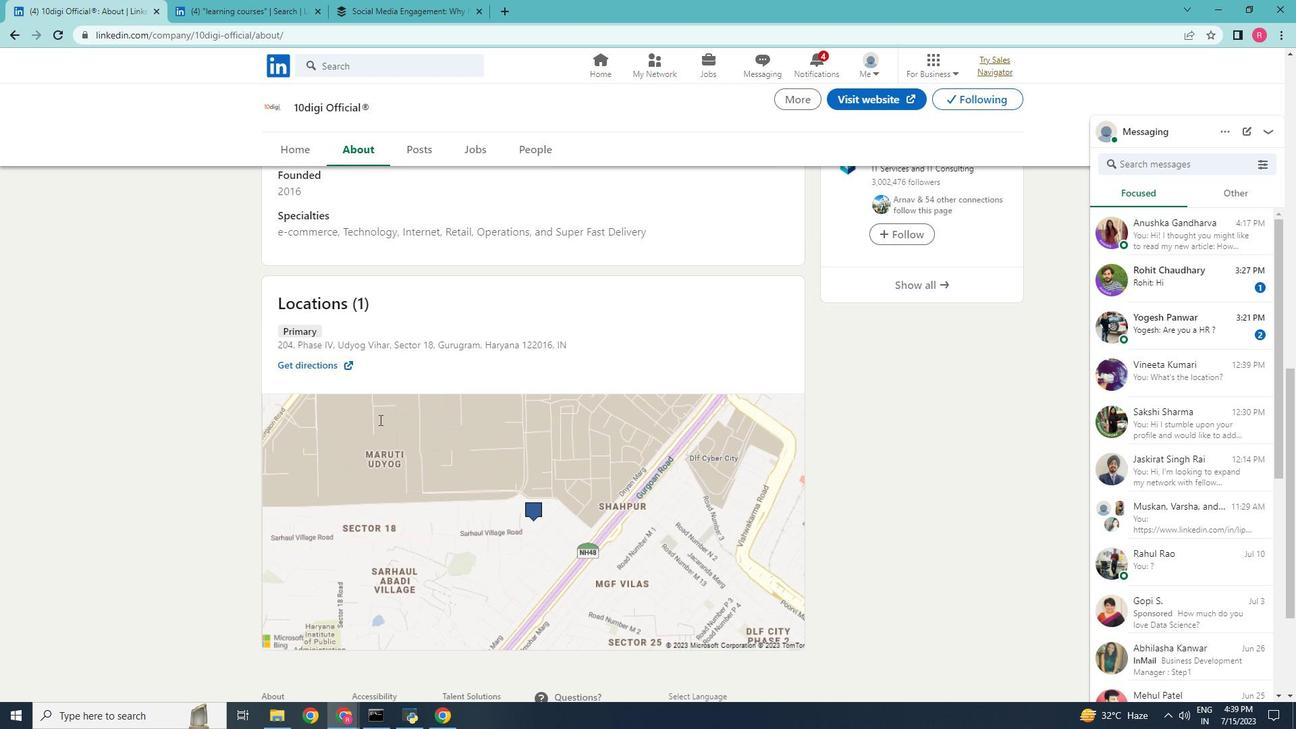
Action: Mouse scrolled (379, 420) with delta (0, 0)
Screenshot: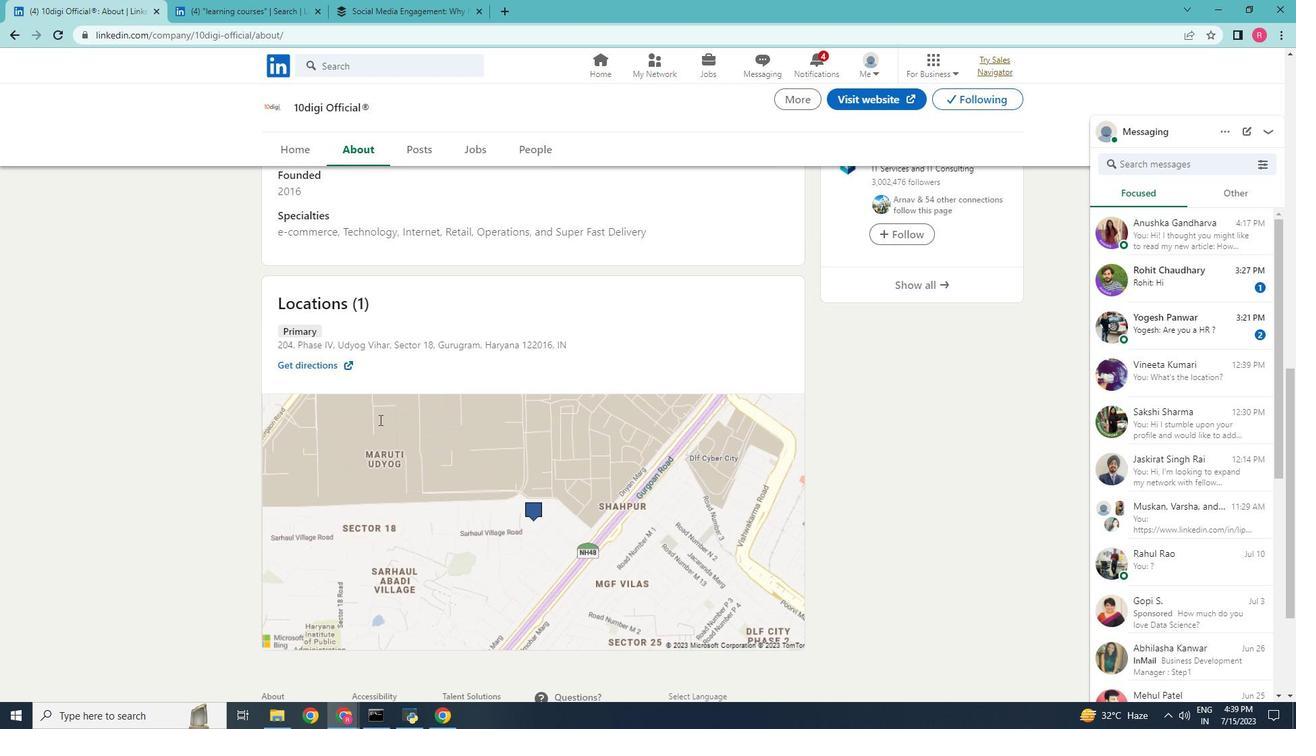 
Action: Mouse scrolled (379, 420) with delta (0, 0)
Screenshot: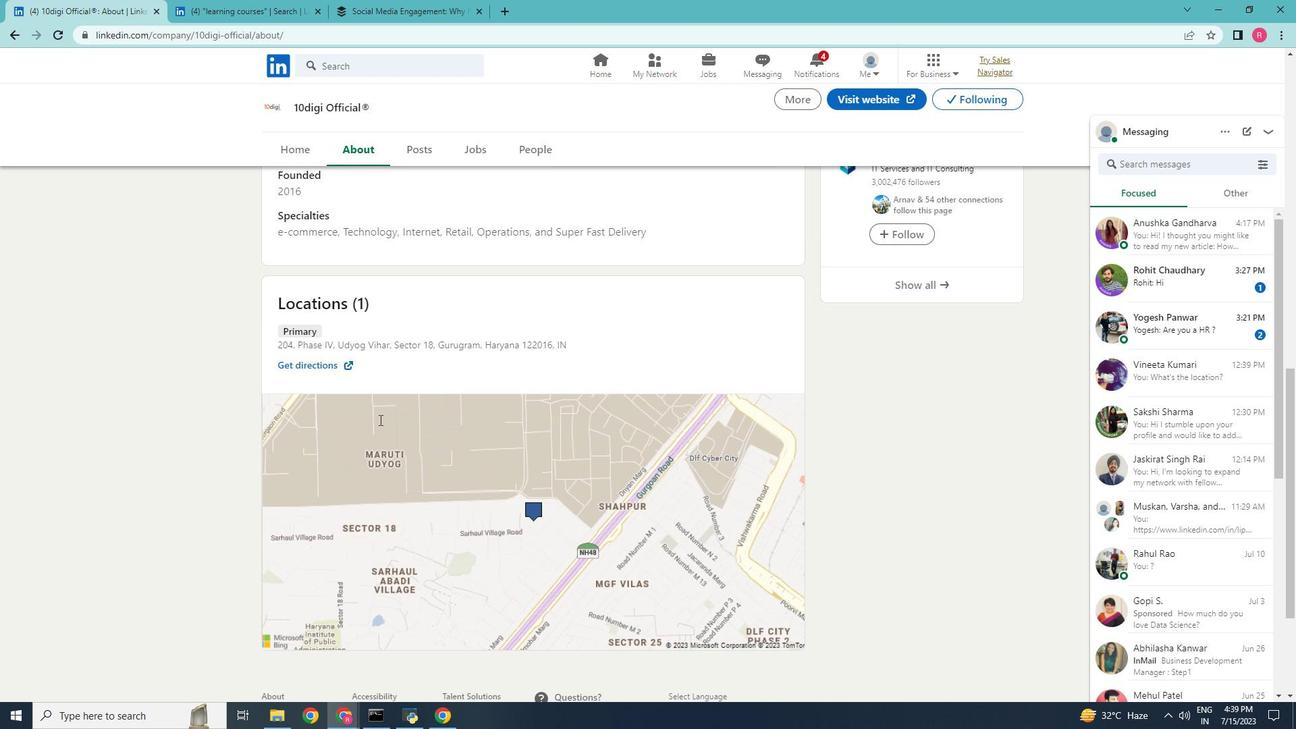 
Action: Mouse scrolled (379, 420) with delta (0, 0)
Screenshot: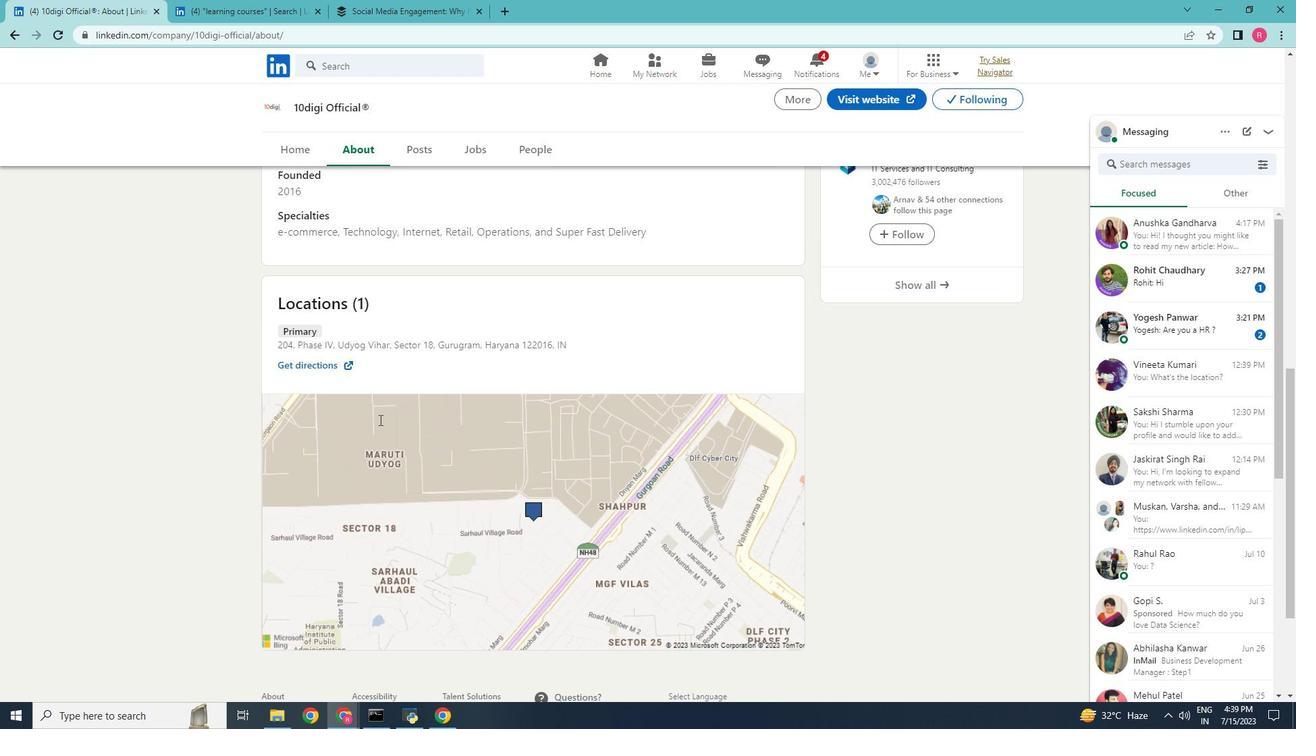 
Action: Mouse scrolled (379, 420) with delta (0, 0)
Screenshot: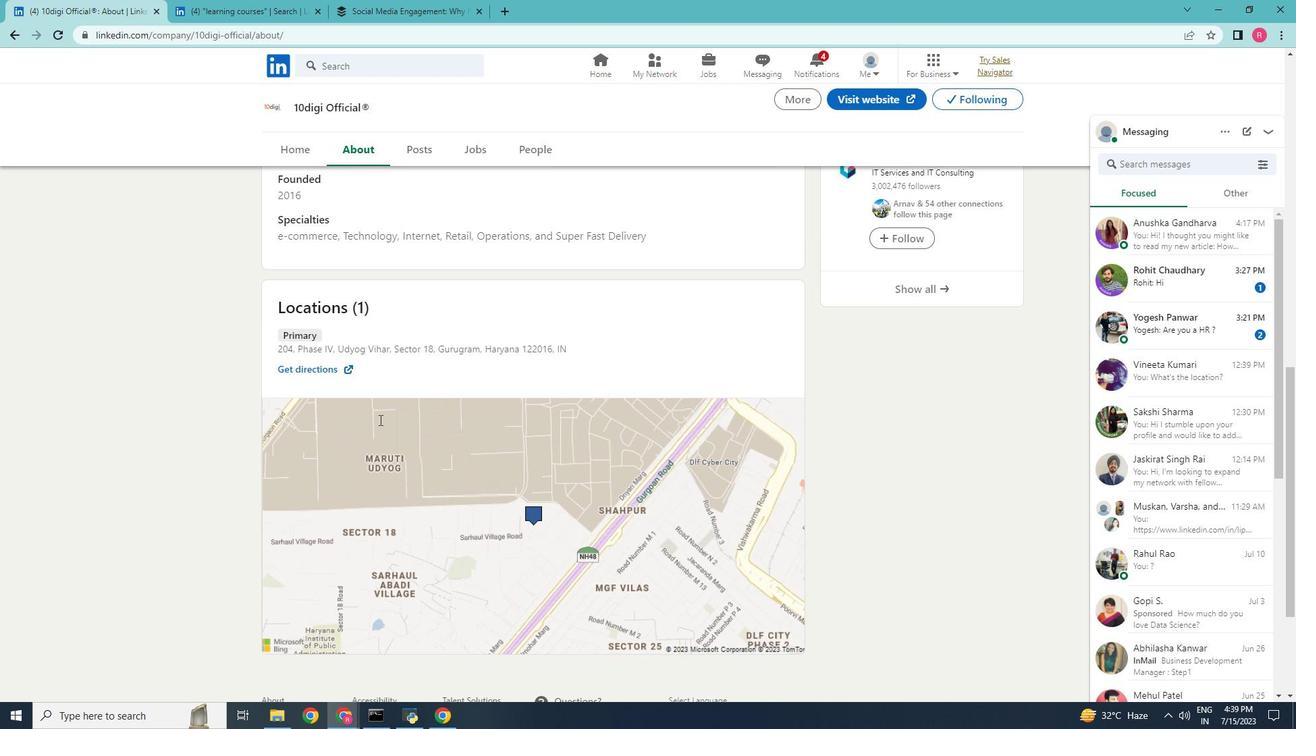 
Action: Mouse scrolled (379, 420) with delta (0, 0)
Screenshot: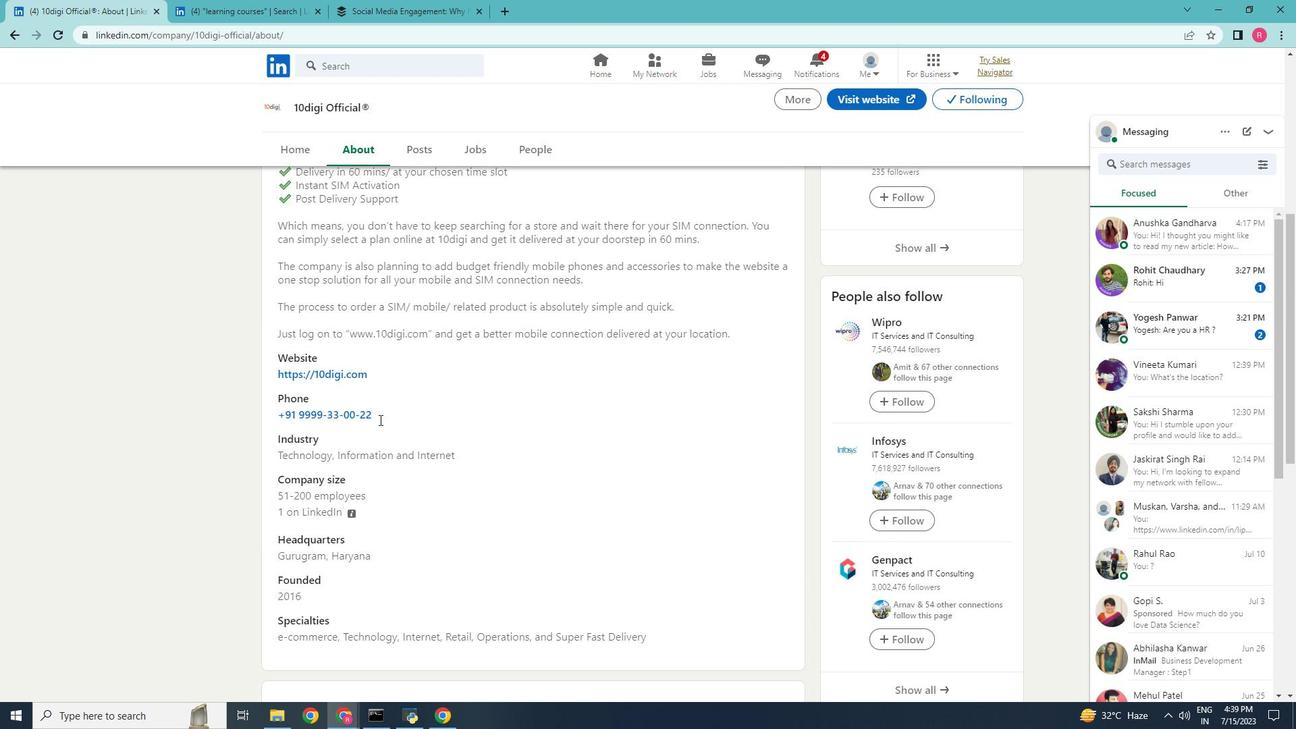 
Action: Mouse scrolled (379, 420) with delta (0, 0)
Screenshot: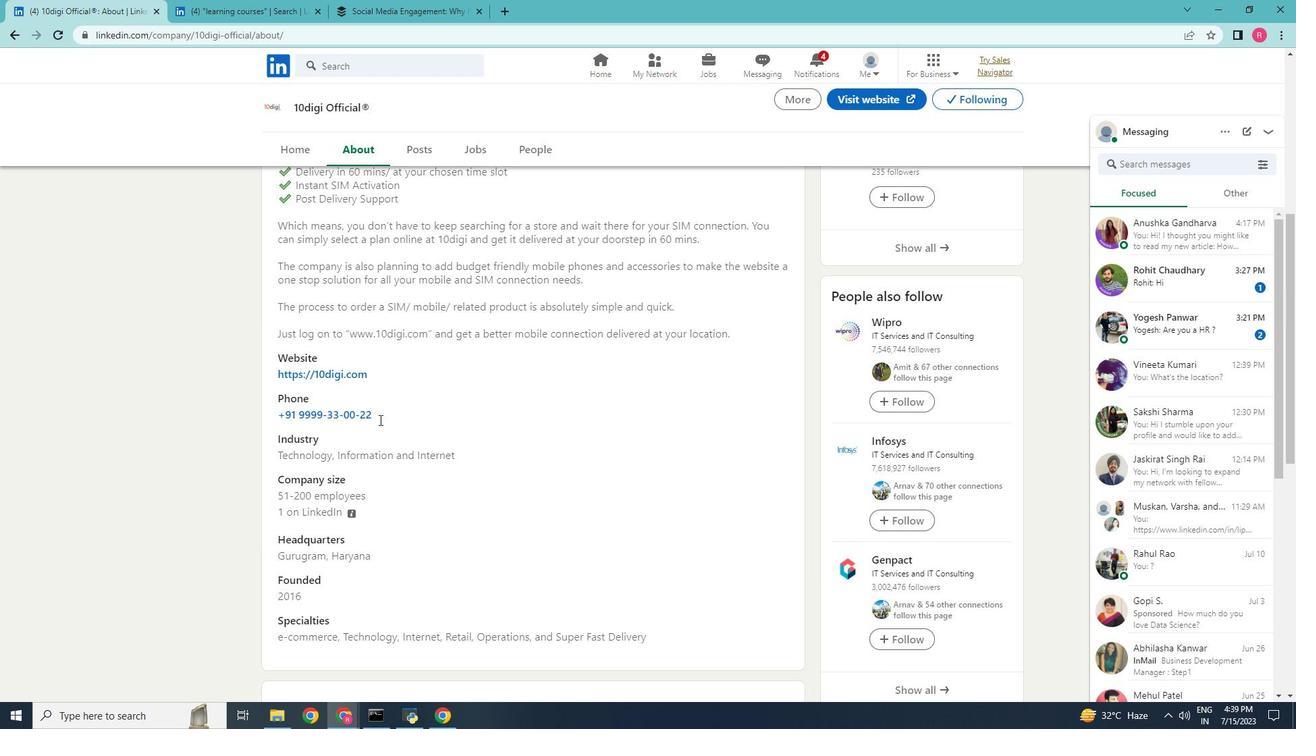 
Action: Mouse scrolled (379, 420) with delta (0, 0)
Screenshot: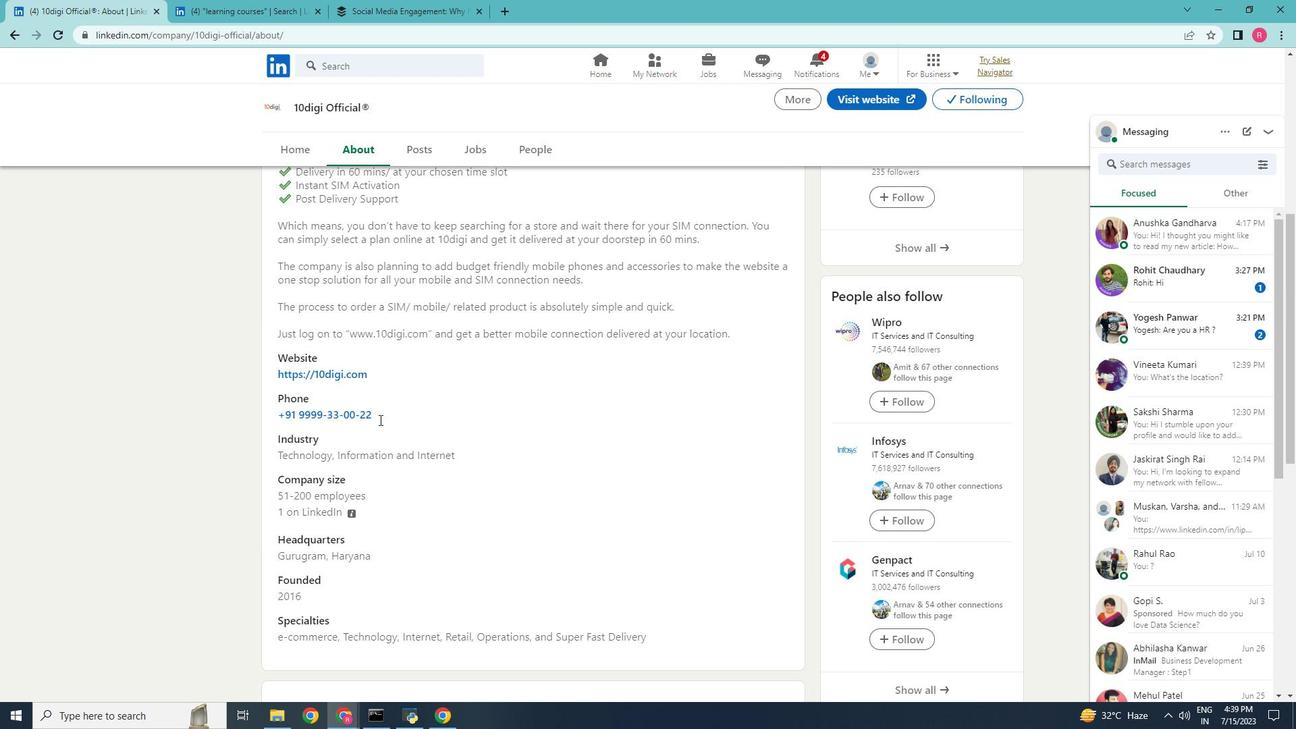 
Action: Mouse scrolled (379, 420) with delta (0, 0)
Screenshot: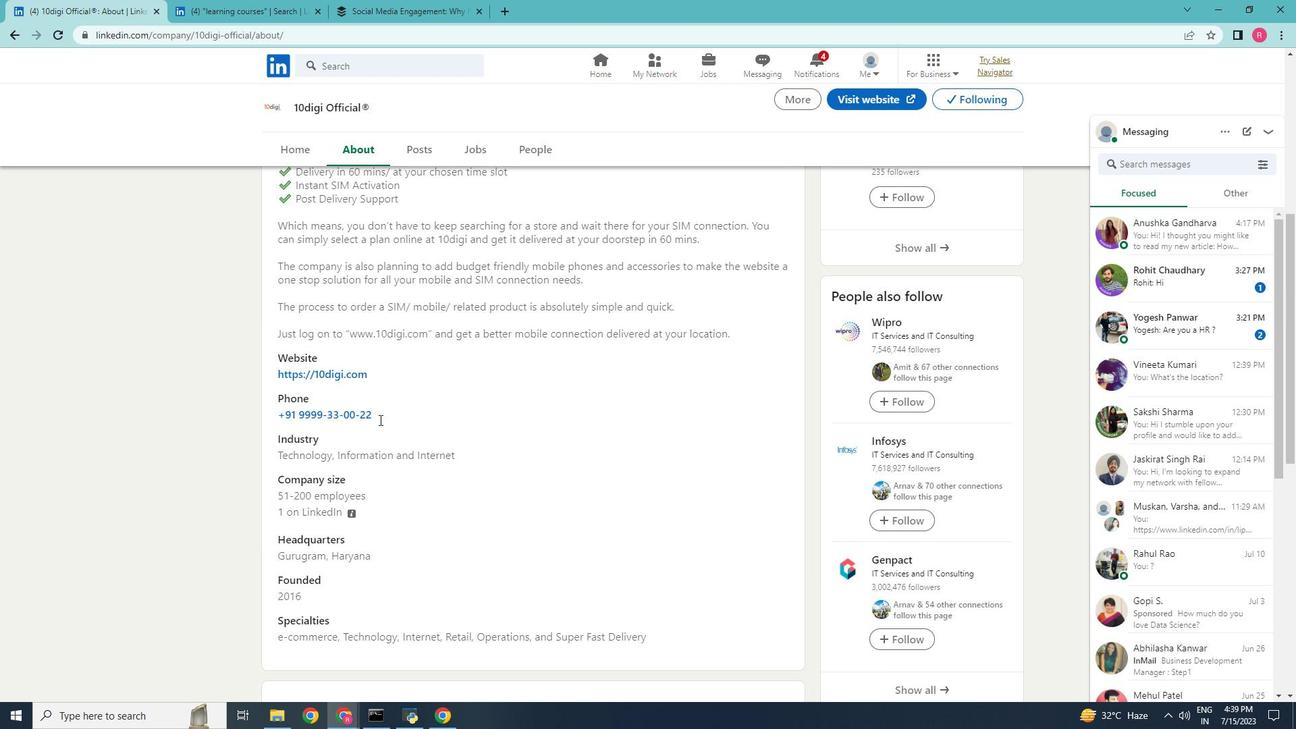 
Action: Mouse moved to (383, 226)
Screenshot: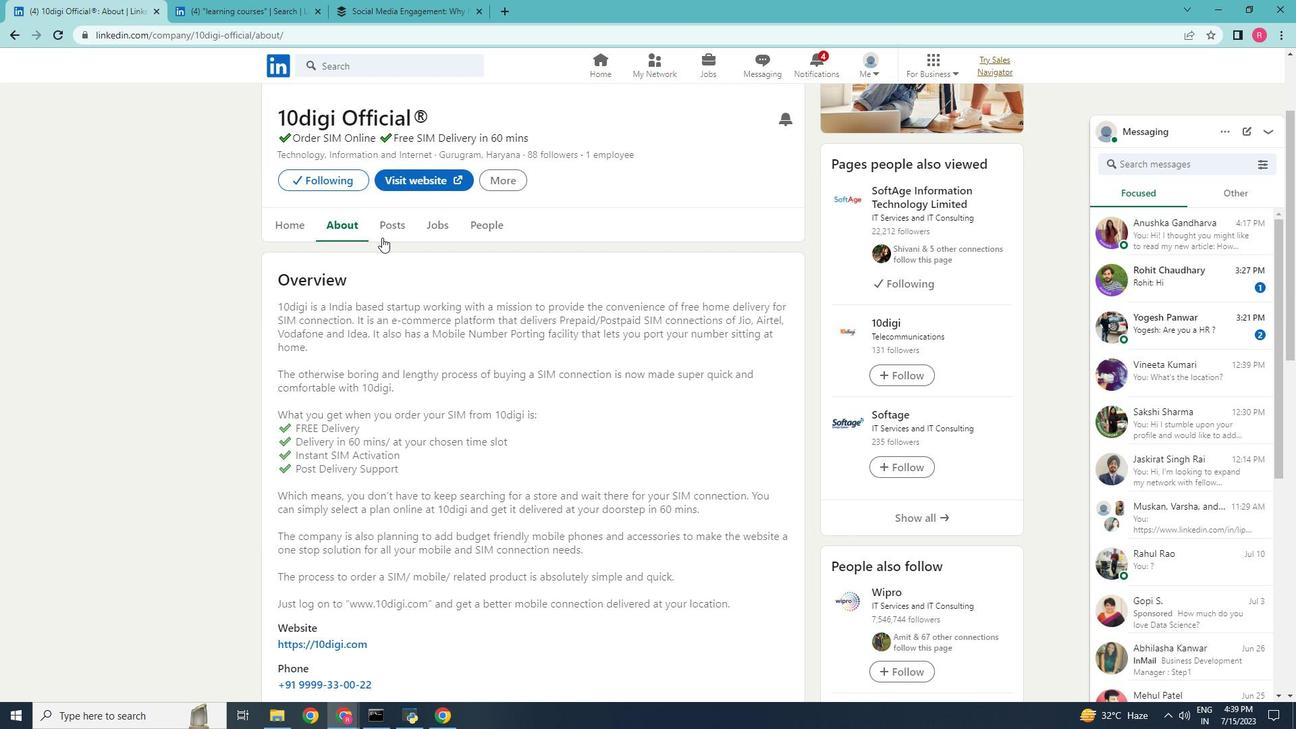 
Action: Mouse pressed left at (383, 226)
Screenshot: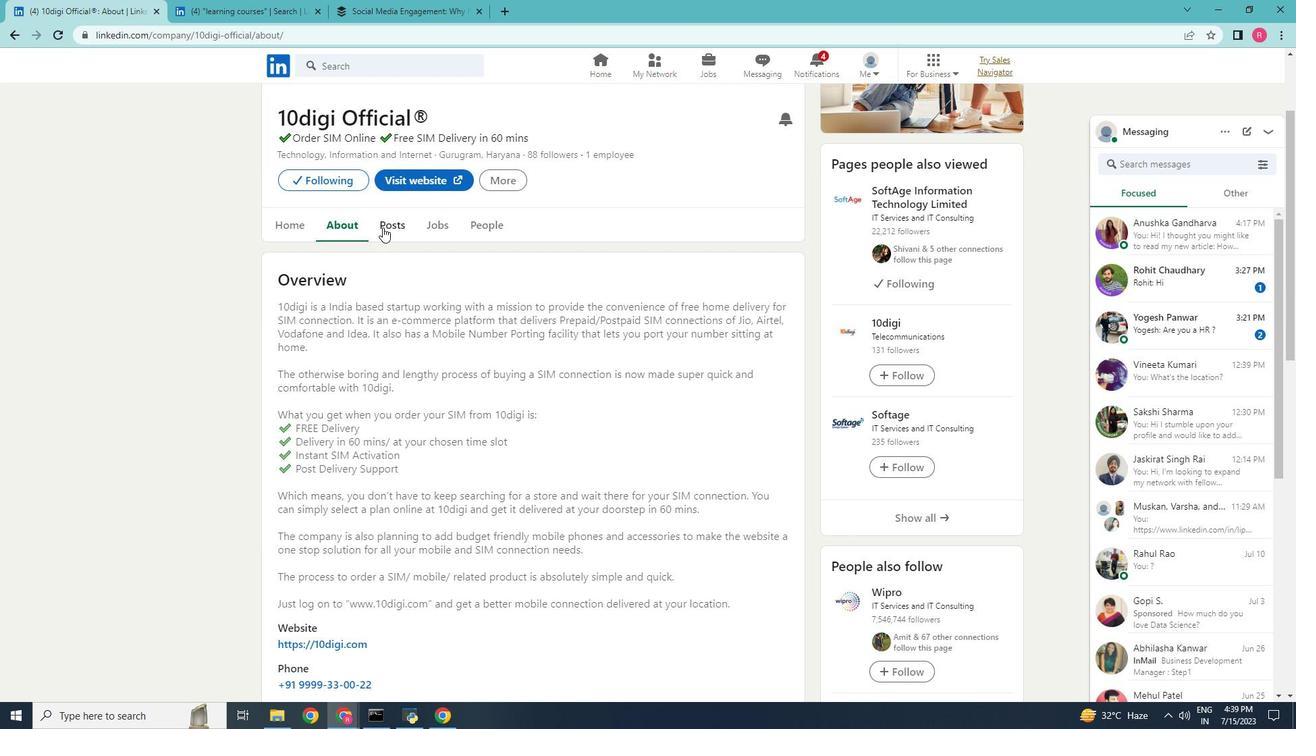 
Action: Mouse moved to (432, 227)
Screenshot: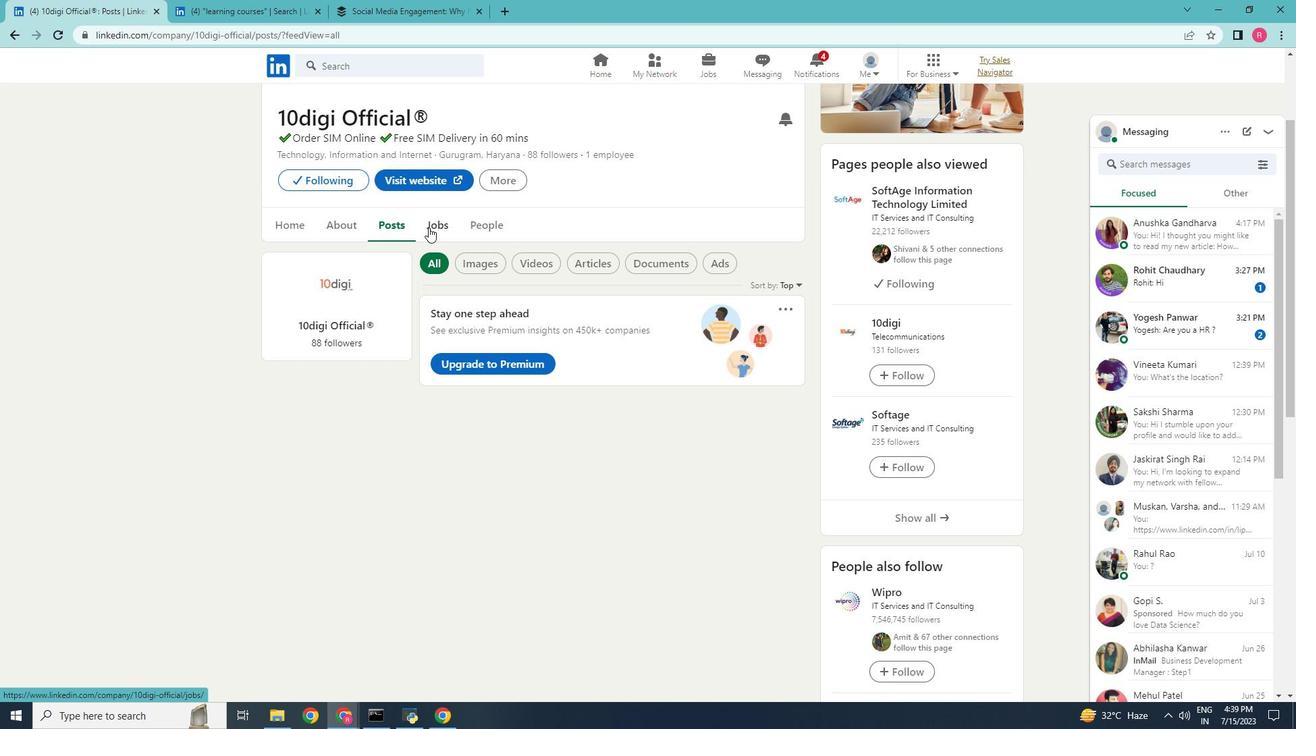 
Action: Mouse pressed left at (432, 227)
Screenshot: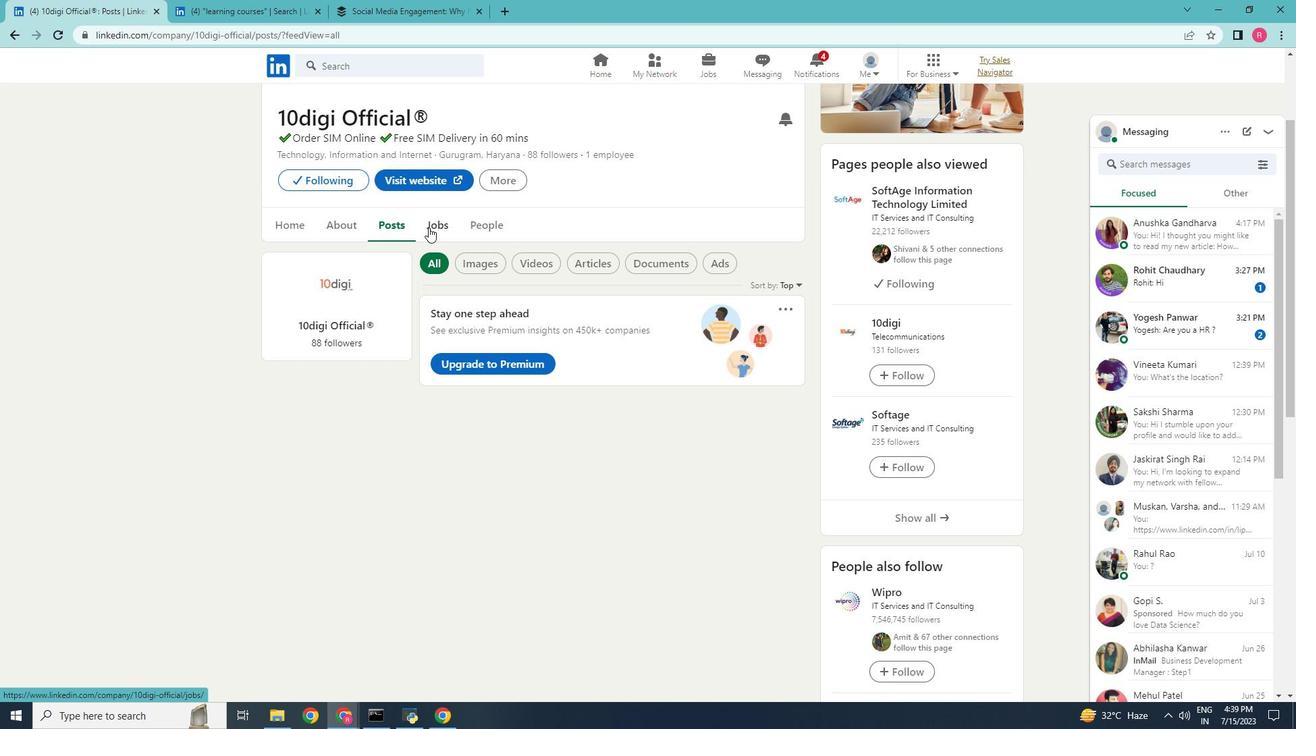 
Action: Mouse moved to (476, 225)
Screenshot: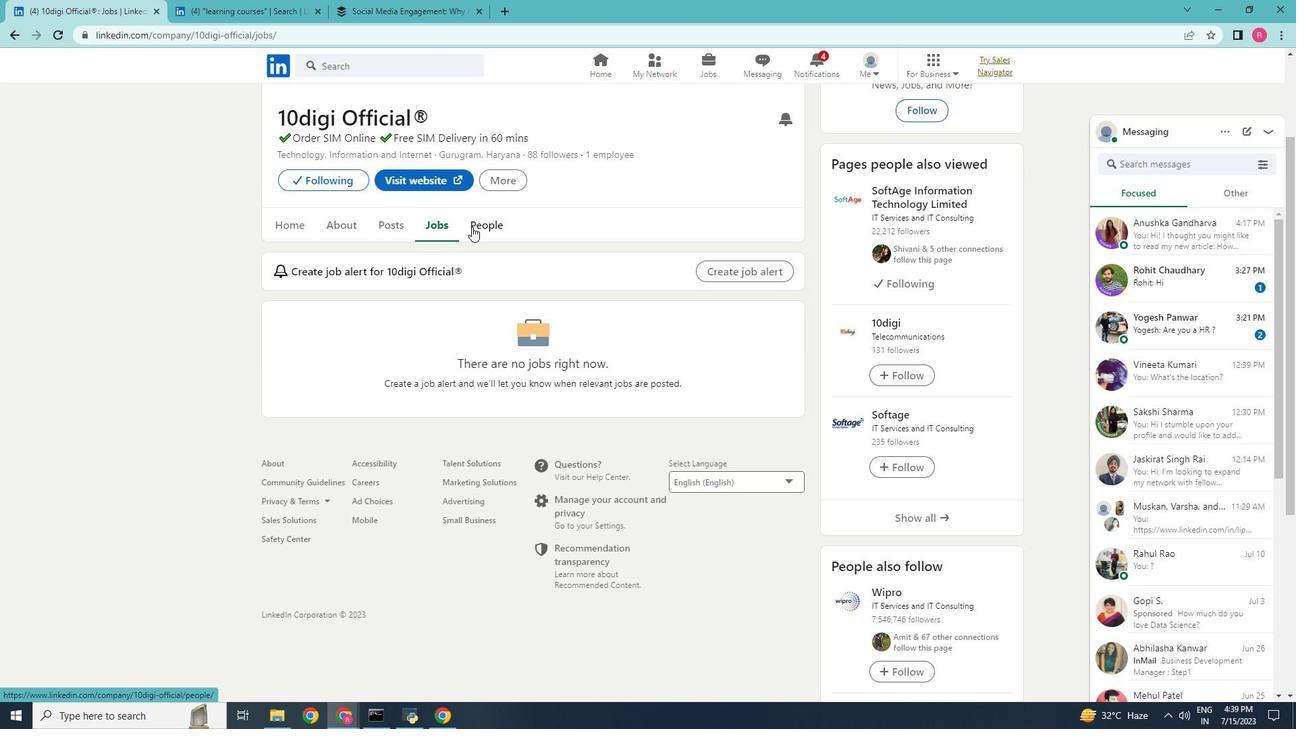 
Action: Mouse pressed left at (476, 225)
Screenshot: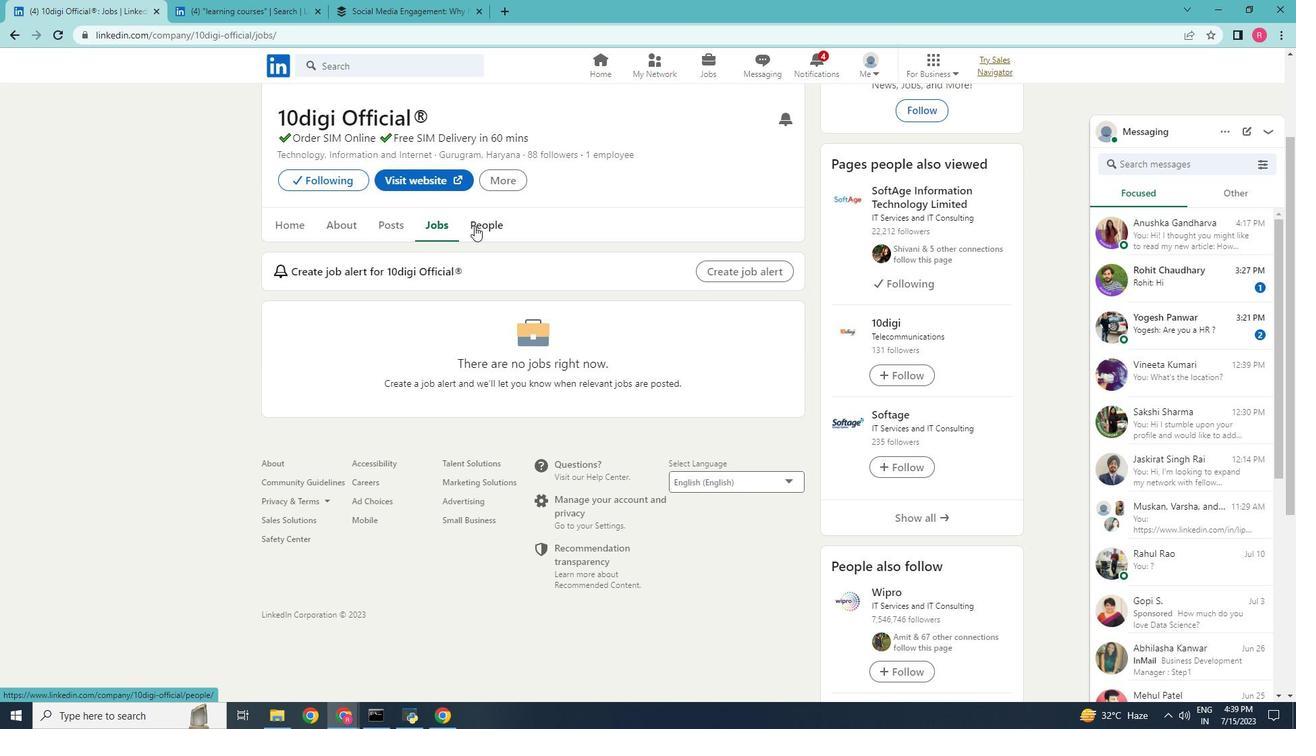 
Action: Mouse moved to (853, 332)
Screenshot: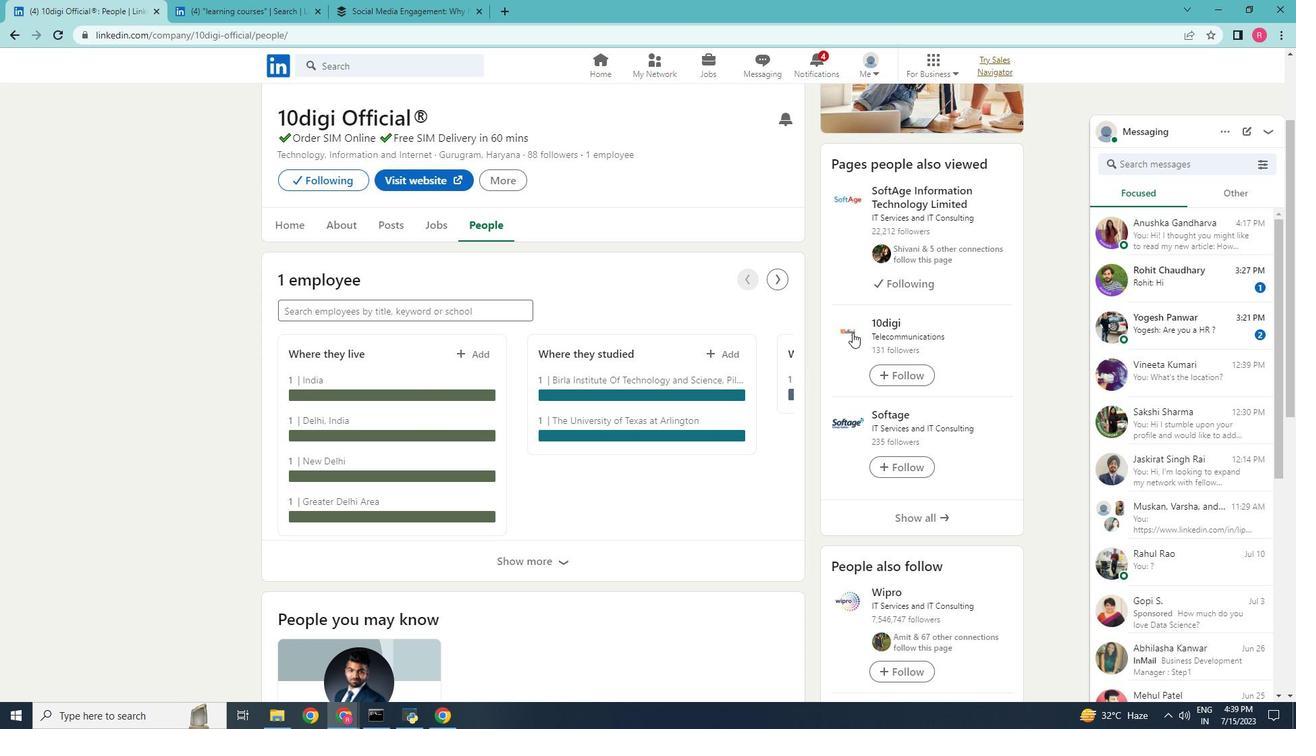 
Action: Mouse pressed left at (853, 332)
Screenshot: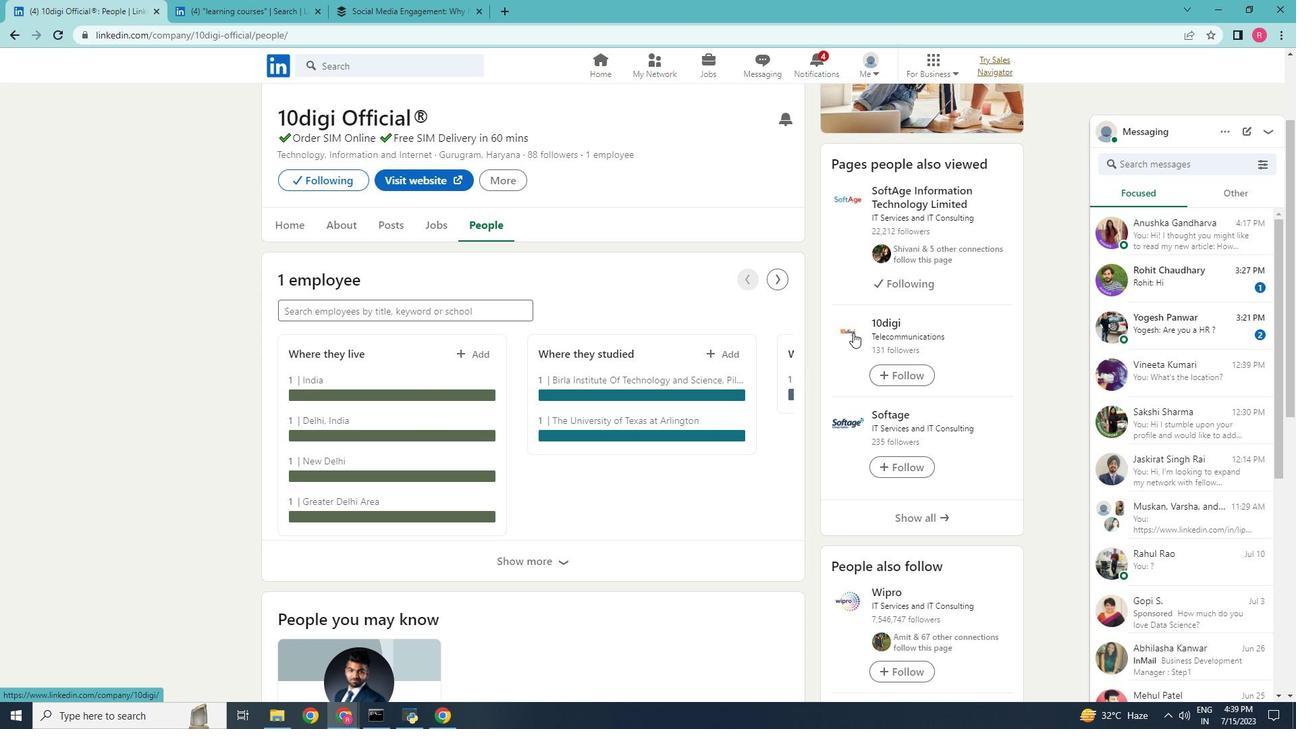
Action: Mouse moved to (311, 367)
Screenshot: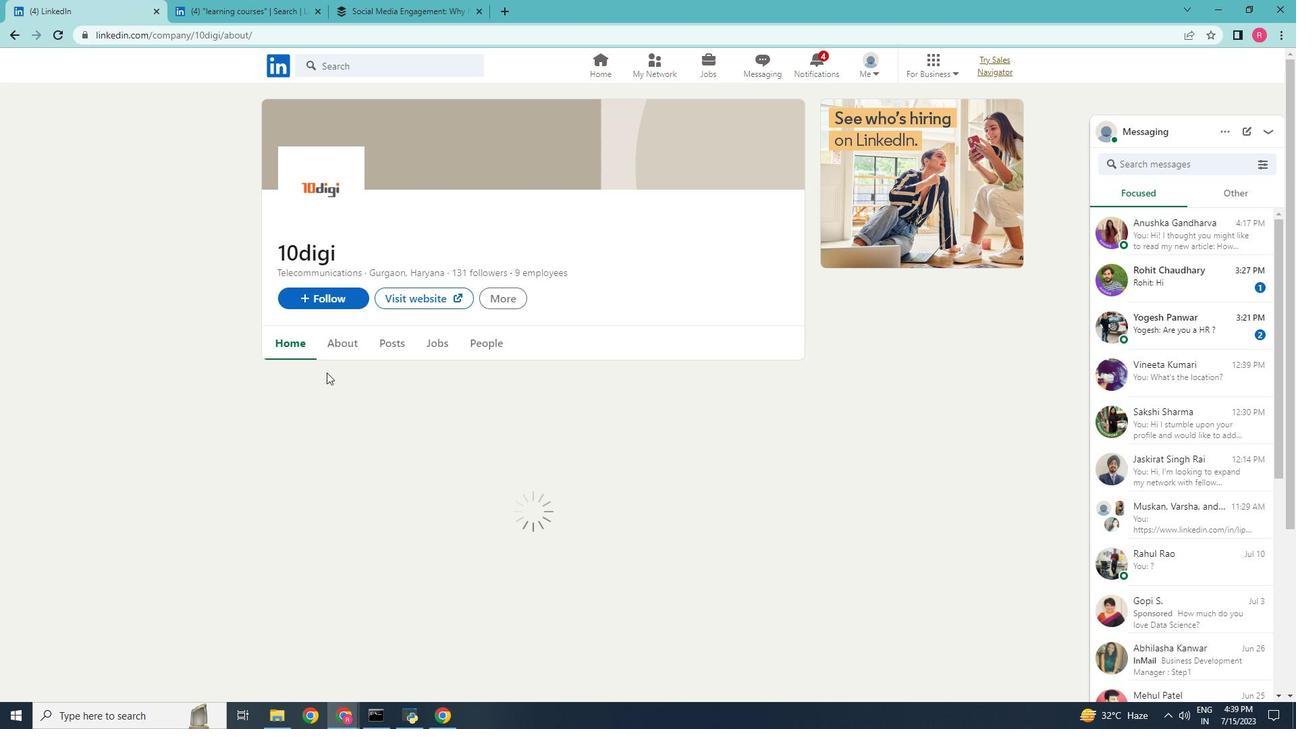 
Action: Mouse scrolled (311, 366) with delta (0, 0)
Screenshot: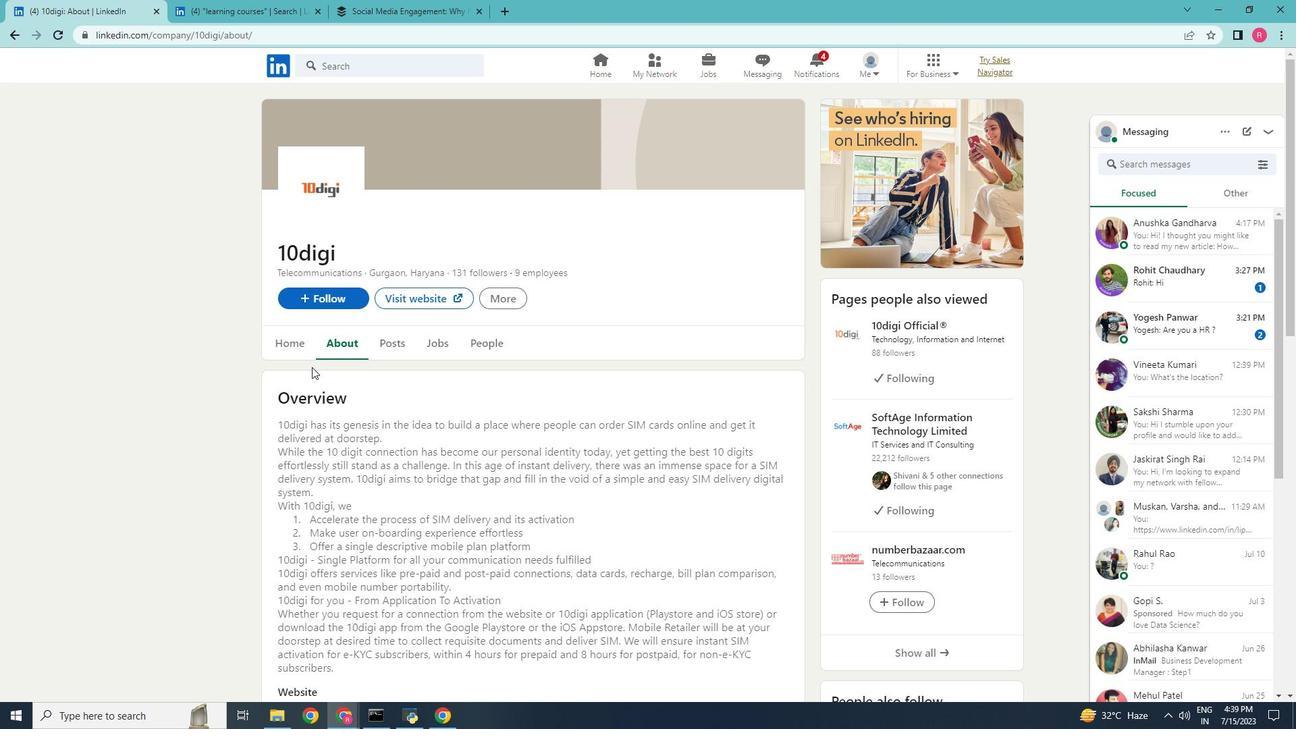 
Action: Mouse scrolled (311, 366) with delta (0, 0)
Screenshot: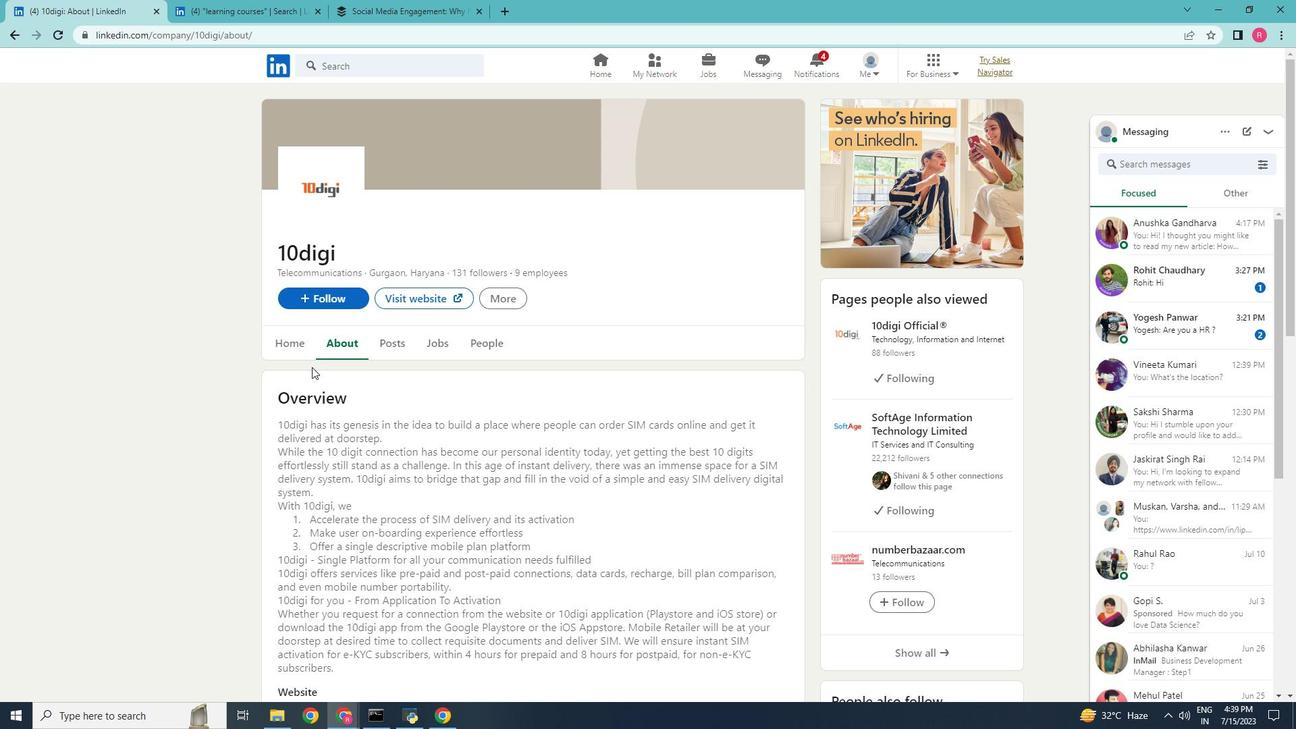 
Action: Mouse scrolled (311, 366) with delta (0, 0)
Screenshot: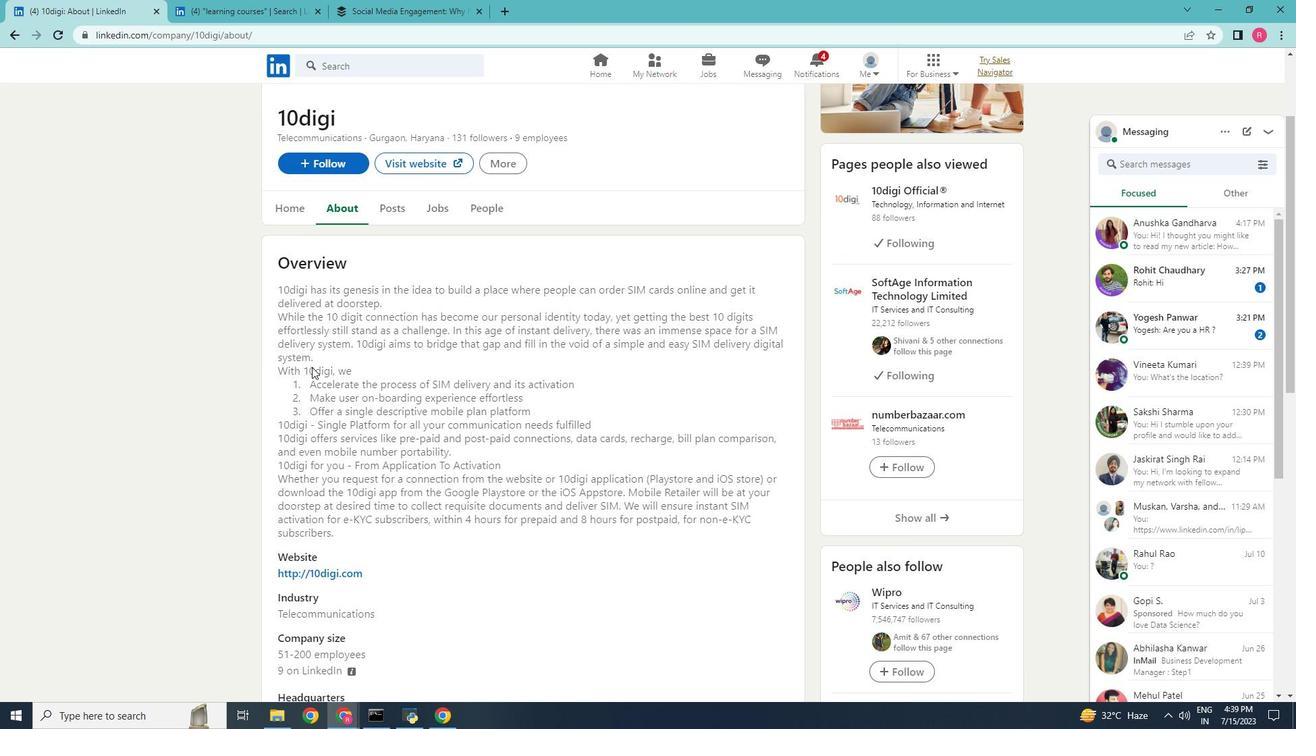 
Action: Mouse scrolled (311, 366) with delta (0, 0)
Screenshot: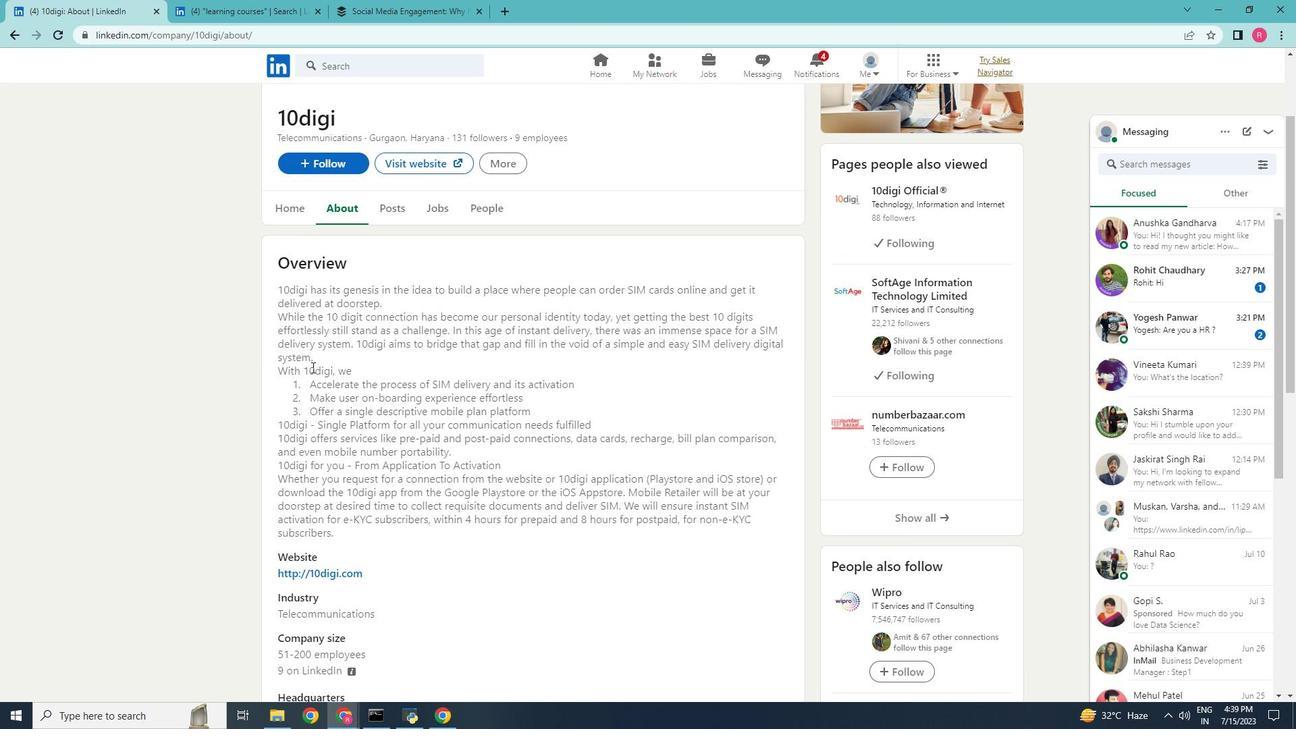 
Action: Mouse scrolled (311, 366) with delta (0, 0)
Screenshot: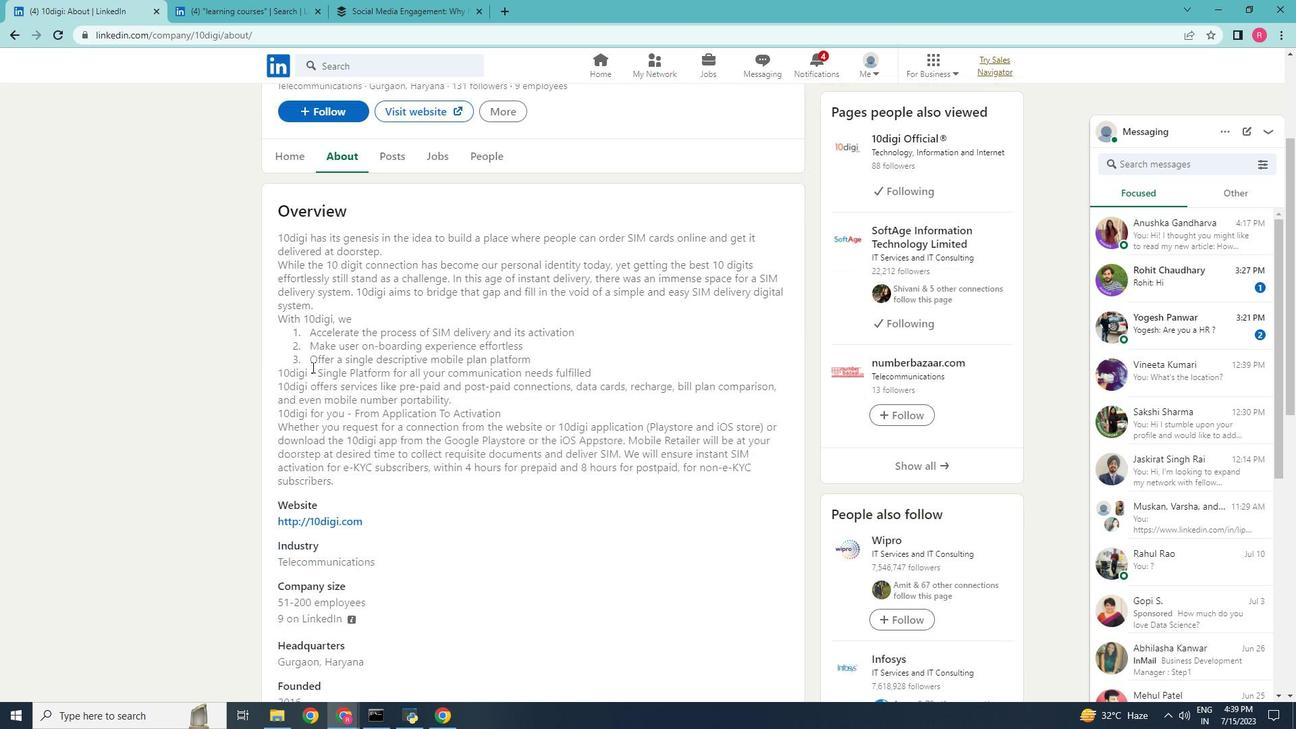 
Action: Mouse scrolled (311, 368) with delta (0, 0)
Screenshot: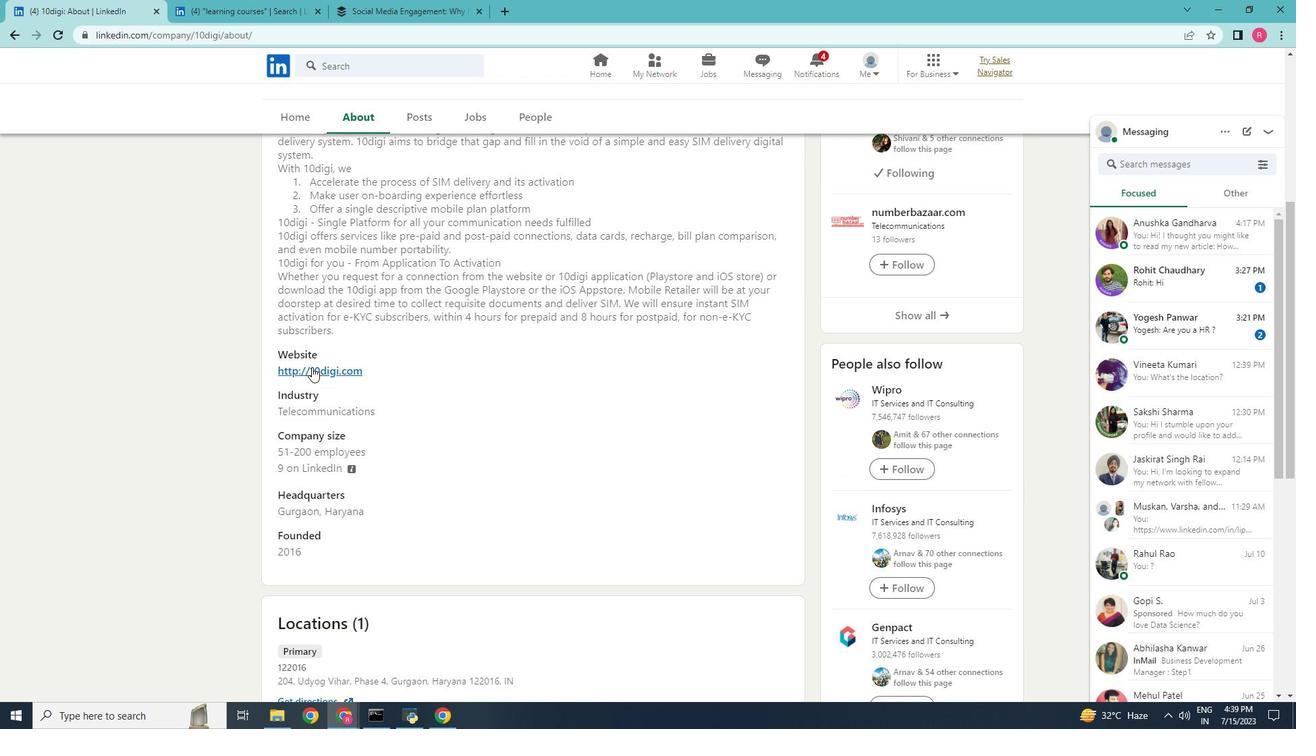 
Action: Mouse scrolled (311, 366) with delta (0, 0)
Screenshot: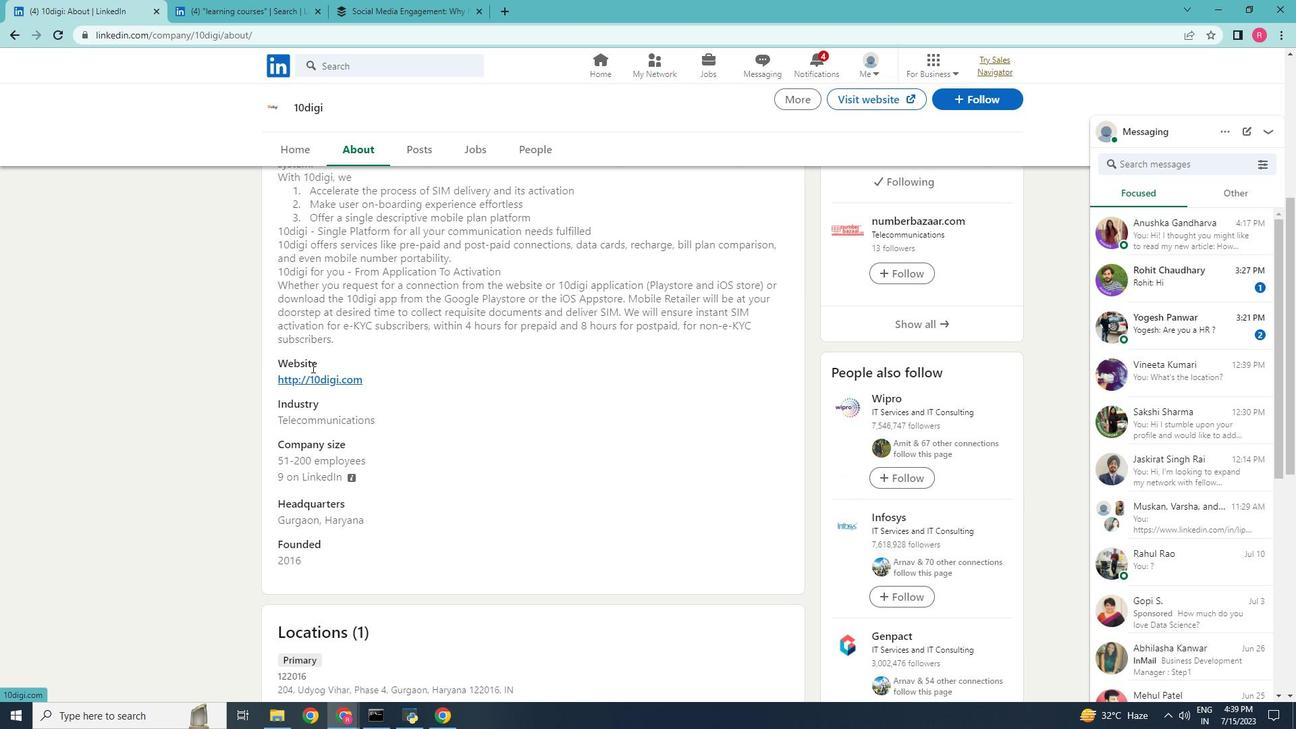 
Action: Mouse scrolled (311, 366) with delta (0, 0)
Screenshot: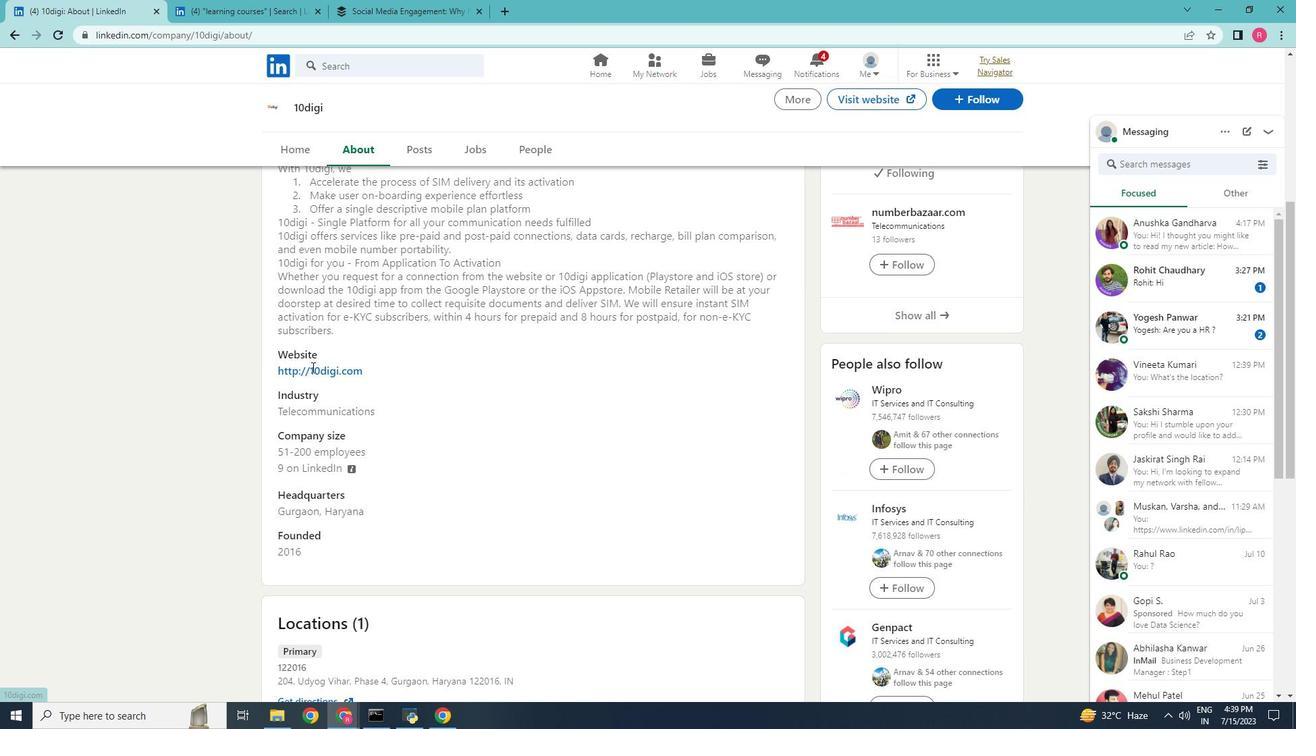 
Action: Mouse scrolled (311, 366) with delta (0, 0)
Screenshot: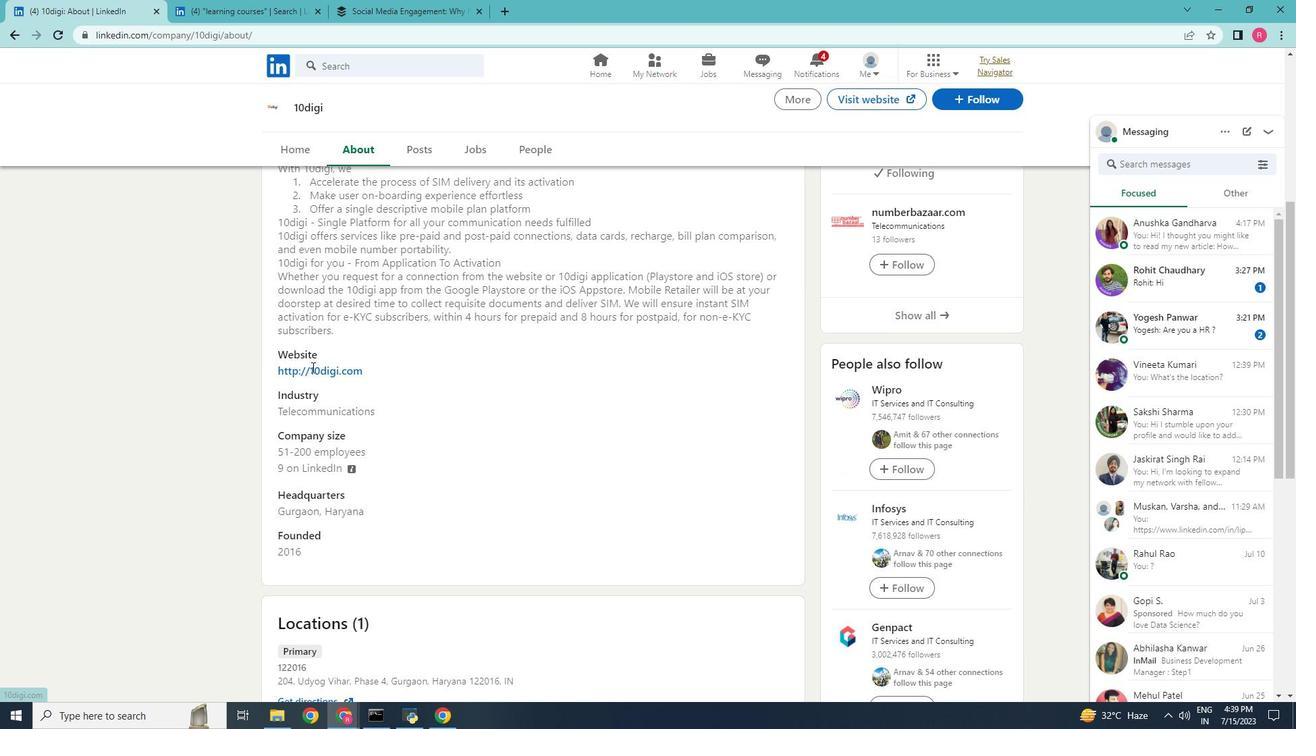 
Action: Mouse scrolled (311, 366) with delta (0, 0)
Screenshot: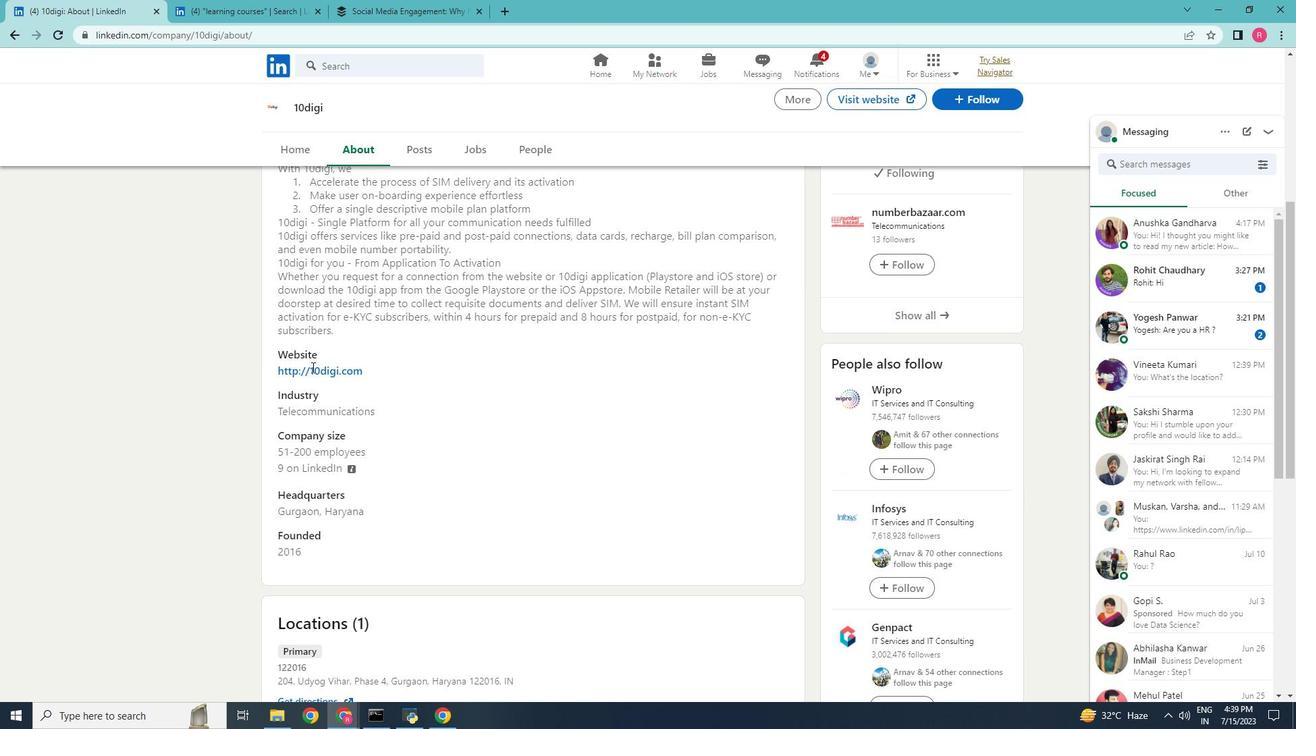 
Action: Mouse scrolled (311, 366) with delta (0, 0)
Screenshot: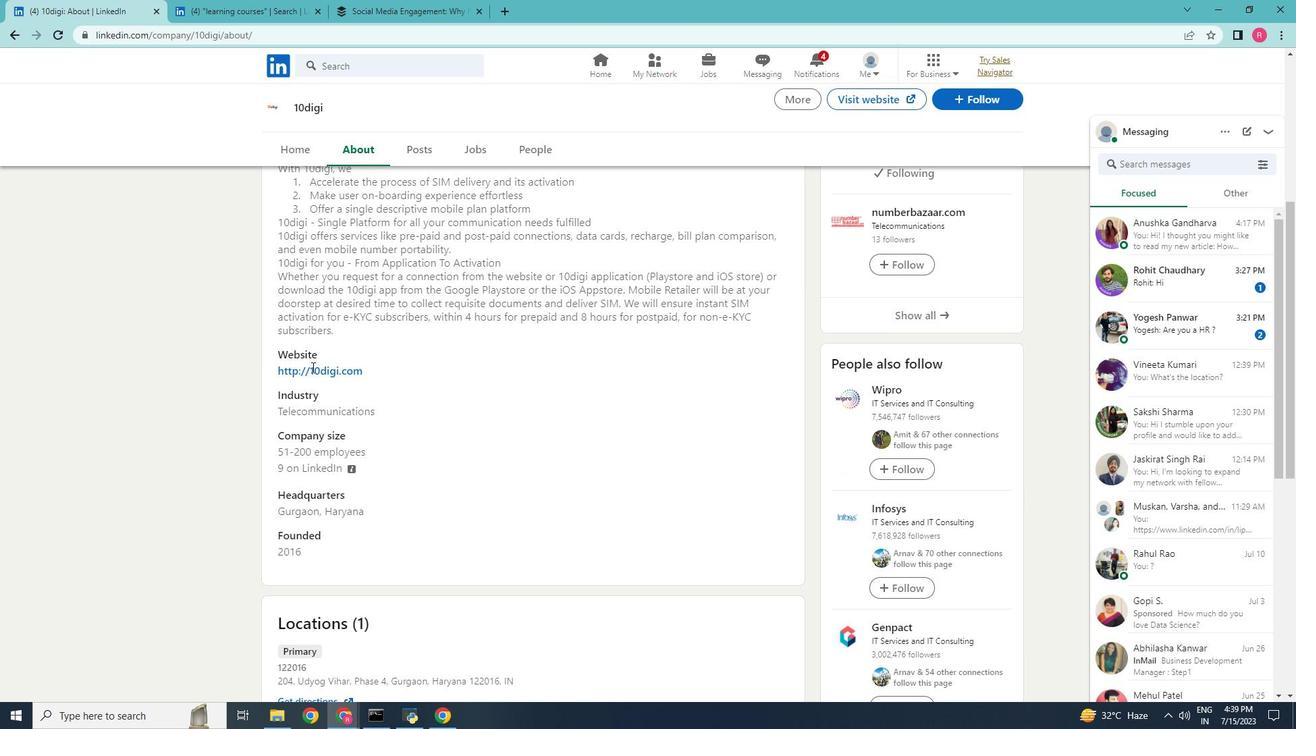 
Action: Mouse scrolled (311, 368) with delta (0, 0)
Screenshot: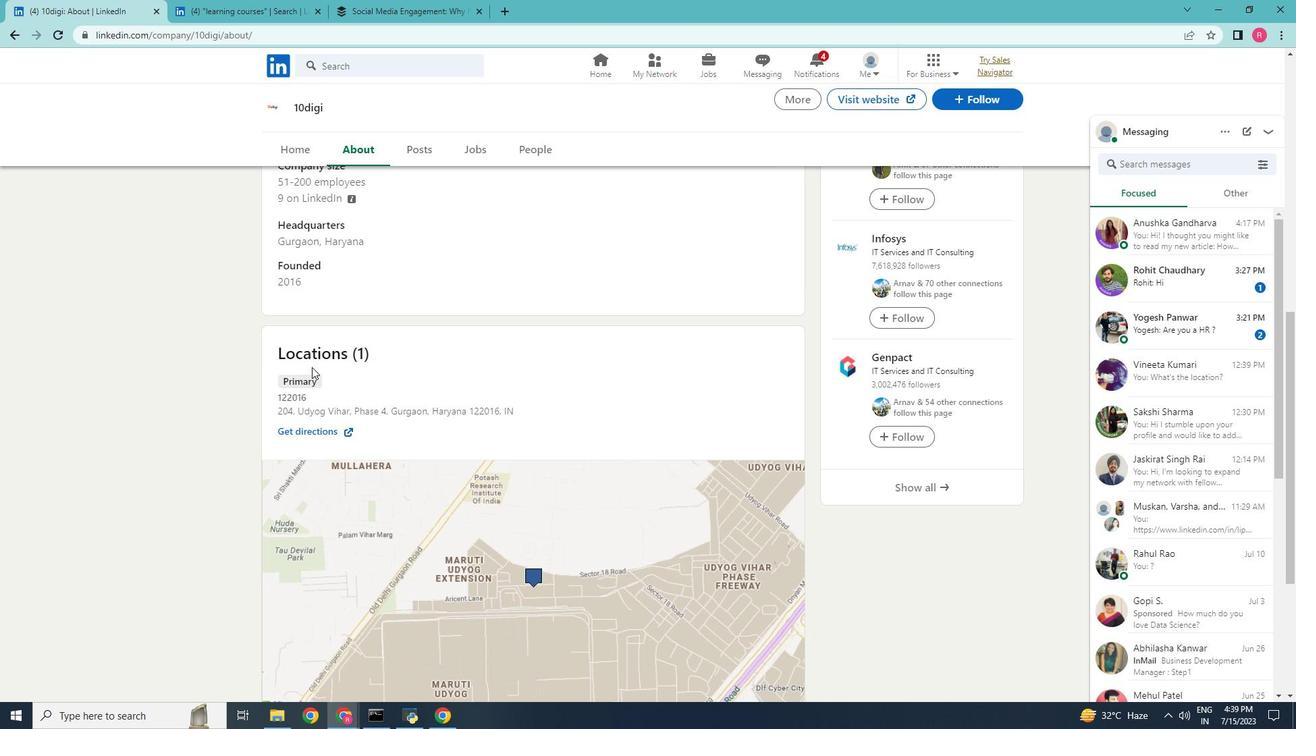 
Action: Mouse scrolled (311, 368) with delta (0, 0)
Screenshot: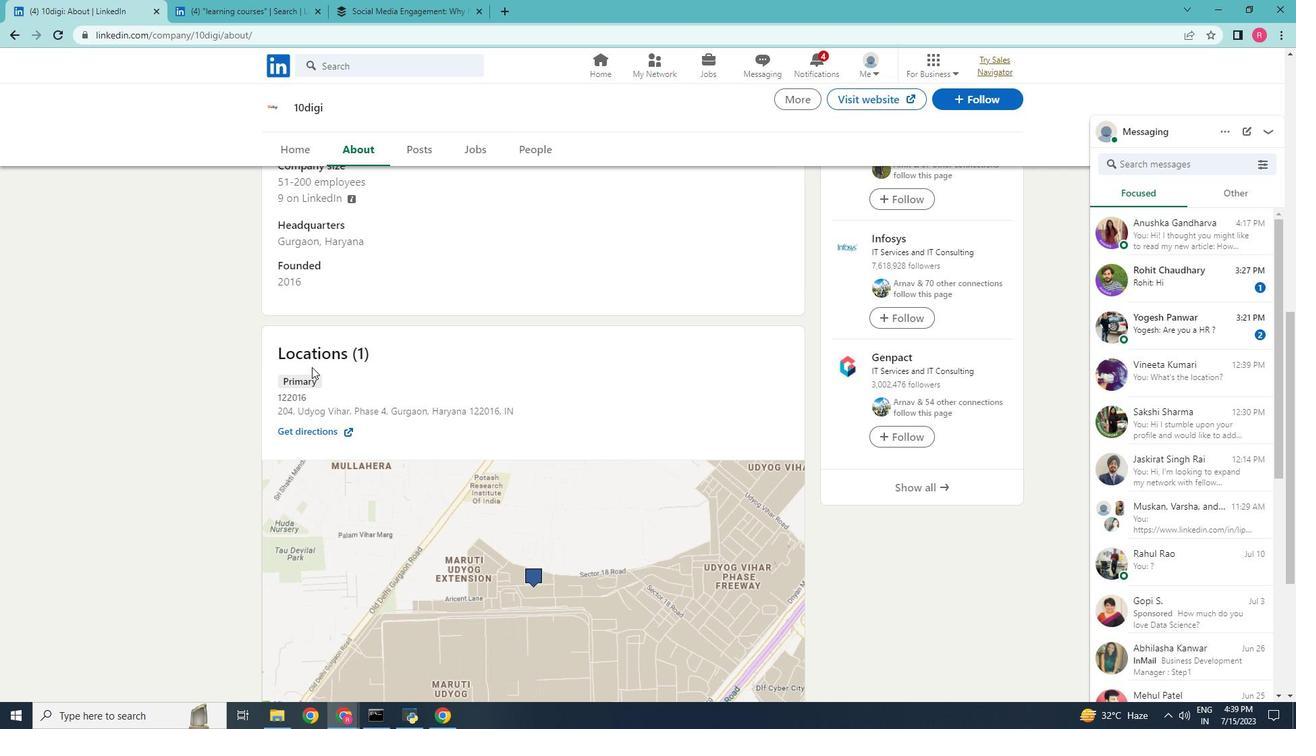 
Action: Mouse scrolled (311, 368) with delta (0, 0)
Screenshot: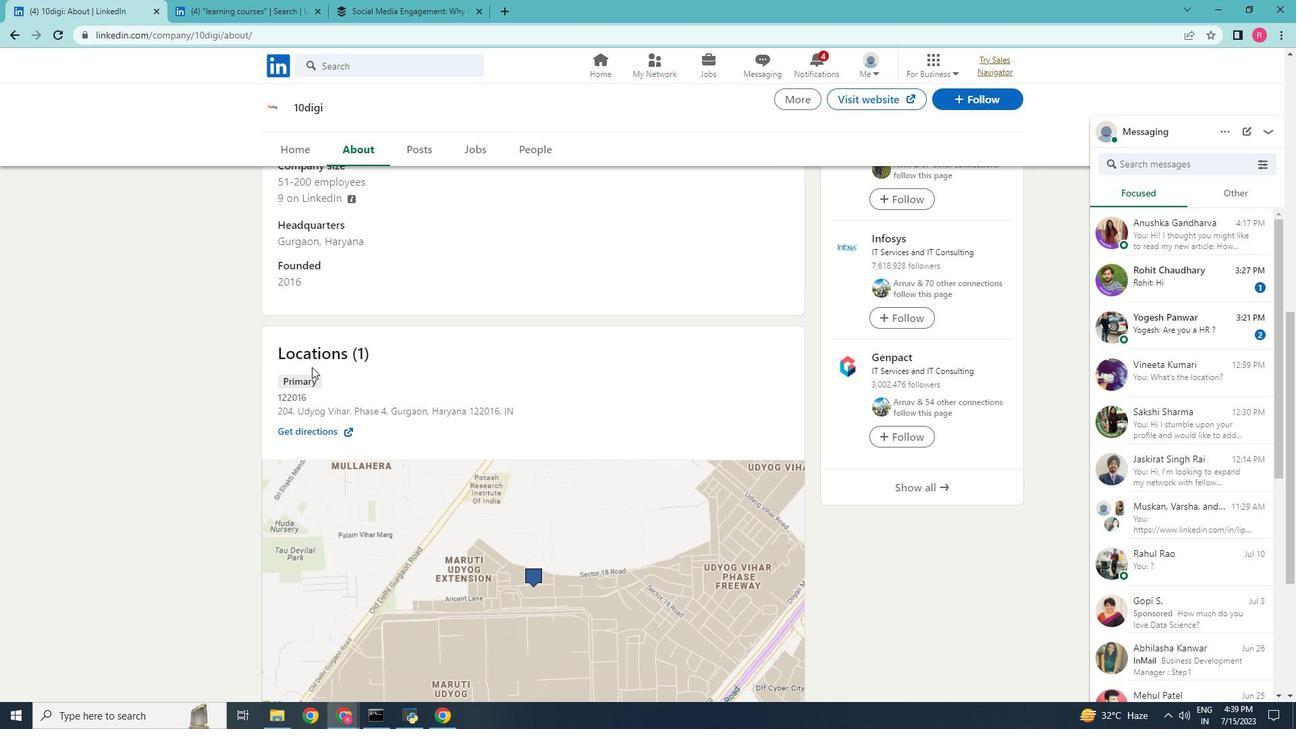 
Action: Mouse scrolled (311, 368) with delta (0, 0)
Screenshot: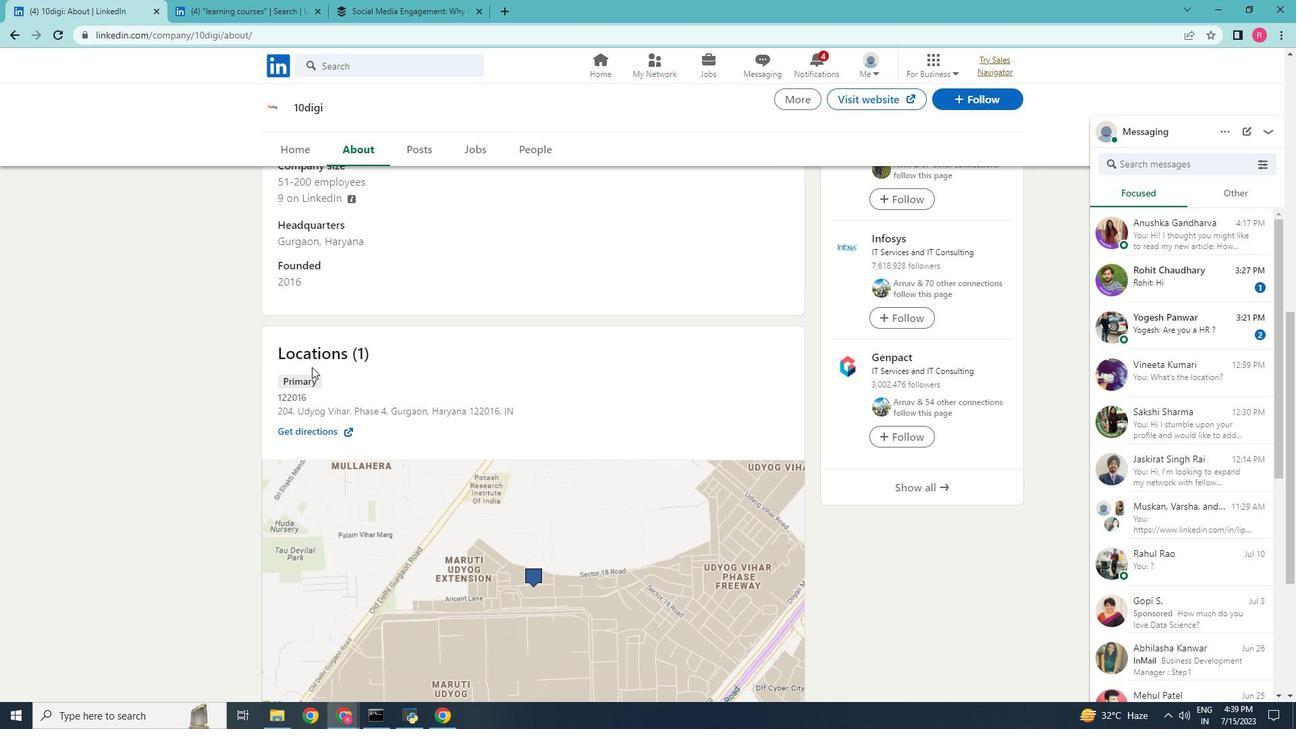 
Action: Mouse scrolled (311, 368) with delta (0, 0)
Screenshot: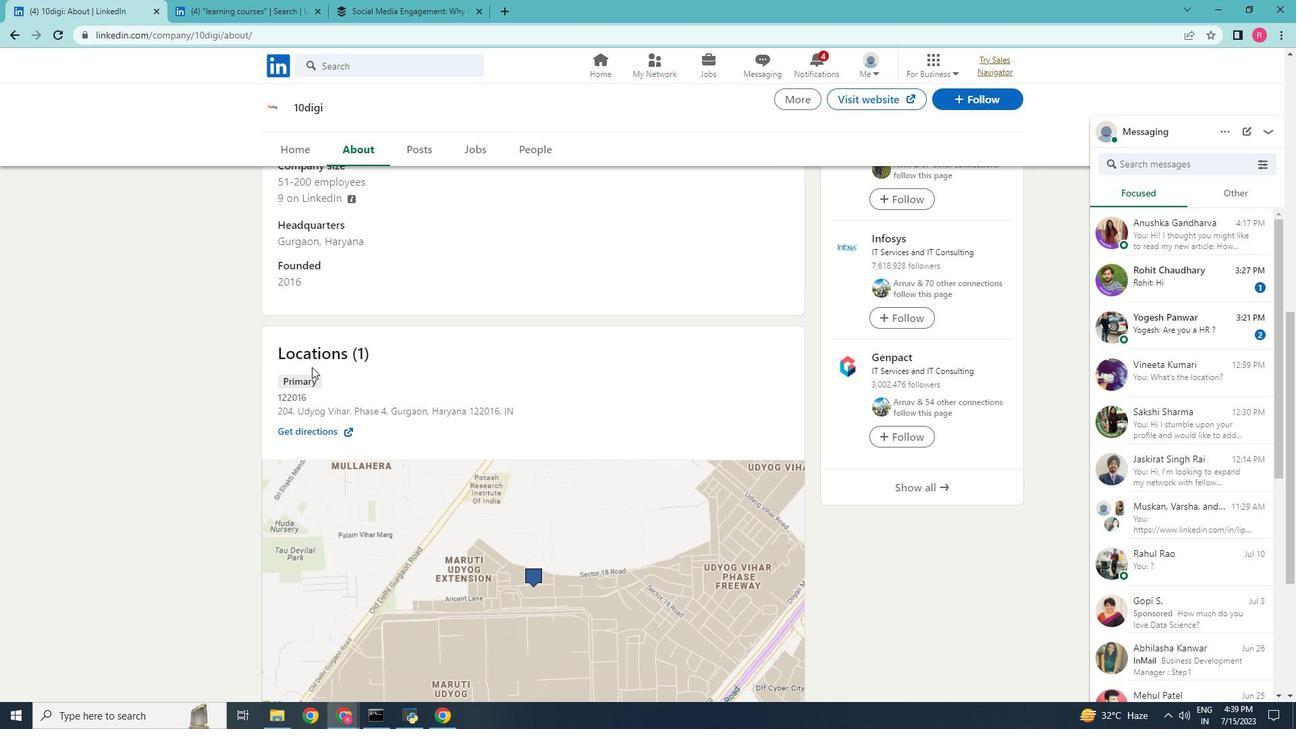 
Action: Mouse scrolled (311, 368) with delta (0, 0)
Screenshot: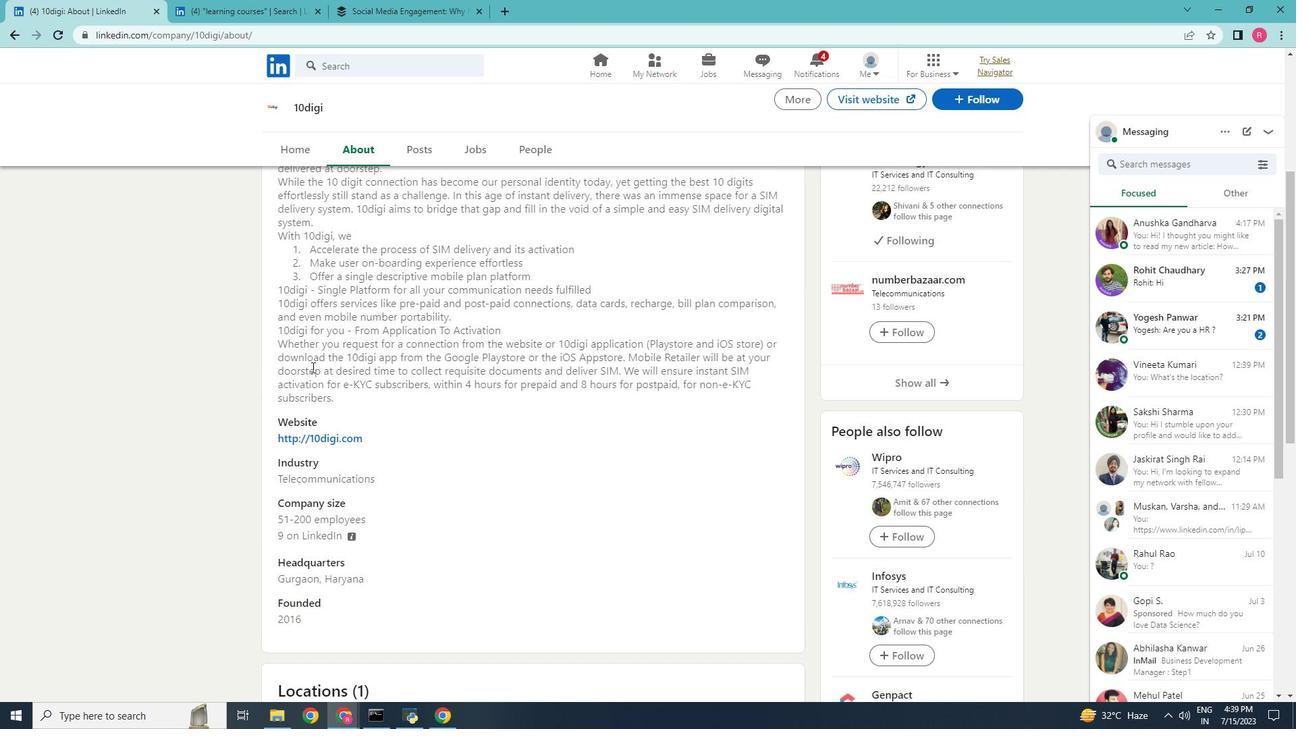 
Action: Mouse scrolled (311, 368) with delta (0, 0)
Screenshot: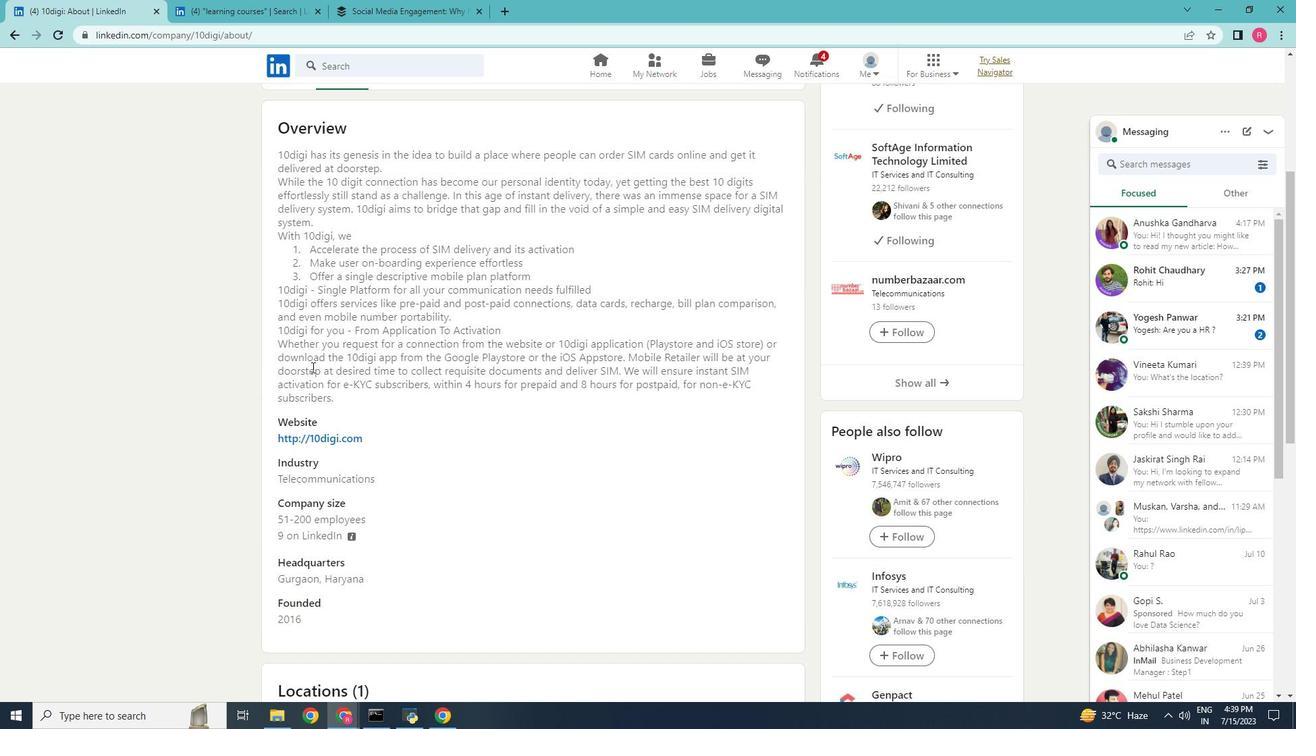 
Action: Mouse scrolled (311, 368) with delta (0, 0)
Screenshot: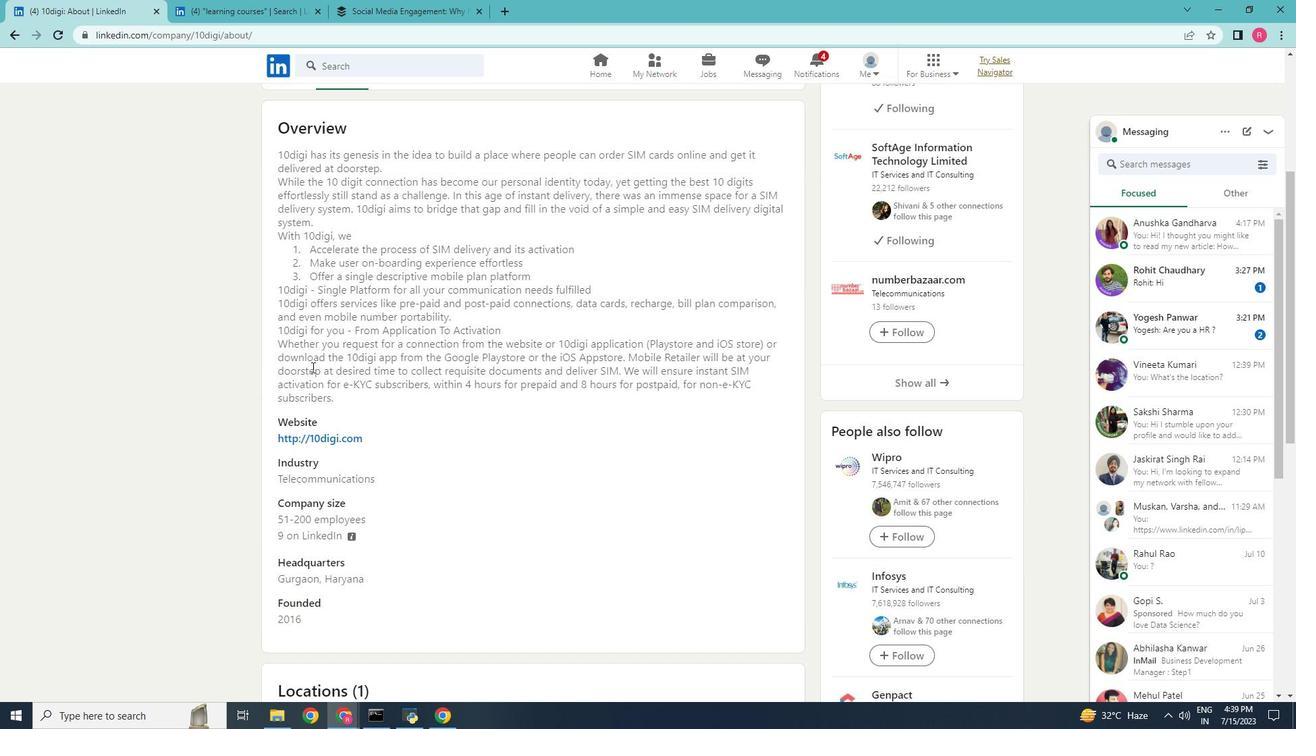 
Action: Mouse scrolled (311, 368) with delta (0, 0)
Screenshot: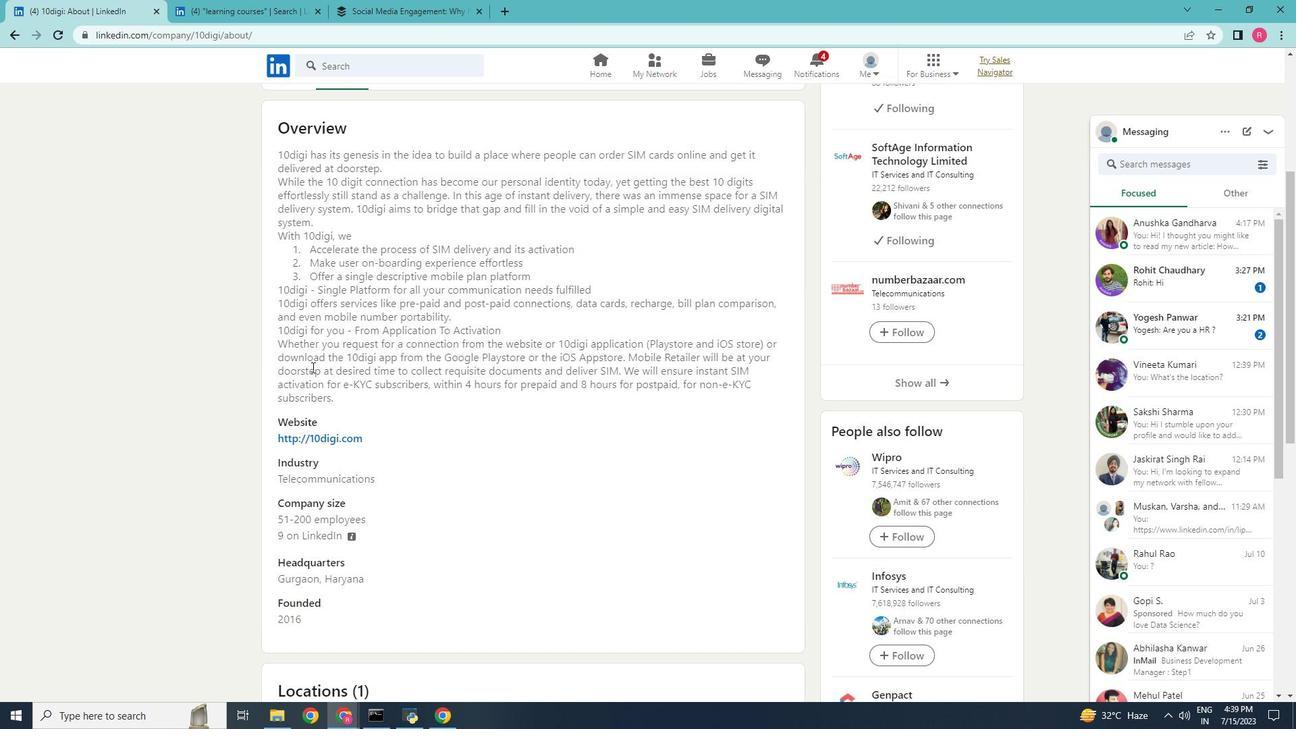 
Action: Mouse scrolled (311, 368) with delta (0, 0)
Screenshot: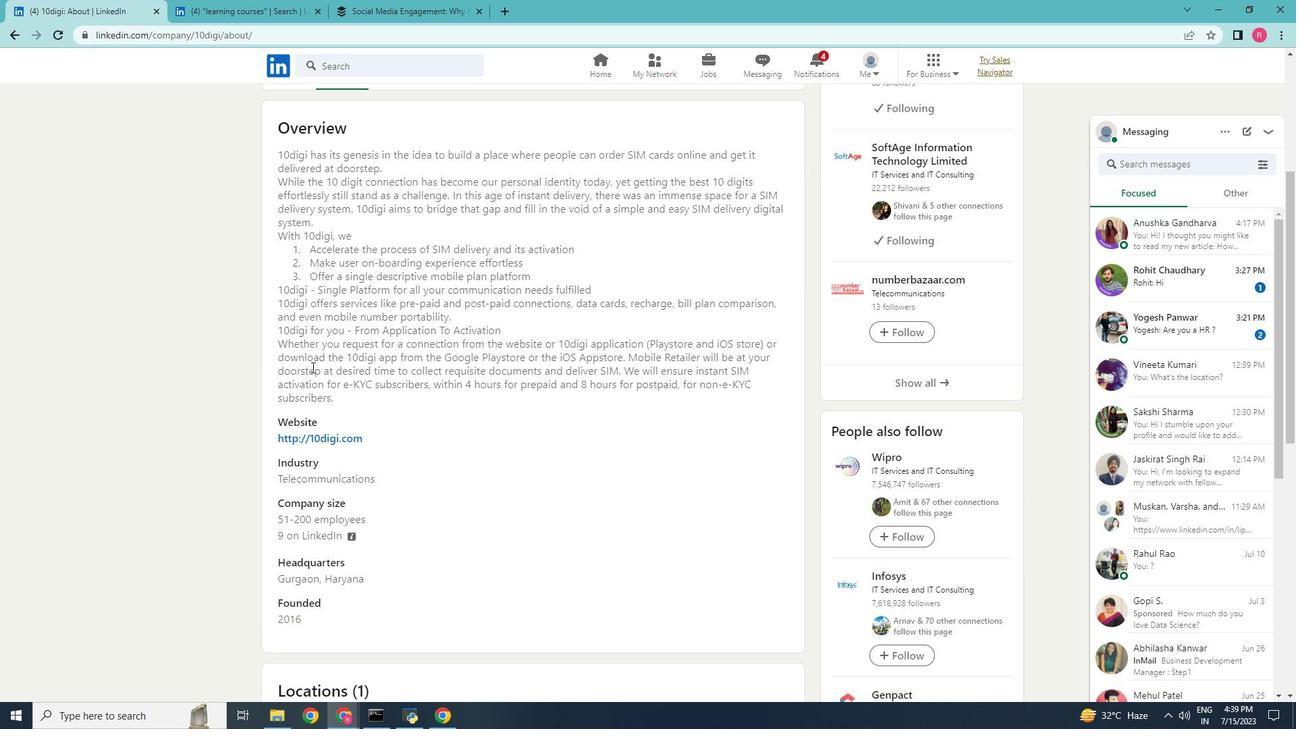 
Action: Mouse moved to (388, 346)
Screenshot: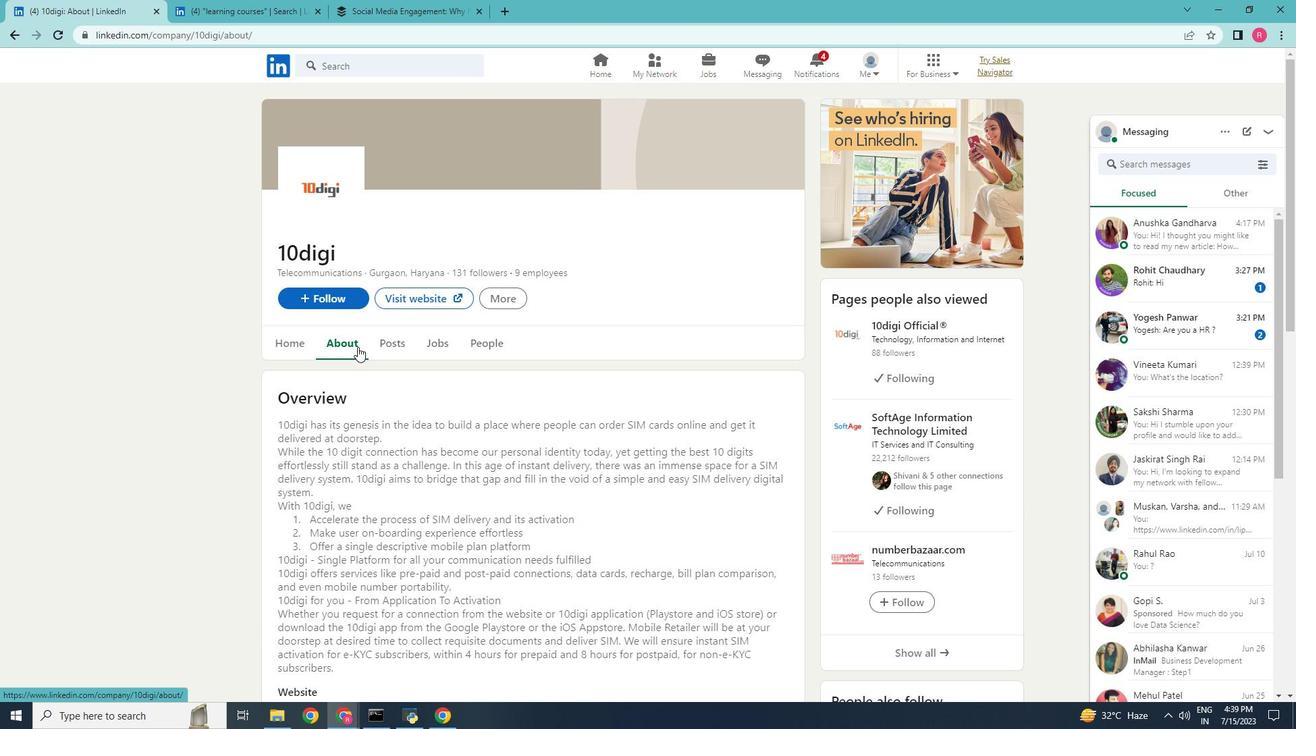 
Action: Mouse pressed left at (388, 346)
Screenshot: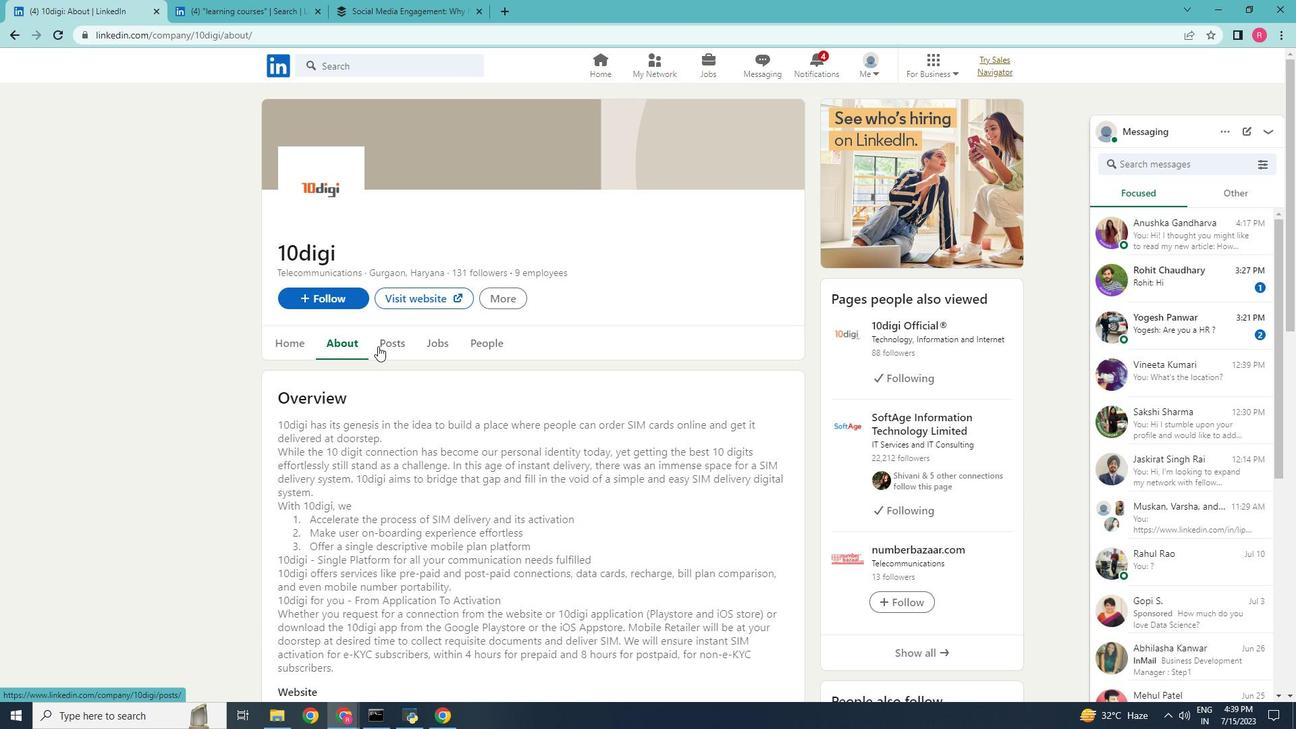 
Action: Mouse moved to (442, 336)
Screenshot: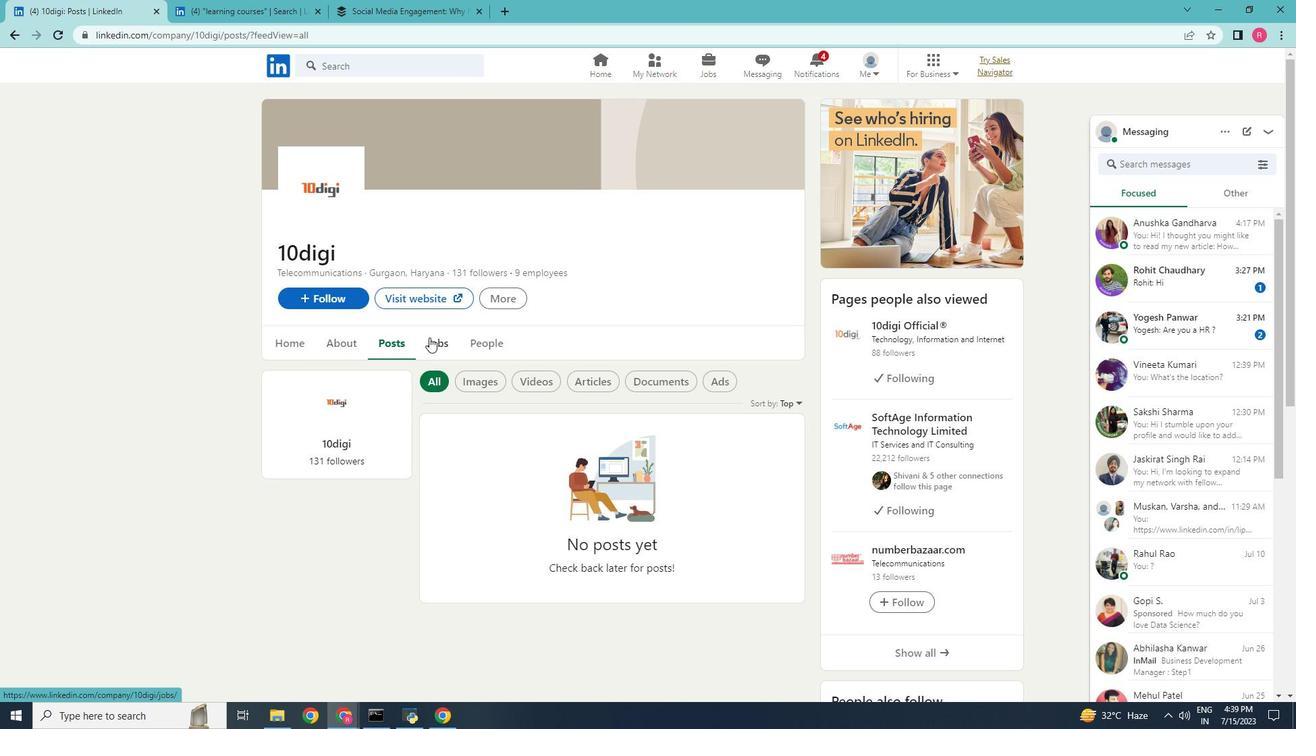 
Action: Mouse pressed left at (442, 336)
Screenshot: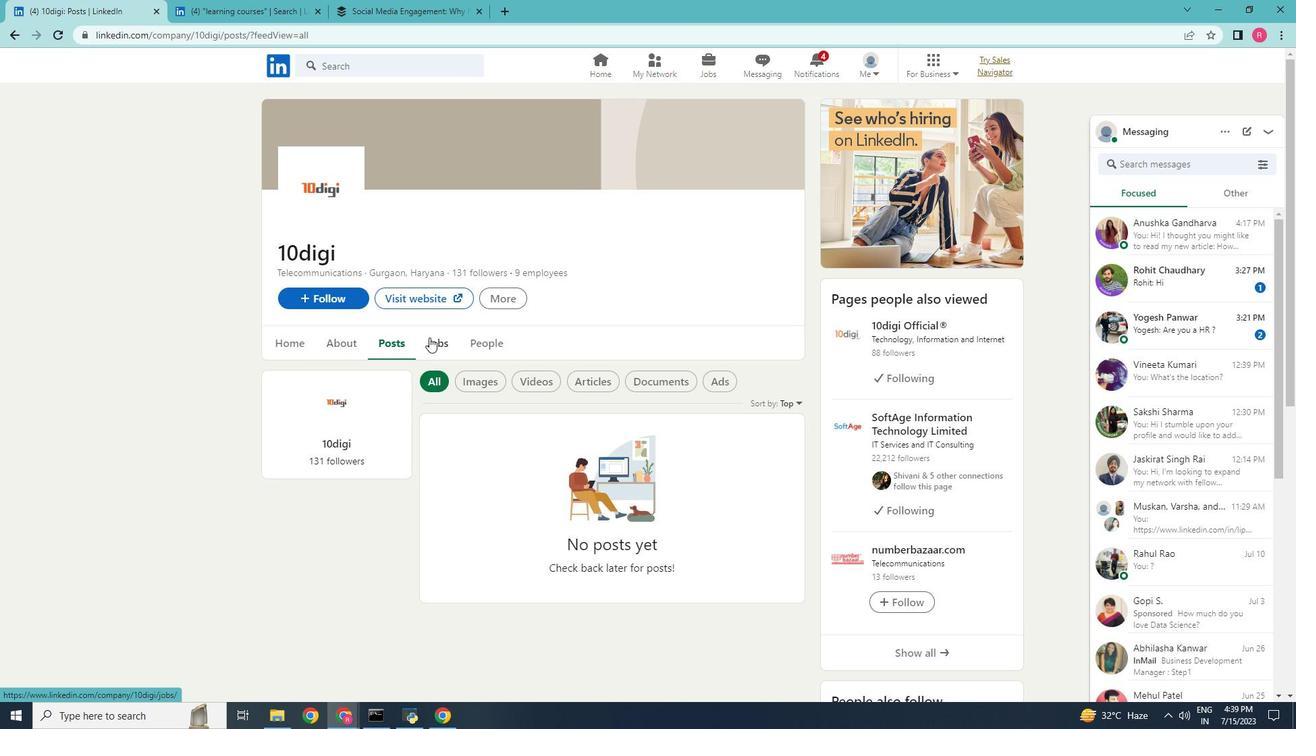 
Action: Mouse moved to (829, 455)
Screenshot: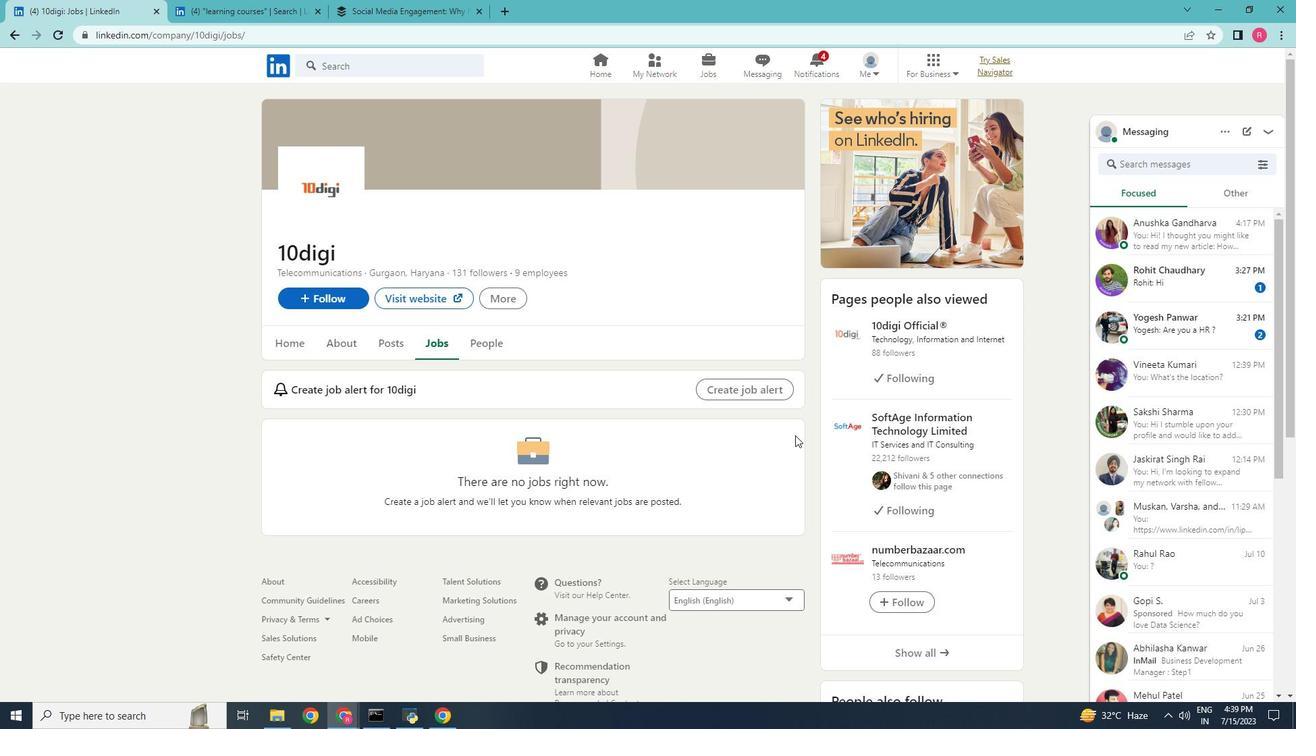 
Action: Mouse scrolled (829, 454) with delta (0, 0)
Screenshot: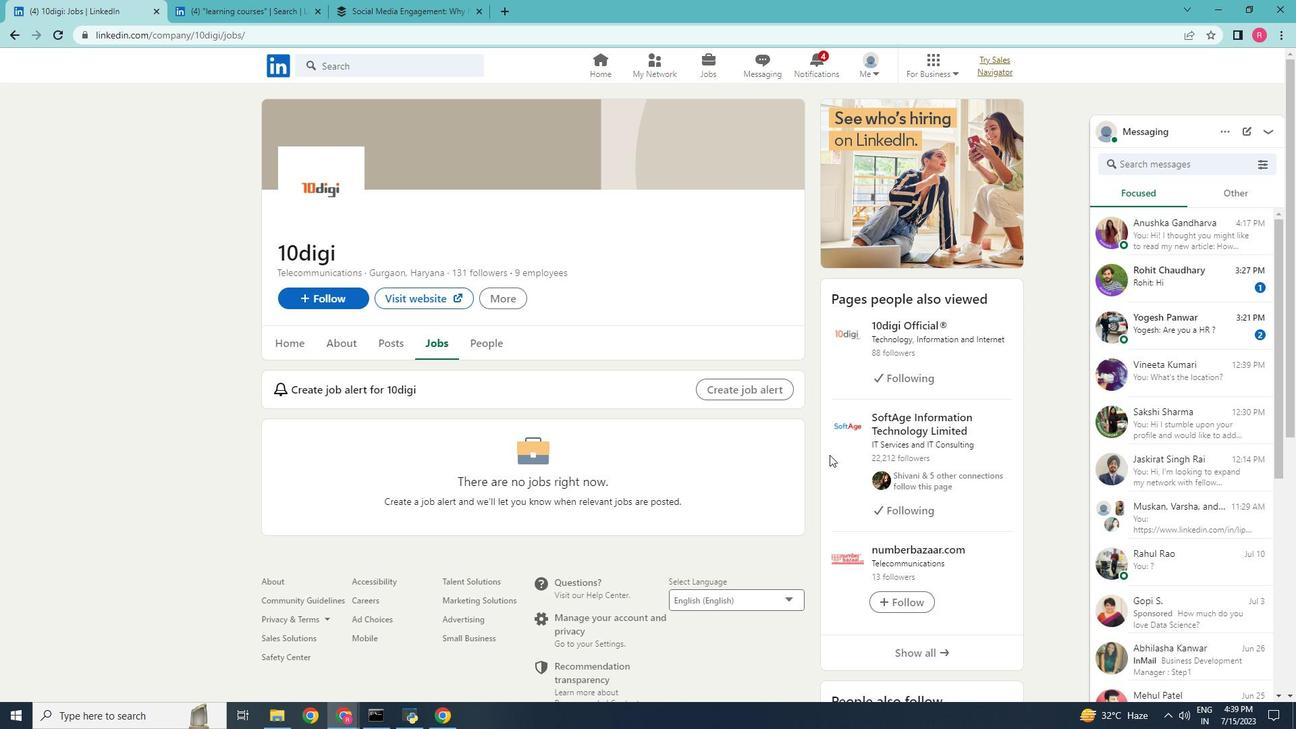
Action: Mouse scrolled (829, 454) with delta (0, 0)
Screenshot: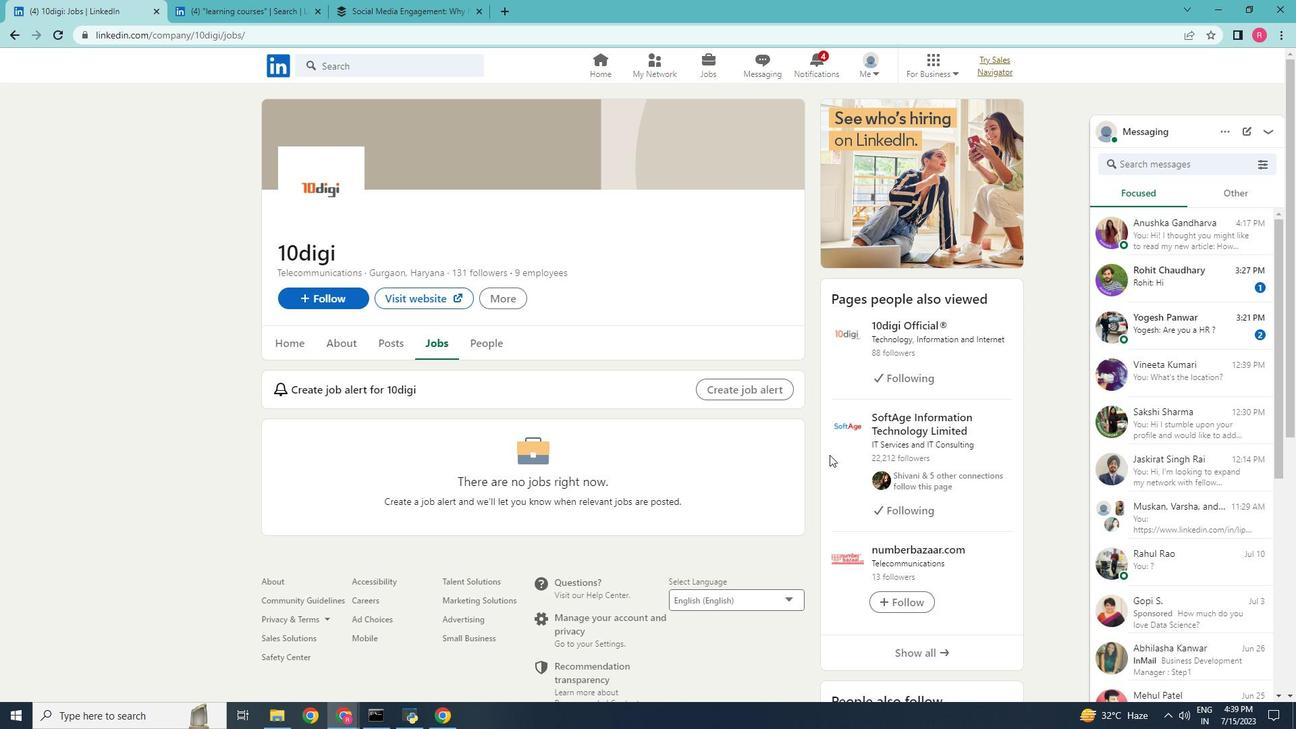 
Action: Mouse scrolled (829, 454) with delta (0, 0)
Screenshot: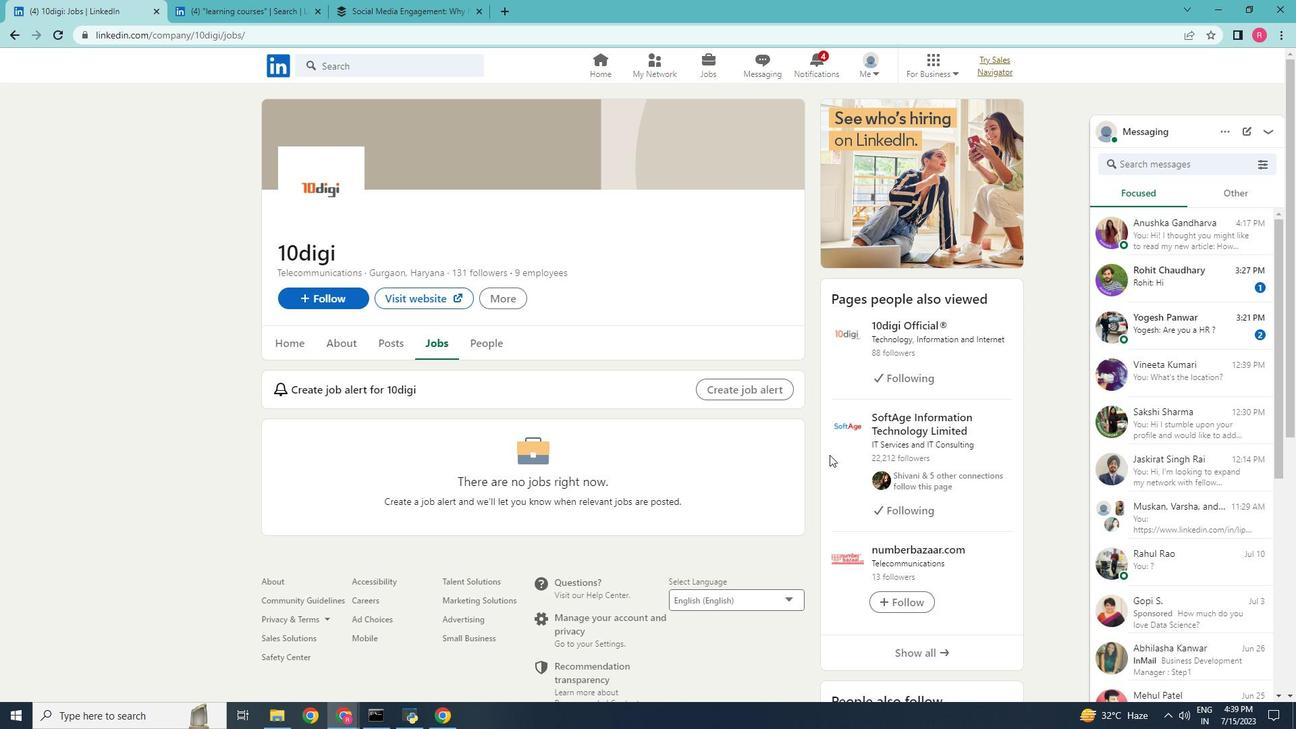 
Action: Mouse scrolled (829, 454) with delta (0, 0)
Screenshot: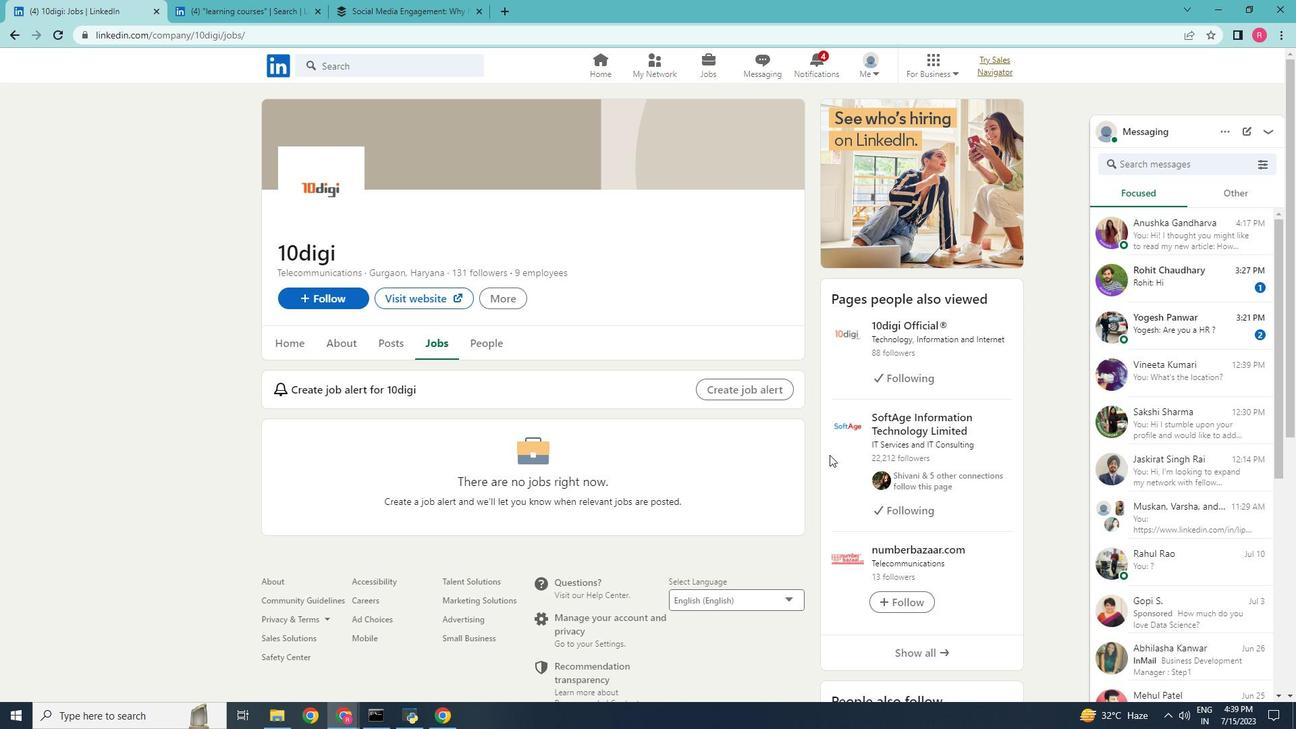 
Action: Mouse scrolled (829, 454) with delta (0, 0)
Screenshot: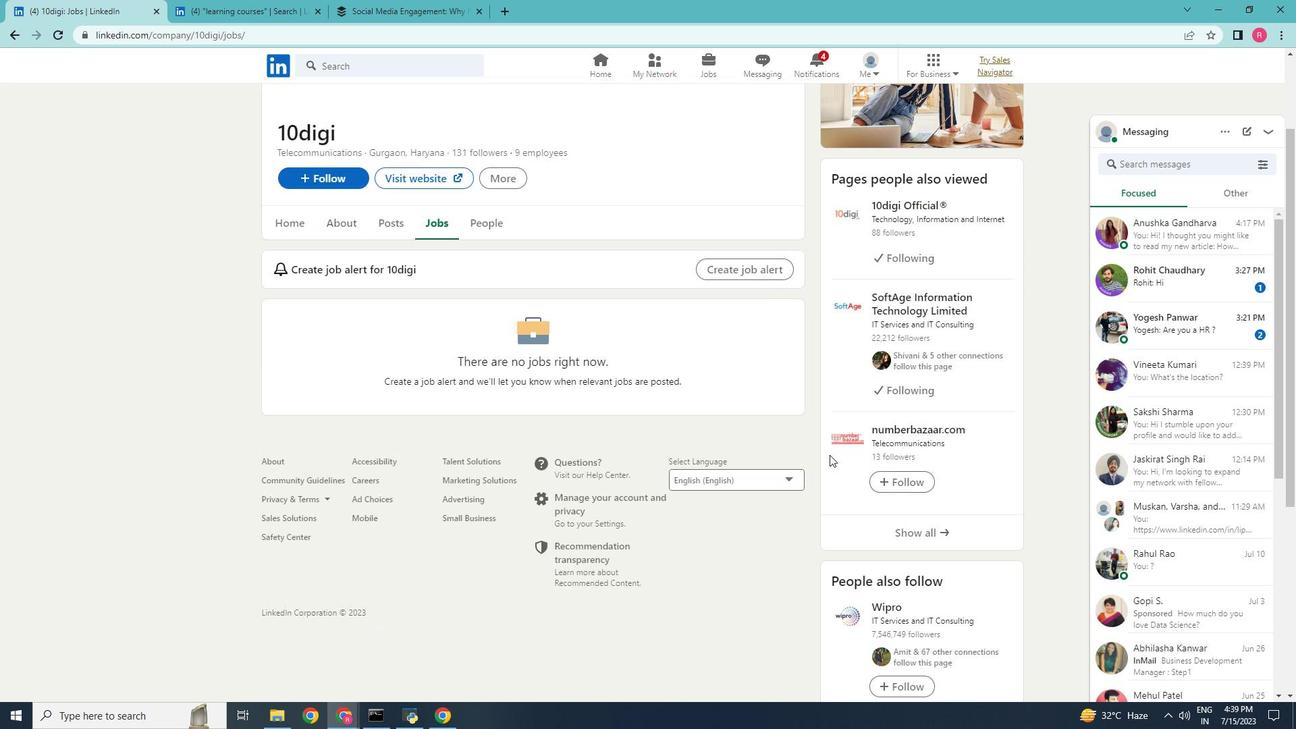 
Action: Mouse moved to (847, 402)
Screenshot: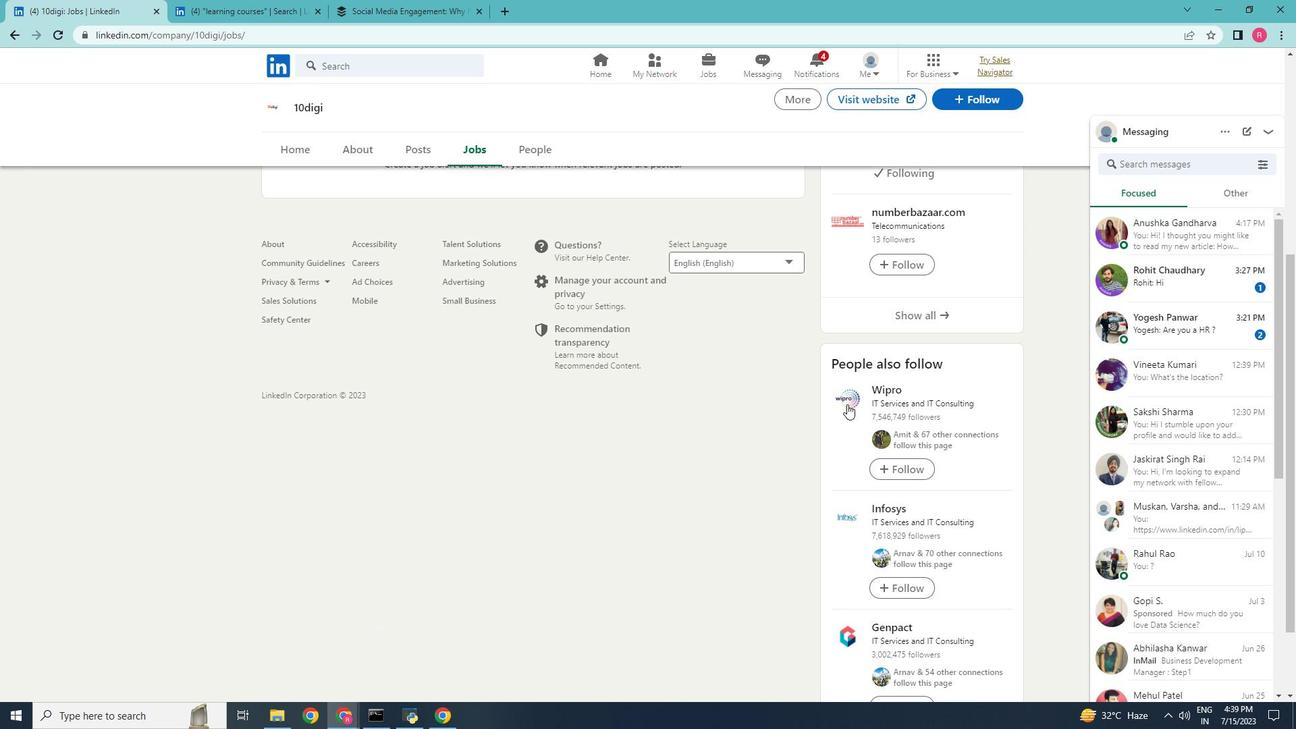 
Action: Mouse pressed left at (847, 402)
Screenshot: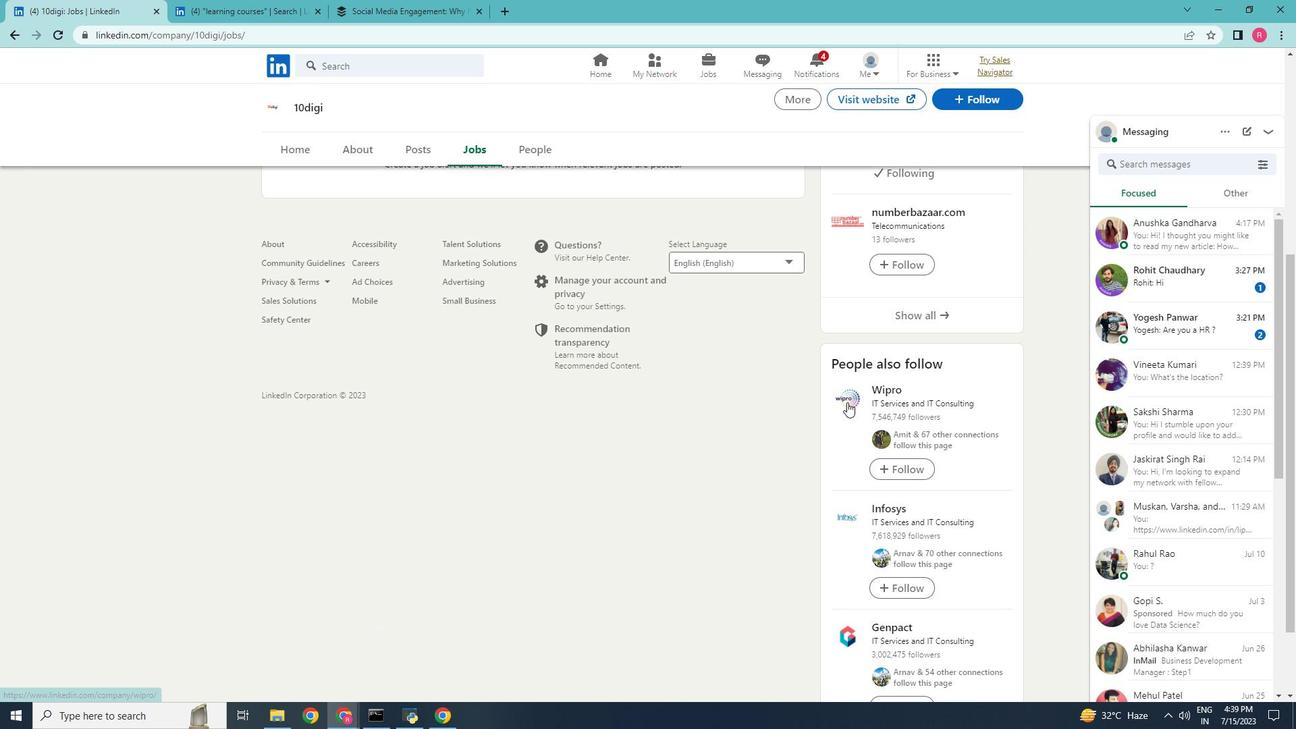 
Action: Mouse moved to (336, 332)
Screenshot: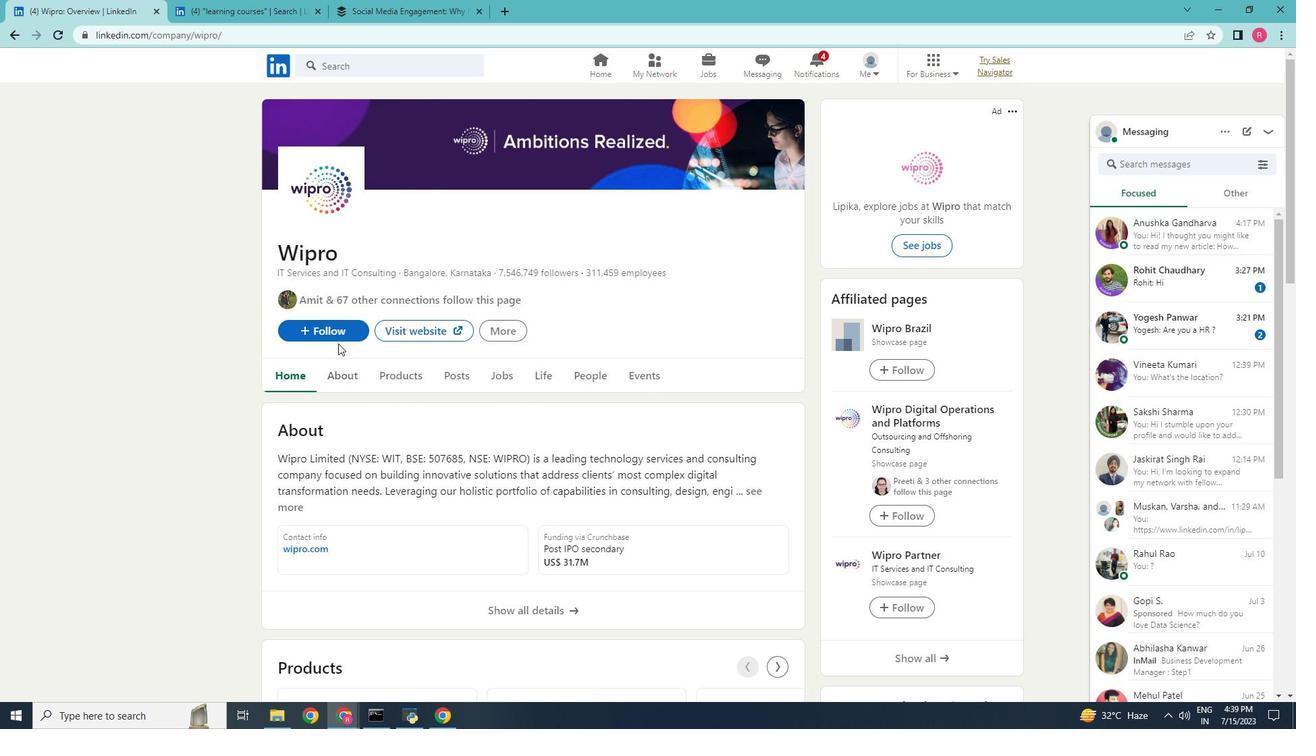 
Action: Mouse pressed left at (336, 332)
Screenshot: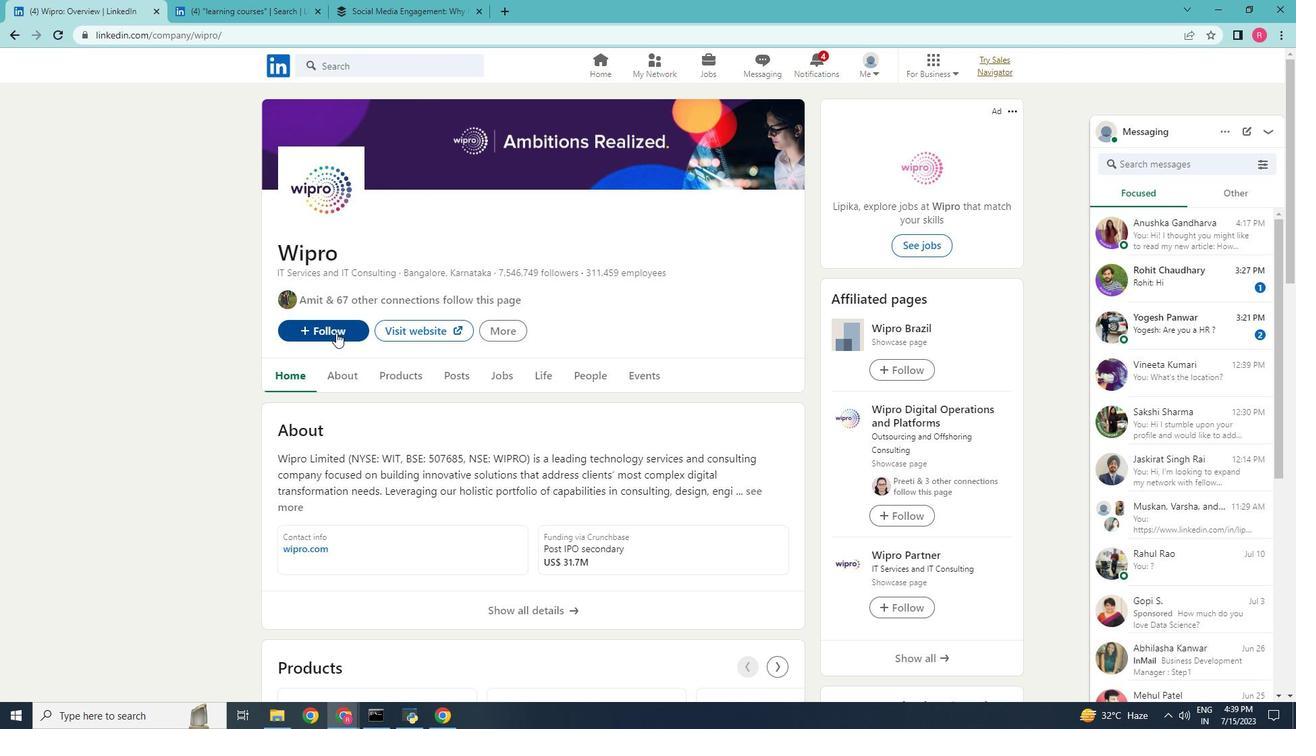 
Action: Mouse moved to (709, 268)
Screenshot: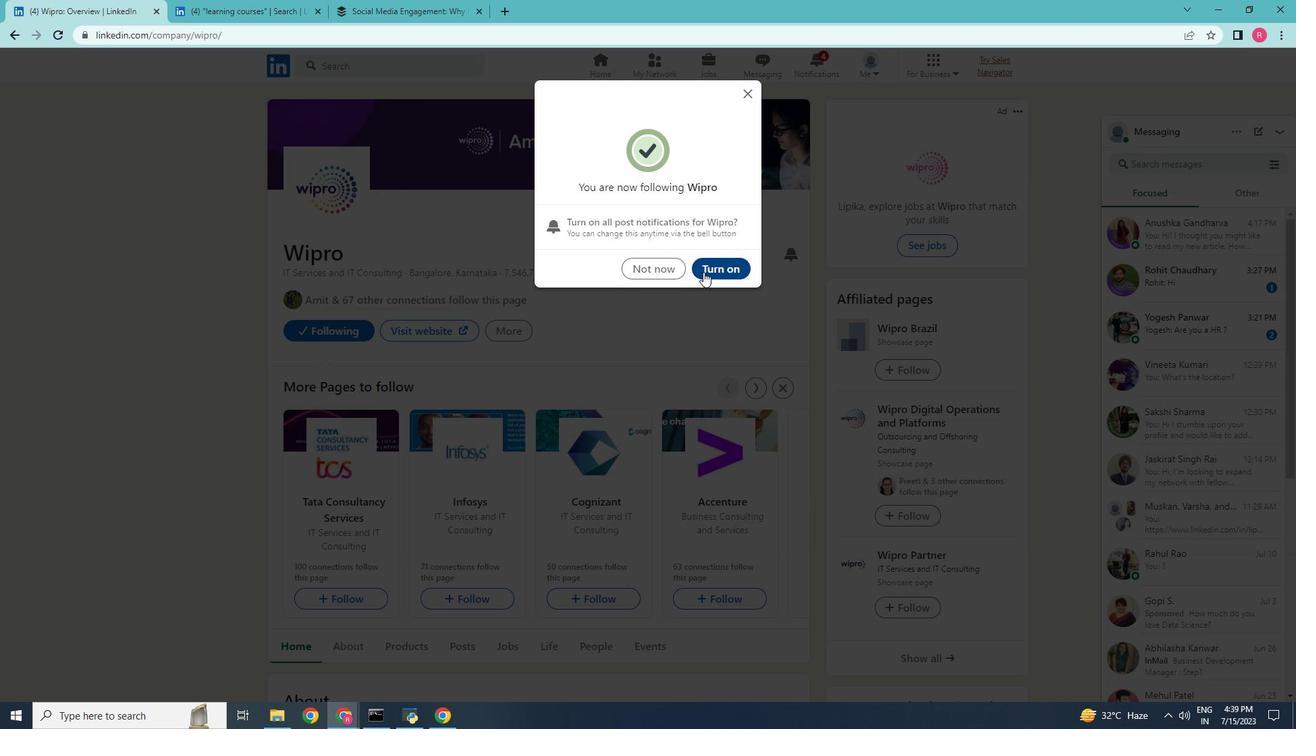 
Action: Mouse pressed left at (709, 268)
Screenshot: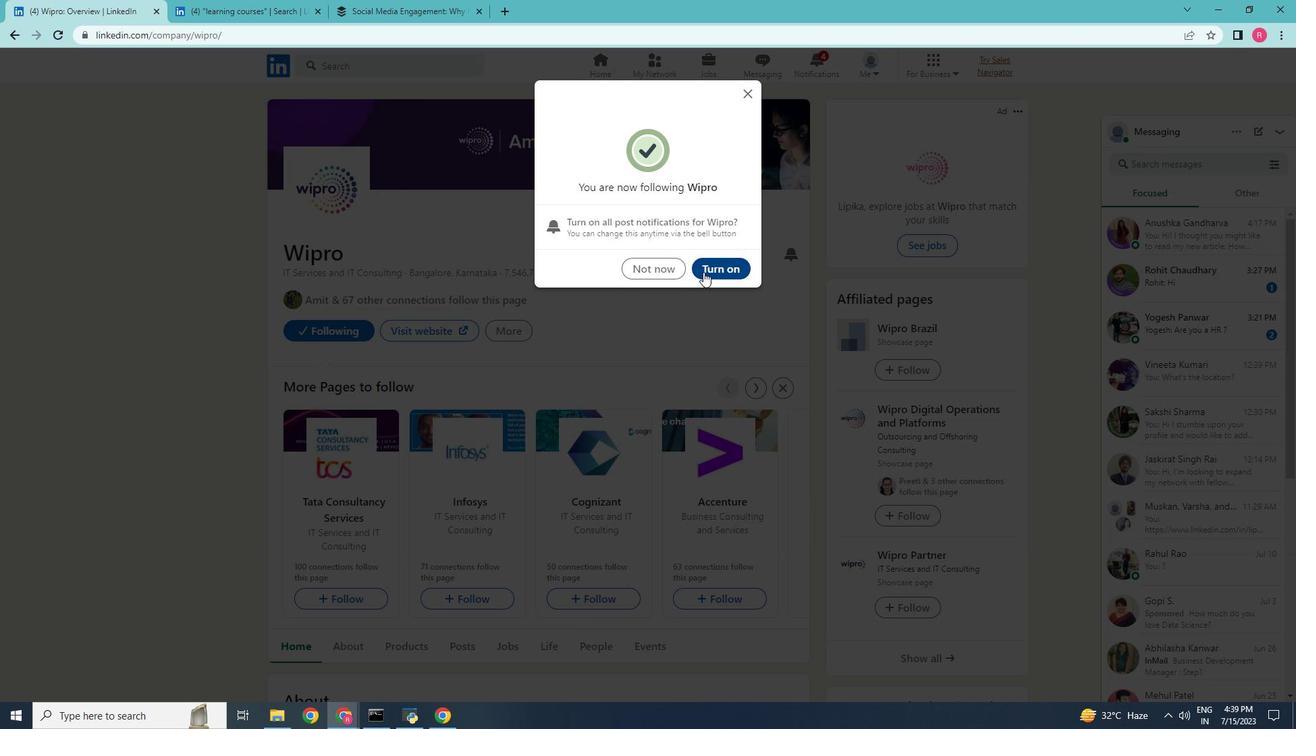 
Action: Mouse moved to (420, 442)
Screenshot: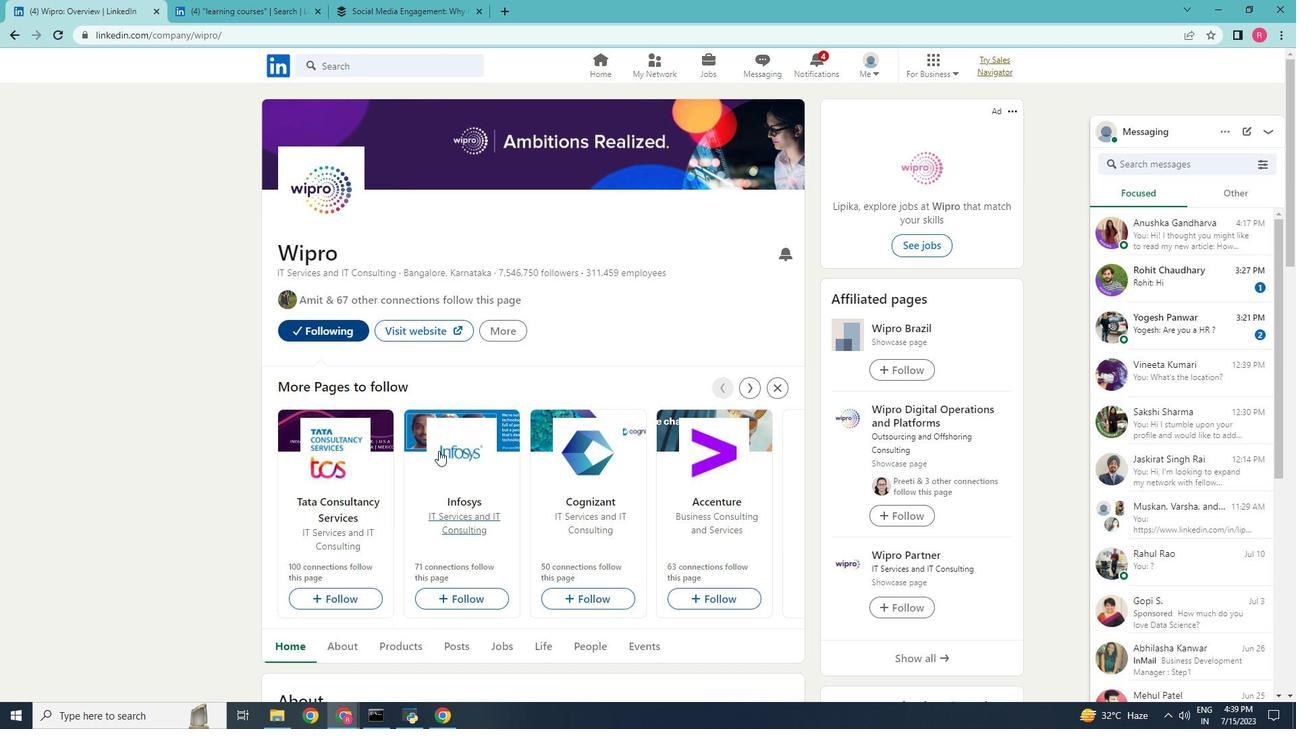 
Action: Mouse scrolled (420, 442) with delta (0, 0)
Screenshot: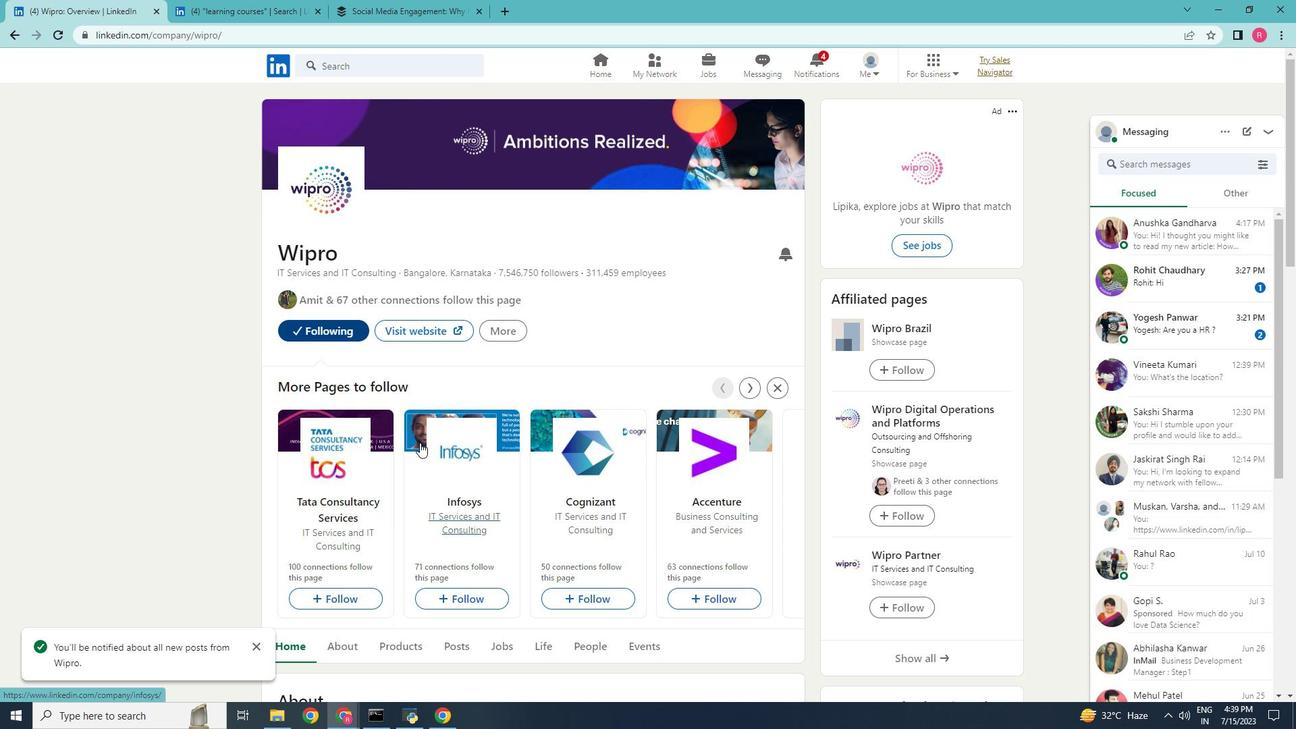 
Action: Mouse scrolled (420, 442) with delta (0, 0)
Screenshot: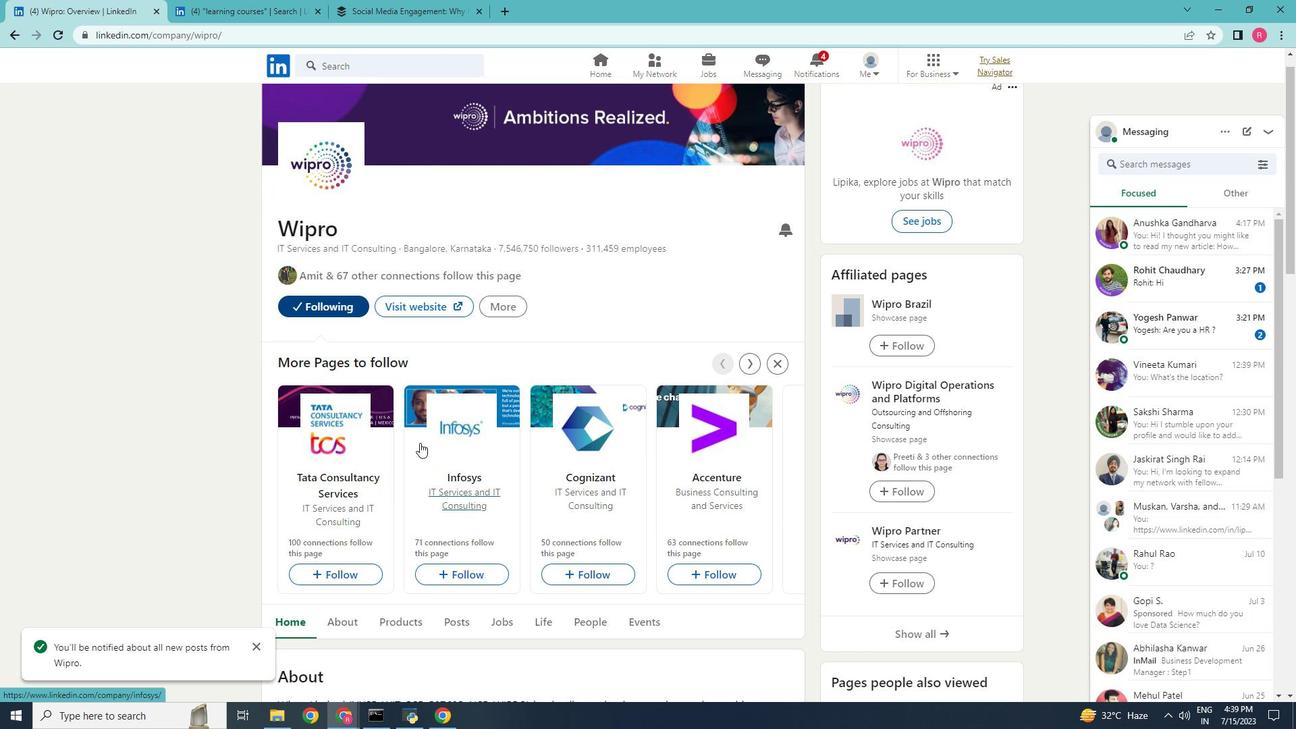 
Action: Mouse scrolled (420, 442) with delta (0, 0)
Screenshot: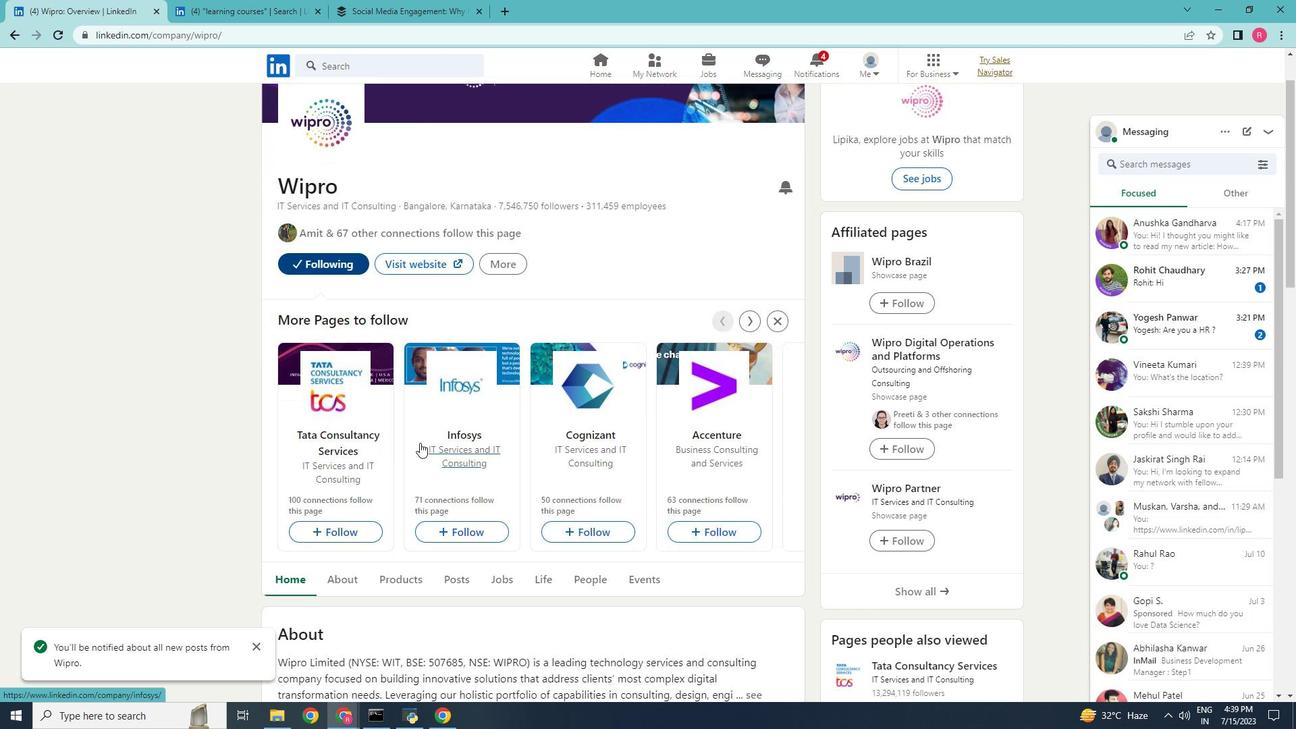
Action: Mouse scrolled (420, 442) with delta (0, 0)
Screenshot: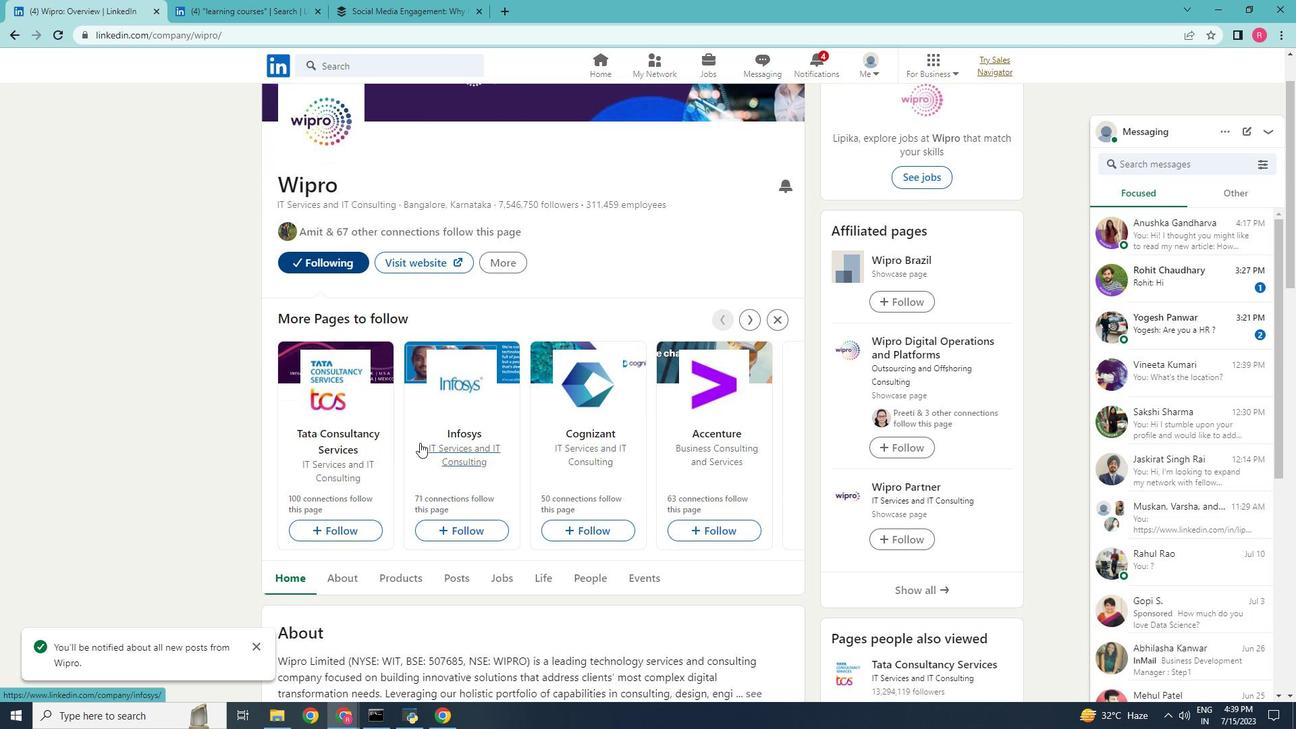 
Action: Mouse scrolled (420, 442) with delta (0, 0)
Screenshot: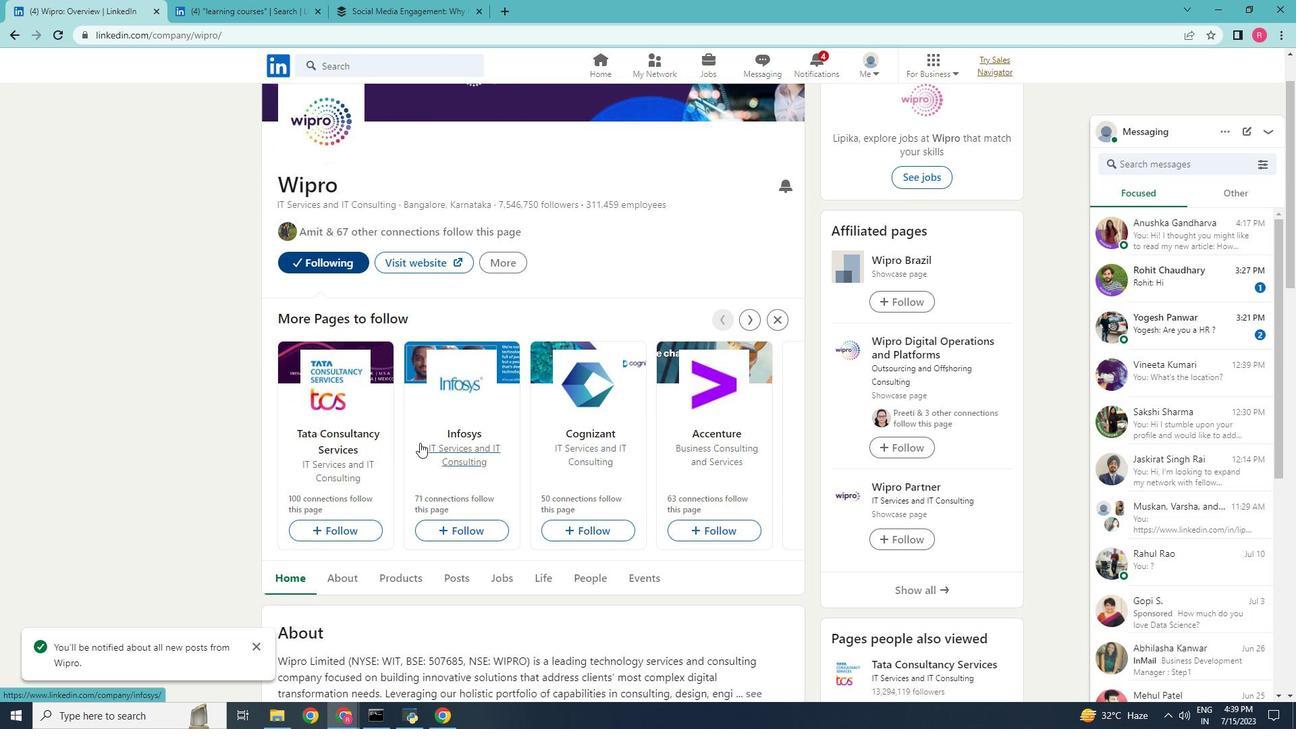 
Action: Mouse moved to (465, 455)
Screenshot: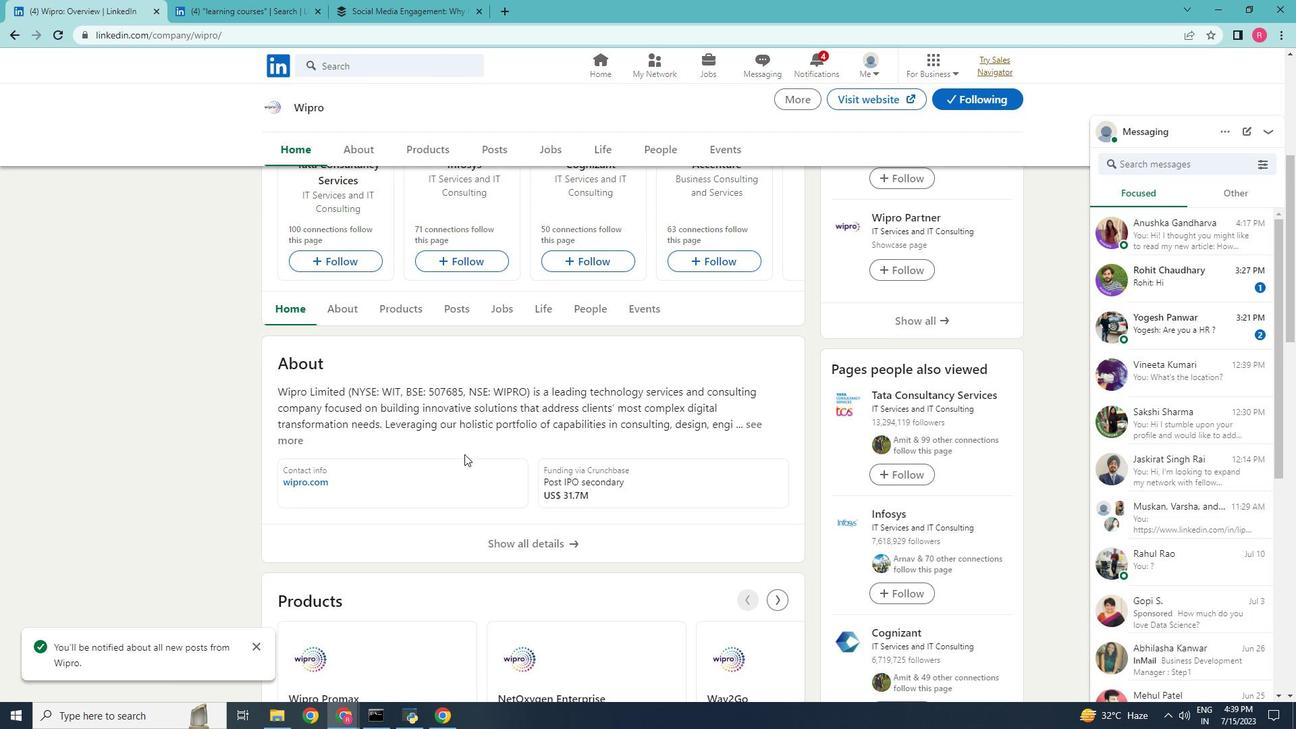 
Action: Mouse scrolled (465, 455) with delta (0, 0)
Screenshot: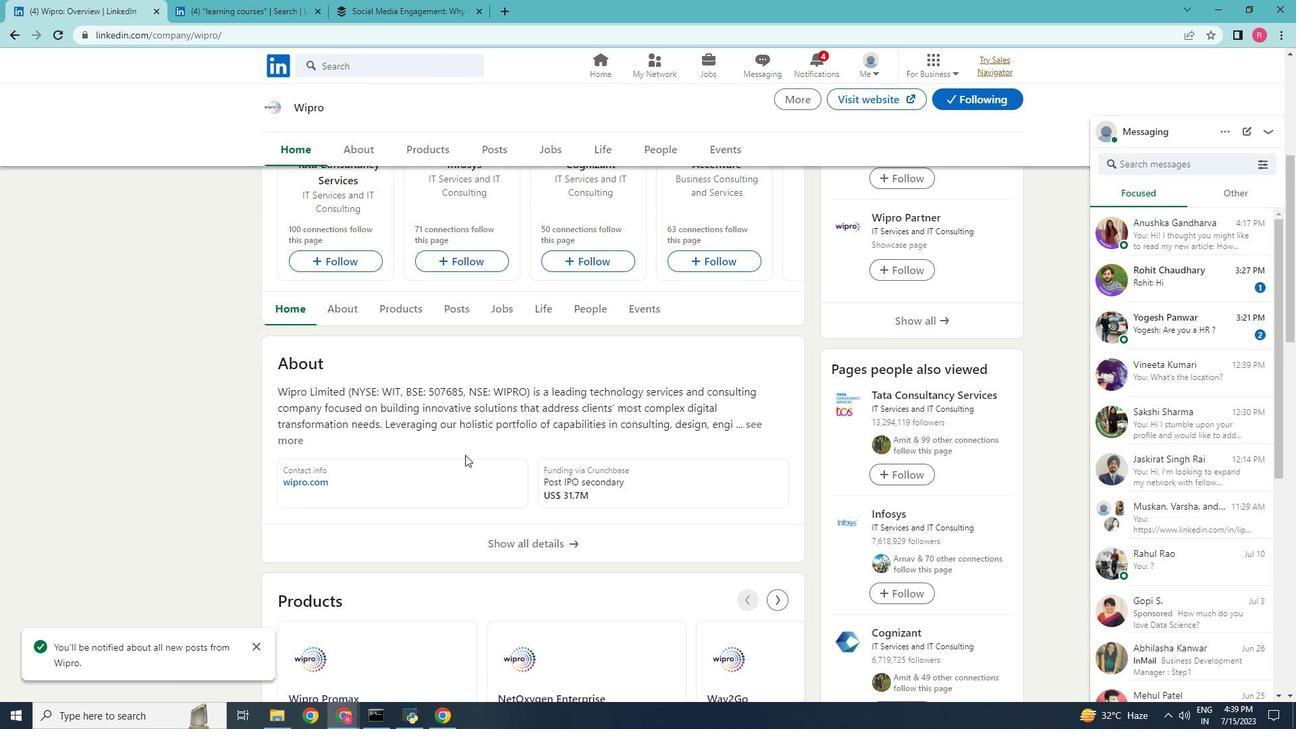 
Action: Mouse moved to (490, 478)
Screenshot: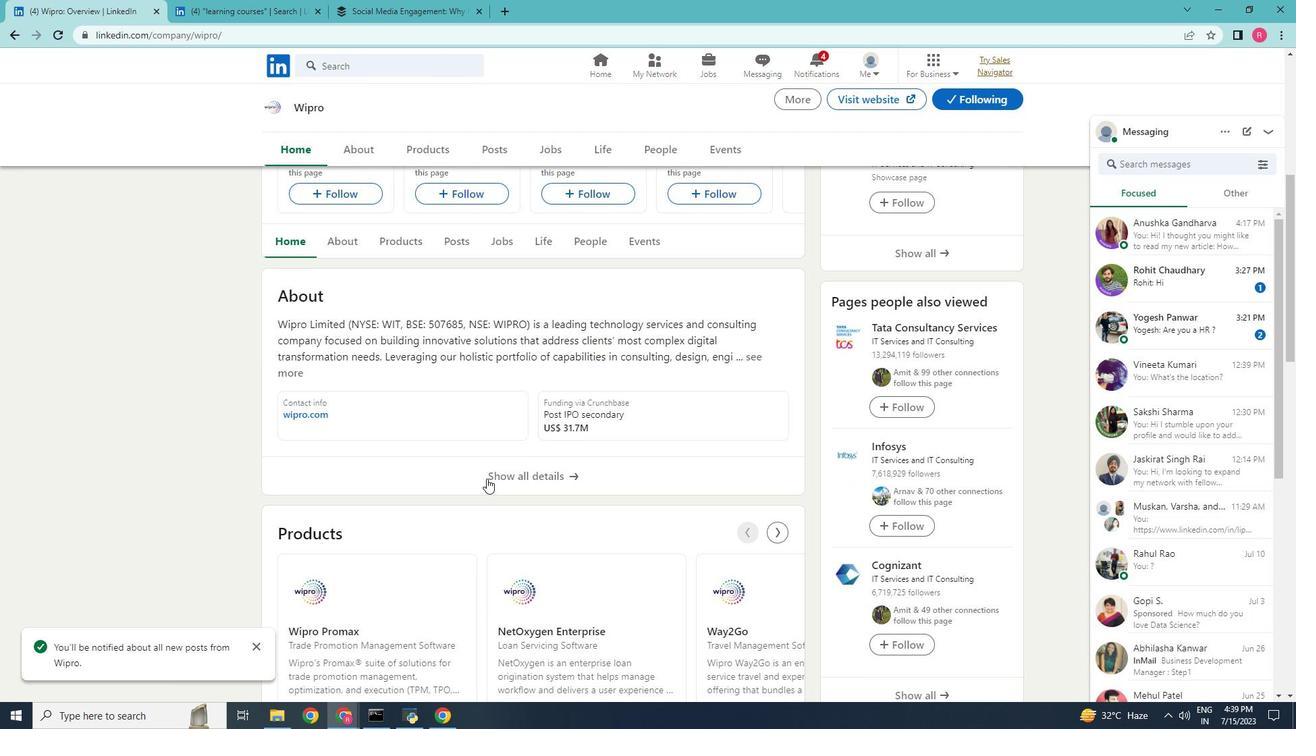 
Action: Mouse pressed left at (490, 478)
Screenshot: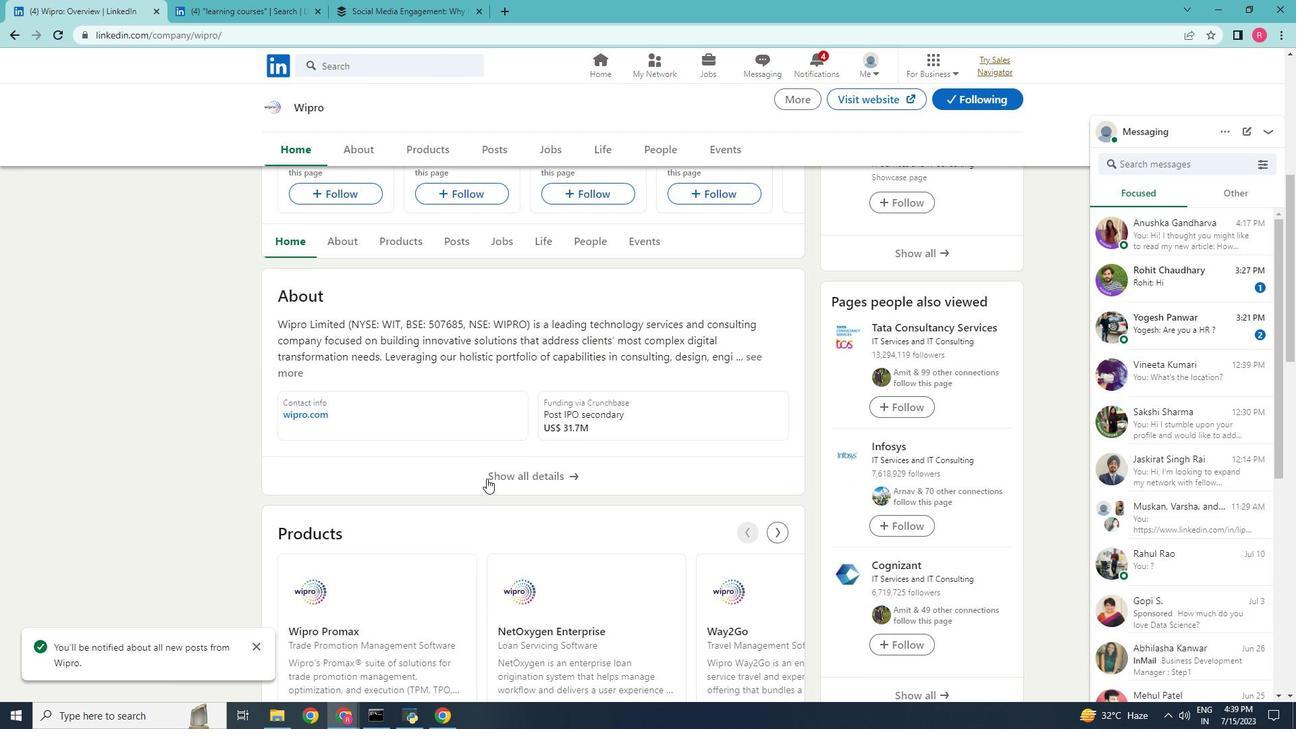 
Action: Mouse moved to (355, 396)
Screenshot: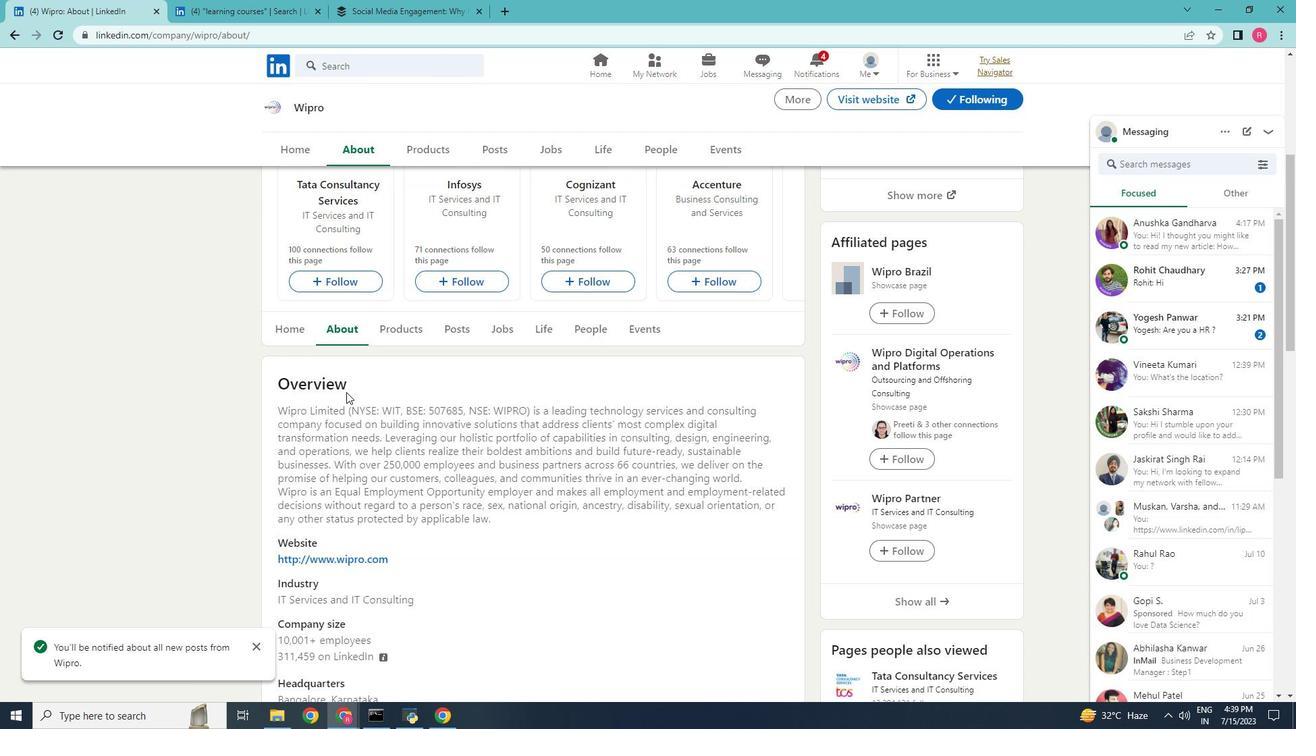 
Action: Mouse scrolled (355, 395) with delta (0, 0)
Screenshot: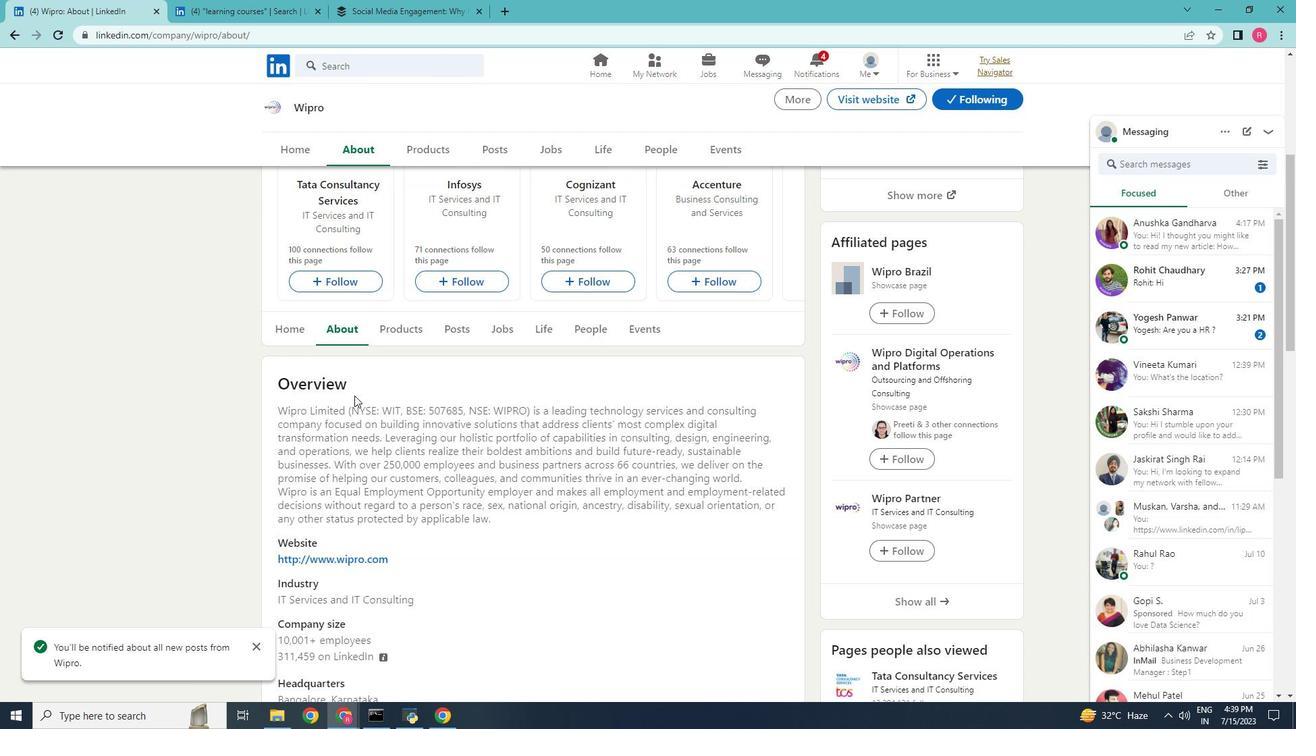 
Action: Mouse scrolled (355, 395) with delta (0, 0)
Screenshot: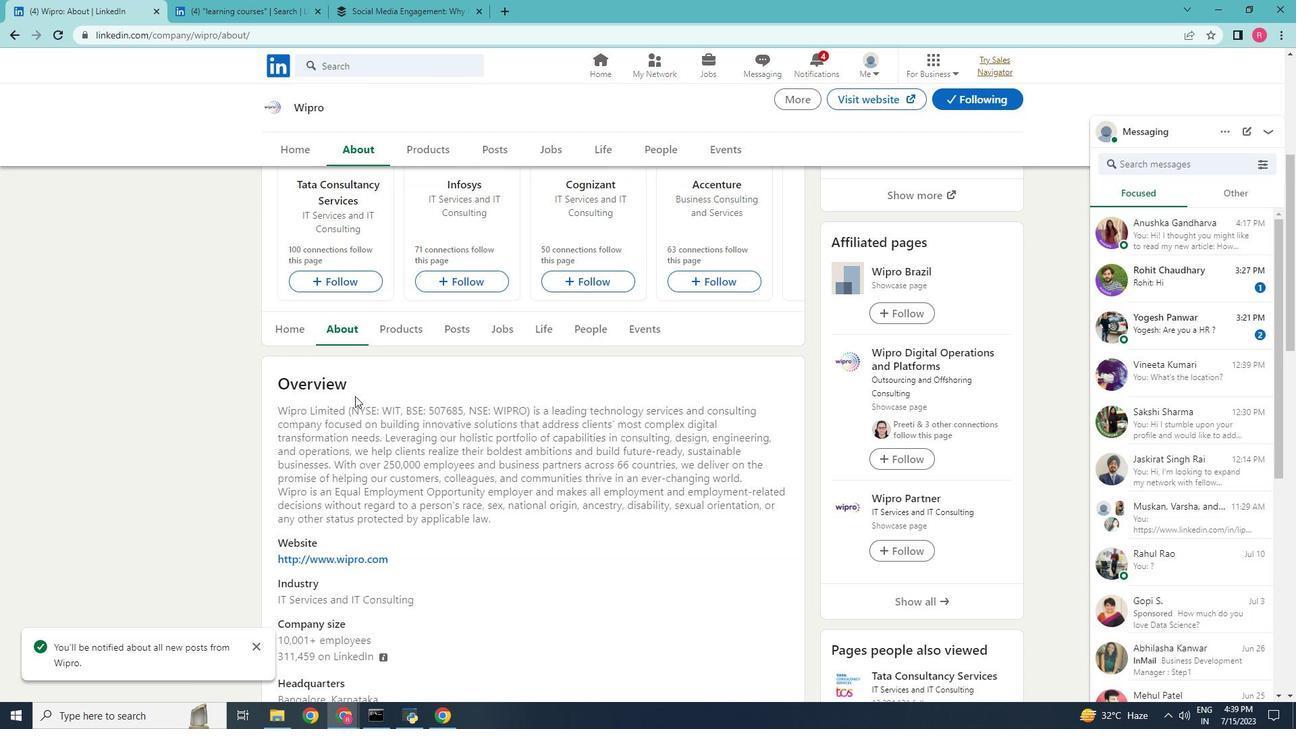 
Action: Mouse scrolled (355, 395) with delta (0, 0)
Screenshot: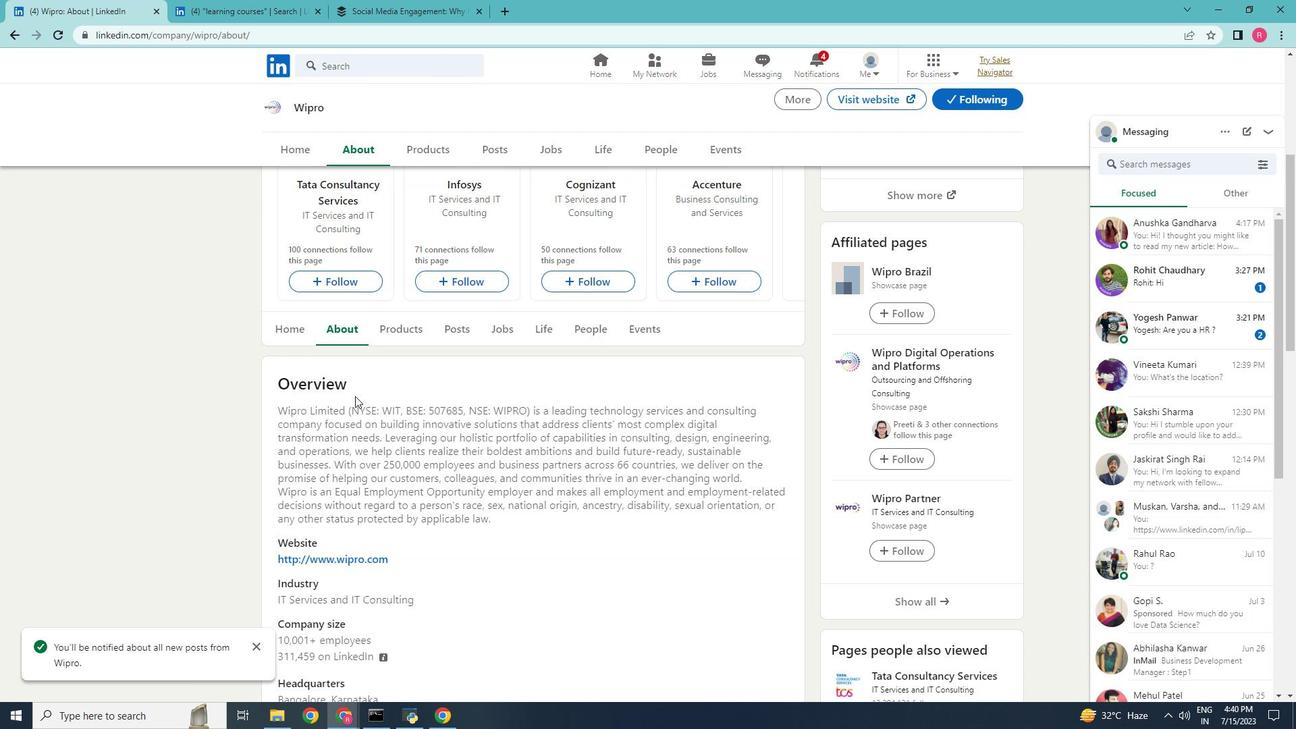 
Action: Mouse scrolled (355, 395) with delta (0, 0)
Screenshot: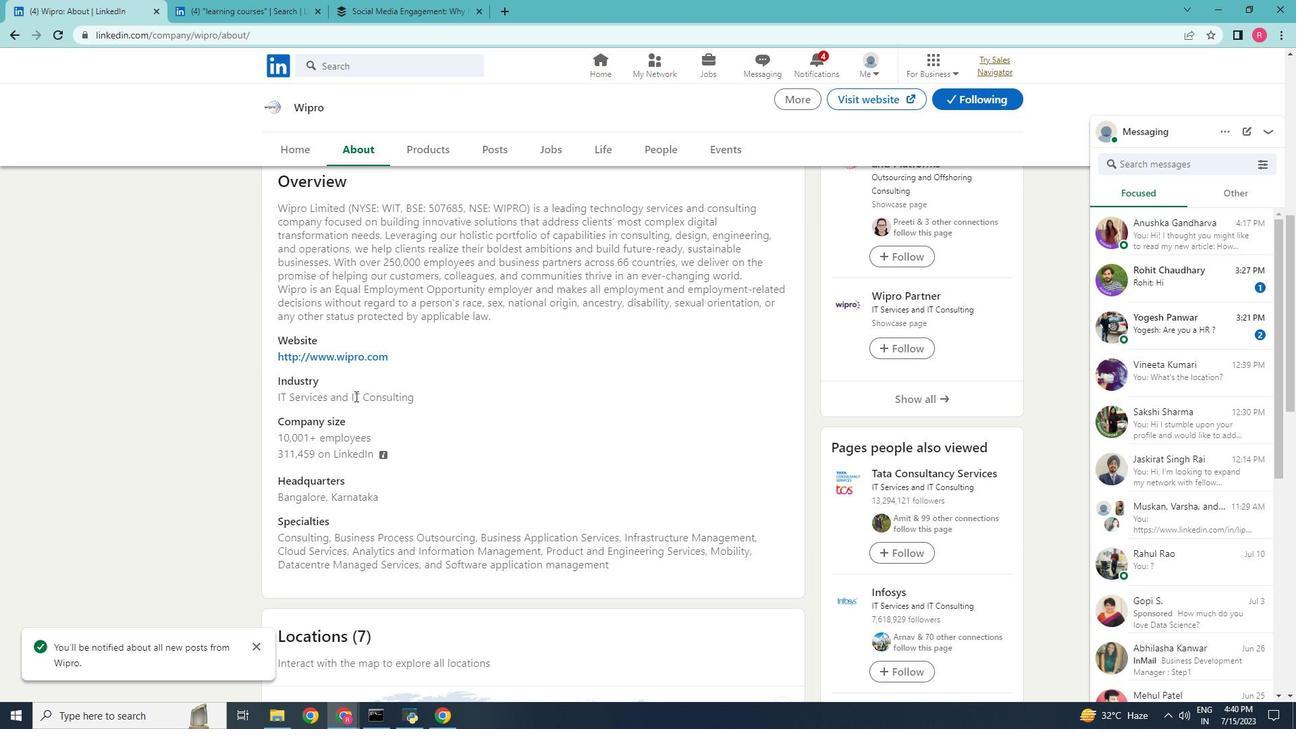 
Action: Mouse scrolled (355, 395) with delta (0, 0)
Screenshot: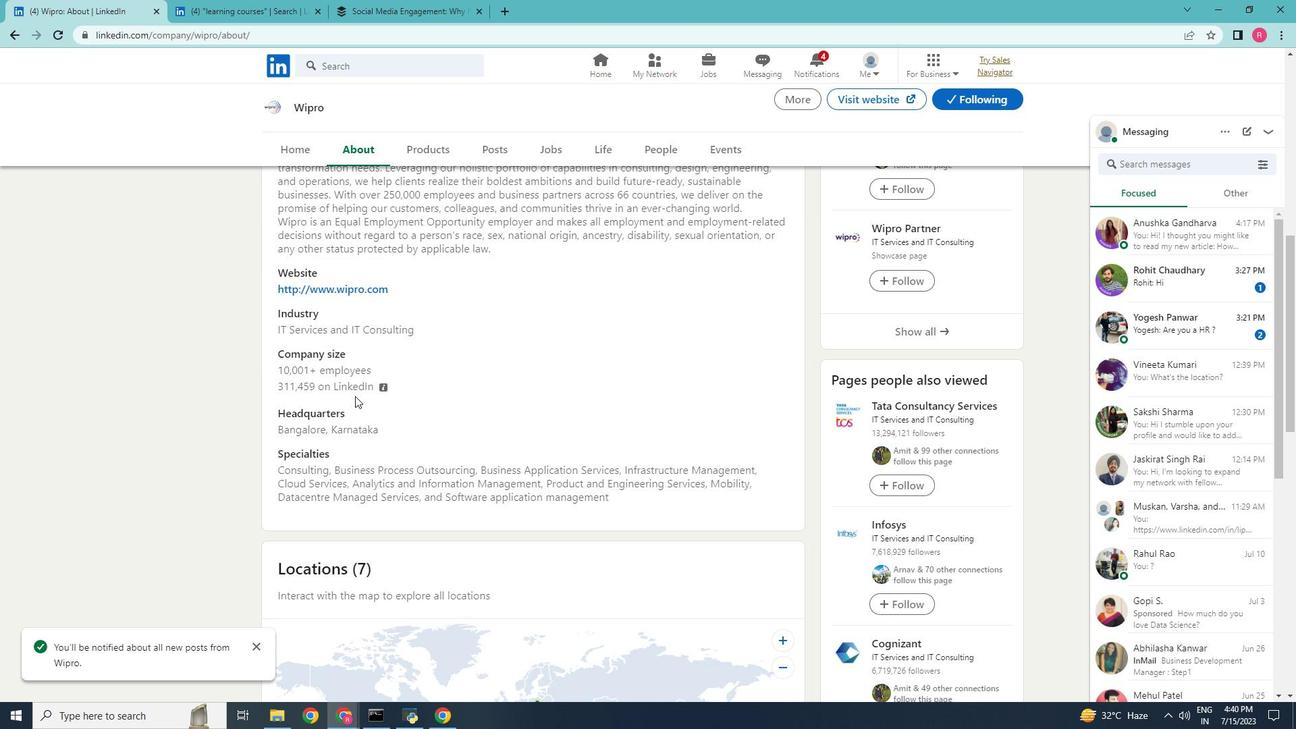 
Action: Mouse scrolled (355, 395) with delta (0, 0)
Screenshot: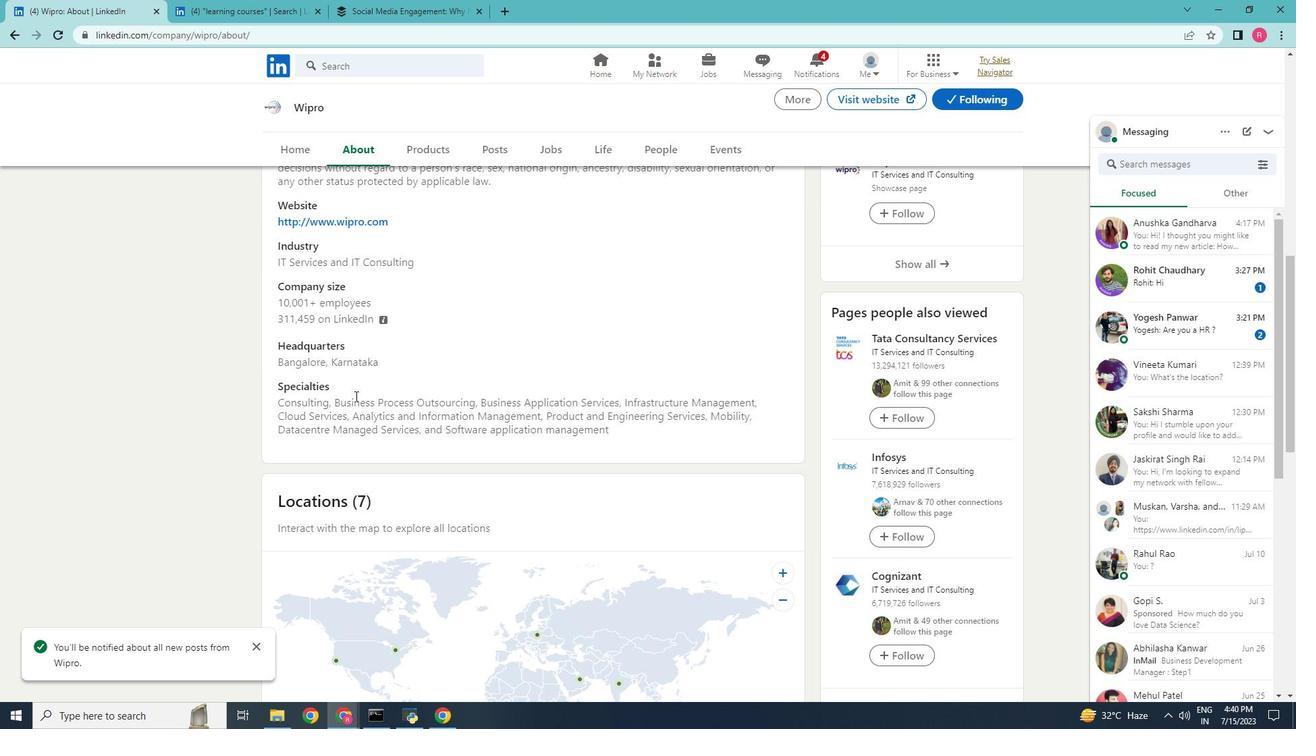 
Action: Mouse scrolled (355, 395) with delta (0, 0)
Screenshot: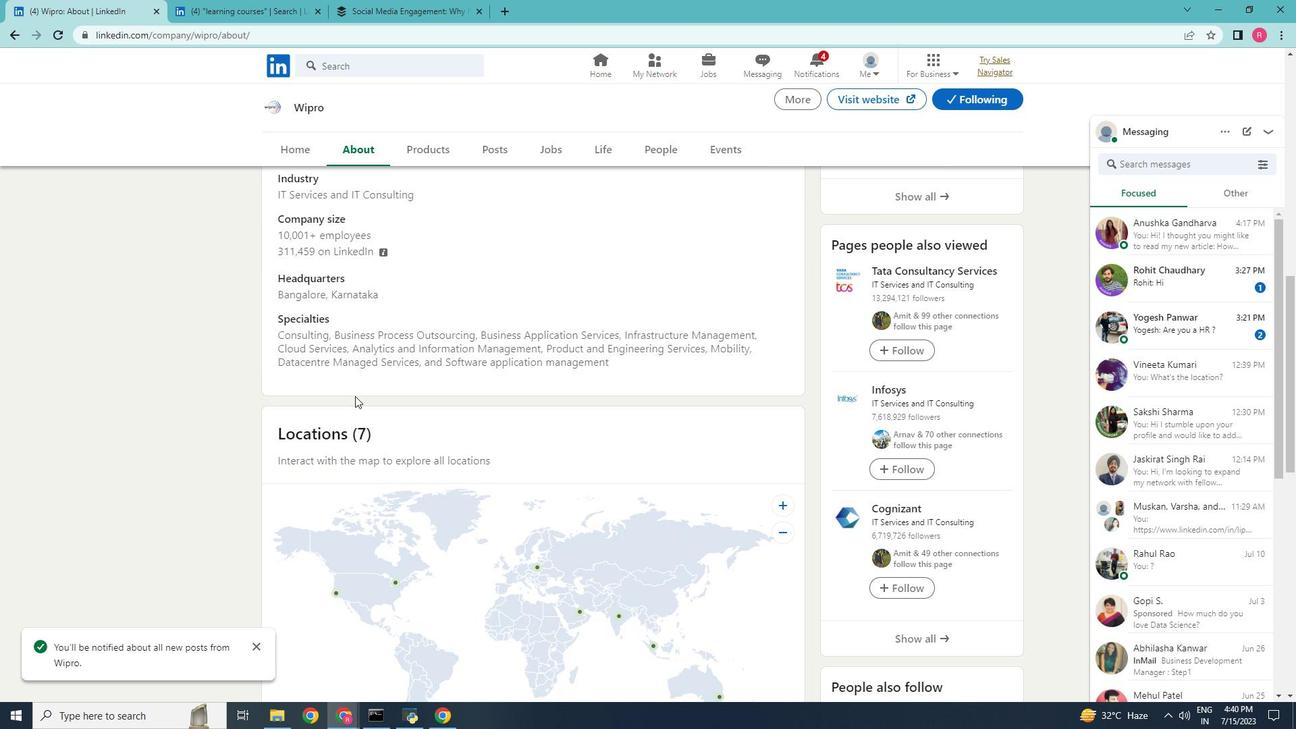 
Action: Mouse scrolled (355, 395) with delta (0, 0)
Screenshot: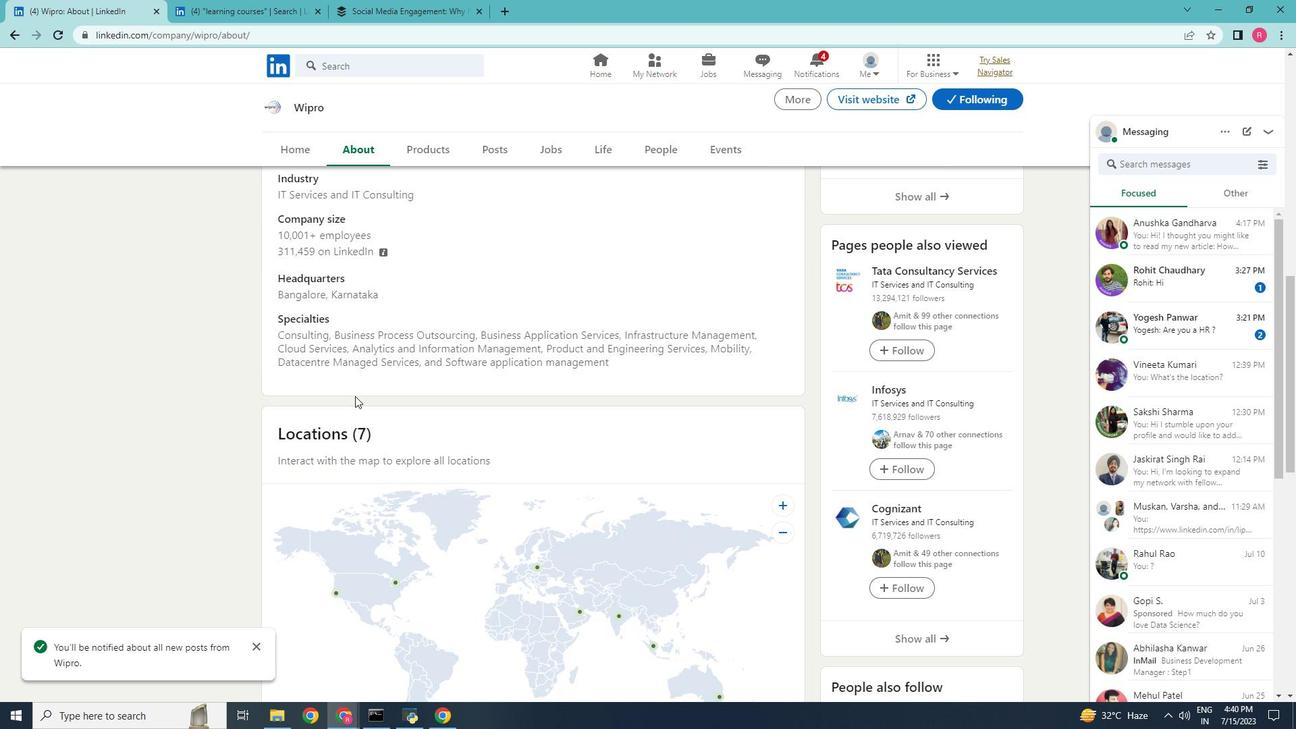 
Action: Mouse scrolled (355, 395) with delta (0, 0)
Screenshot: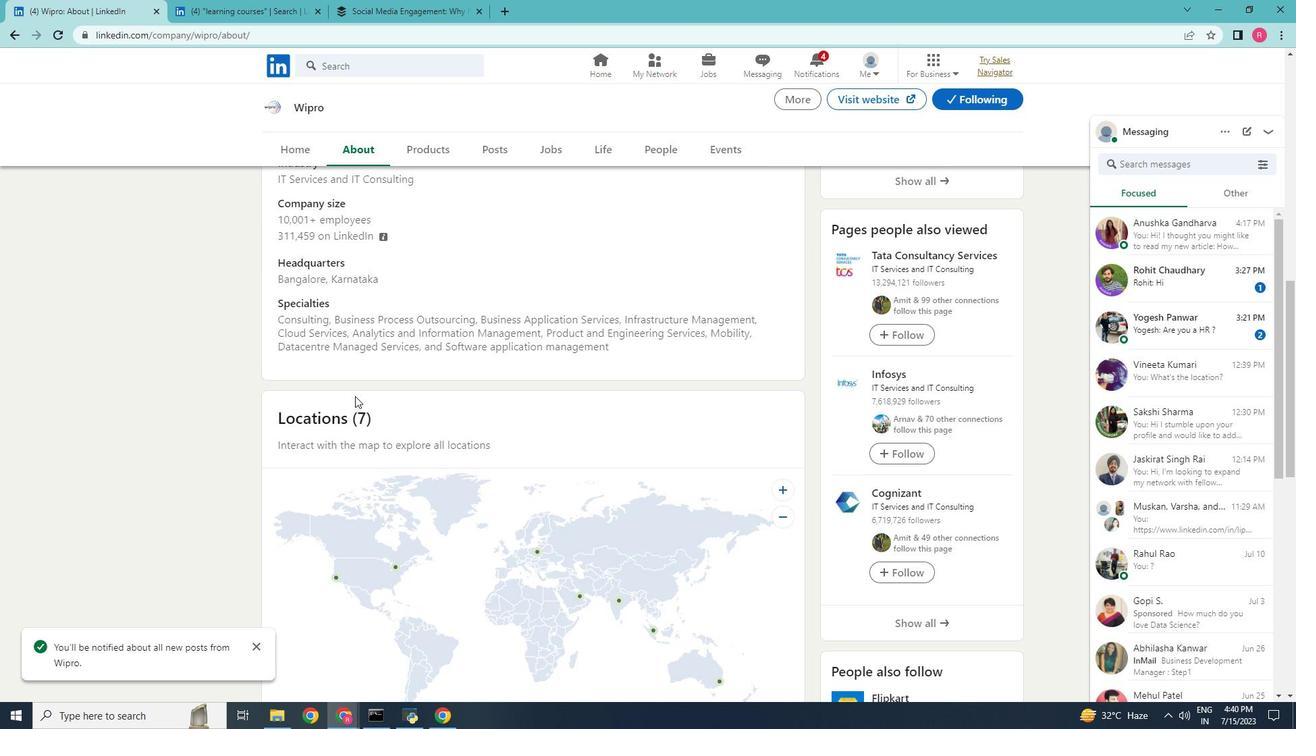 
Action: Mouse scrolled (355, 397) with delta (0, 0)
Screenshot: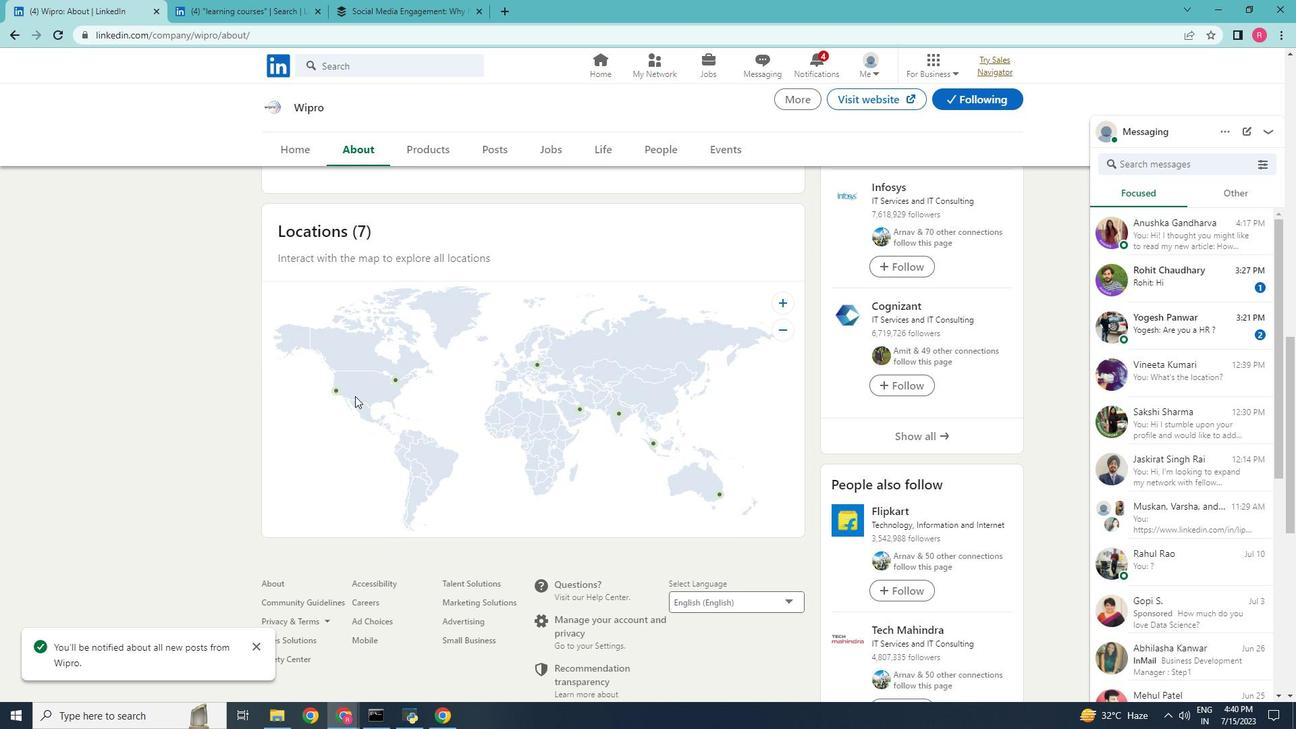 
Action: Mouse scrolled (355, 397) with delta (0, 0)
Screenshot: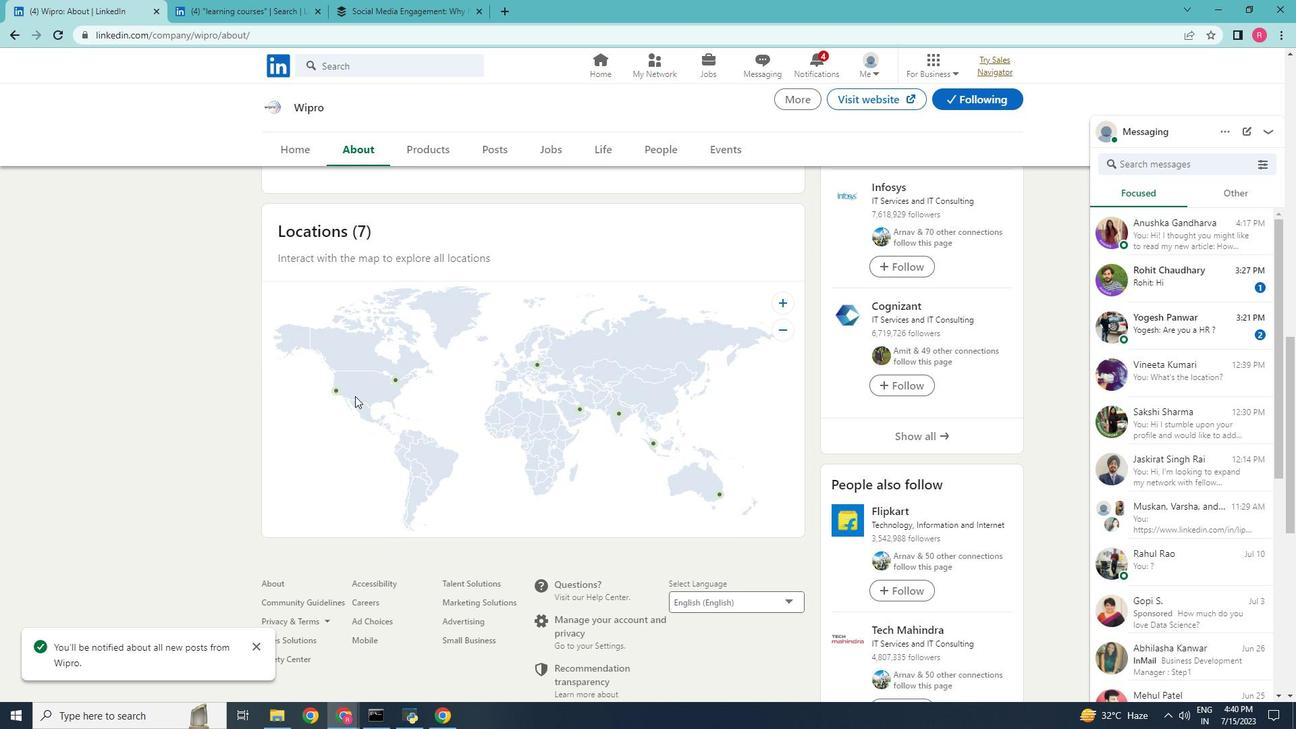 
Action: Mouse scrolled (355, 397) with delta (0, 0)
Screenshot: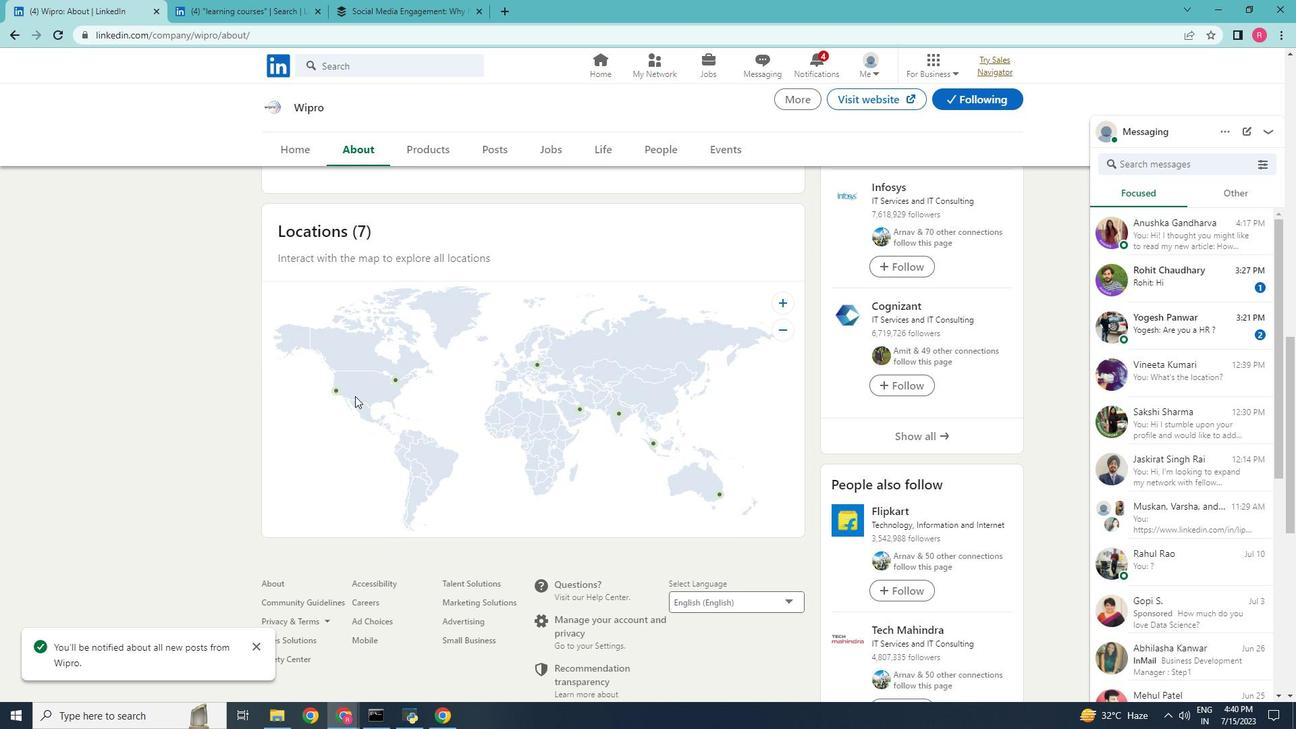 
Action: Mouse scrolled (355, 397) with delta (0, 0)
Screenshot: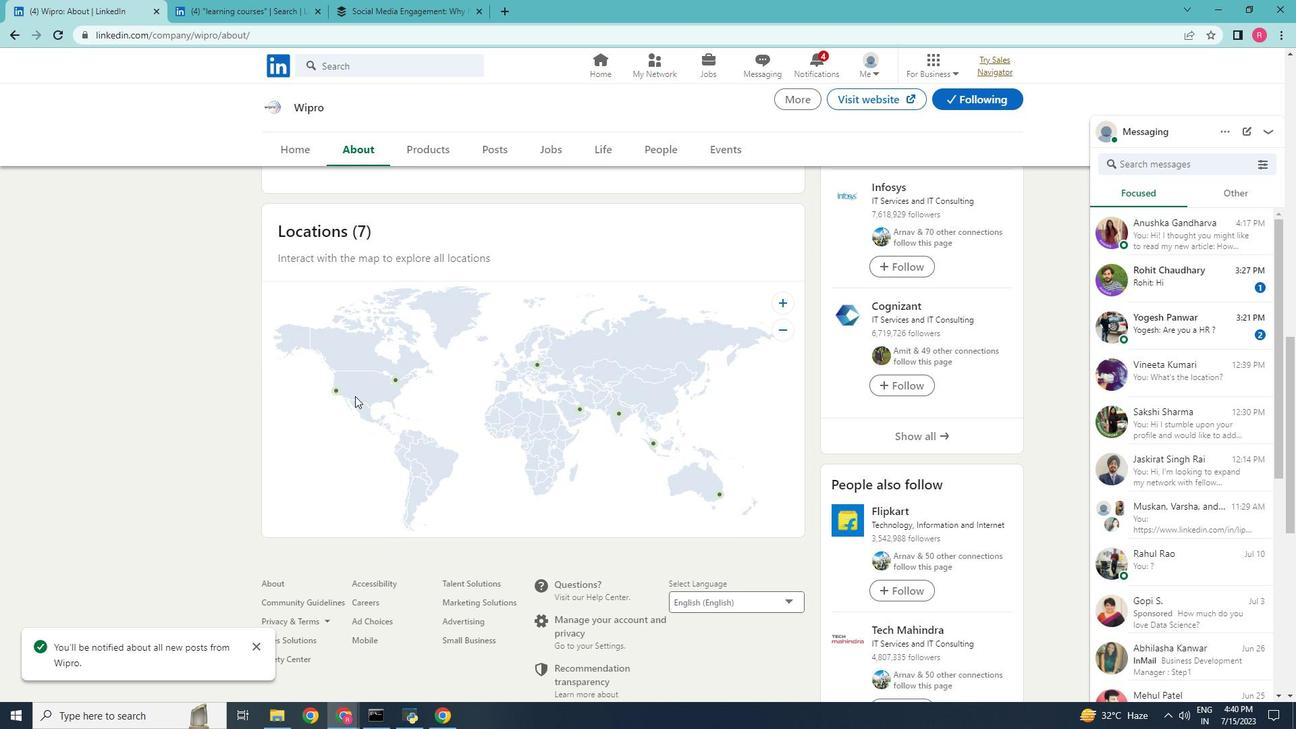 
Action: Mouse scrolled (355, 397) with delta (0, 0)
Screenshot: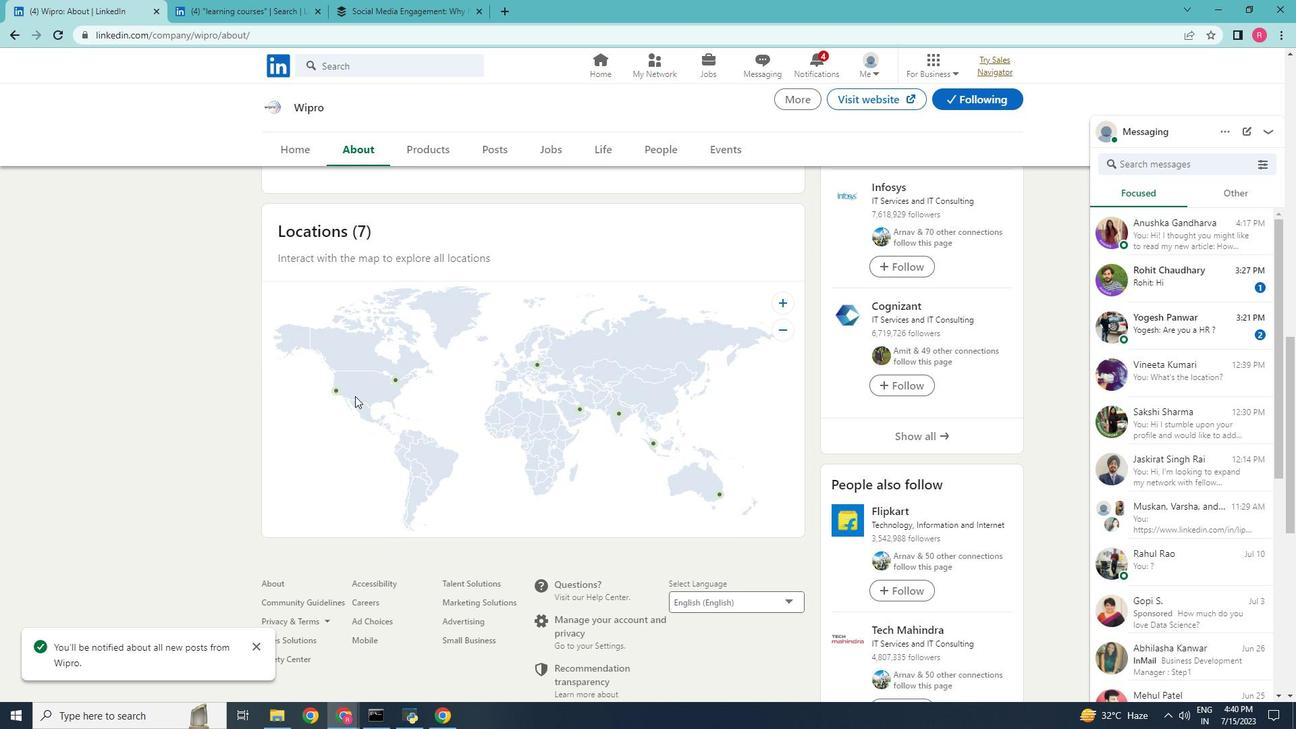 
Action: Mouse scrolled (355, 397) with delta (0, 0)
Screenshot: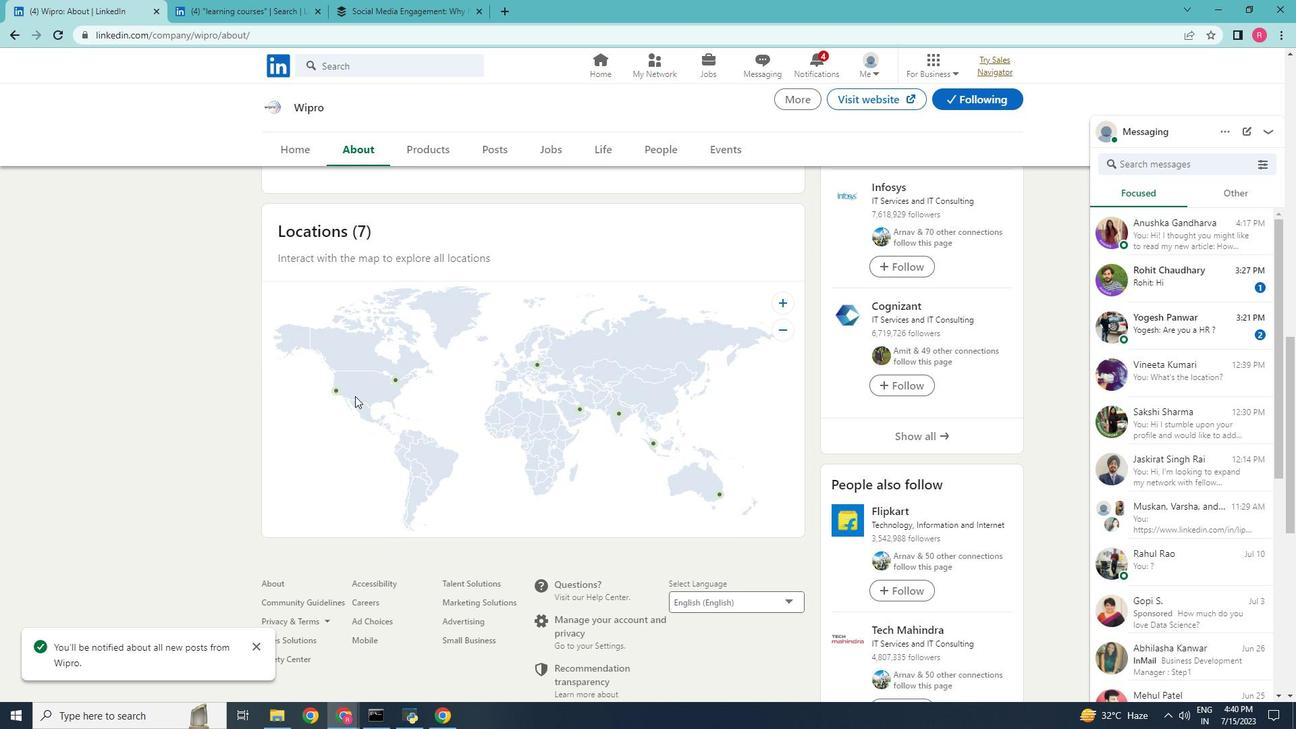 
Action: Mouse scrolled (355, 395) with delta (0, 0)
Screenshot: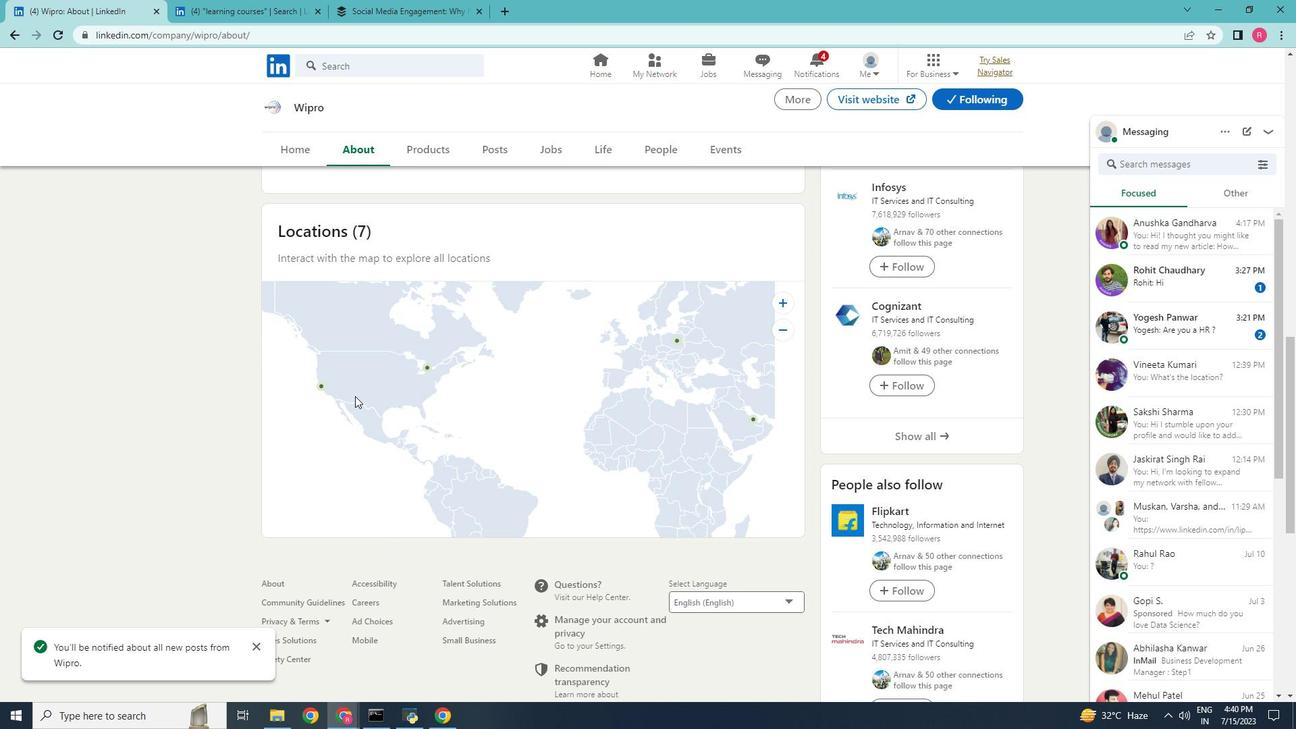 
Action: Mouse moved to (199, 378)
Screenshot: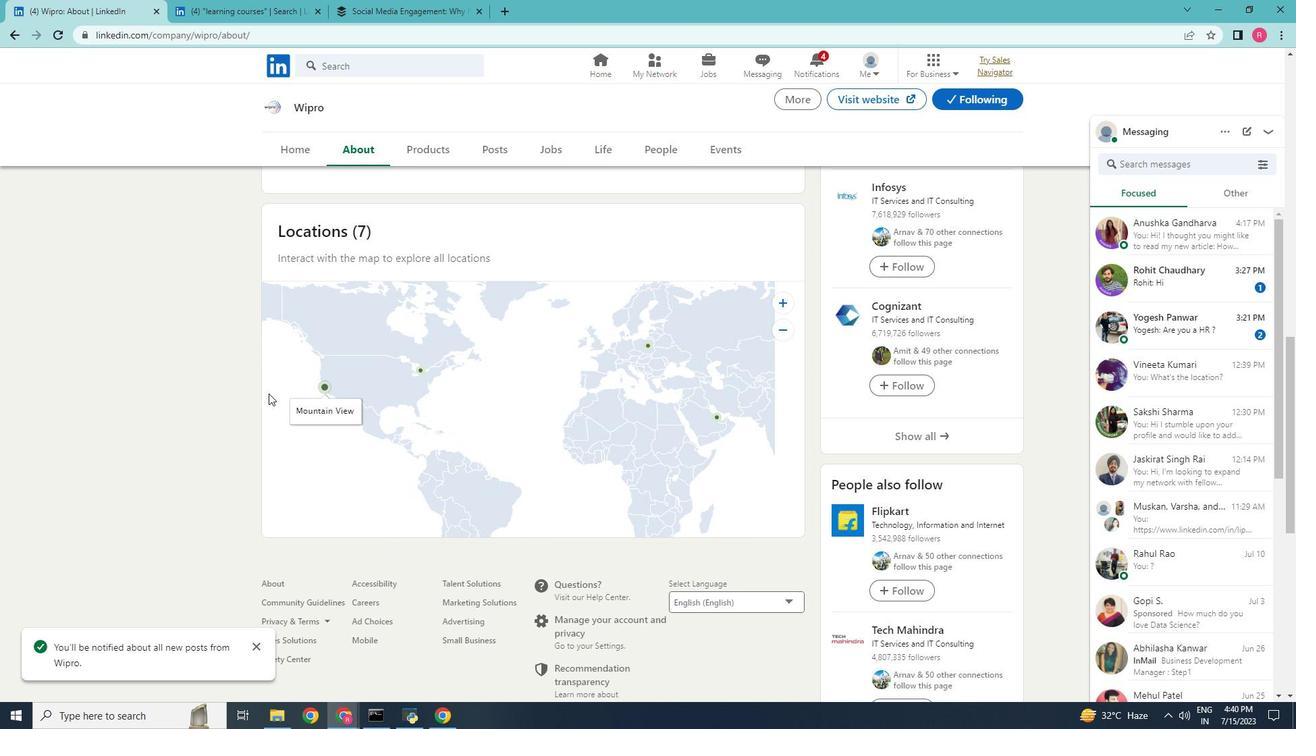 
Action: Mouse scrolled (199, 379) with delta (0, 0)
Screenshot: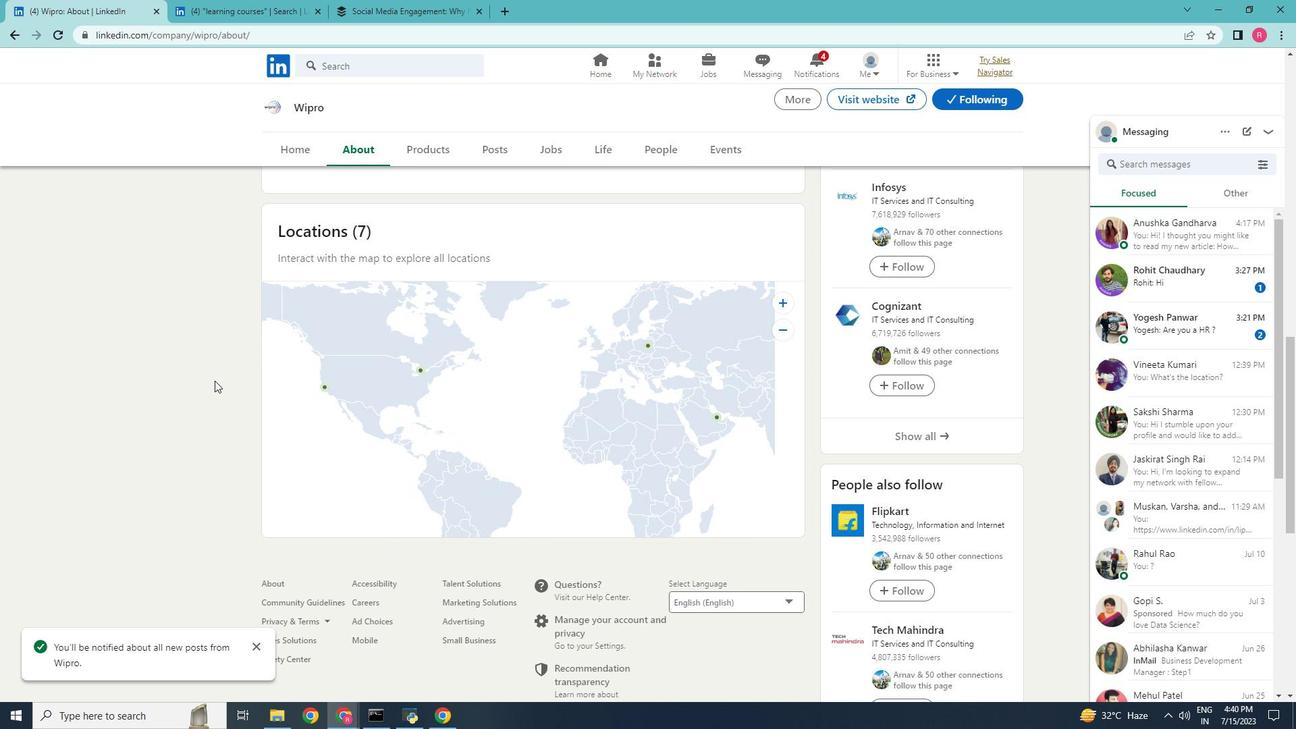 
Action: Mouse scrolled (199, 379) with delta (0, 0)
Screenshot: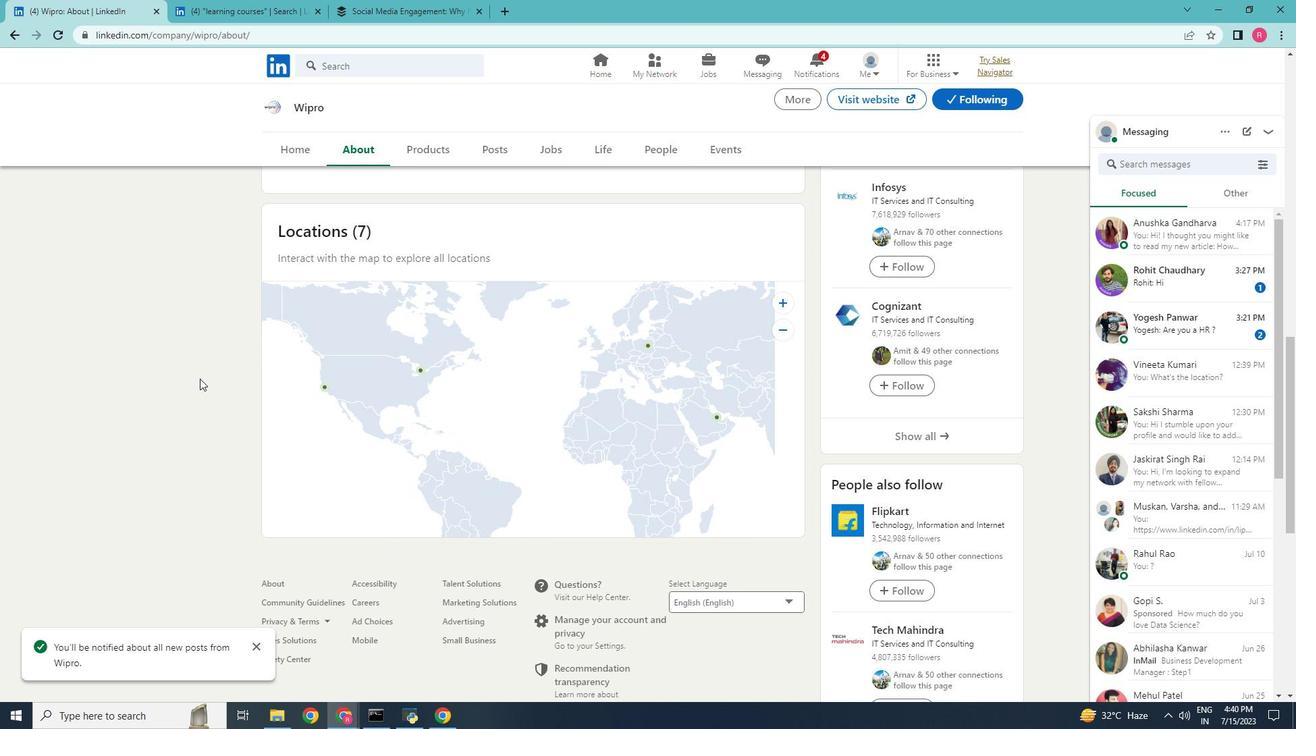 
Action: Mouse scrolled (199, 379) with delta (0, 0)
Screenshot: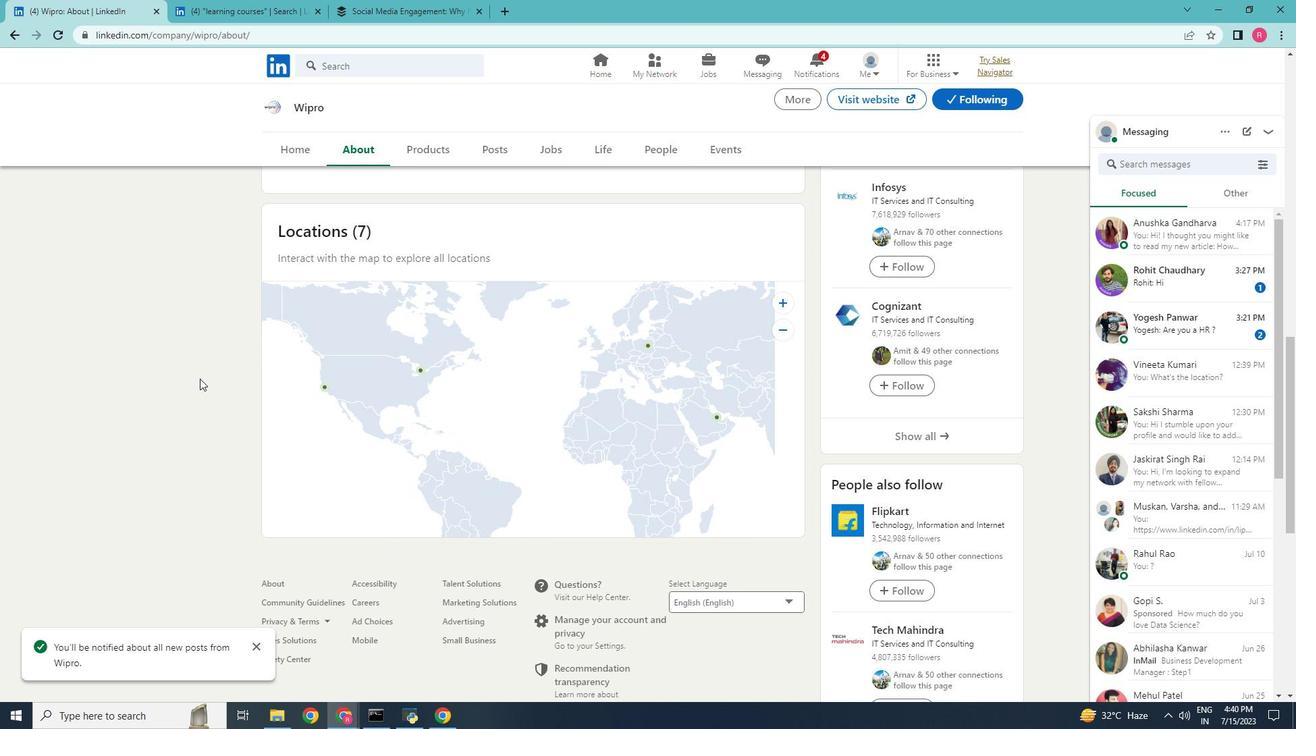 
Action: Mouse scrolled (199, 379) with delta (0, 0)
Screenshot: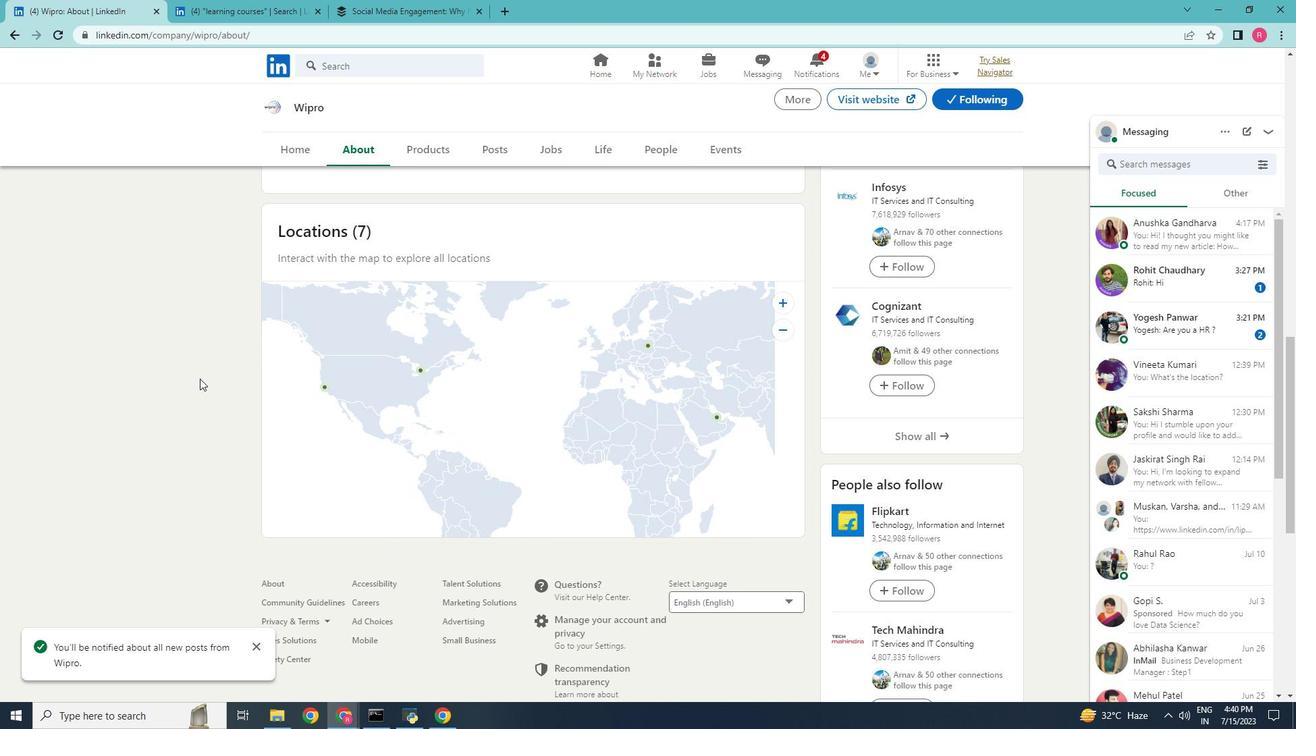 
Action: Mouse scrolled (199, 379) with delta (0, 0)
Screenshot: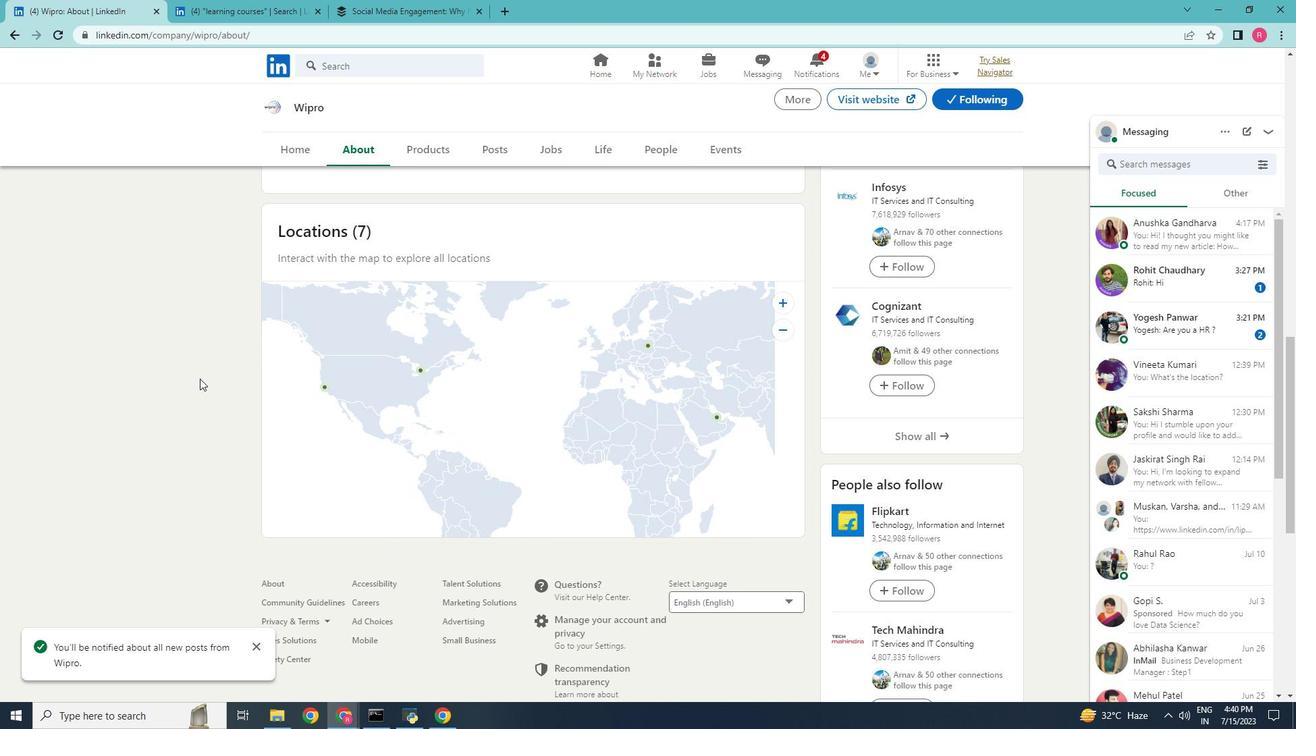 
Action: Mouse scrolled (199, 379) with delta (0, 0)
Screenshot: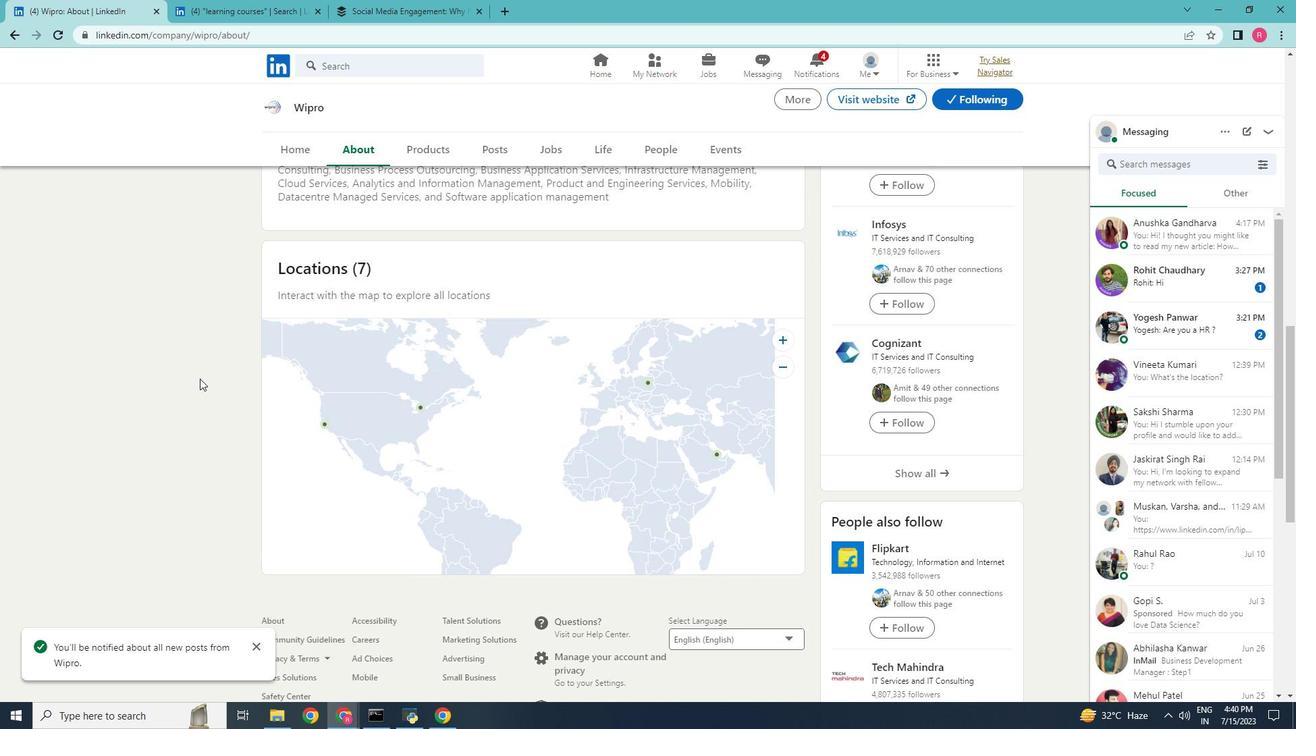 
Action: Mouse scrolled (199, 379) with delta (0, 0)
Screenshot: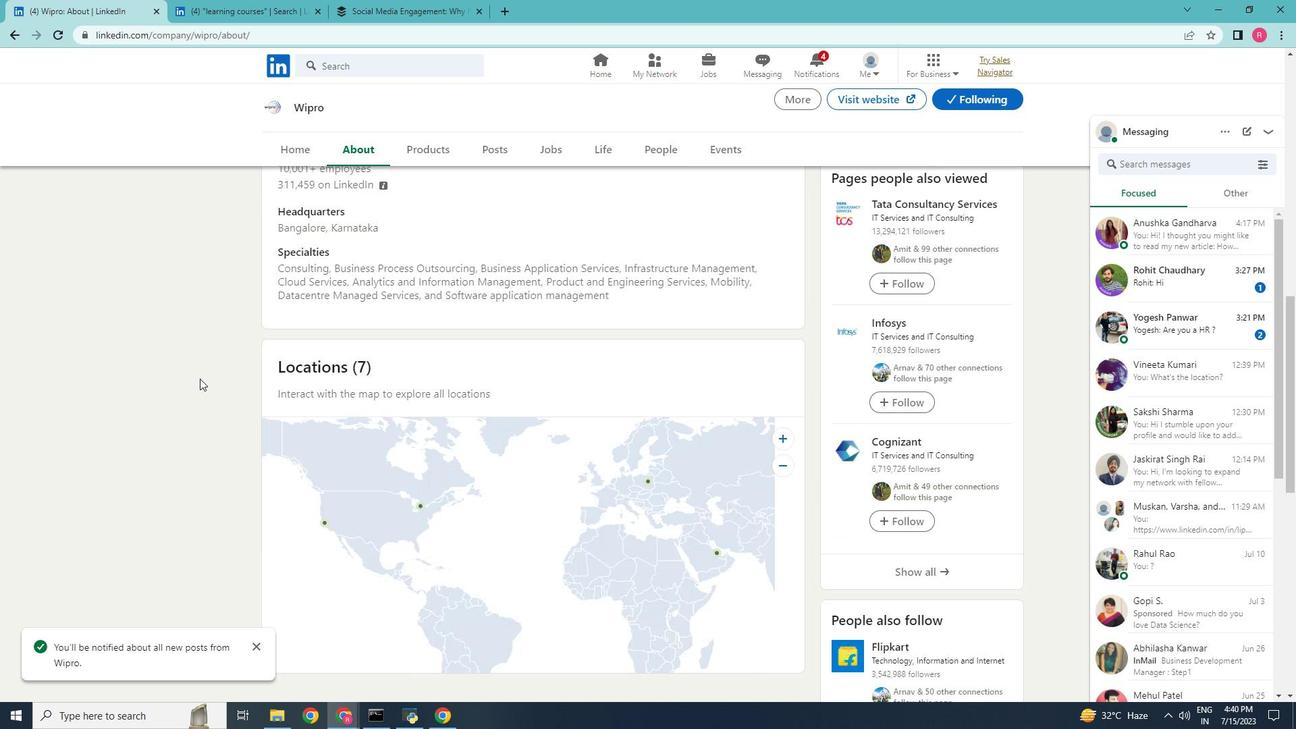 
Action: Mouse moved to (309, 364)
Screenshot: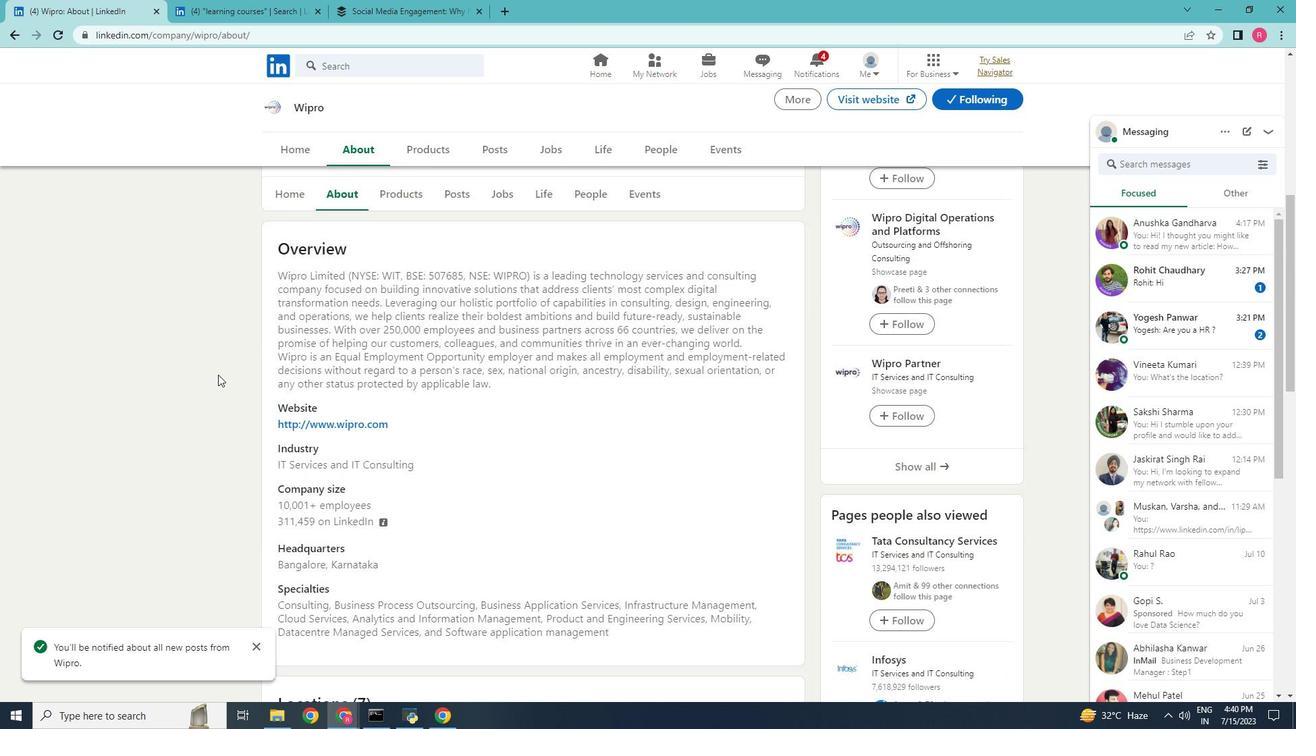 
Action: Mouse scrolled (309, 365) with delta (0, 0)
Screenshot: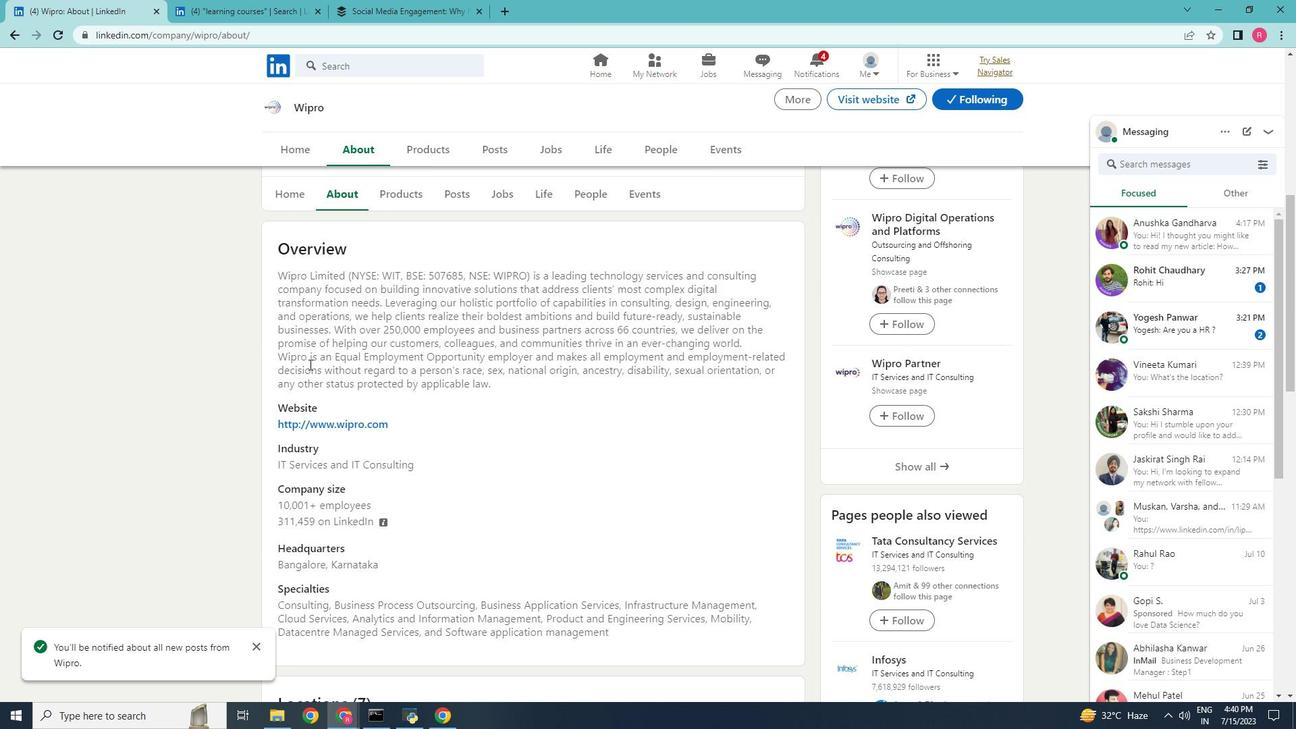 
Action: Mouse scrolled (309, 365) with delta (0, 0)
Screenshot: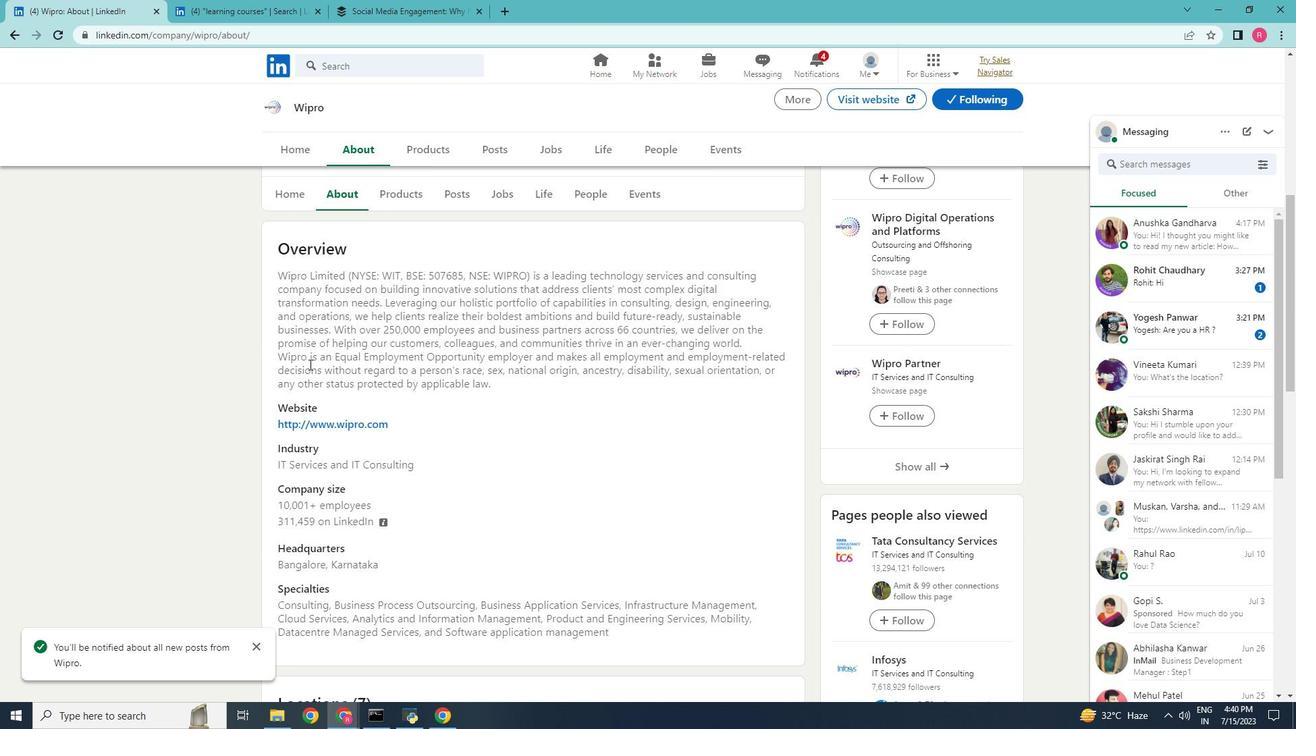 
Action: Mouse moved to (394, 325)
Screenshot: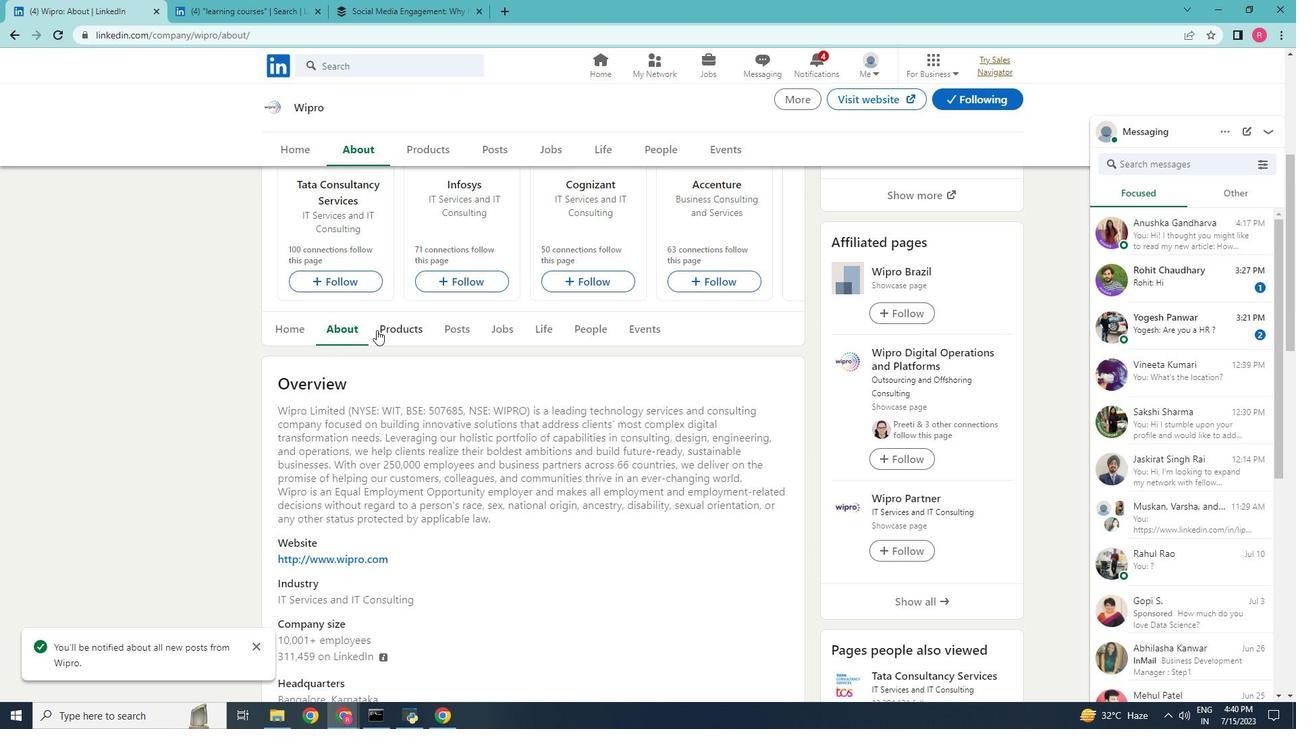 
Action: Mouse pressed left at (394, 325)
Screenshot: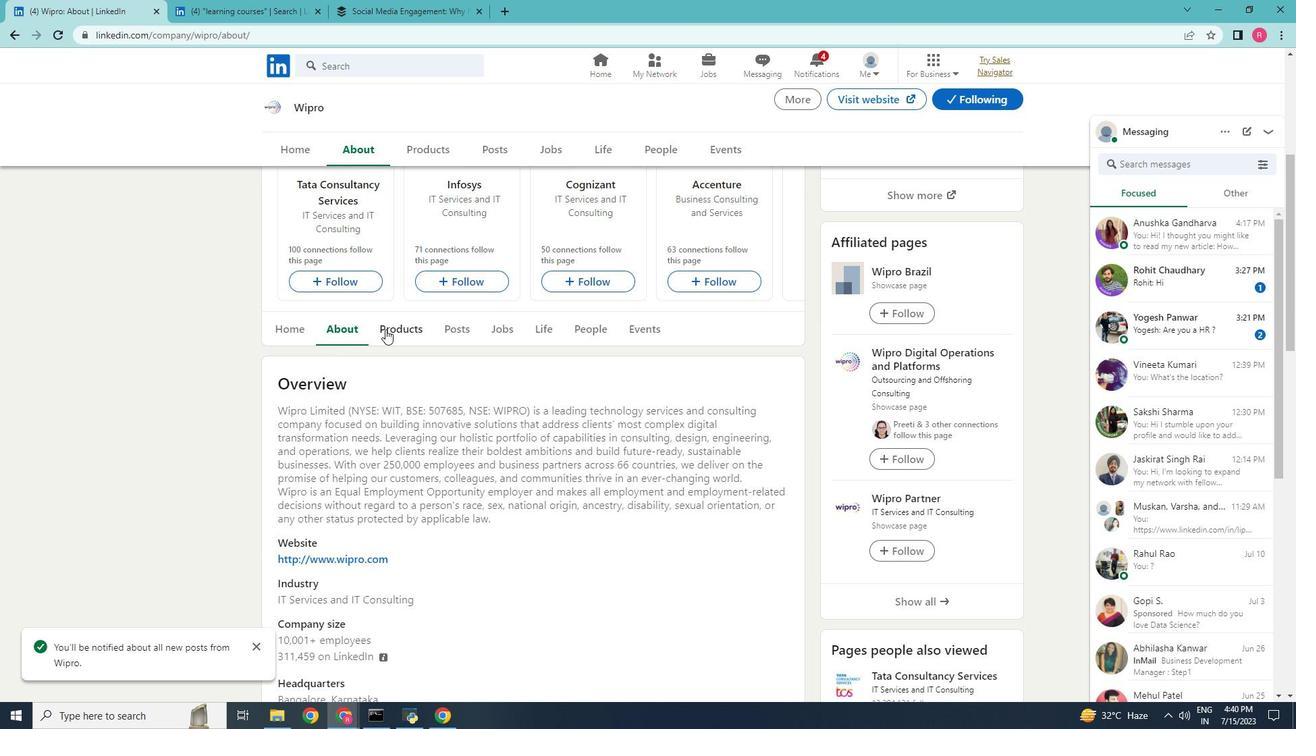 
Action: Mouse moved to (413, 331)
Screenshot: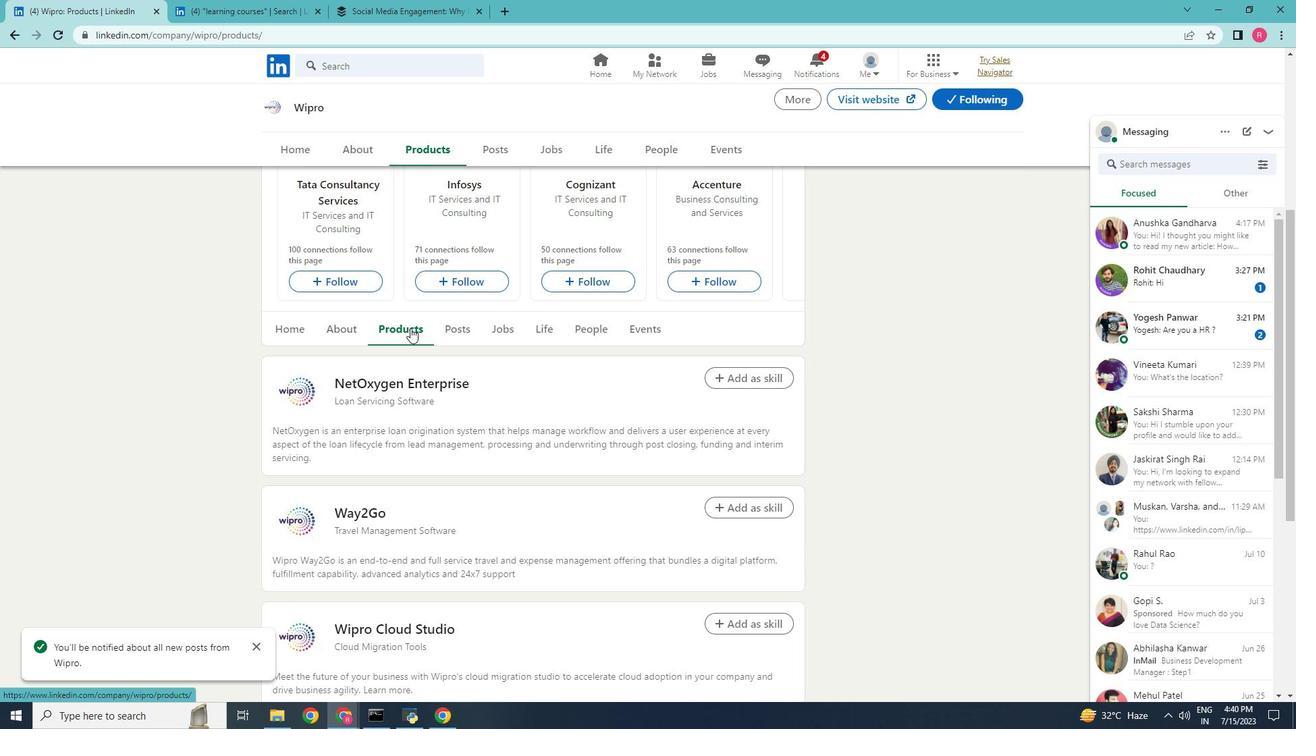 
Action: Mouse scrolled (413, 330) with delta (0, 0)
Screenshot: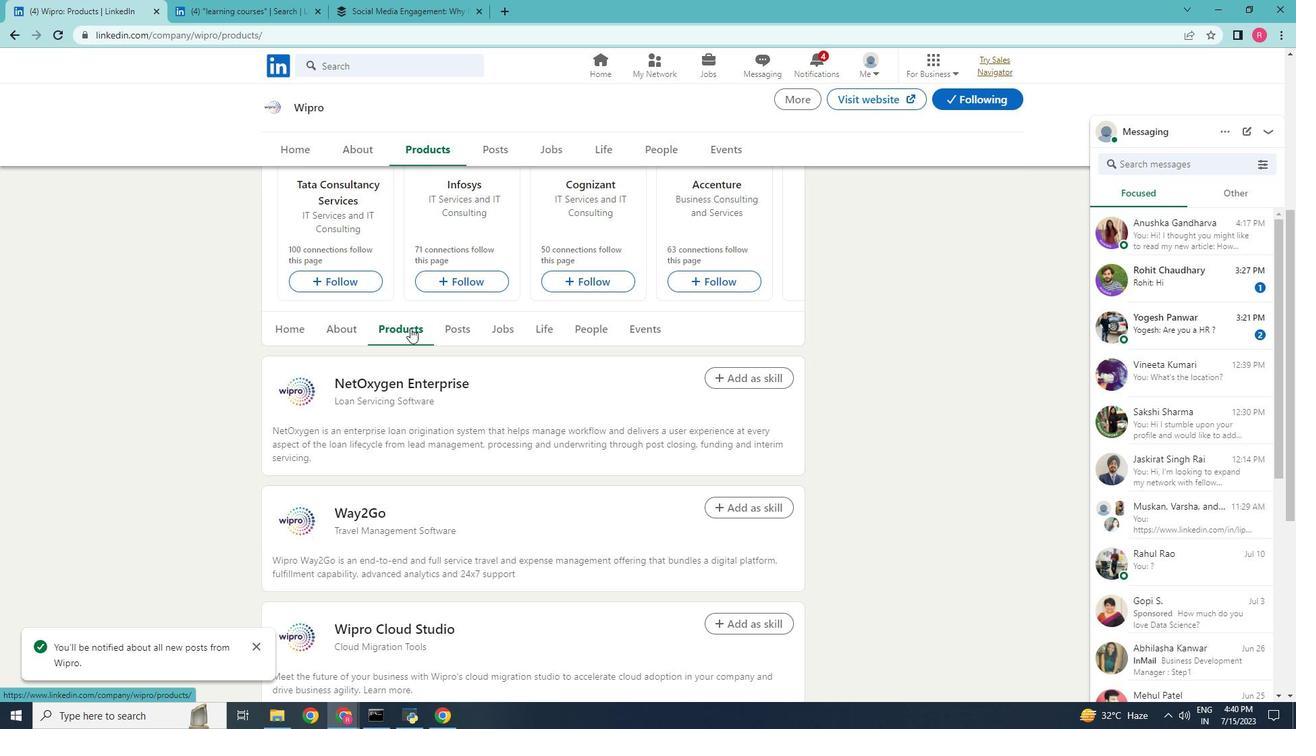 
Action: Mouse scrolled (413, 330) with delta (0, 0)
Screenshot: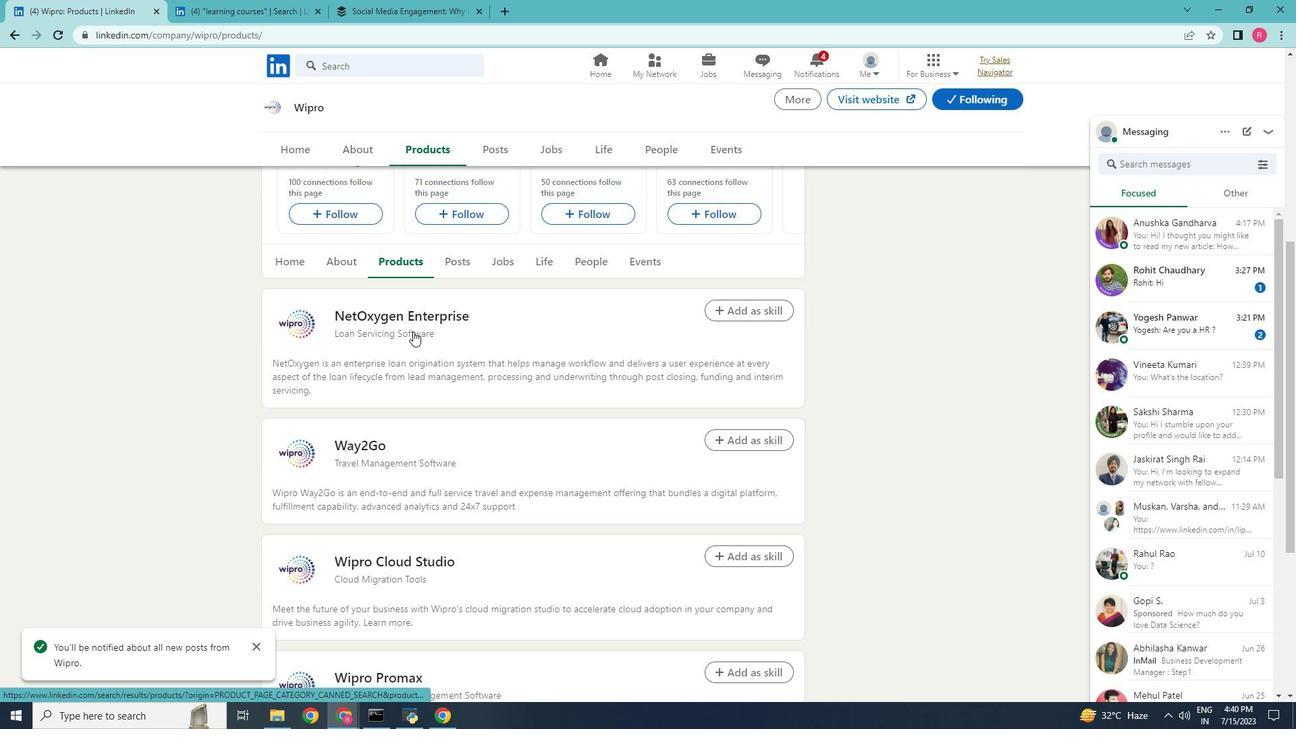 
Action: Mouse scrolled (413, 330) with delta (0, 0)
Screenshot: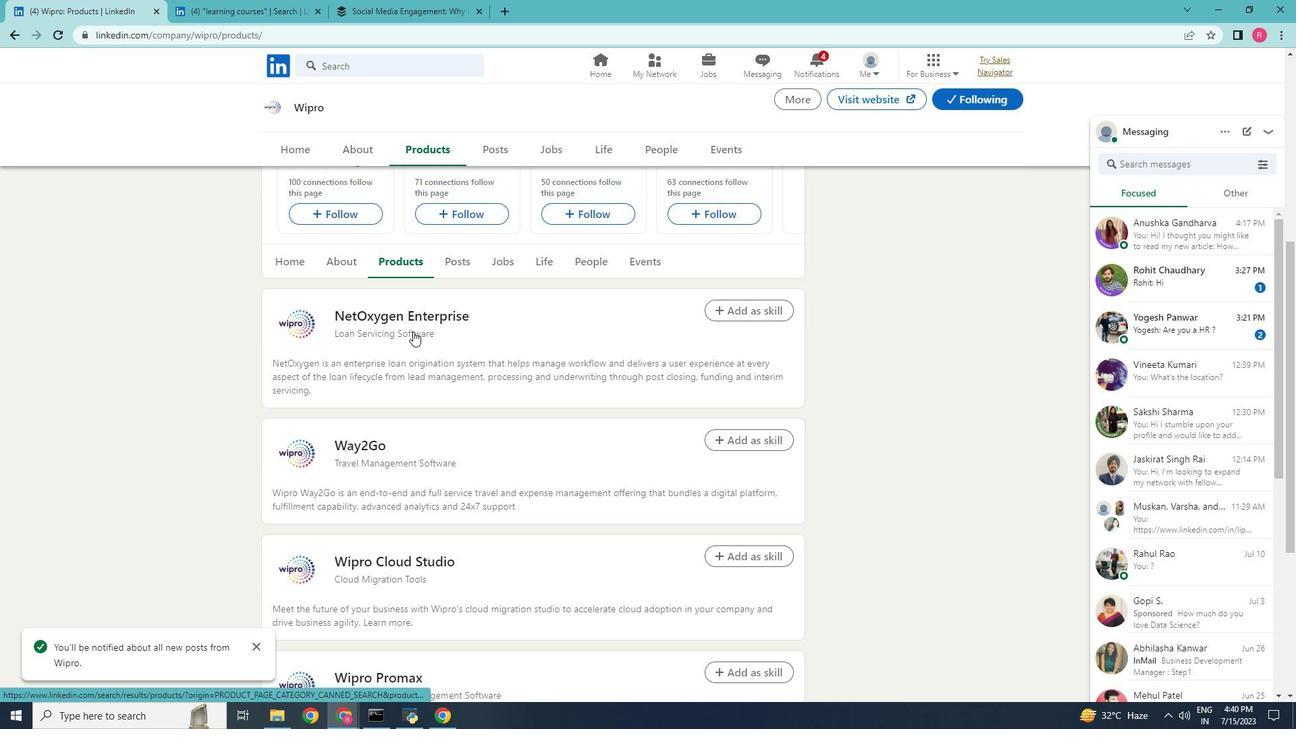 
Action: Mouse scrolled (413, 330) with delta (0, 0)
Screenshot: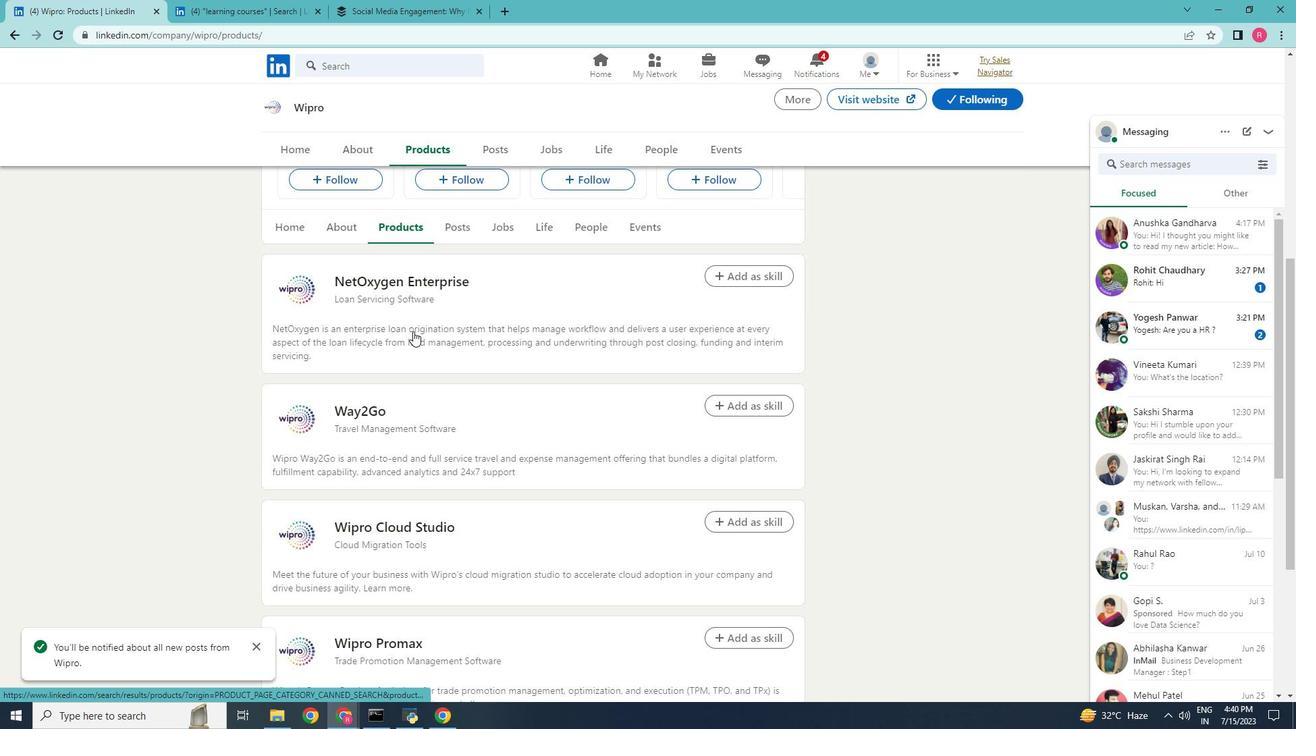 
Action: Mouse scrolled (413, 332) with delta (0, 0)
Screenshot: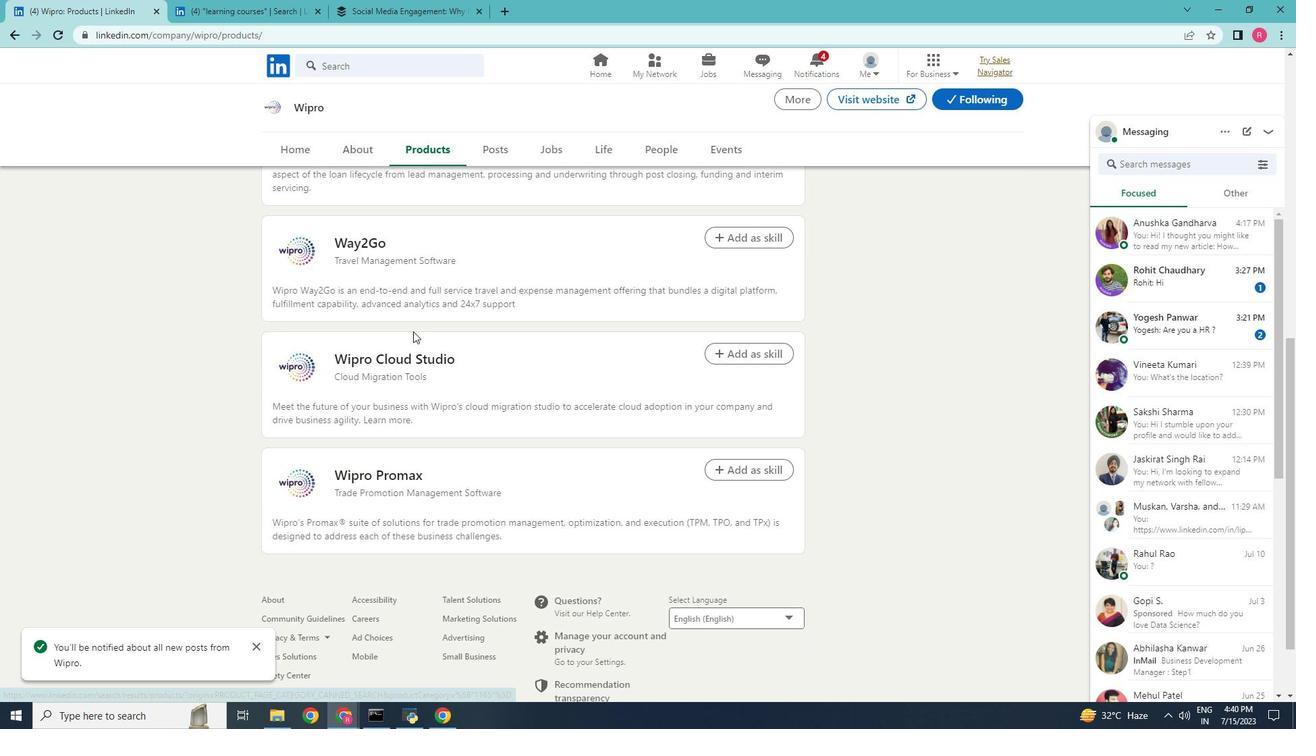 
Action: Mouse scrolled (413, 332) with delta (0, 0)
Screenshot: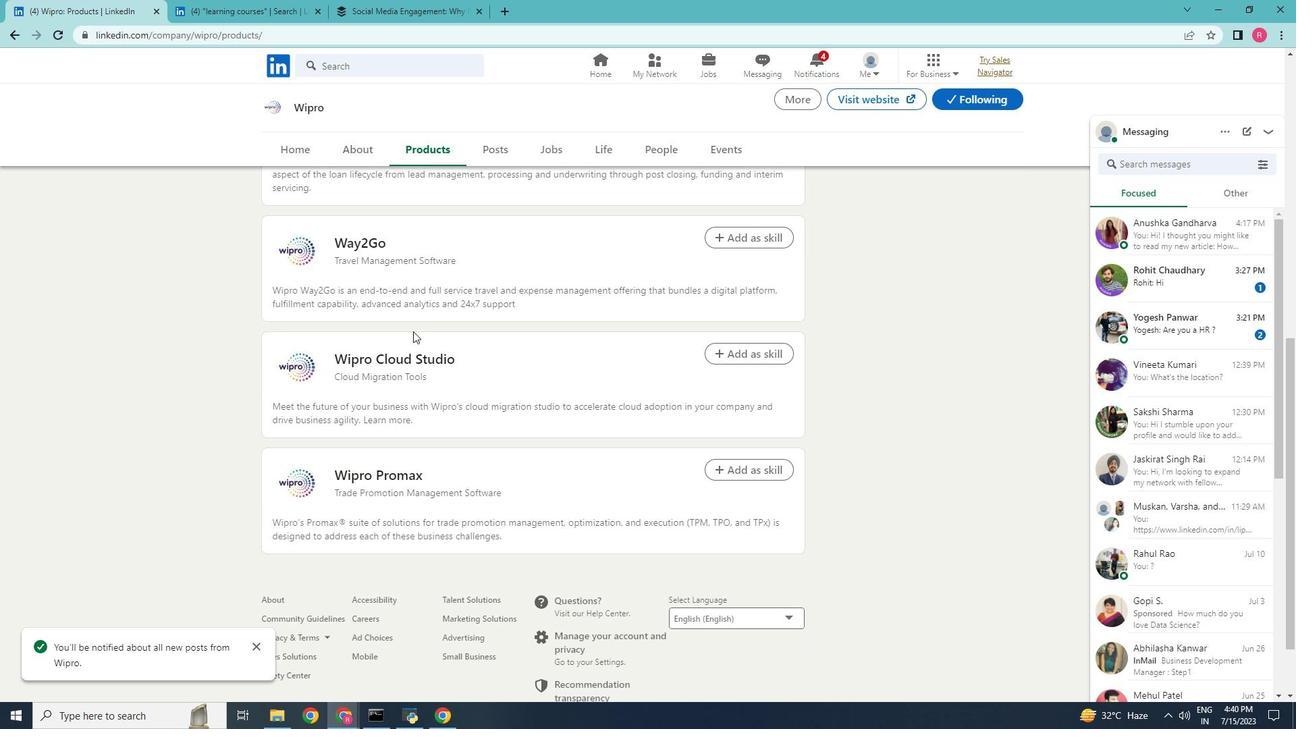 
Action: Mouse scrolled (413, 332) with delta (0, 0)
Screenshot: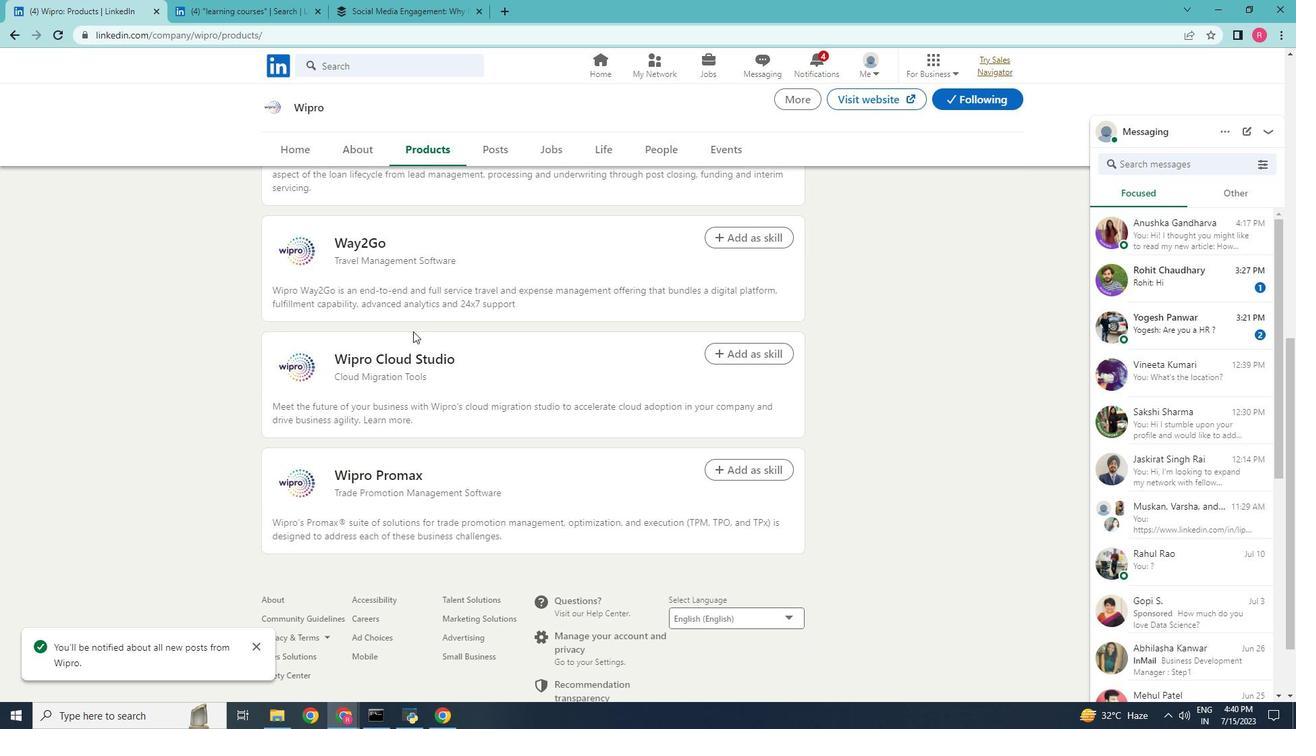 
Action: Mouse scrolled (413, 332) with delta (0, 0)
Screenshot: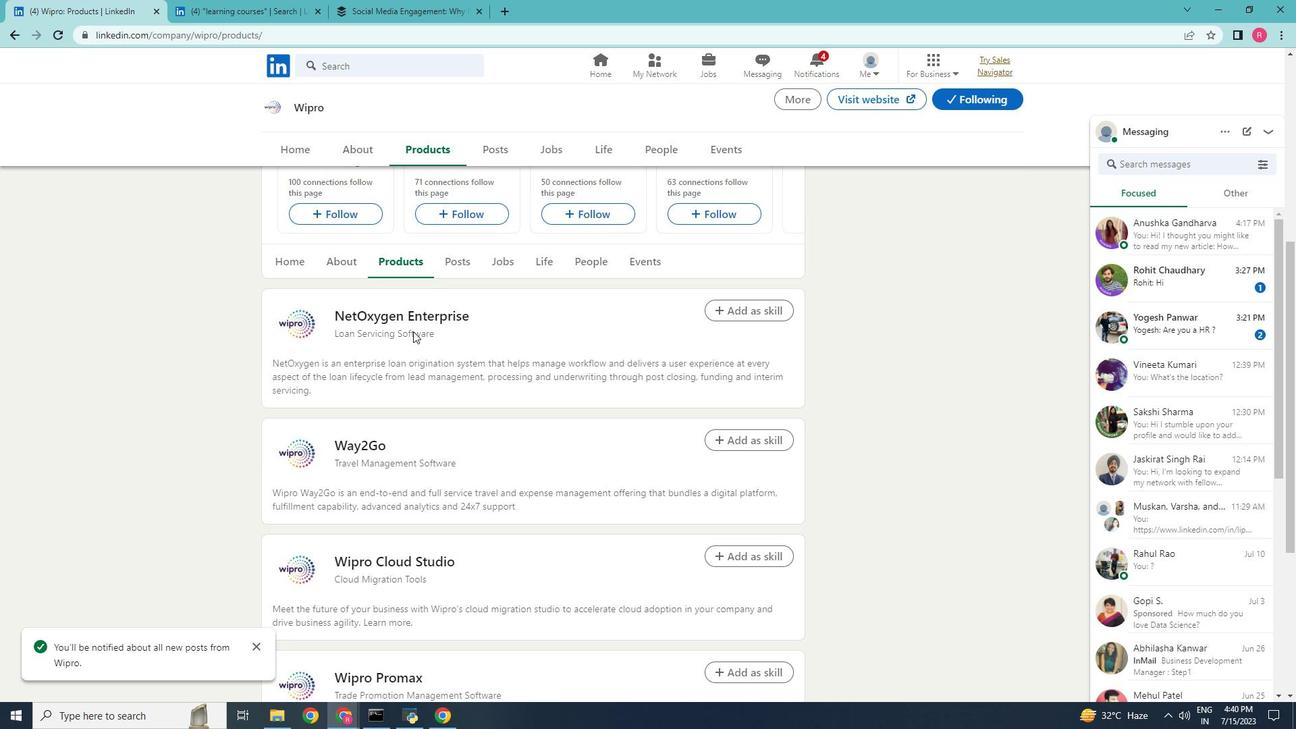 
Action: Mouse scrolled (413, 332) with delta (0, 0)
Screenshot: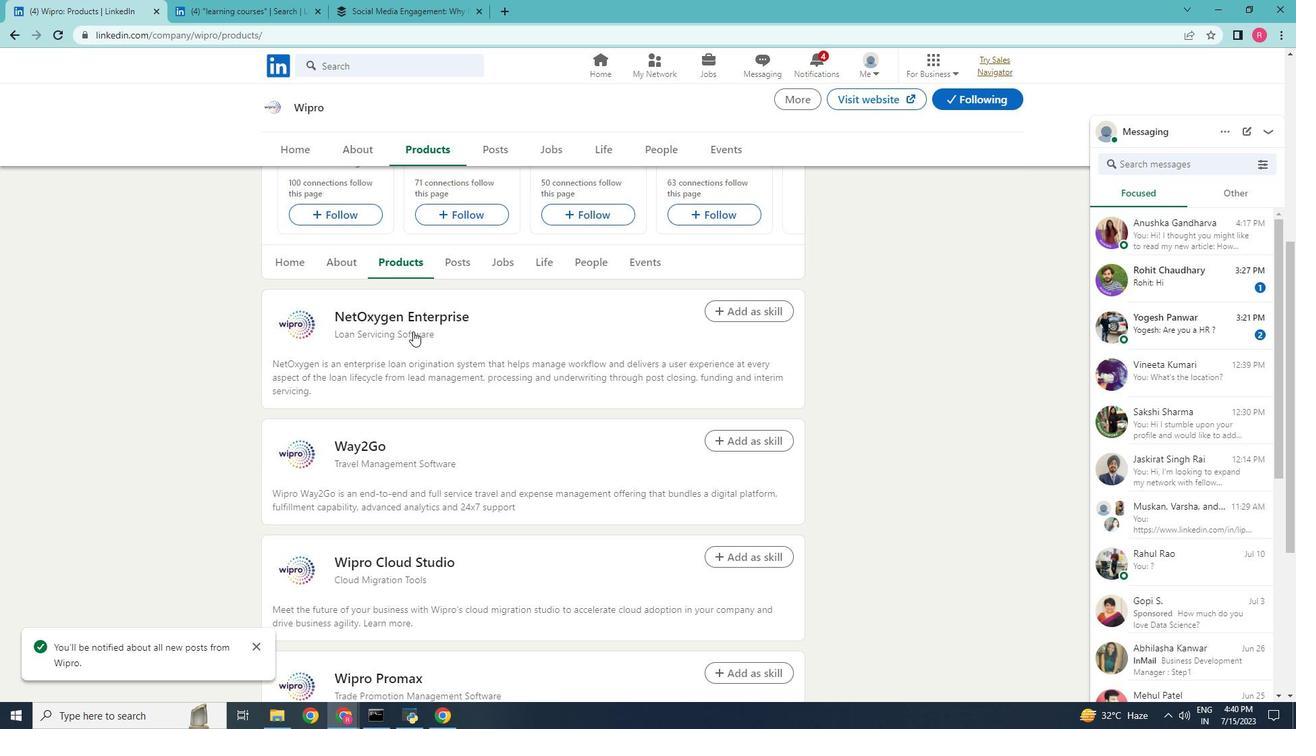 
Action: Mouse moved to (458, 393)
Screenshot: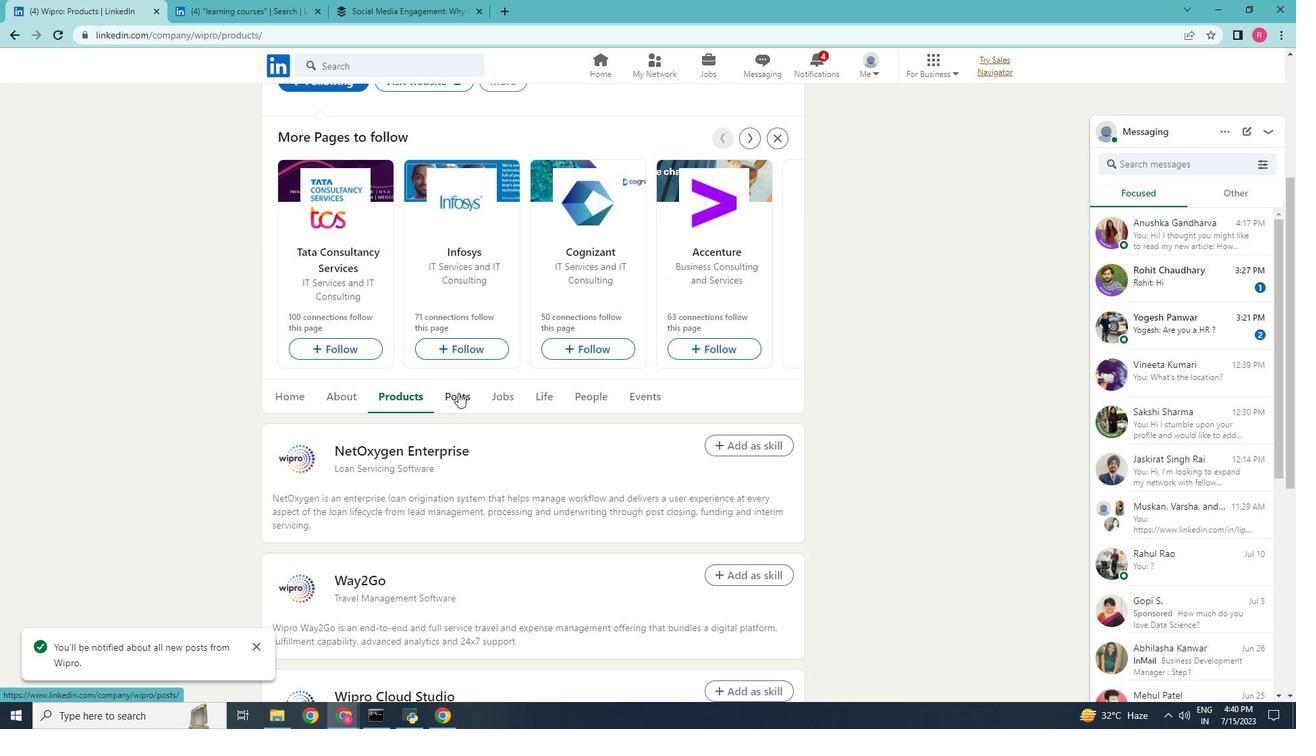
Action: Mouse pressed left at (458, 393)
Screenshot: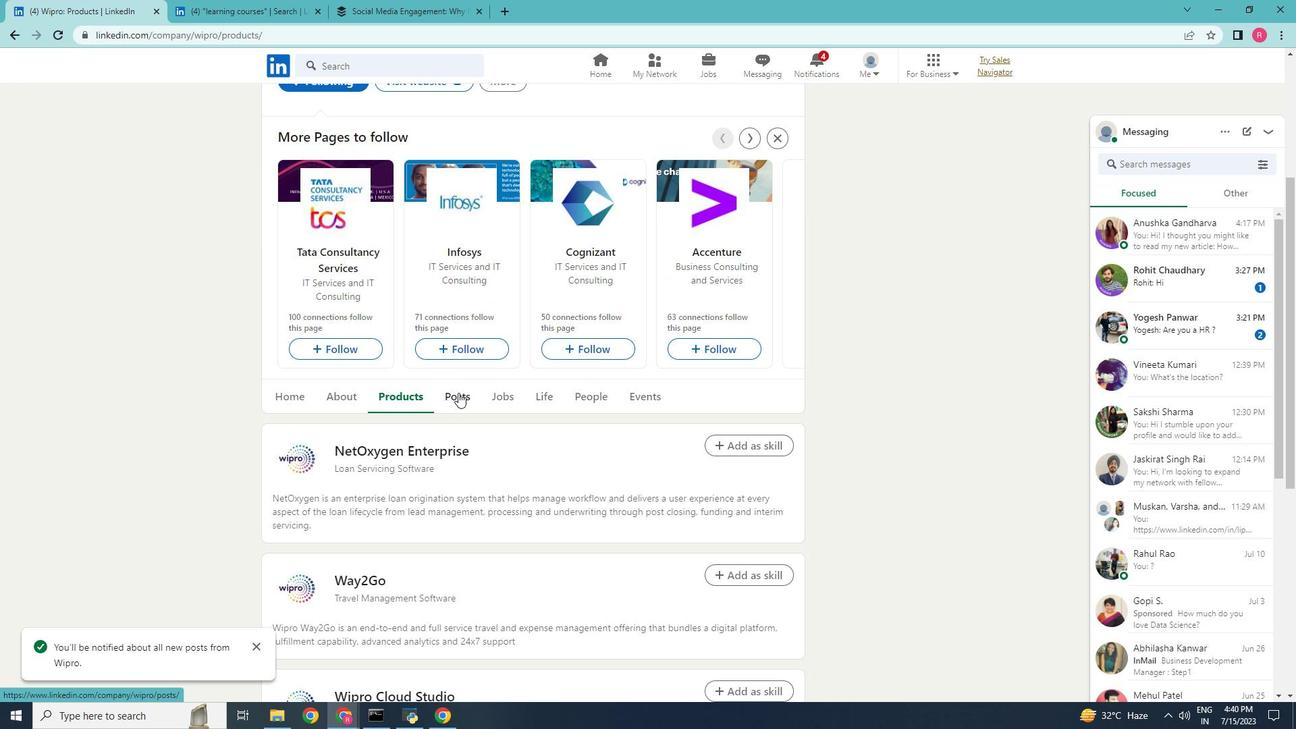 
Action: Mouse scrolled (458, 392) with delta (0, 0)
Screenshot: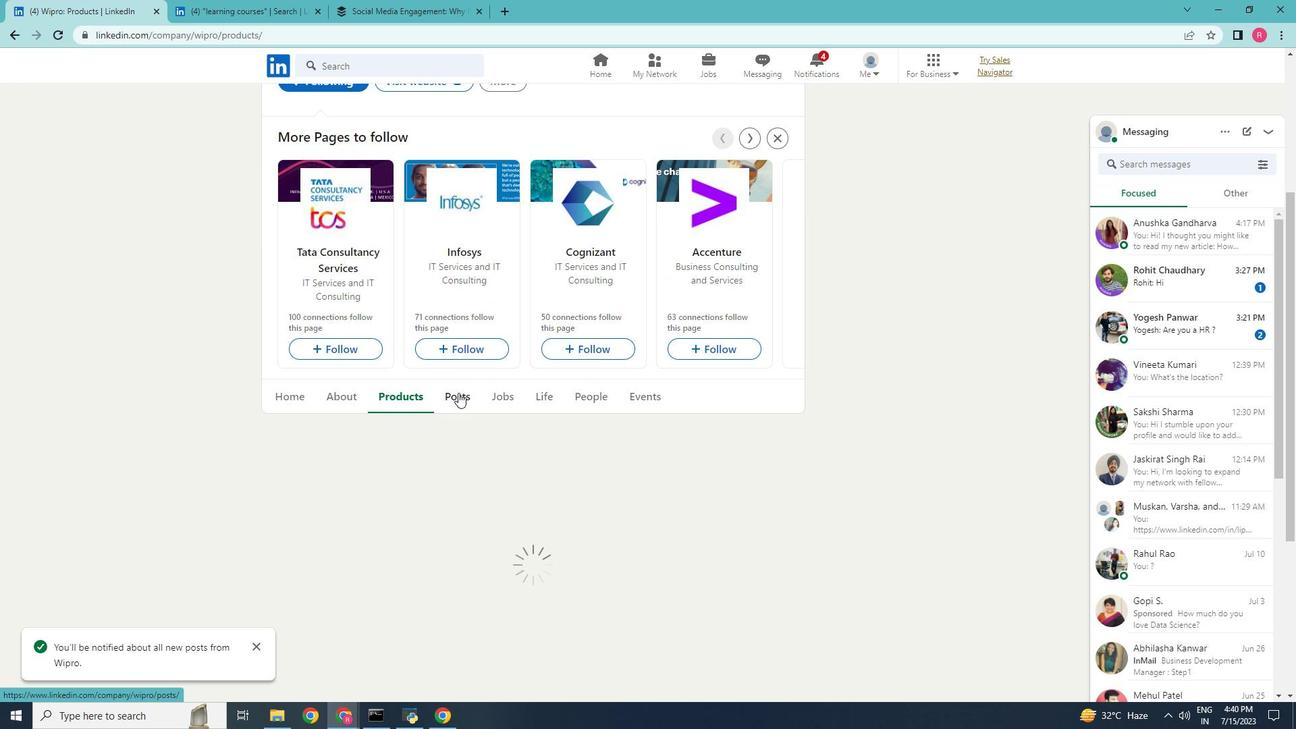 
Action: Mouse moved to (470, 393)
Screenshot: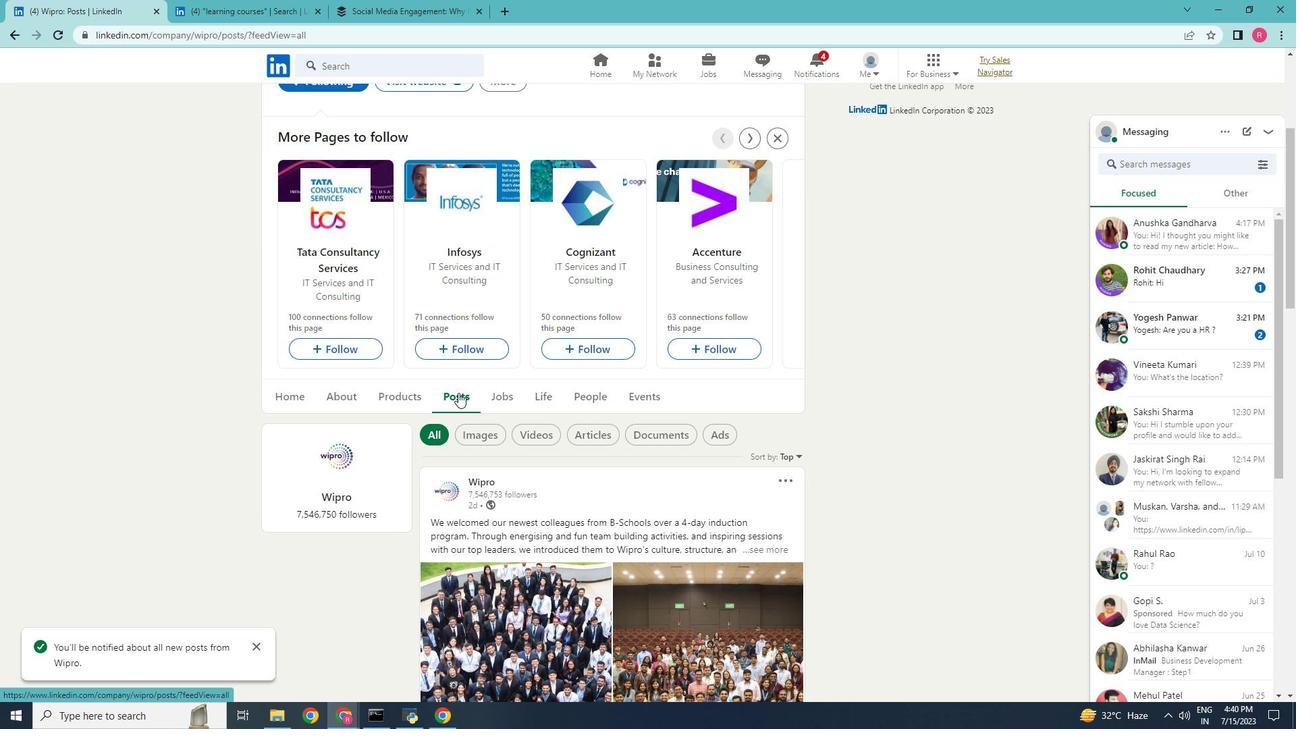 
Action: Mouse scrolled (470, 393) with delta (0, 0)
Screenshot: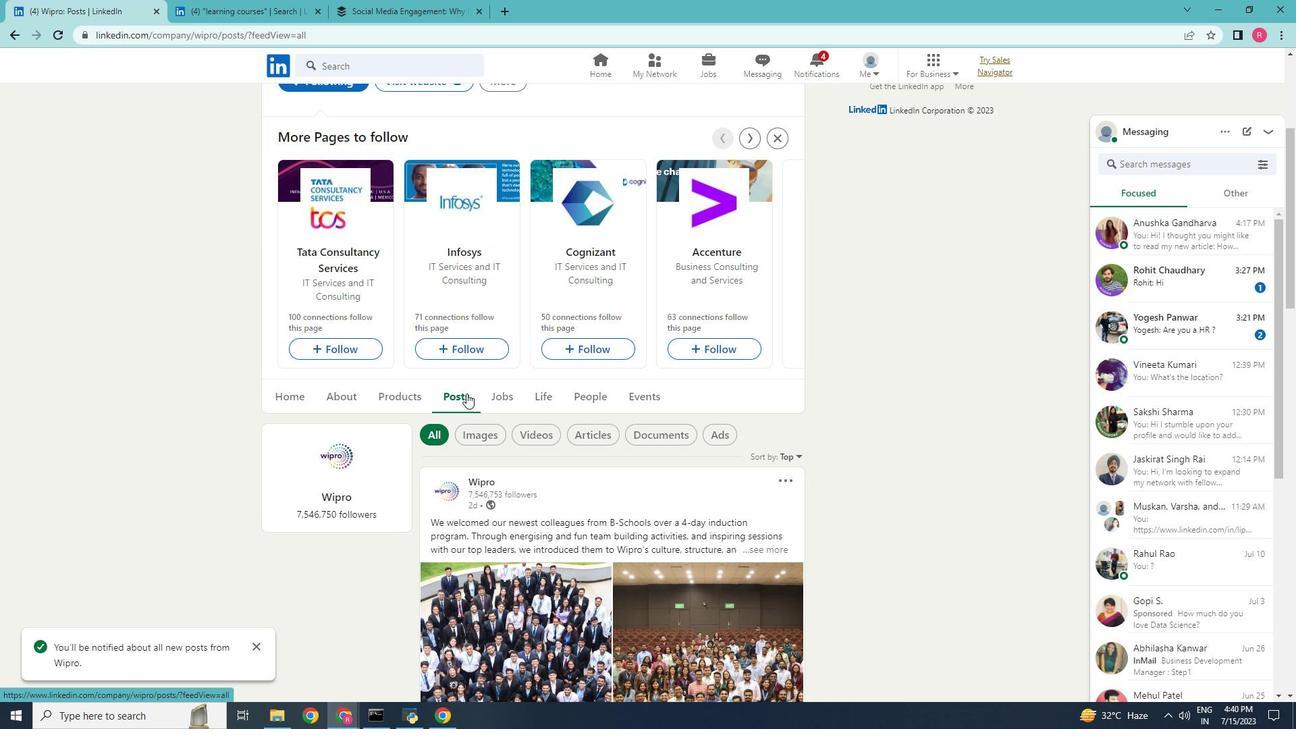 
Action: Mouse moved to (472, 395)
Screenshot: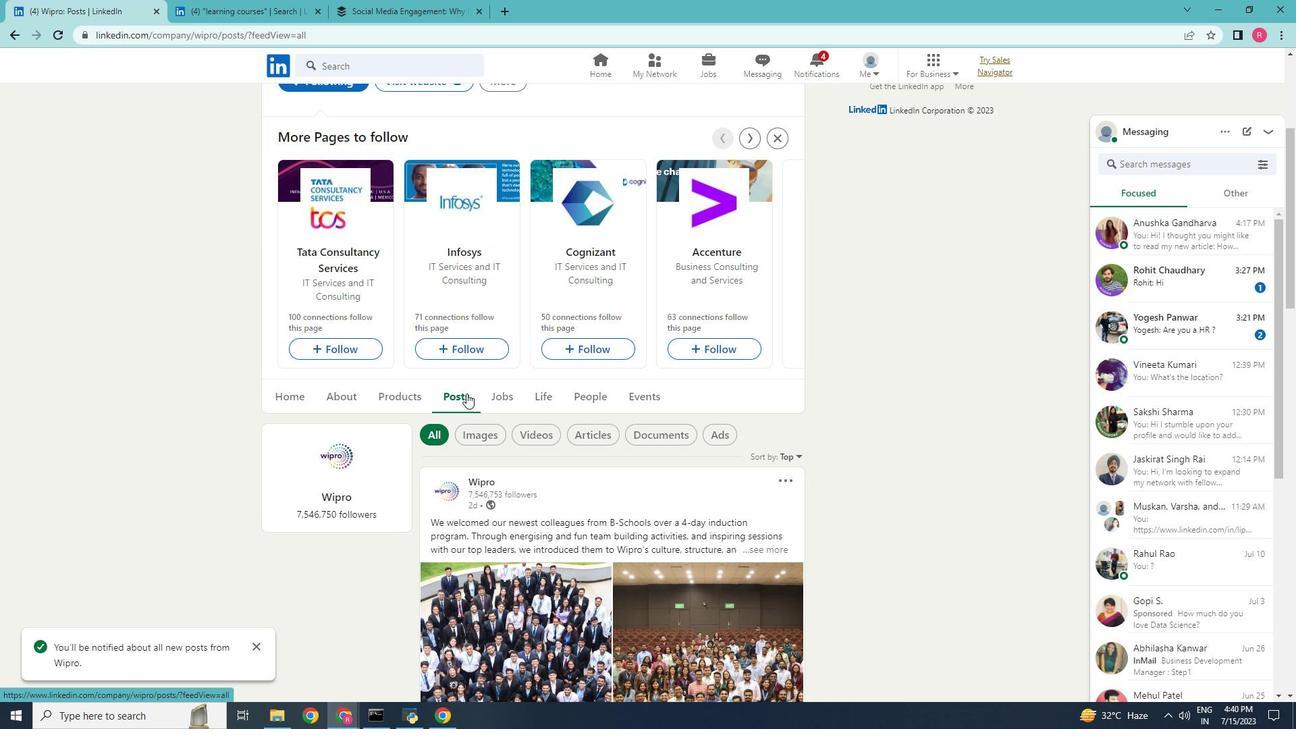 
Action: Mouse scrolled (472, 394) with delta (0, 0)
Screenshot: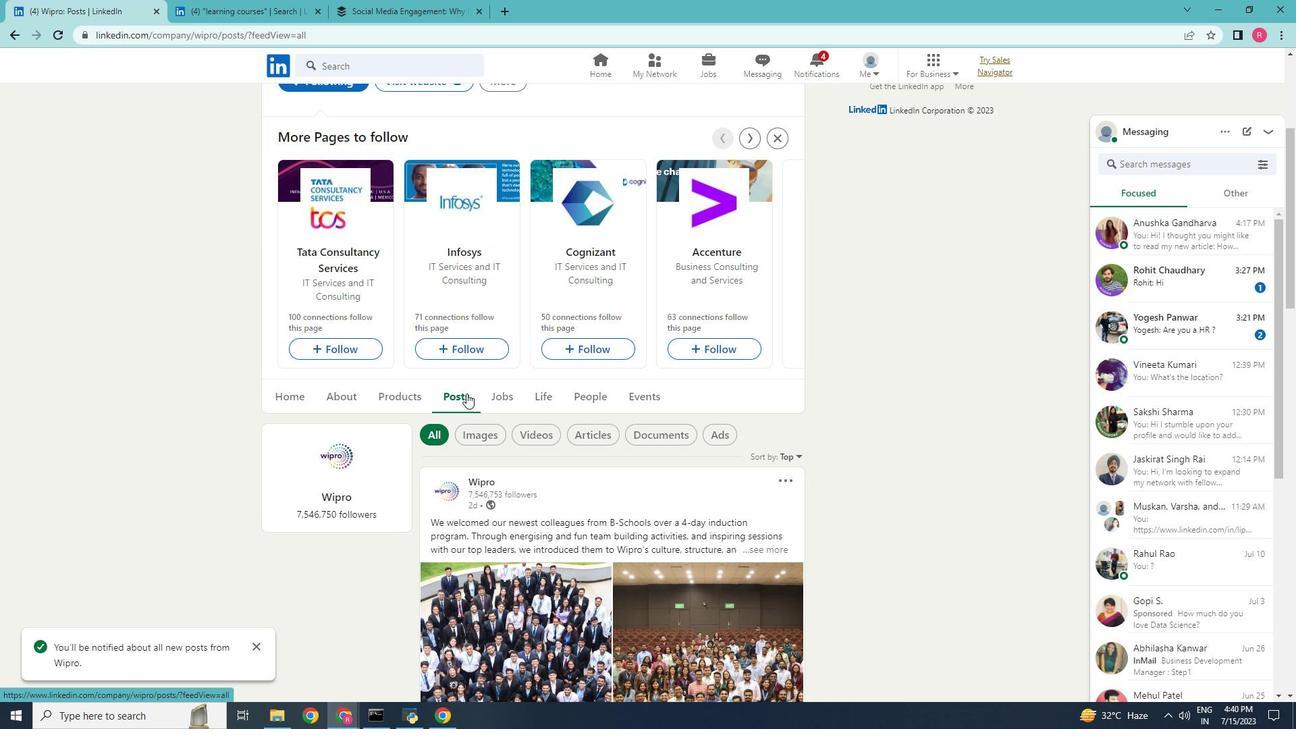 
Action: Mouse scrolled (472, 394) with delta (0, 0)
